 Task: Look for Airbnb options in Morayfield, Australia from 3rd December, 2023 to 7th December, 2023 for 2 adults.1  bedroom having 1 bed and 1 bathroom. Property type can be hotel. Amenities needed are: washing machine, kitchen. Look for 5 properties as per requirement.
Action: Mouse moved to (544, 86)
Screenshot: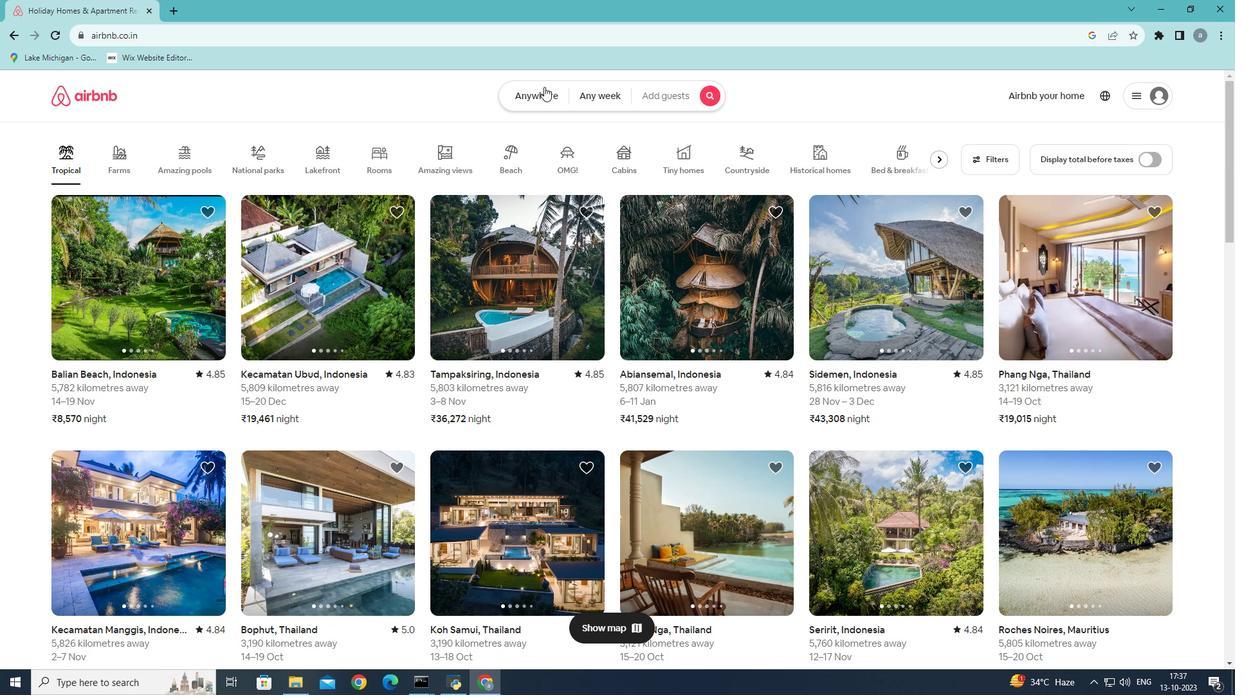 
Action: Mouse pressed left at (544, 86)
Screenshot: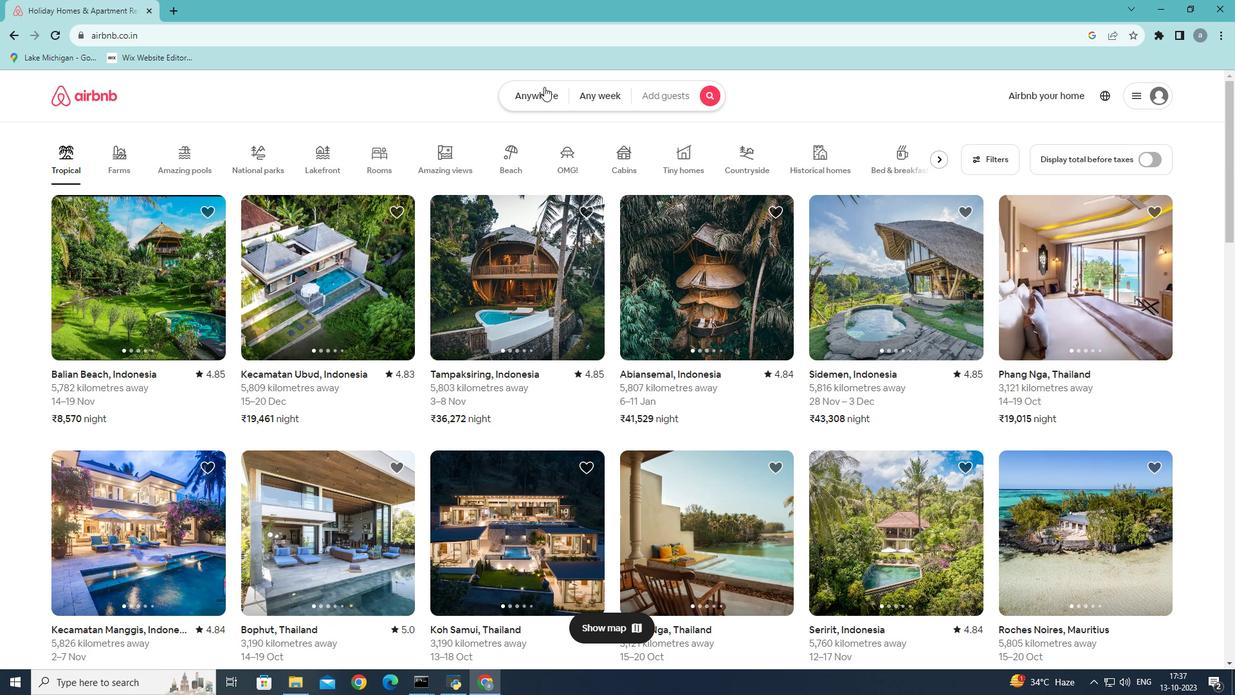 
Action: Mouse moved to (421, 148)
Screenshot: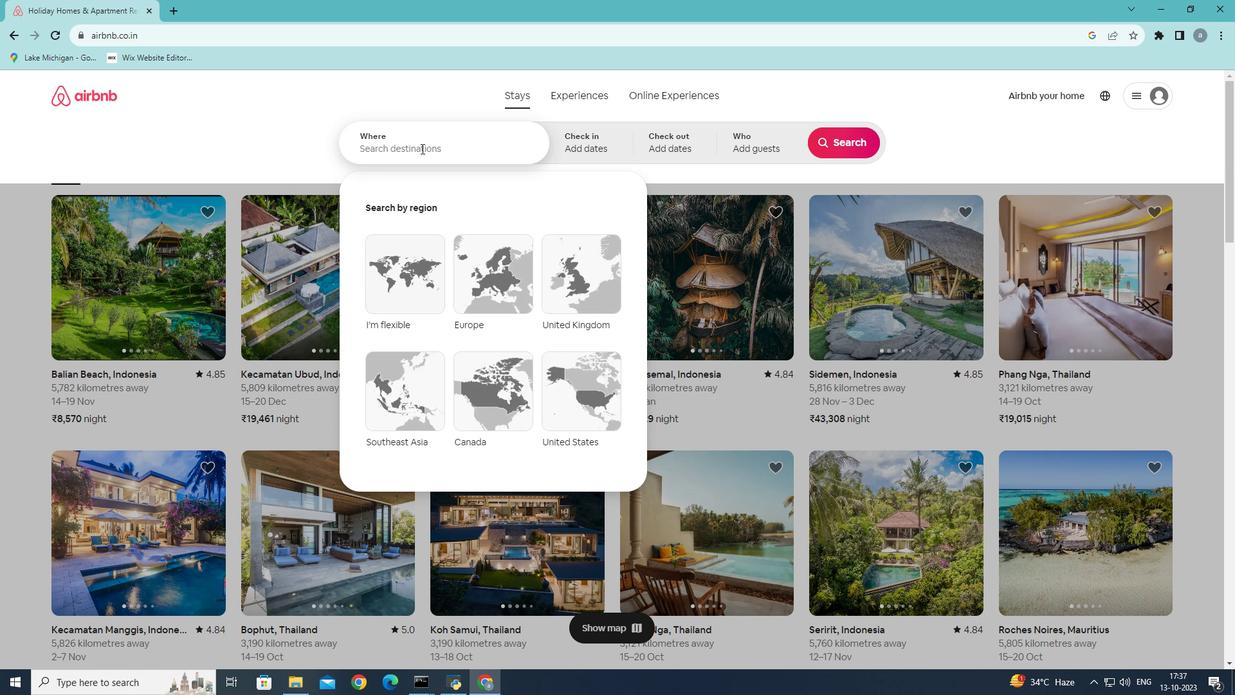 
Action: Mouse pressed left at (421, 148)
Screenshot: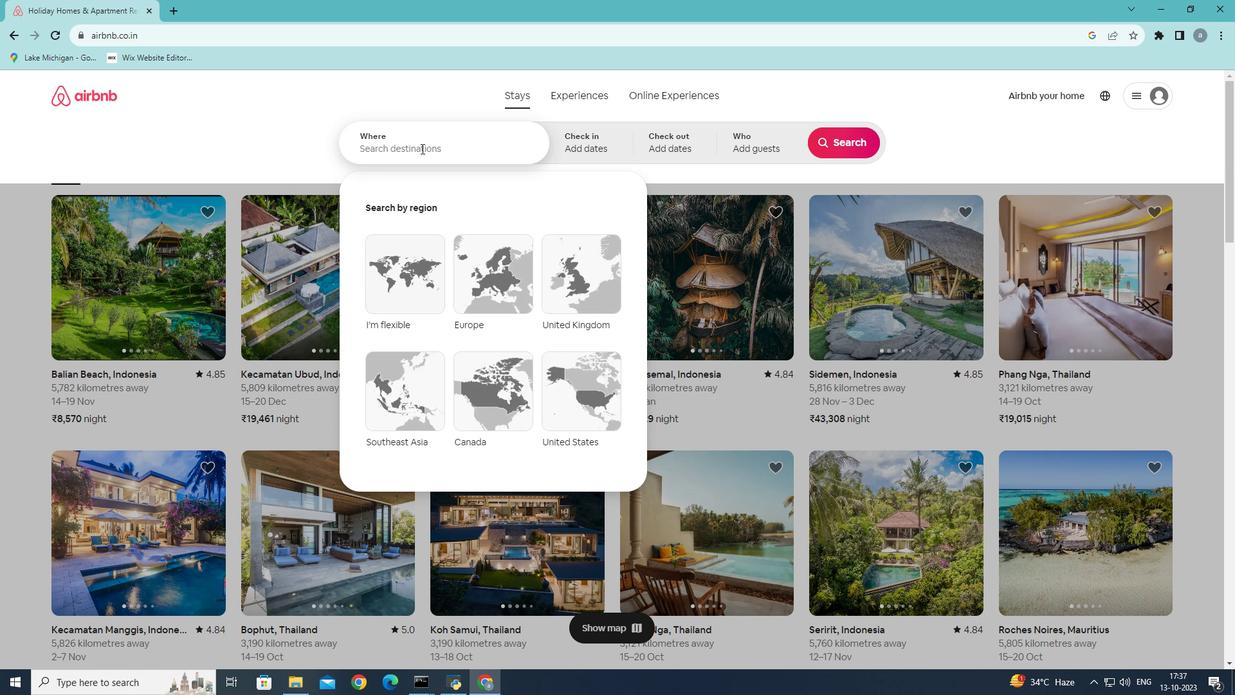 
Action: Mouse moved to (836, 90)
Screenshot: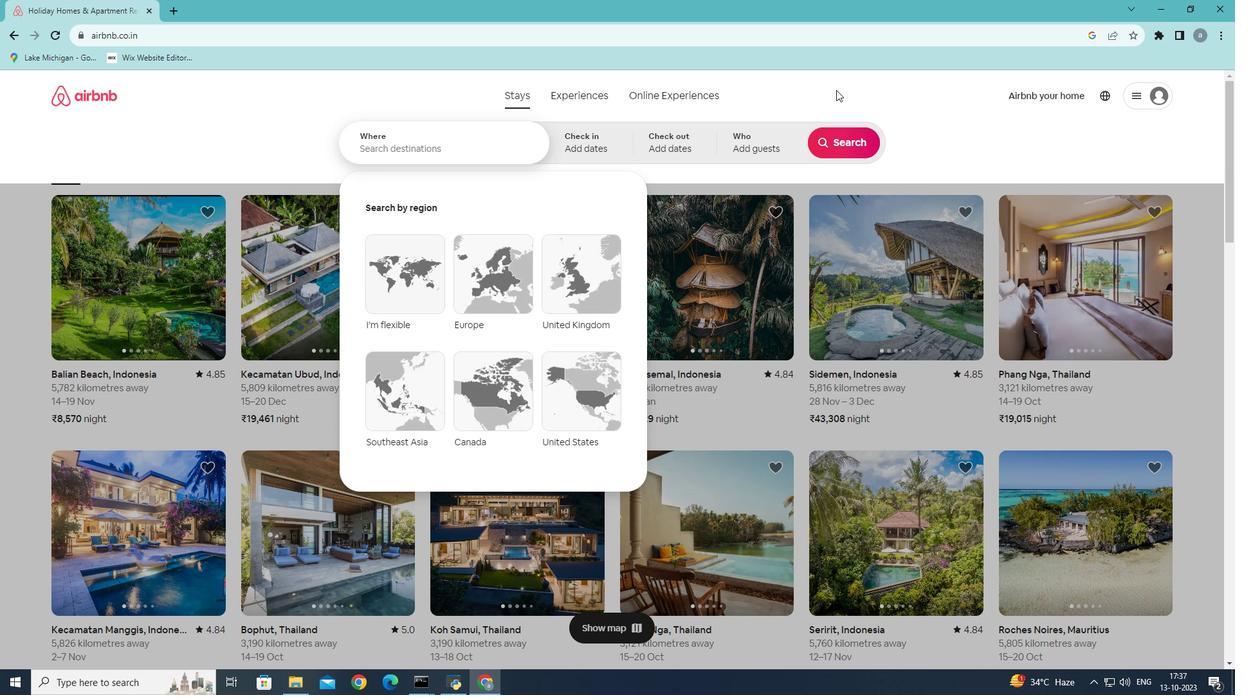 
Action: Key pressed <Key.shift>Morayfield
Screenshot: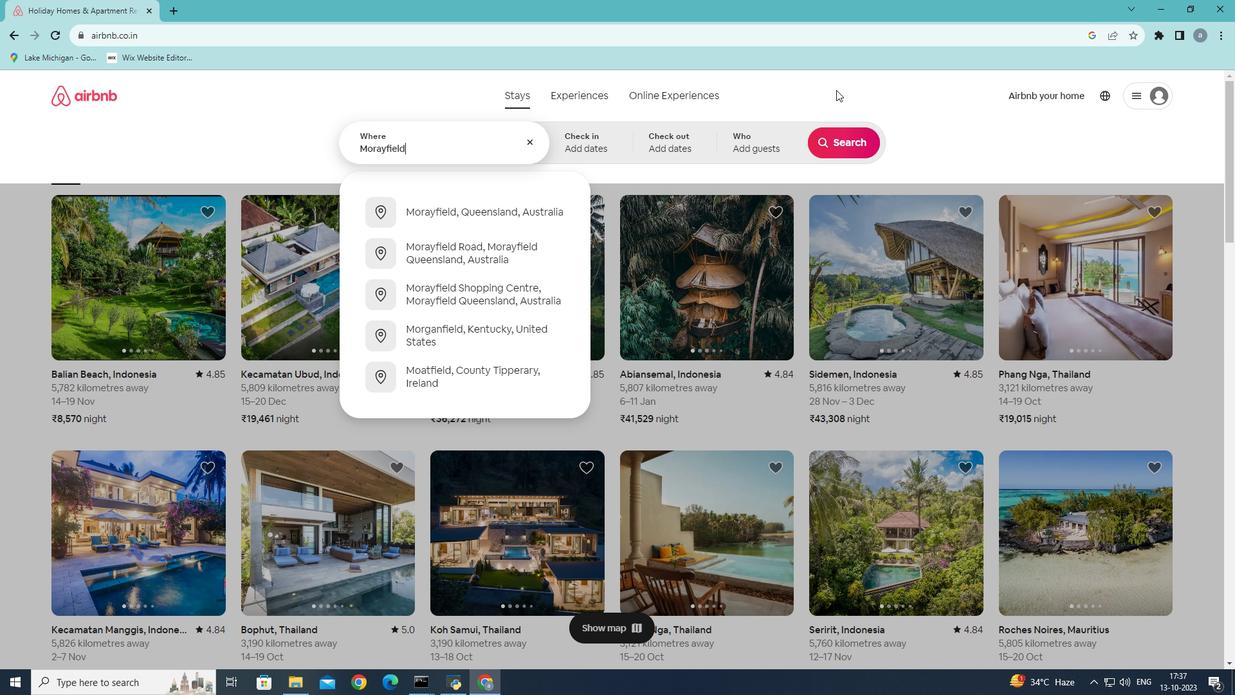 
Action: Mouse moved to (514, 211)
Screenshot: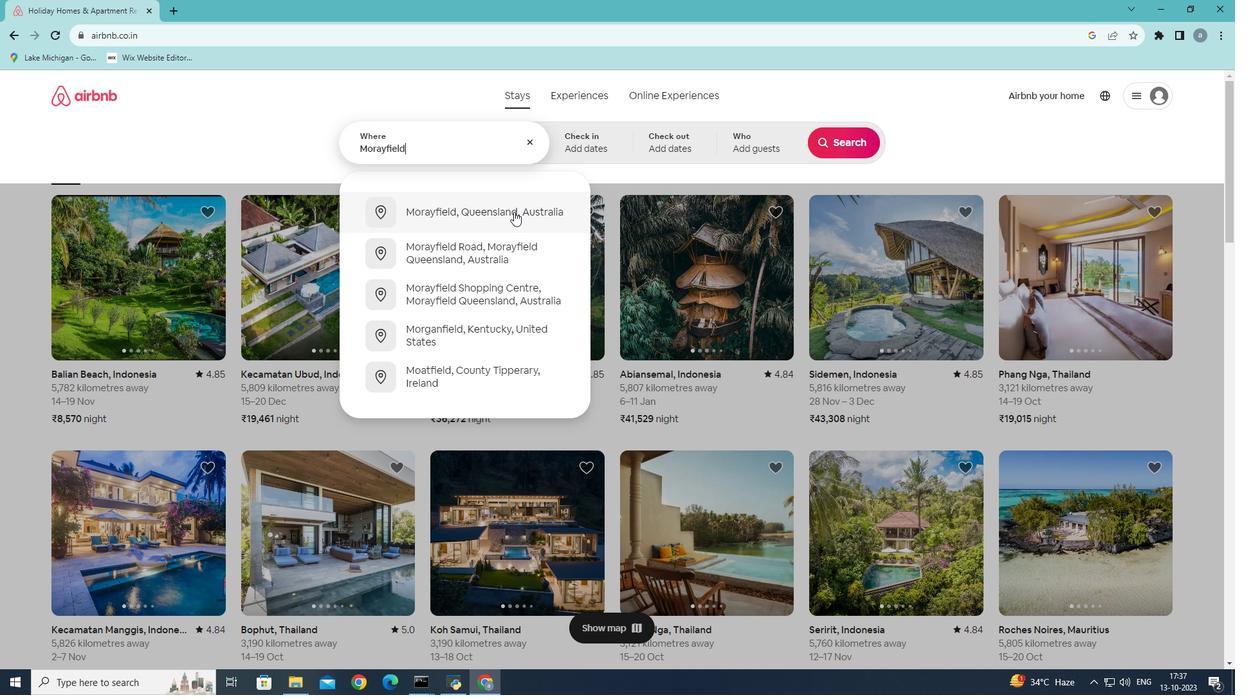 
Action: Mouse pressed left at (514, 211)
Screenshot: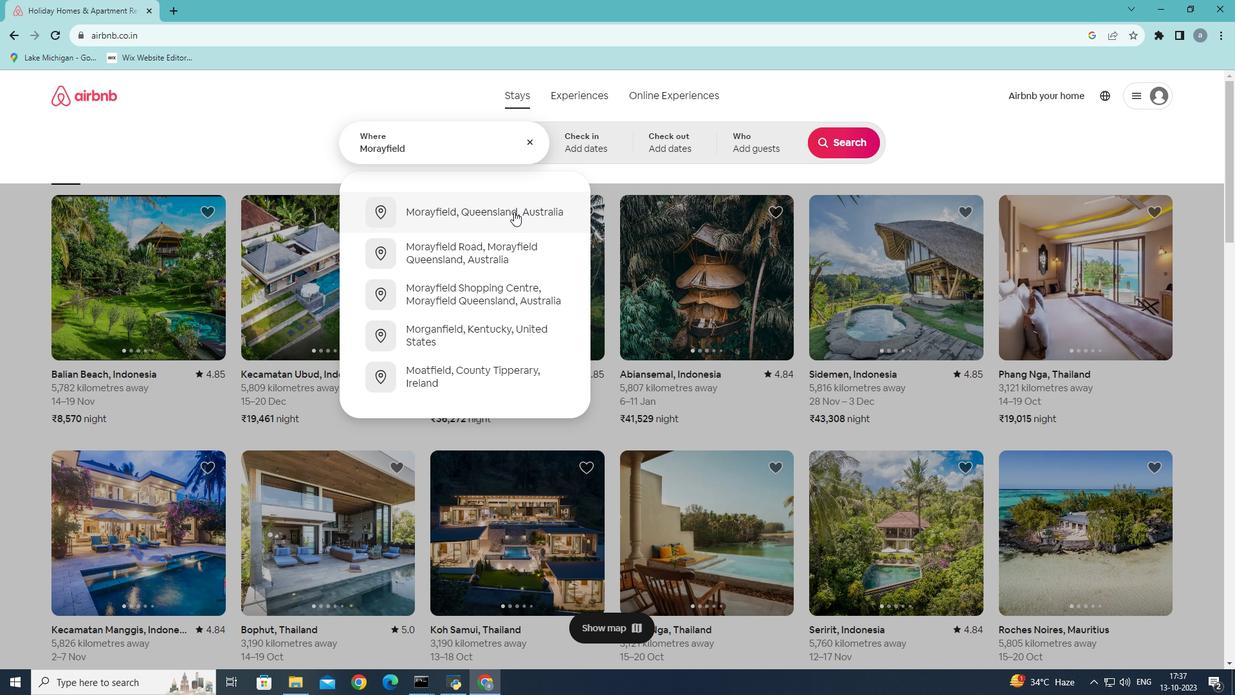 
Action: Mouse moved to (845, 245)
Screenshot: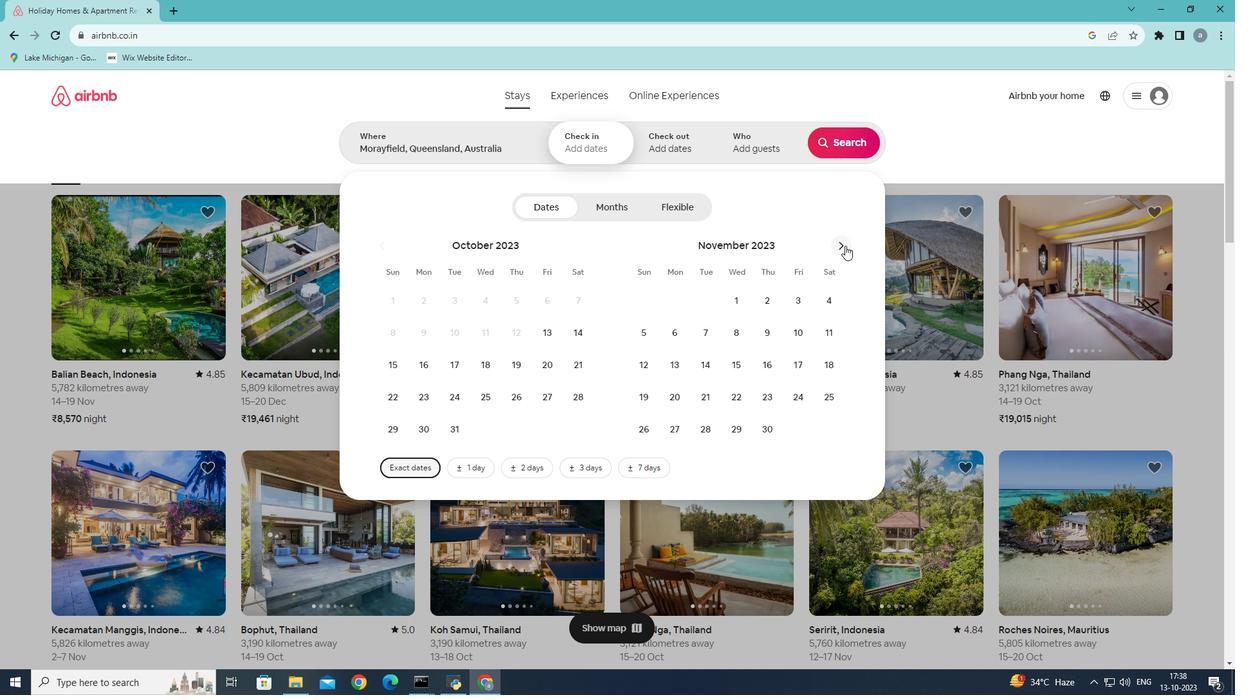 
Action: Mouse pressed left at (845, 245)
Screenshot: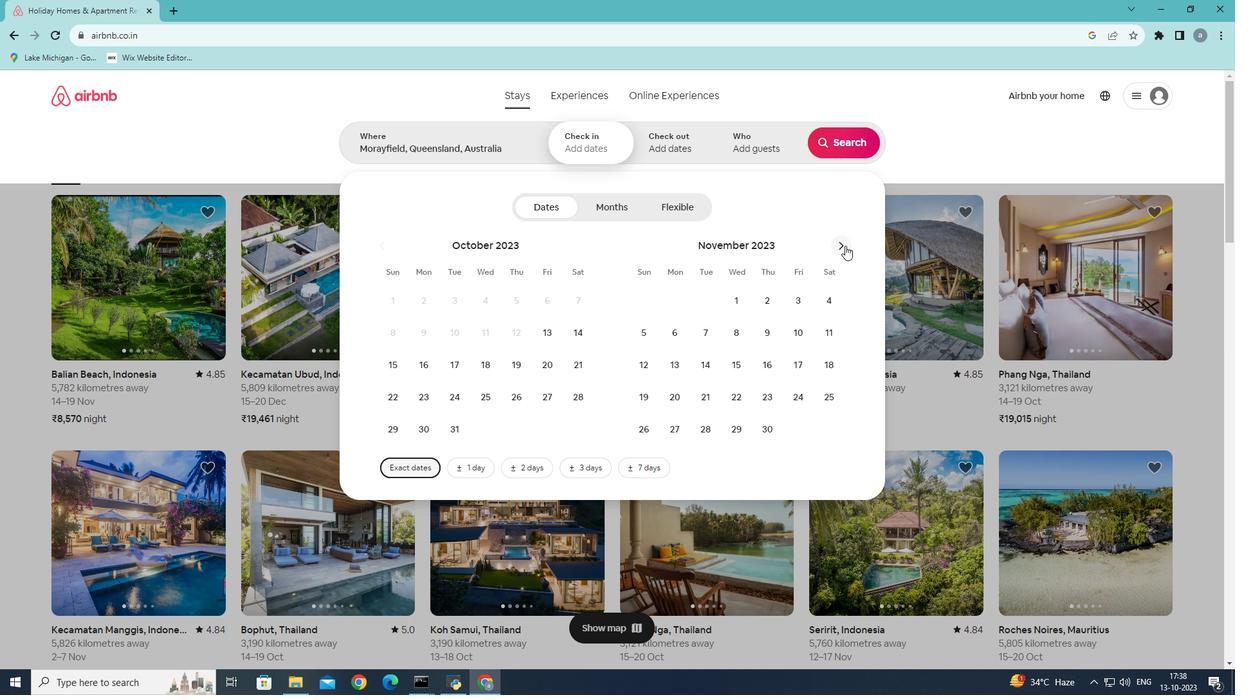 
Action: Mouse moved to (647, 333)
Screenshot: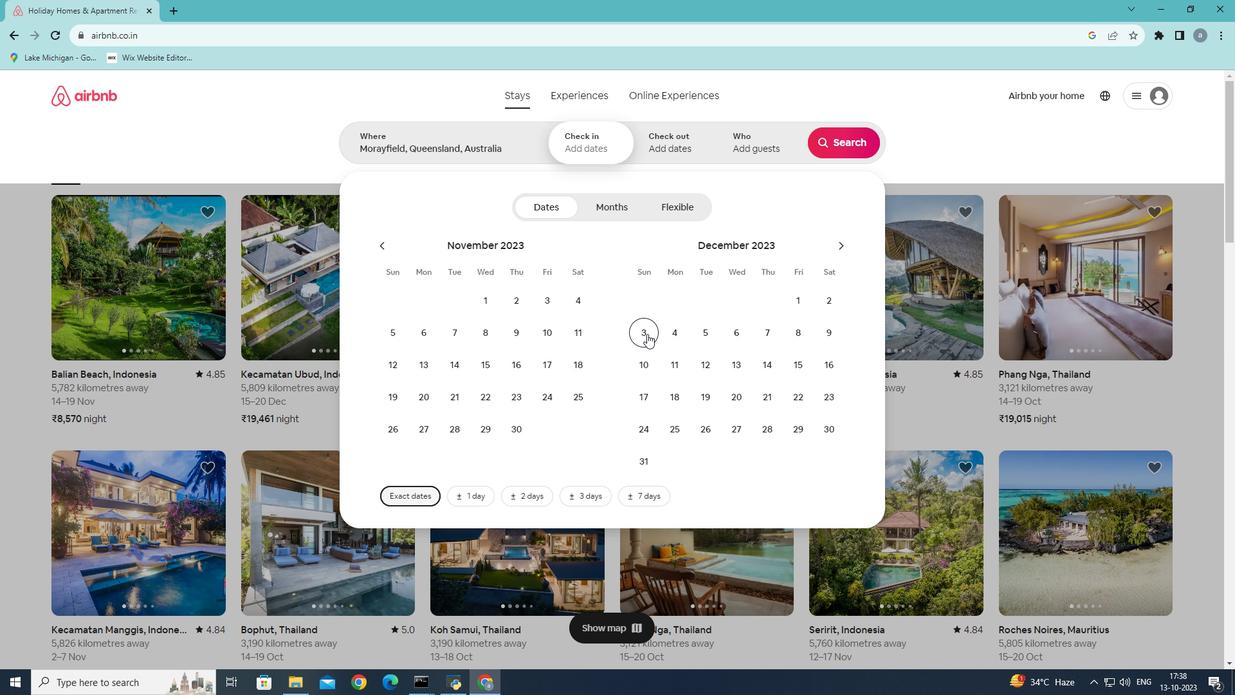 
Action: Mouse pressed left at (647, 333)
Screenshot: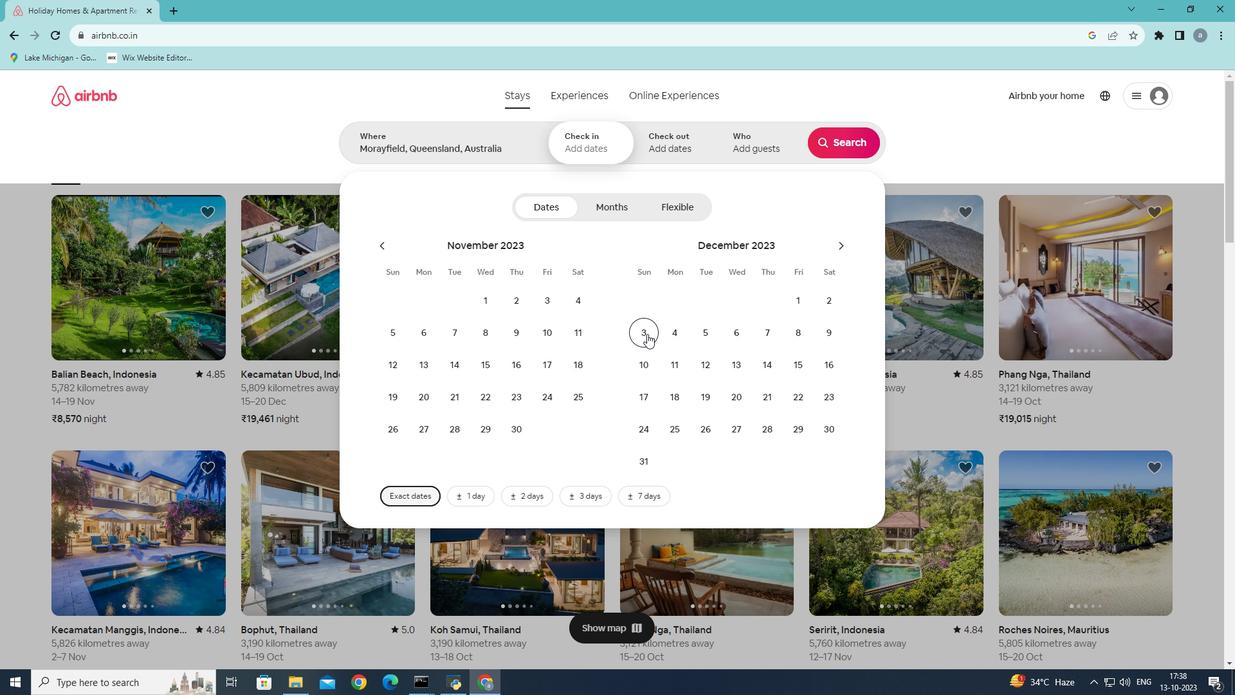 
Action: Mouse moved to (770, 333)
Screenshot: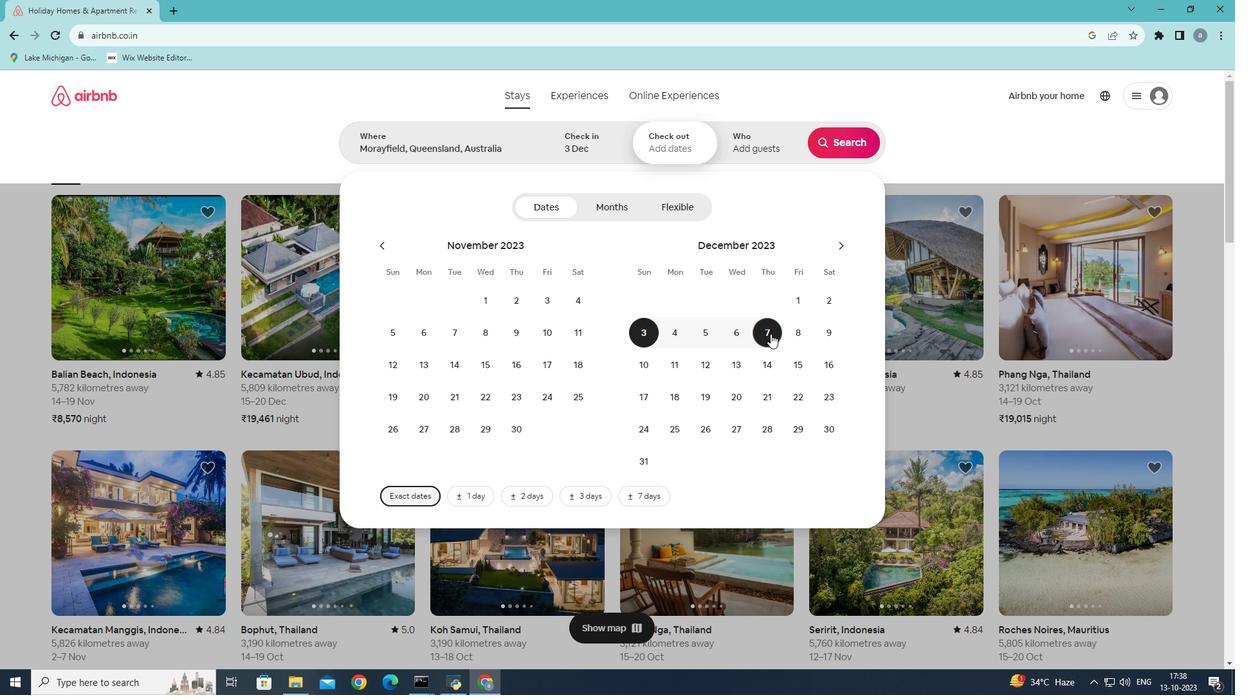 
Action: Mouse pressed left at (770, 333)
Screenshot: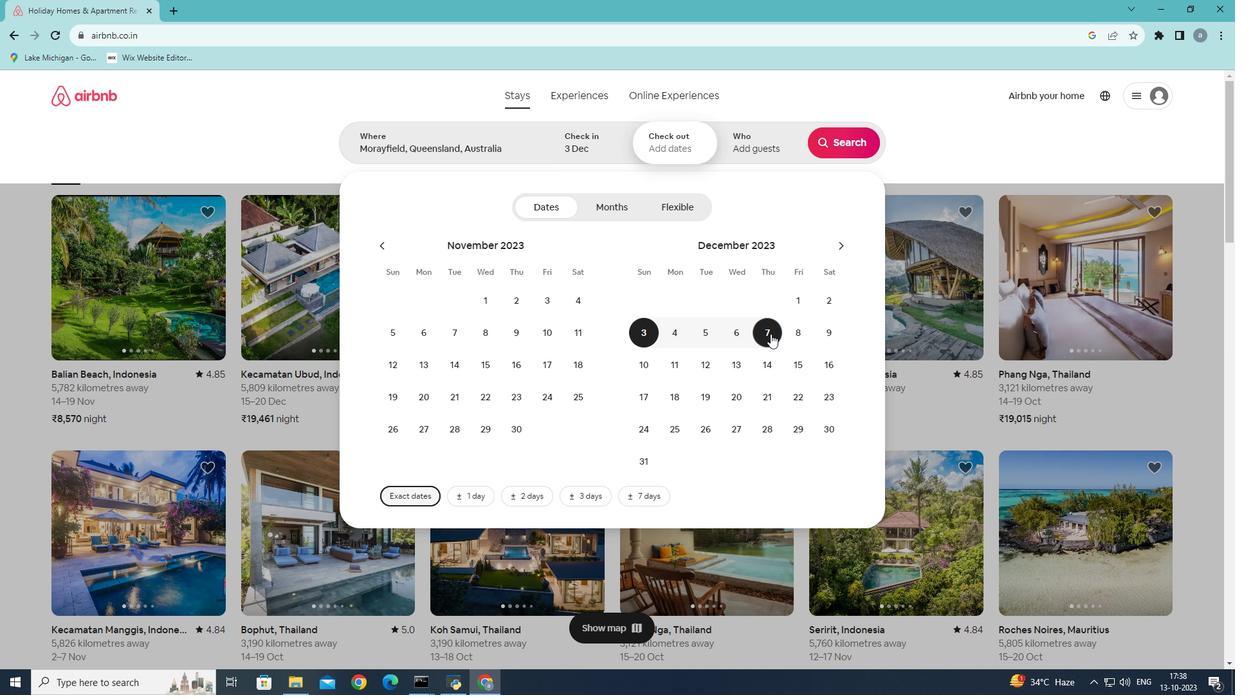 
Action: Mouse moved to (778, 148)
Screenshot: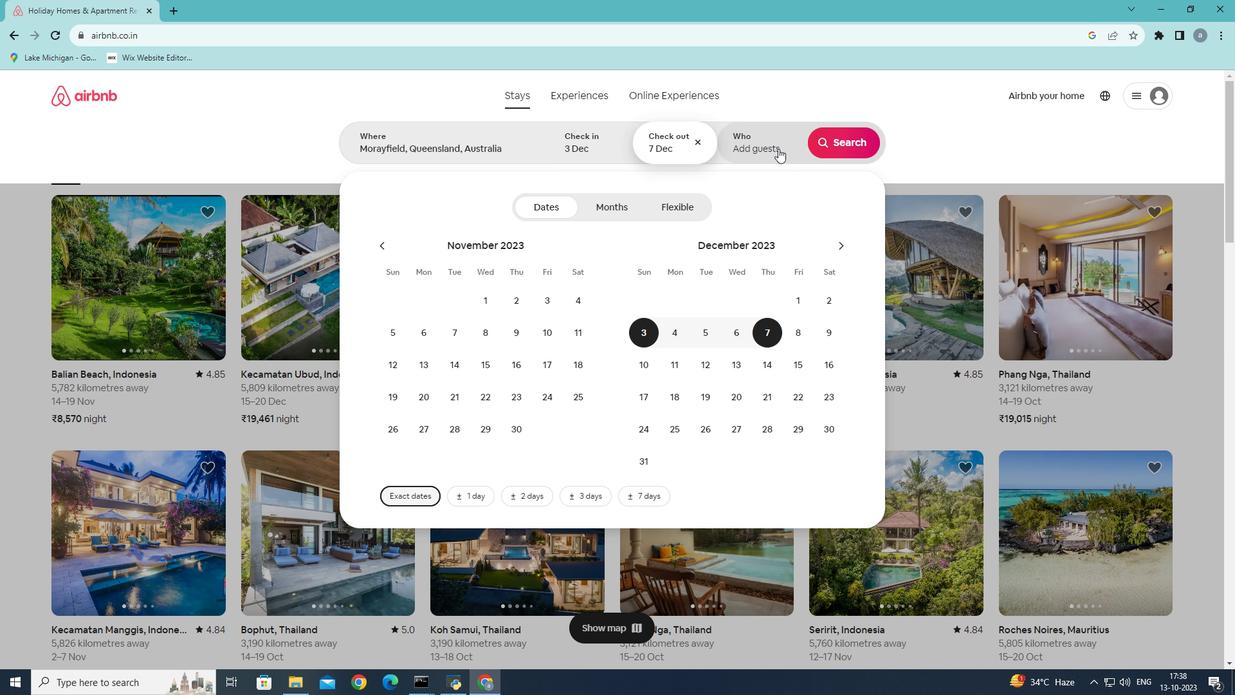 
Action: Mouse pressed left at (778, 148)
Screenshot: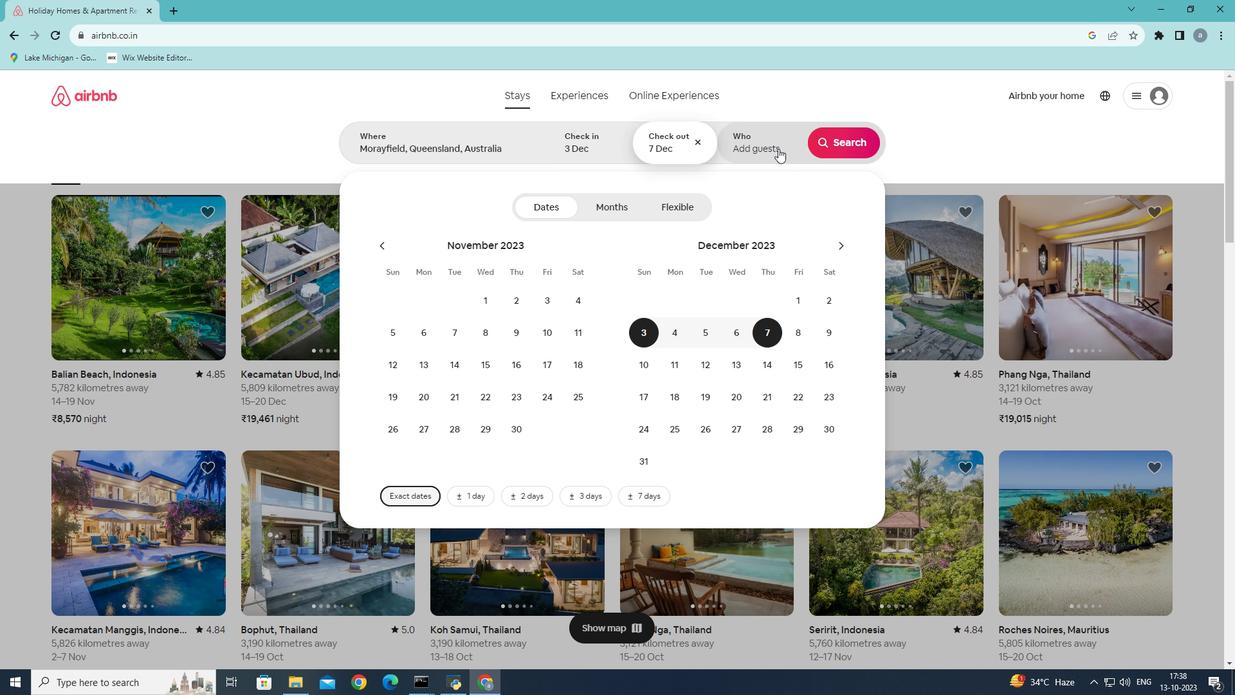 
Action: Mouse moved to (848, 210)
Screenshot: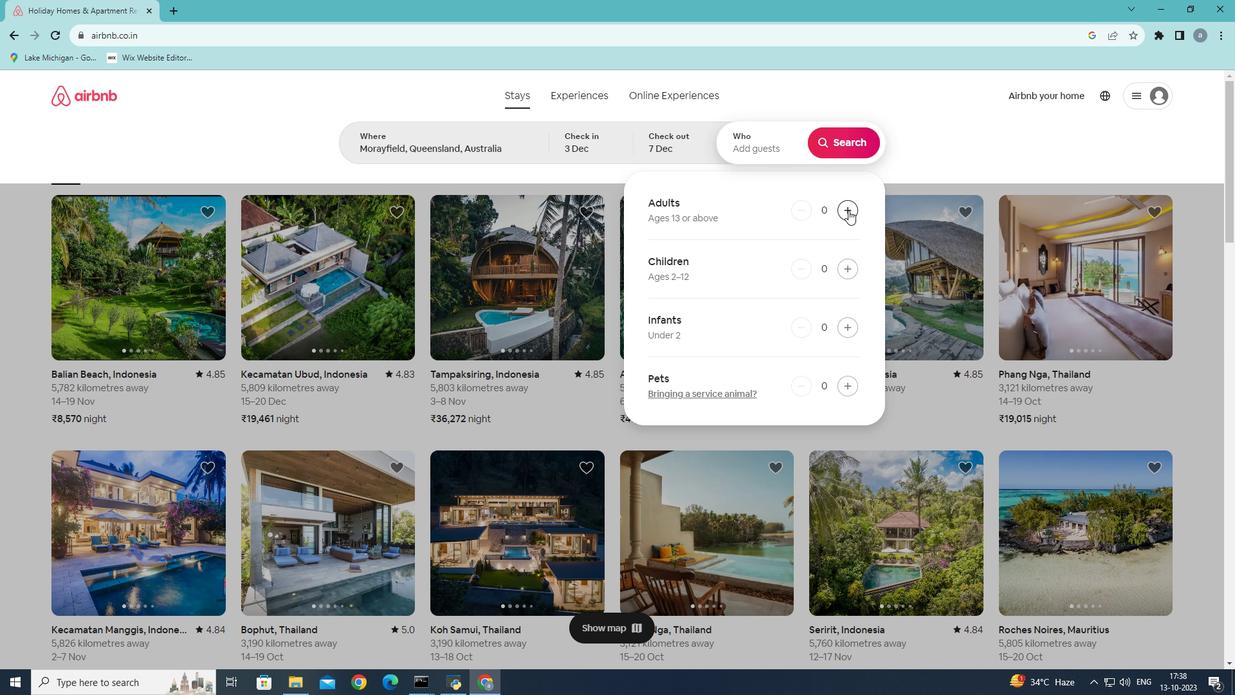 
Action: Mouse pressed left at (848, 210)
Screenshot: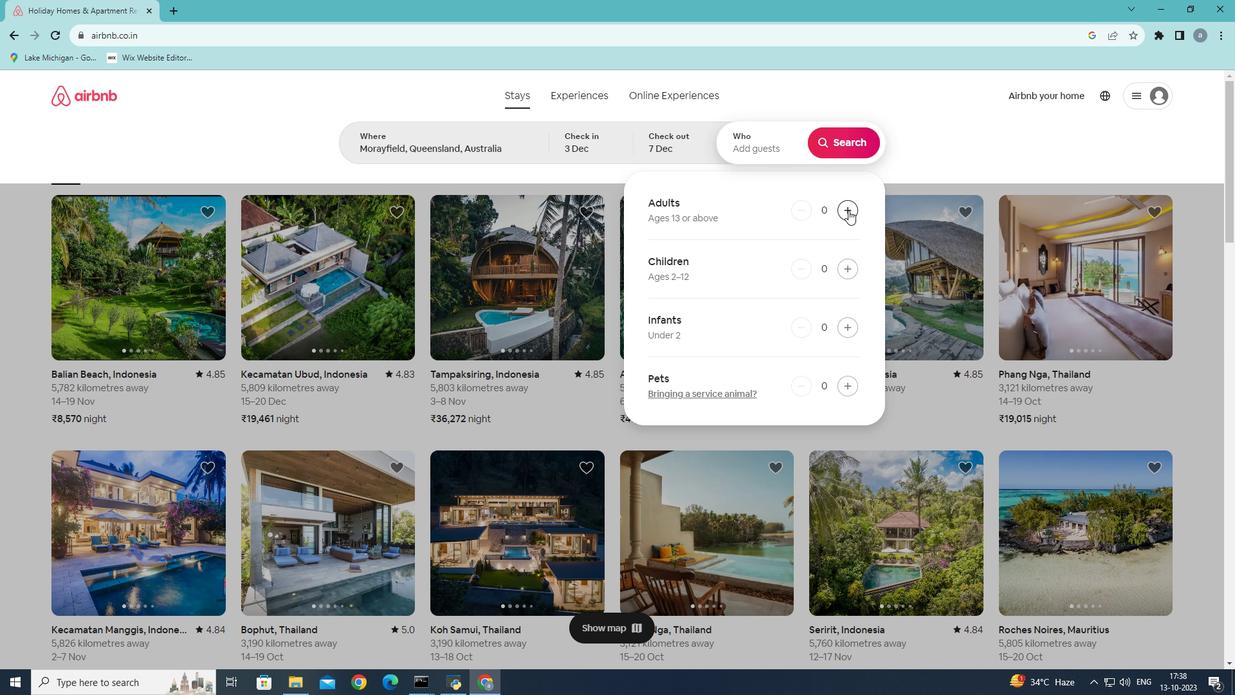 
Action: Mouse pressed left at (848, 210)
Screenshot: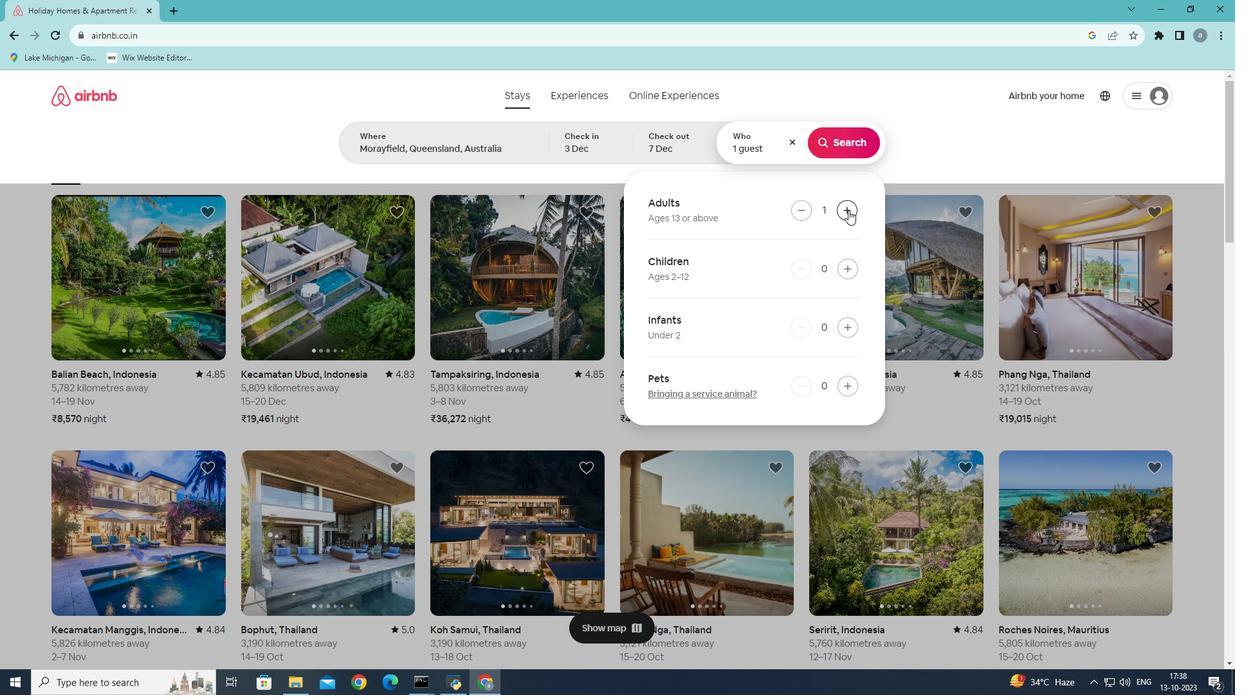 
Action: Mouse moved to (855, 142)
Screenshot: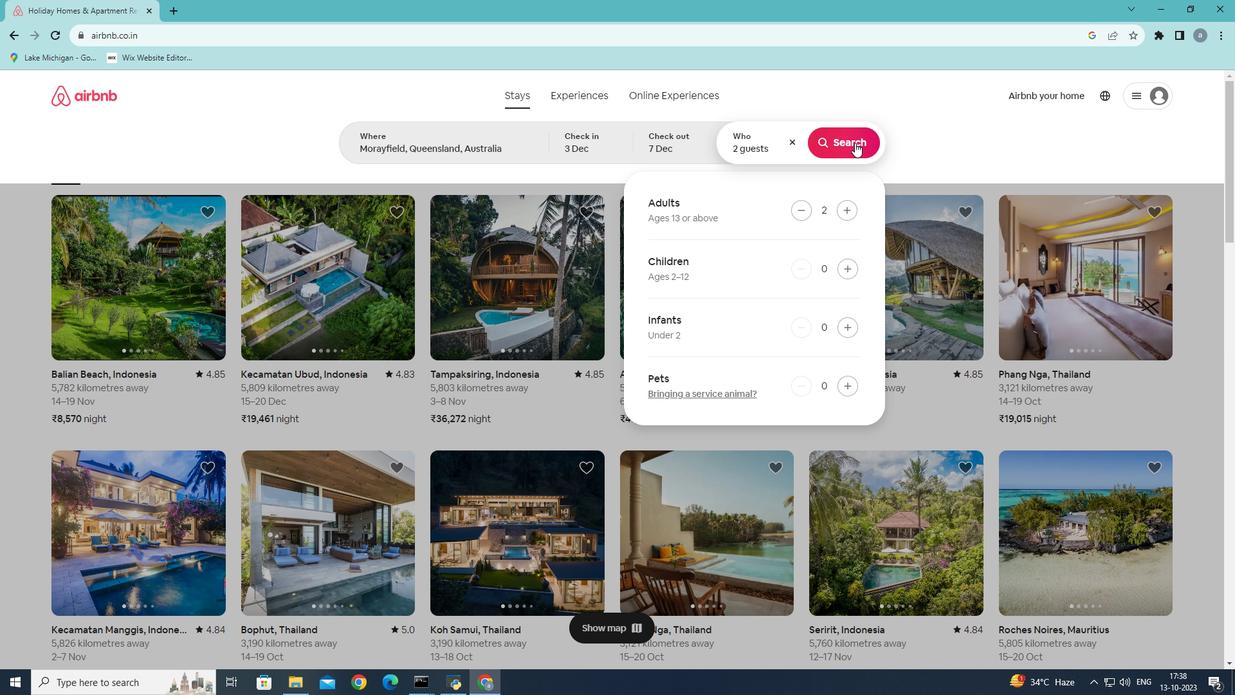 
Action: Mouse pressed left at (855, 142)
Screenshot: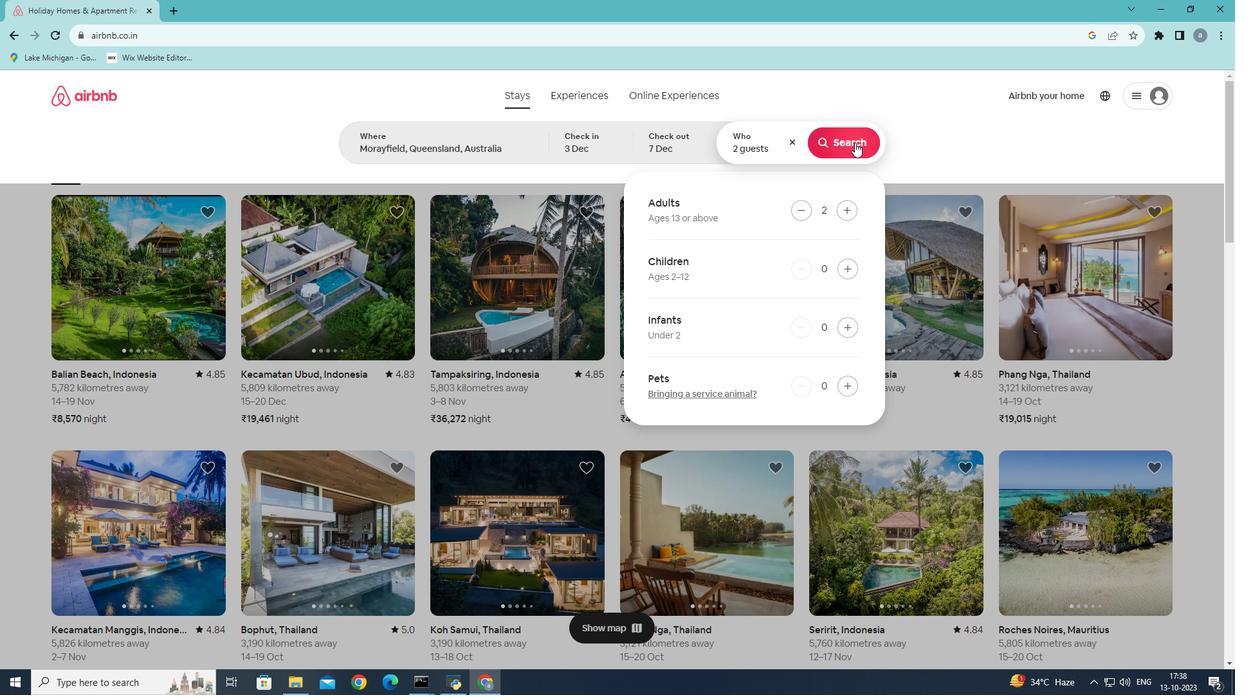 
Action: Mouse moved to (1038, 153)
Screenshot: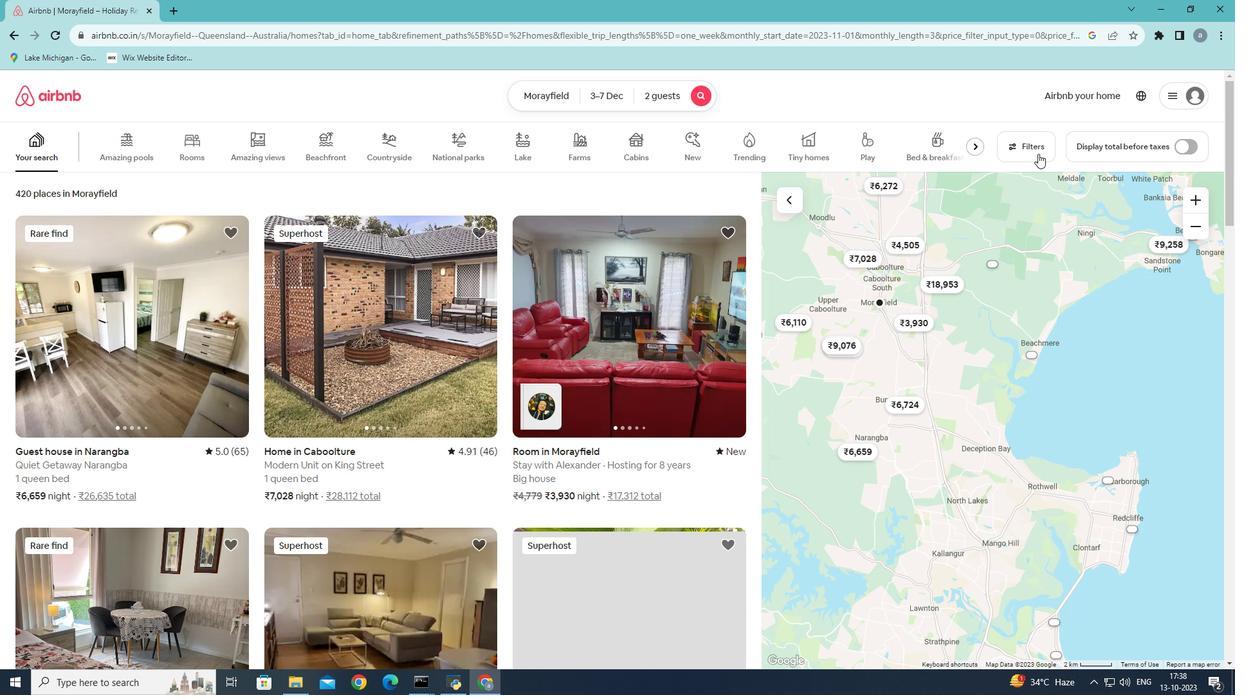 
Action: Mouse pressed left at (1038, 153)
Screenshot: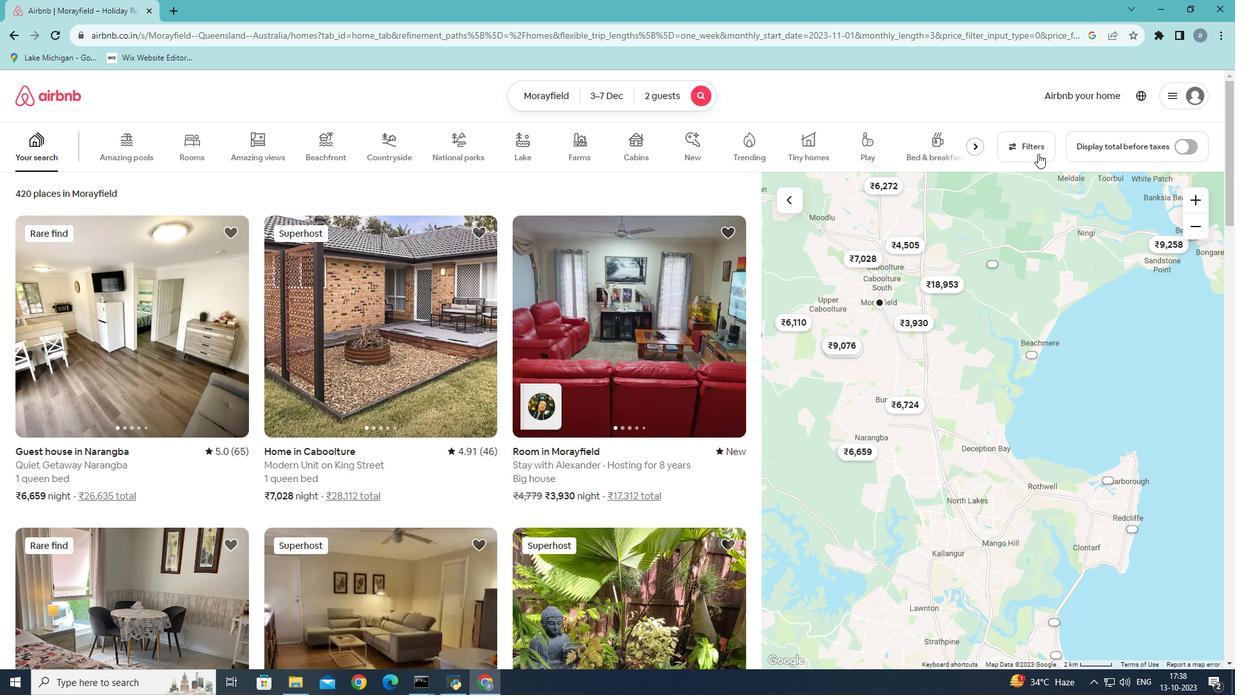 
Action: Mouse moved to (601, 386)
Screenshot: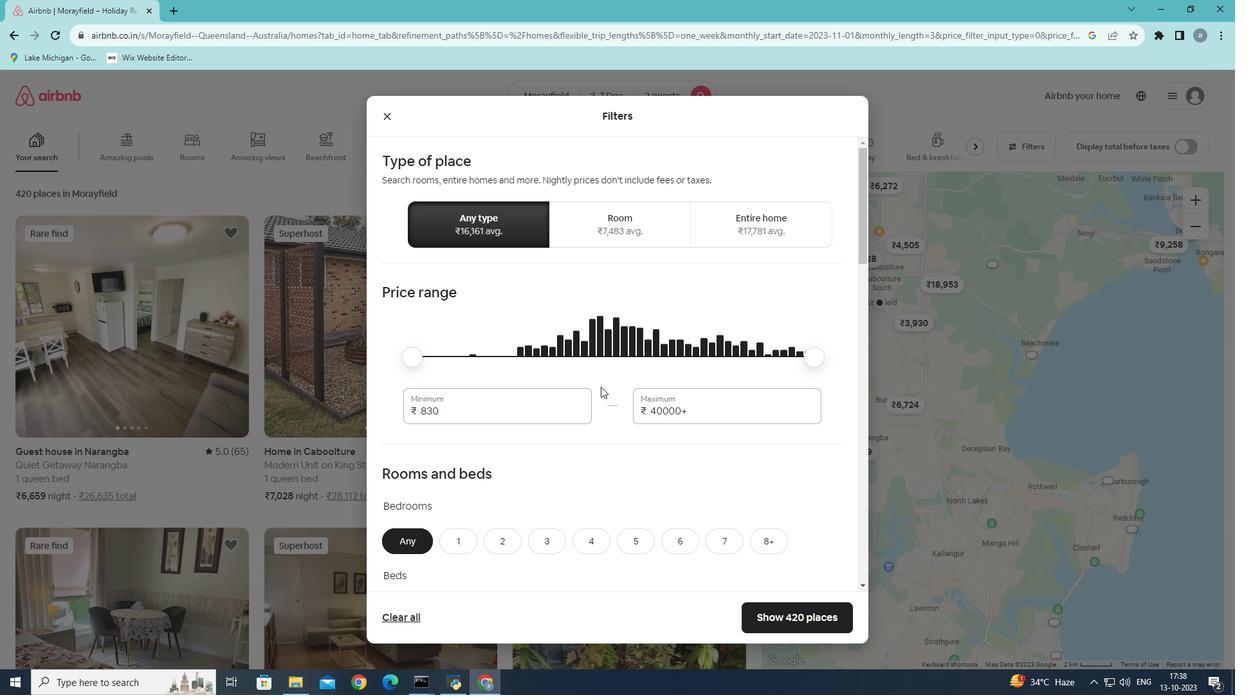 
Action: Mouse scrolled (601, 386) with delta (0, 0)
Screenshot: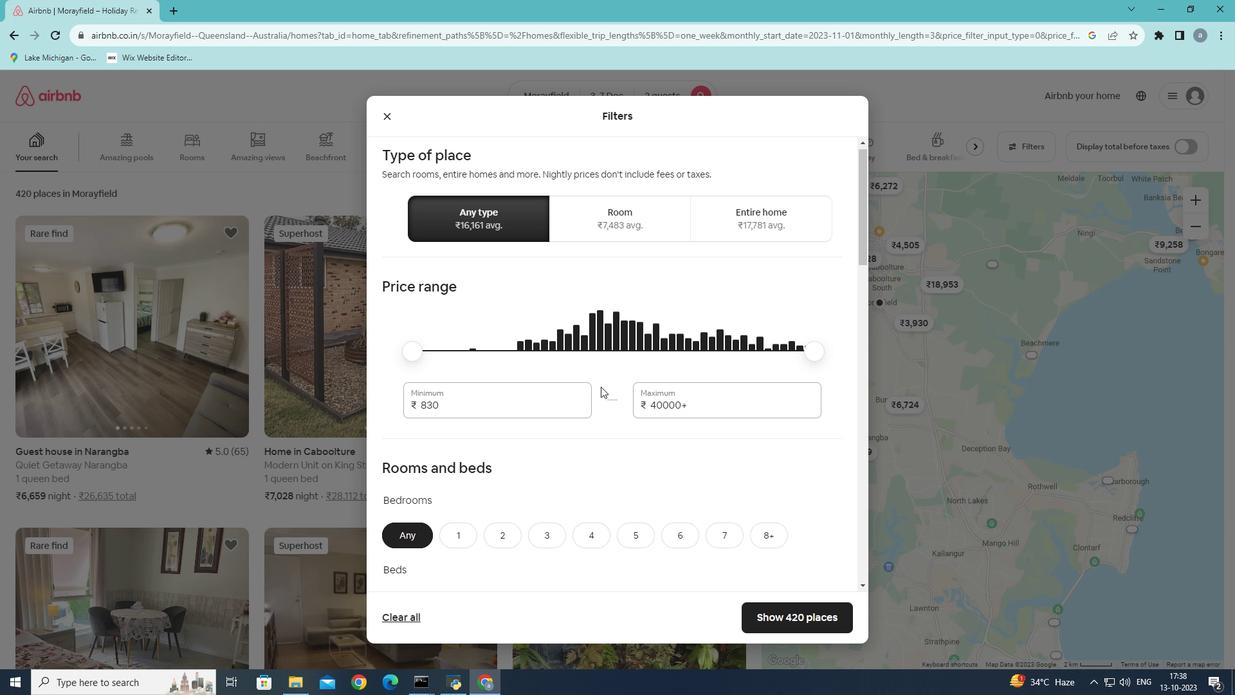 
Action: Mouse scrolled (601, 386) with delta (0, 0)
Screenshot: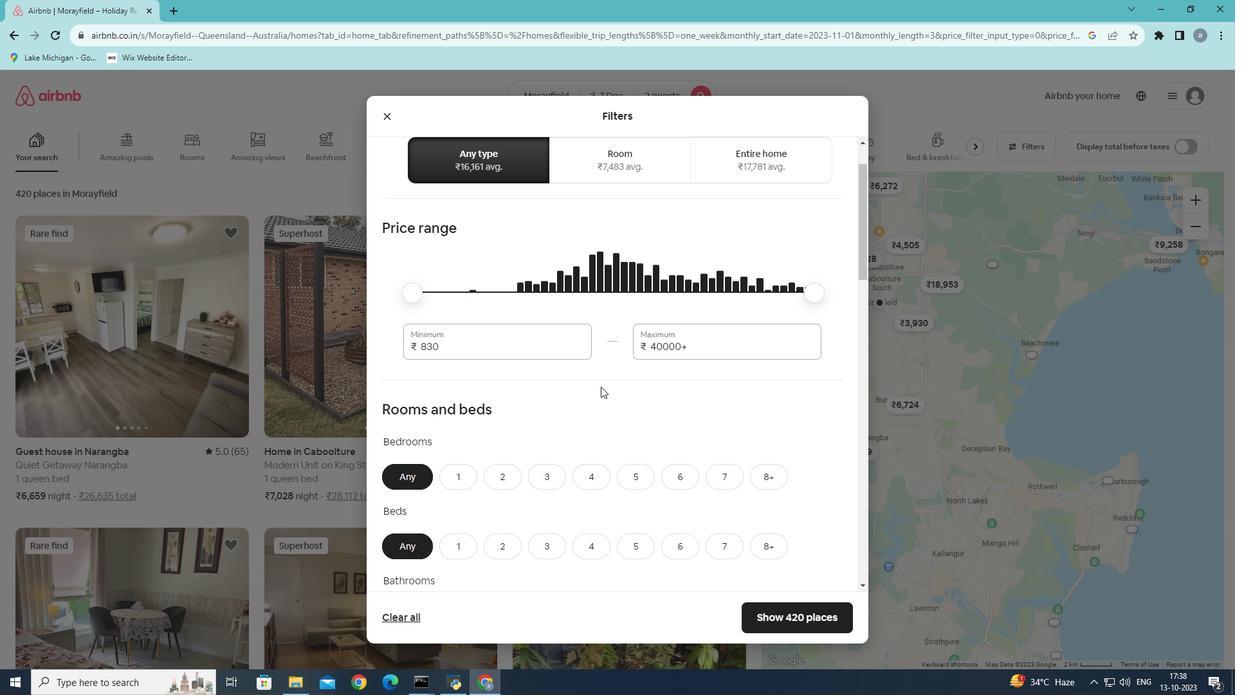 
Action: Mouse scrolled (601, 386) with delta (0, 0)
Screenshot: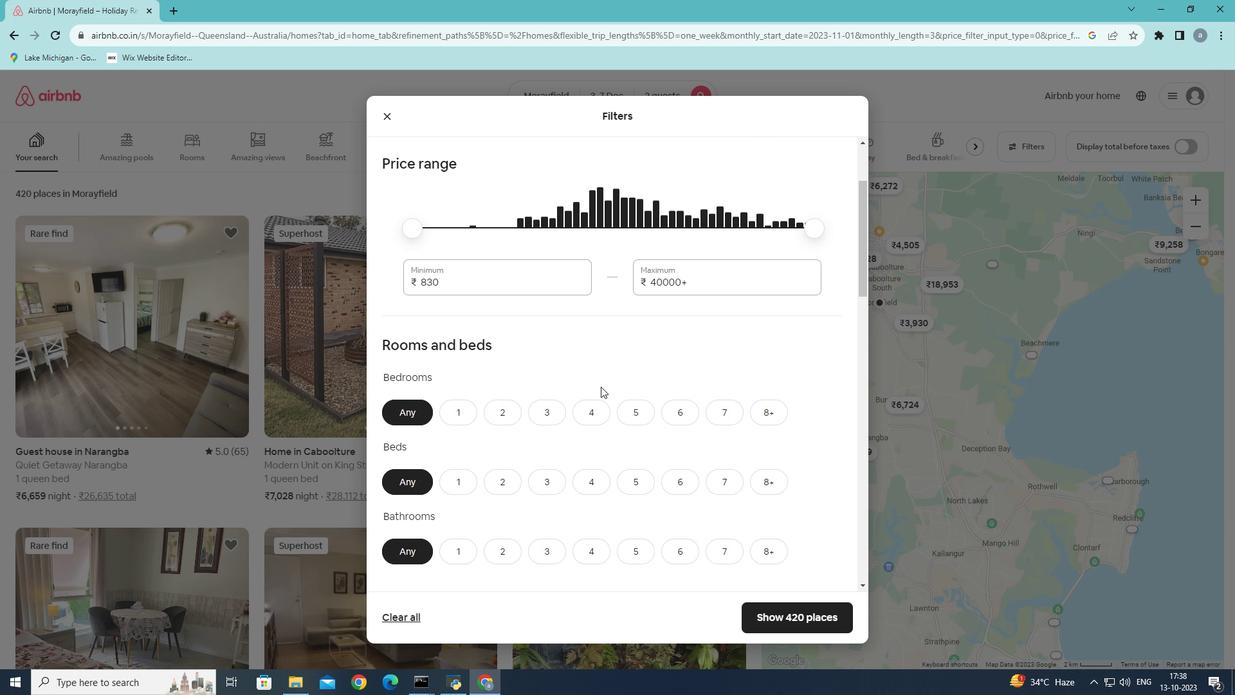 
Action: Mouse moved to (456, 352)
Screenshot: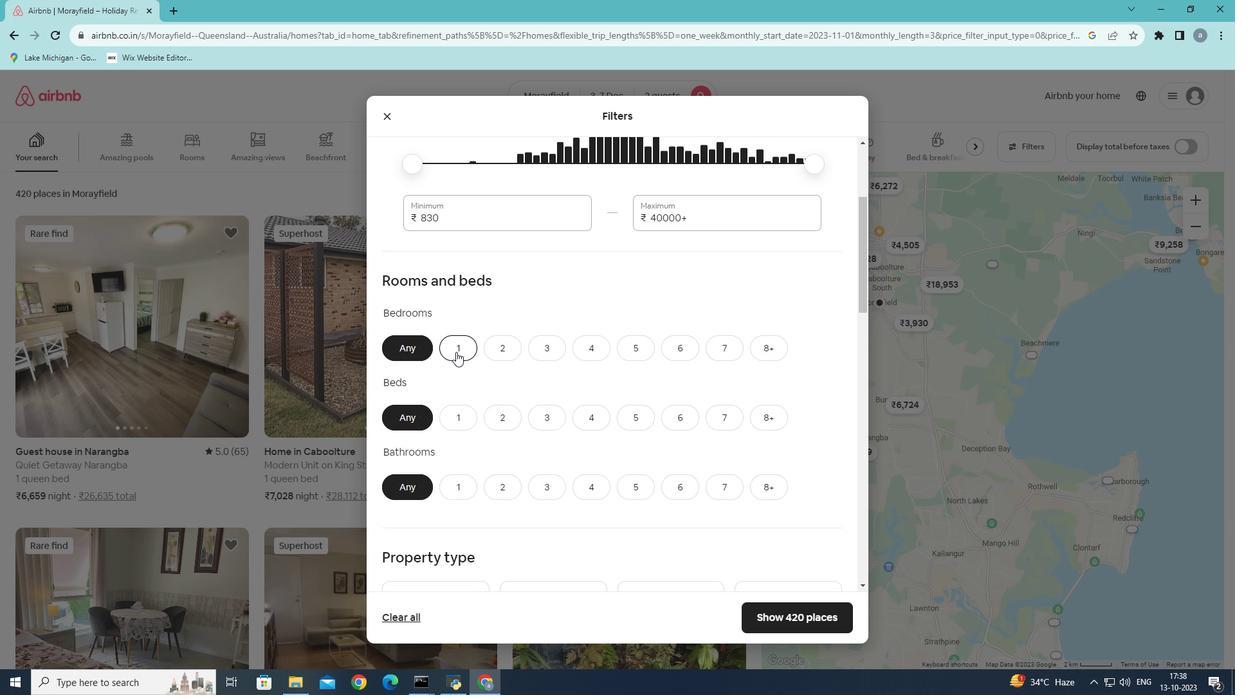 
Action: Mouse pressed left at (456, 352)
Screenshot: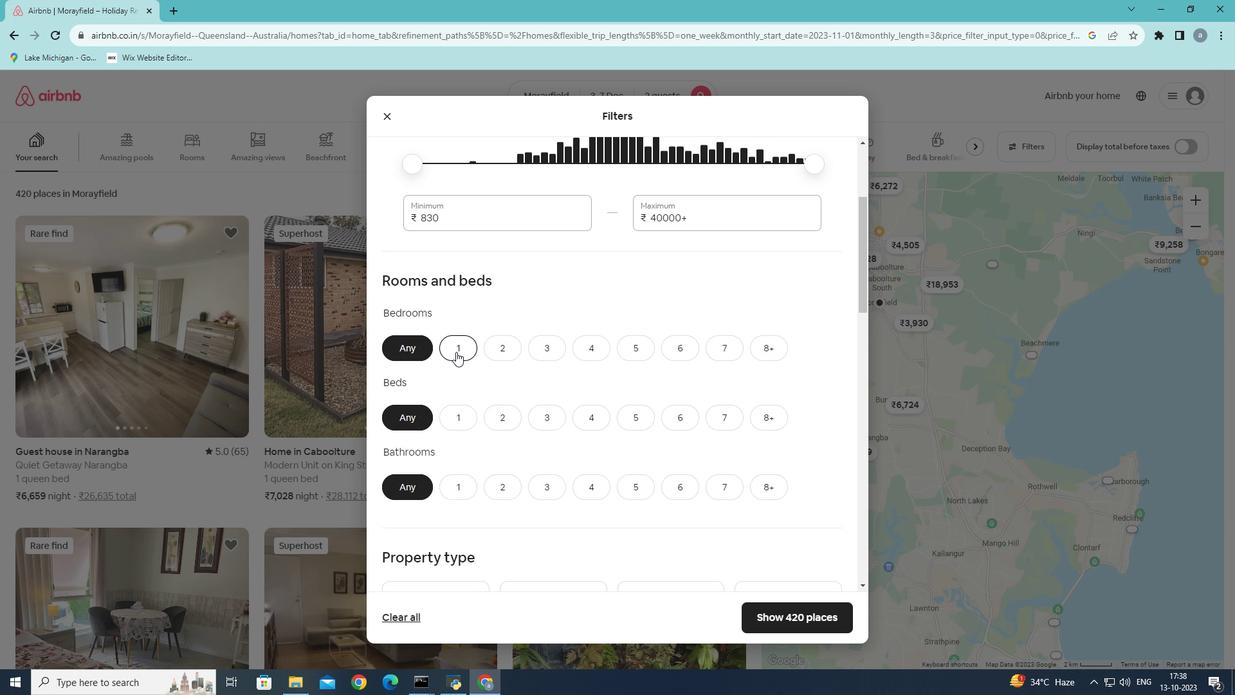 
Action: Mouse moved to (468, 424)
Screenshot: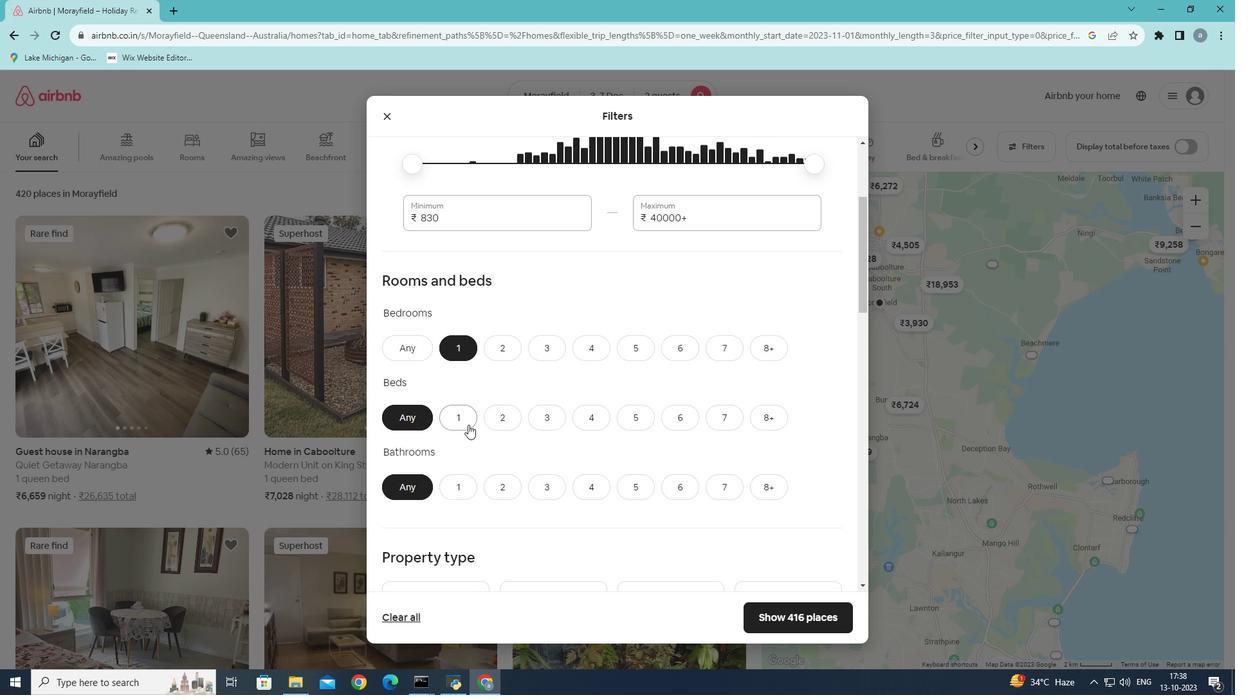 
Action: Mouse pressed left at (468, 424)
Screenshot: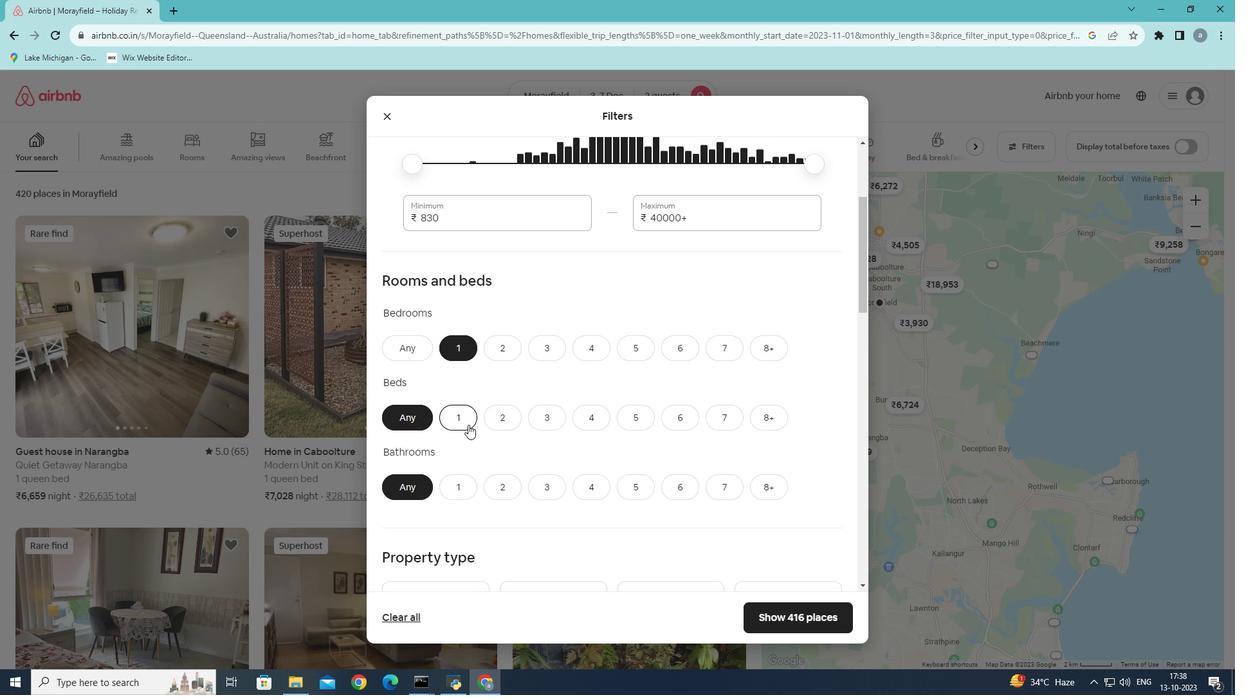 
Action: Mouse moved to (459, 488)
Screenshot: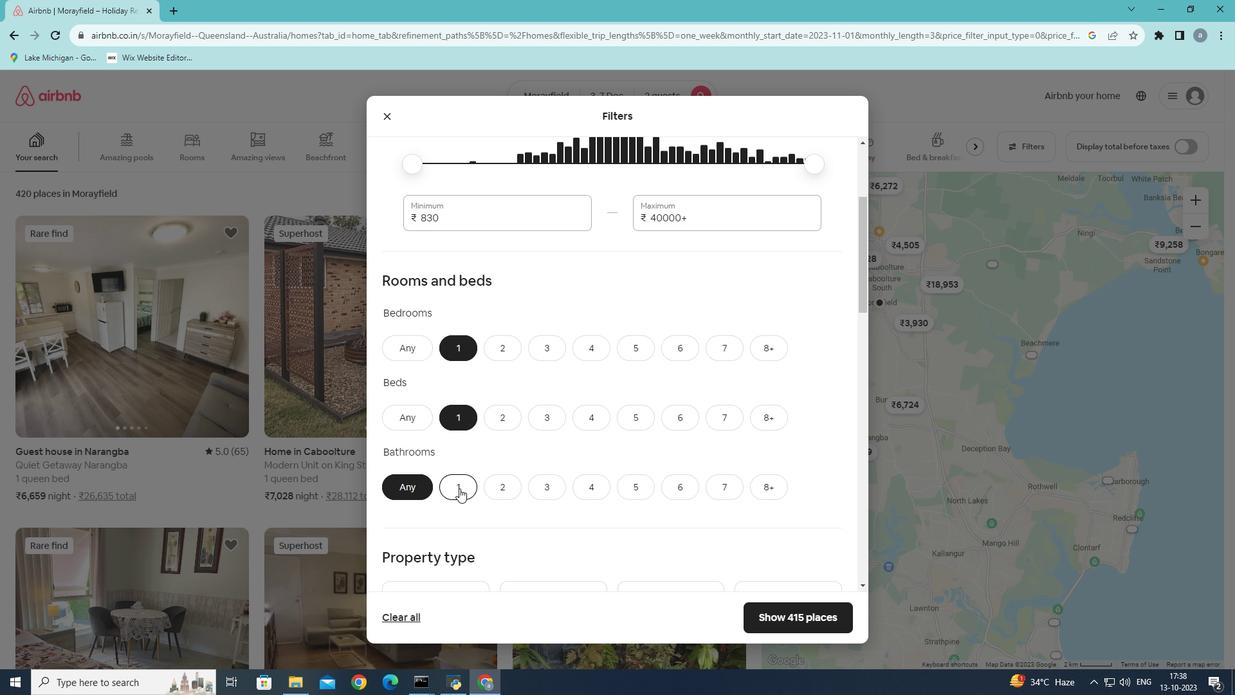 
Action: Mouse pressed left at (459, 488)
Screenshot: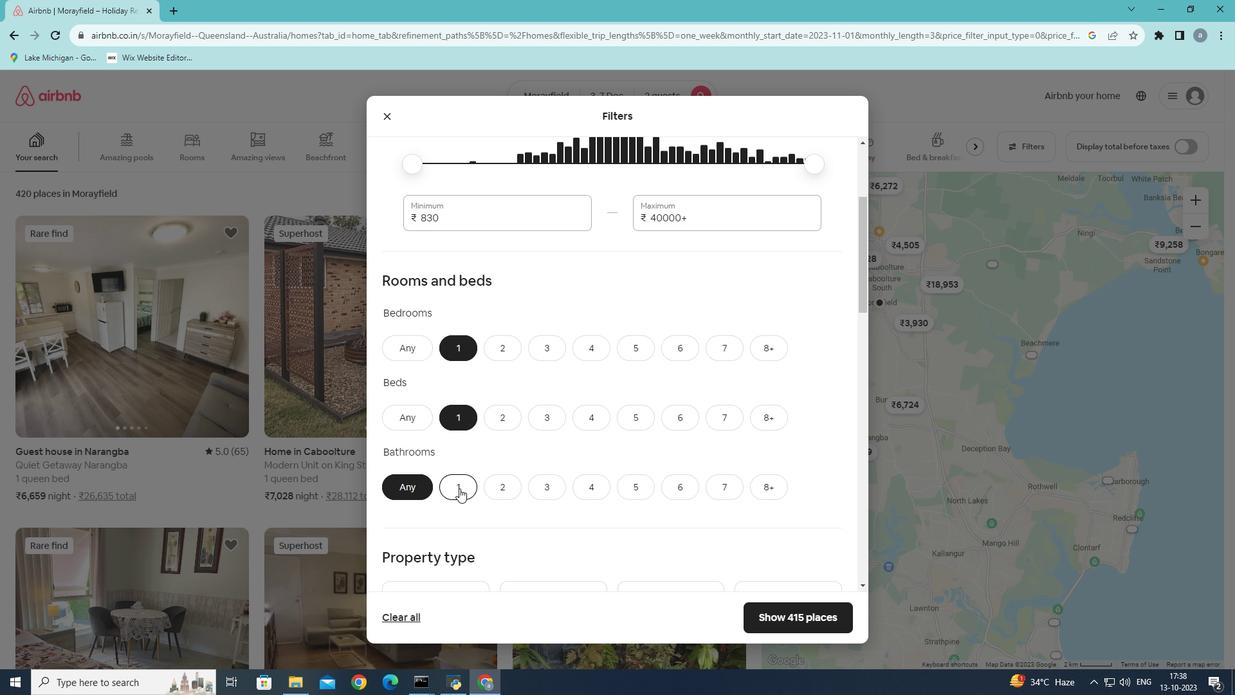 
Action: Mouse moved to (529, 342)
Screenshot: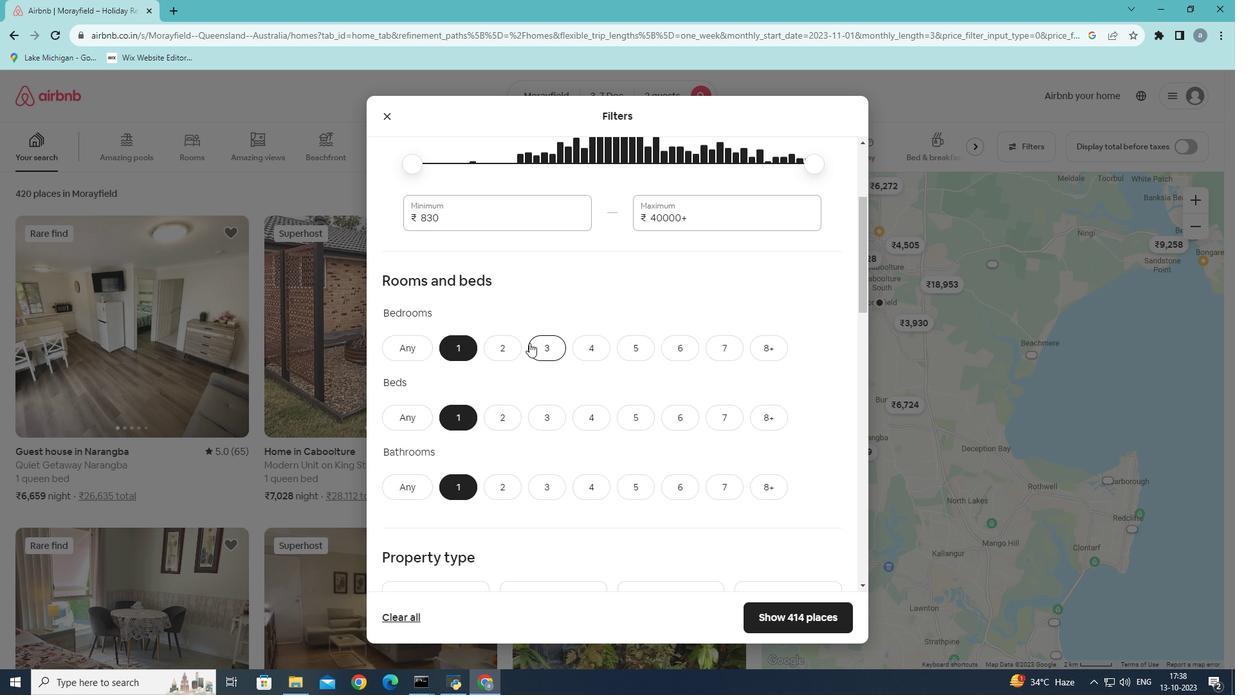 
Action: Mouse scrolled (529, 342) with delta (0, 0)
Screenshot: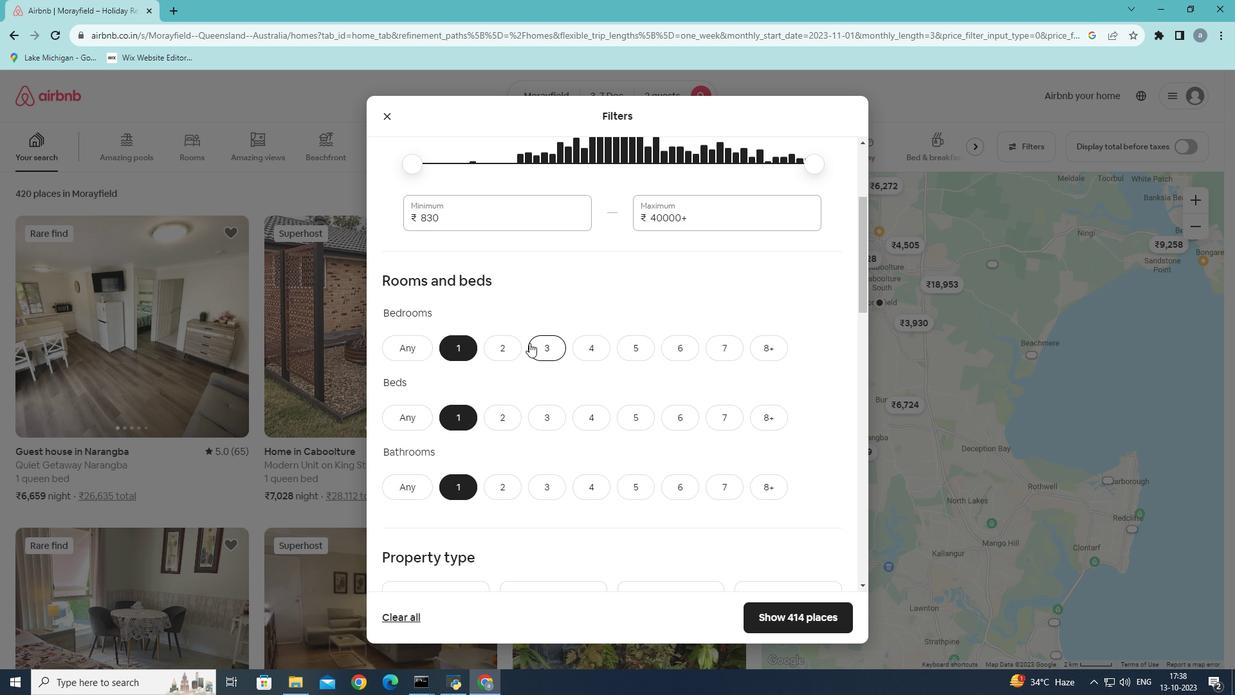 
Action: Mouse scrolled (529, 342) with delta (0, 0)
Screenshot: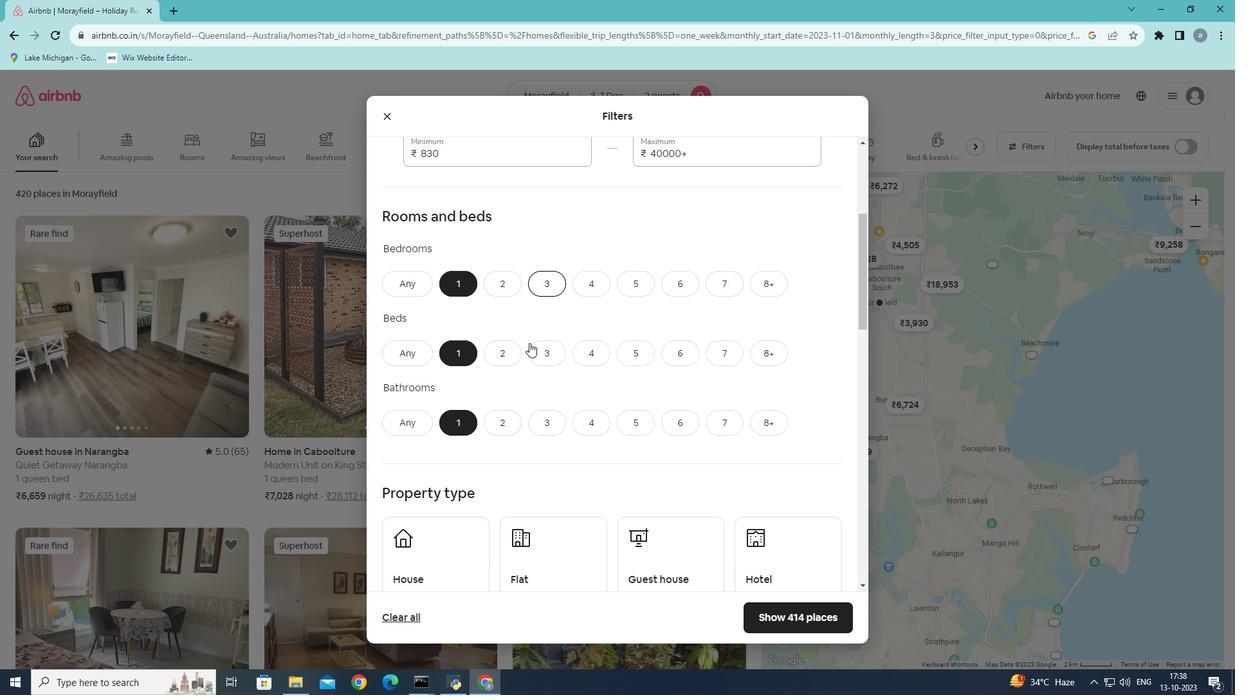 
Action: Mouse scrolled (529, 342) with delta (0, 0)
Screenshot: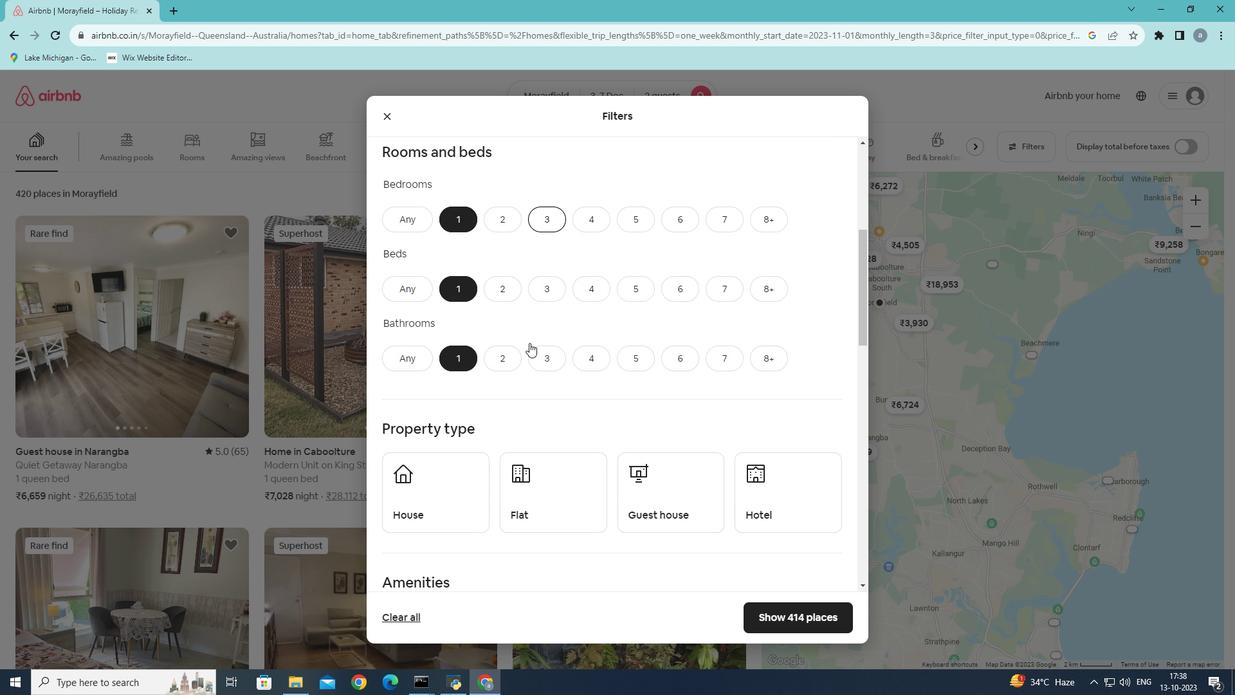 
Action: Mouse scrolled (529, 342) with delta (0, 0)
Screenshot: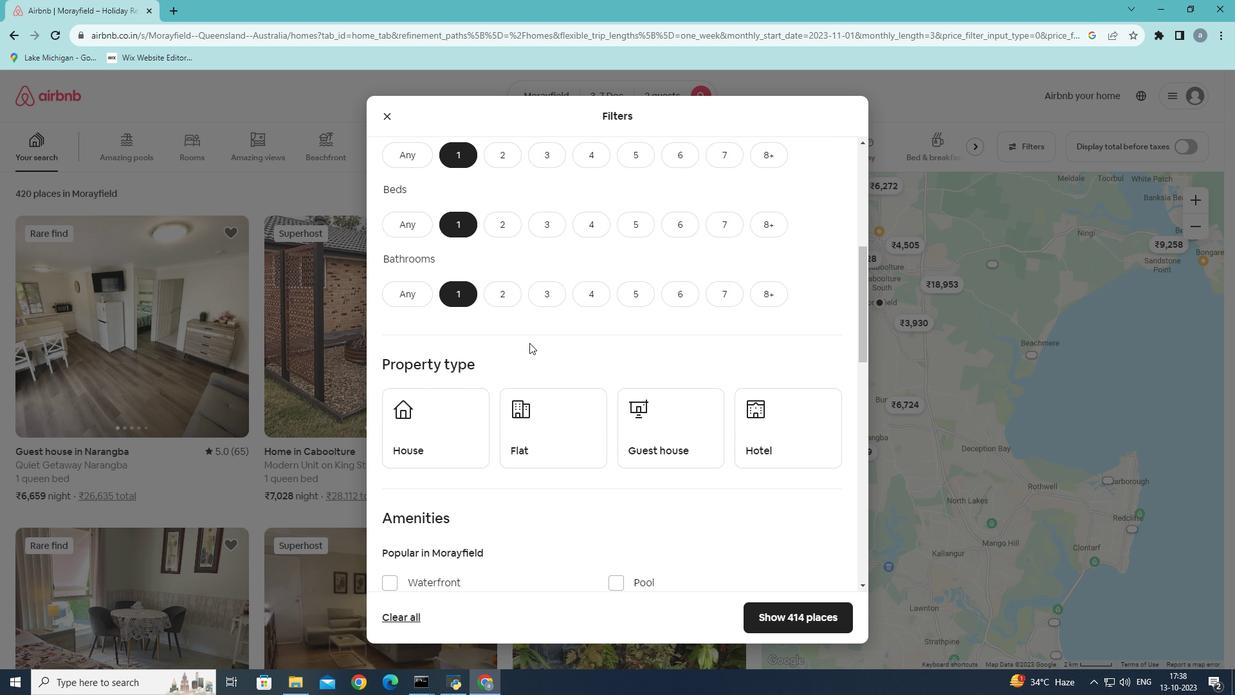 
Action: Mouse scrolled (529, 342) with delta (0, 0)
Screenshot: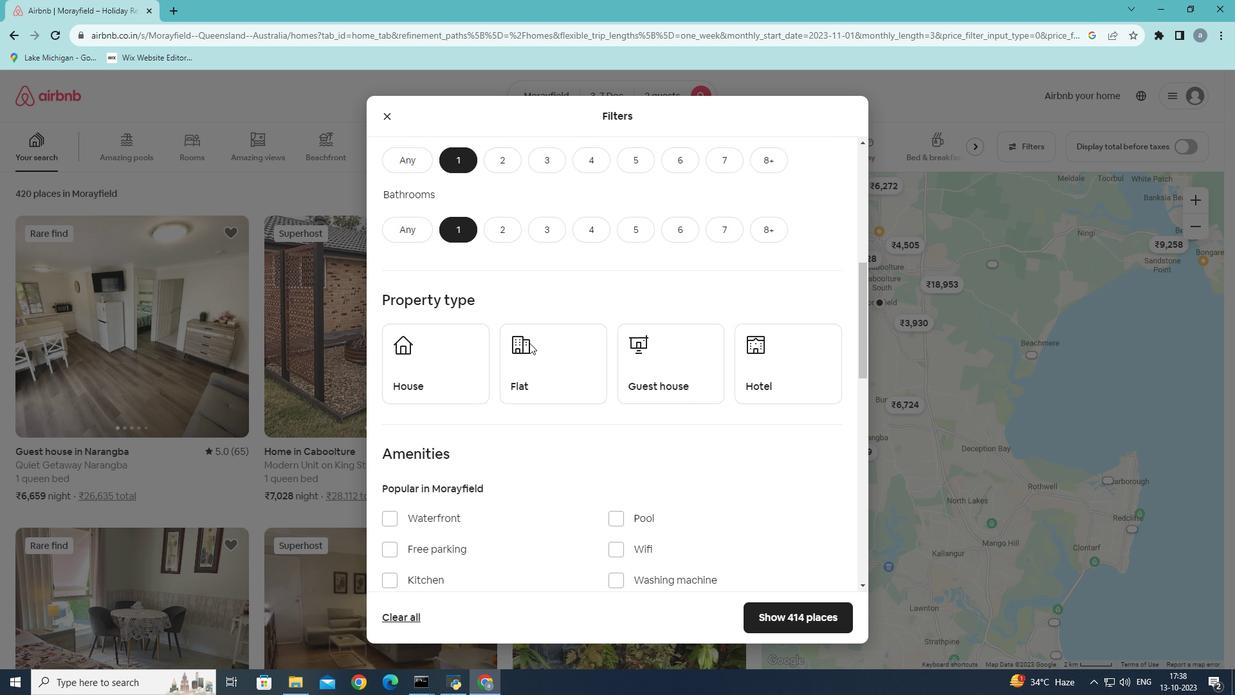 
Action: Mouse scrolled (529, 342) with delta (0, 0)
Screenshot: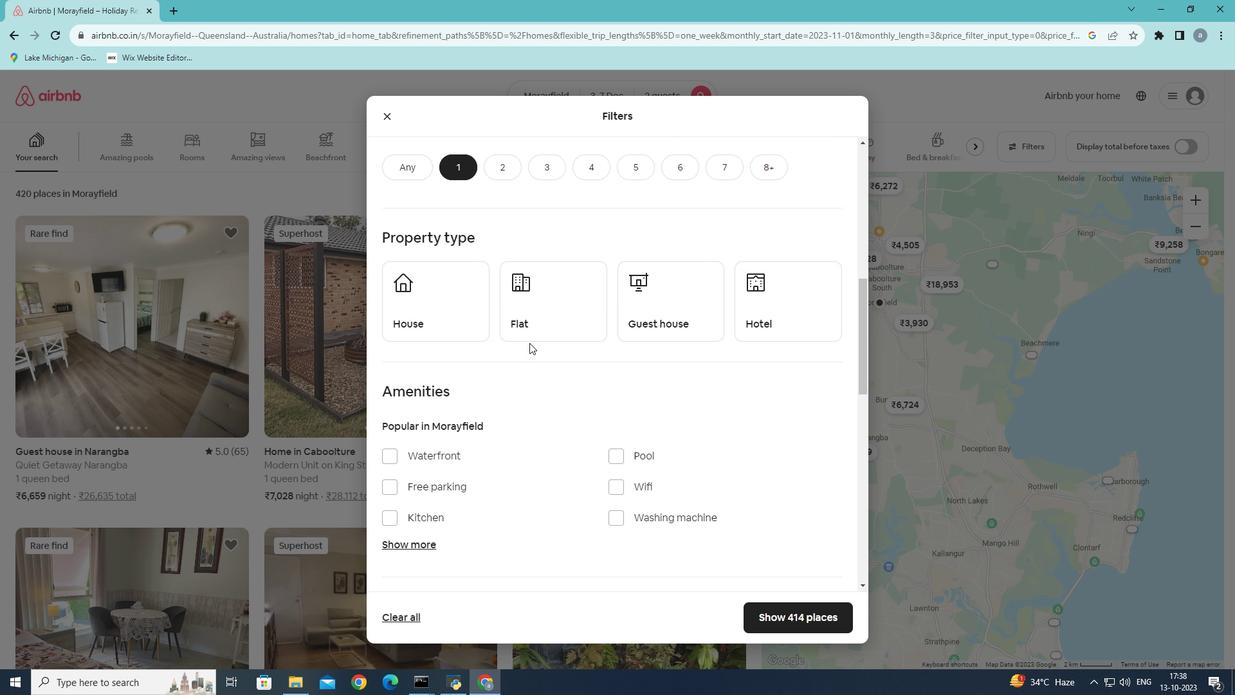 
Action: Mouse moved to (773, 237)
Screenshot: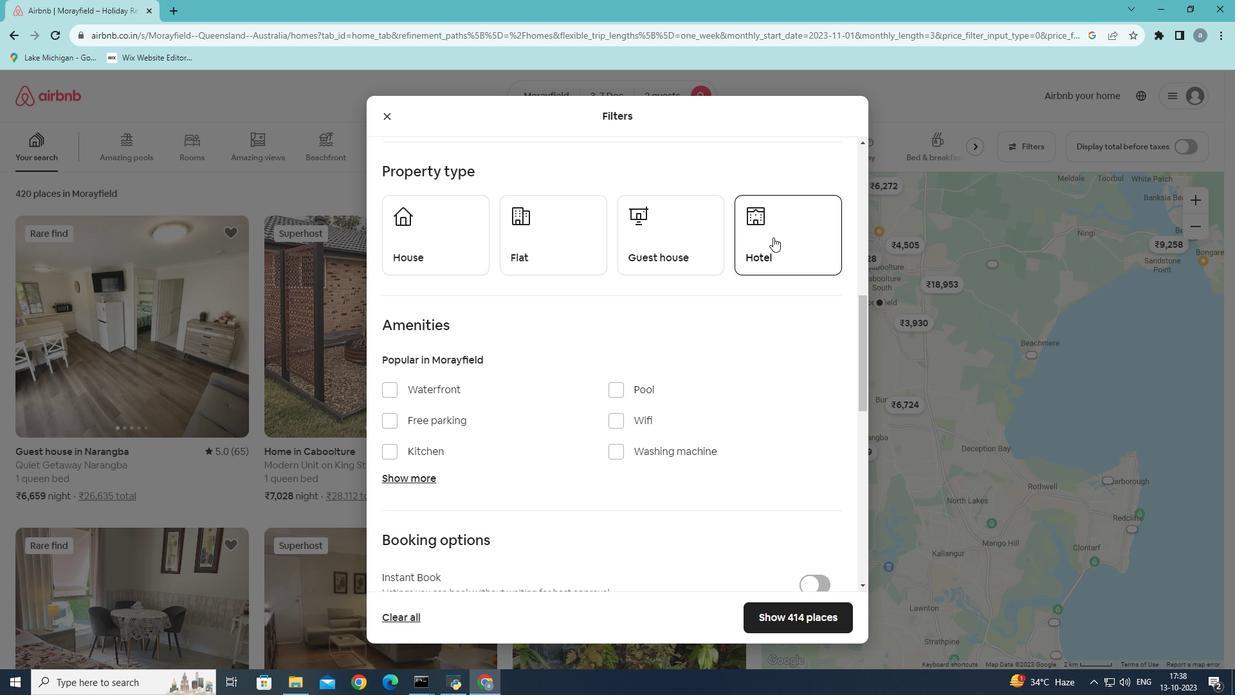 
Action: Mouse pressed left at (773, 237)
Screenshot: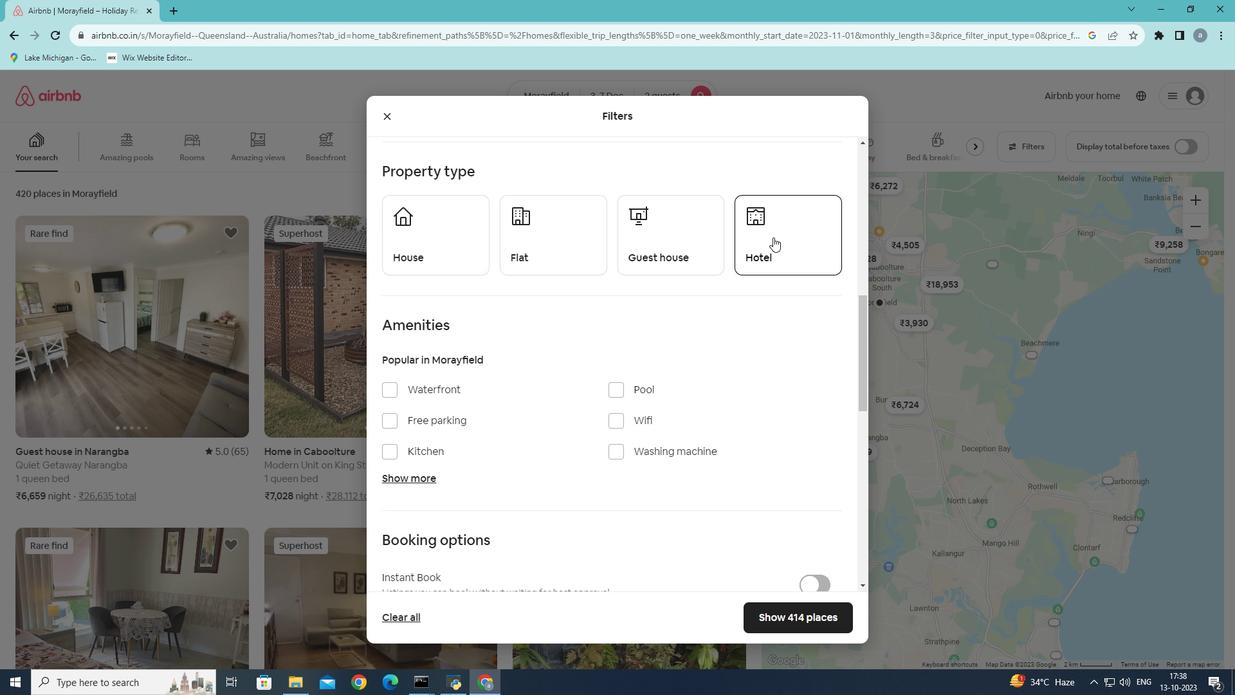 
Action: Mouse moved to (610, 272)
Screenshot: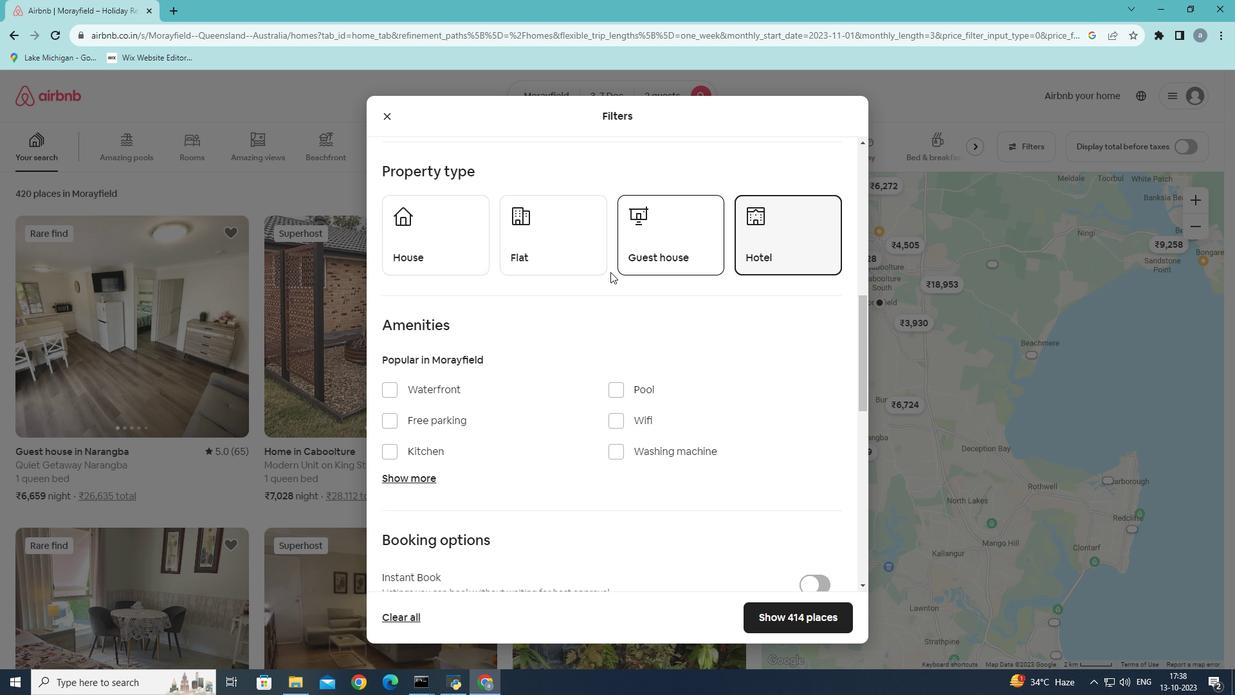 
Action: Mouse scrolled (610, 271) with delta (0, 0)
Screenshot: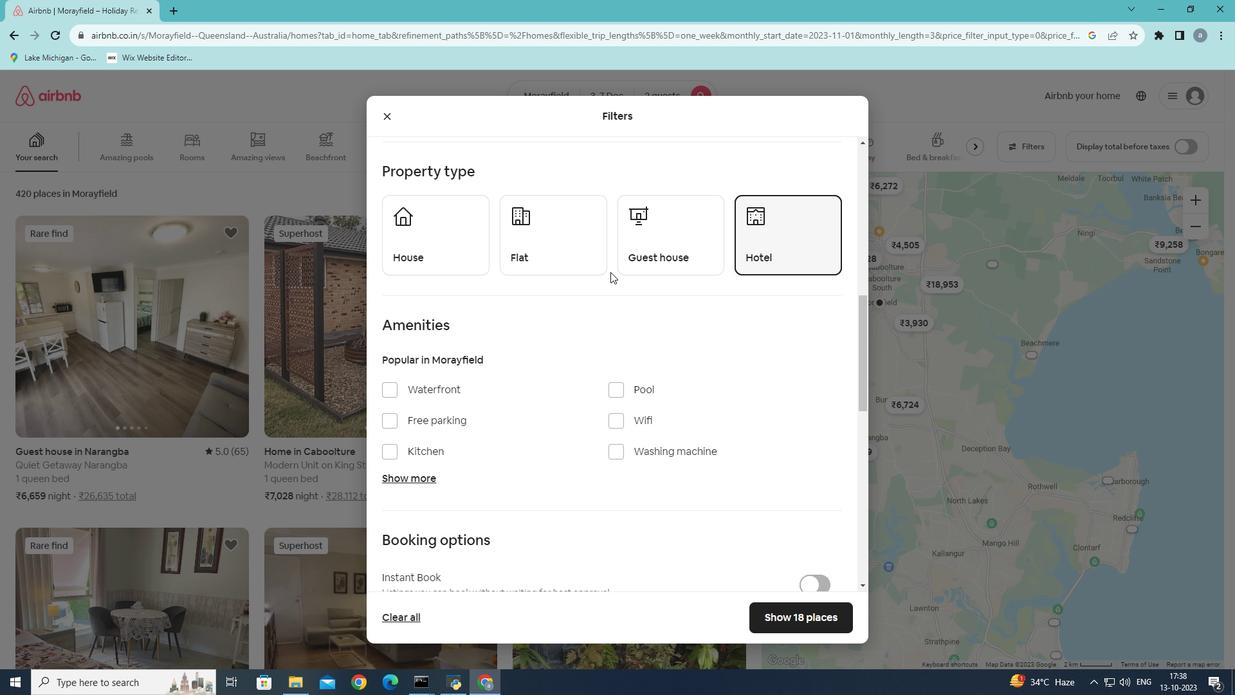 
Action: Mouse moved to (615, 270)
Screenshot: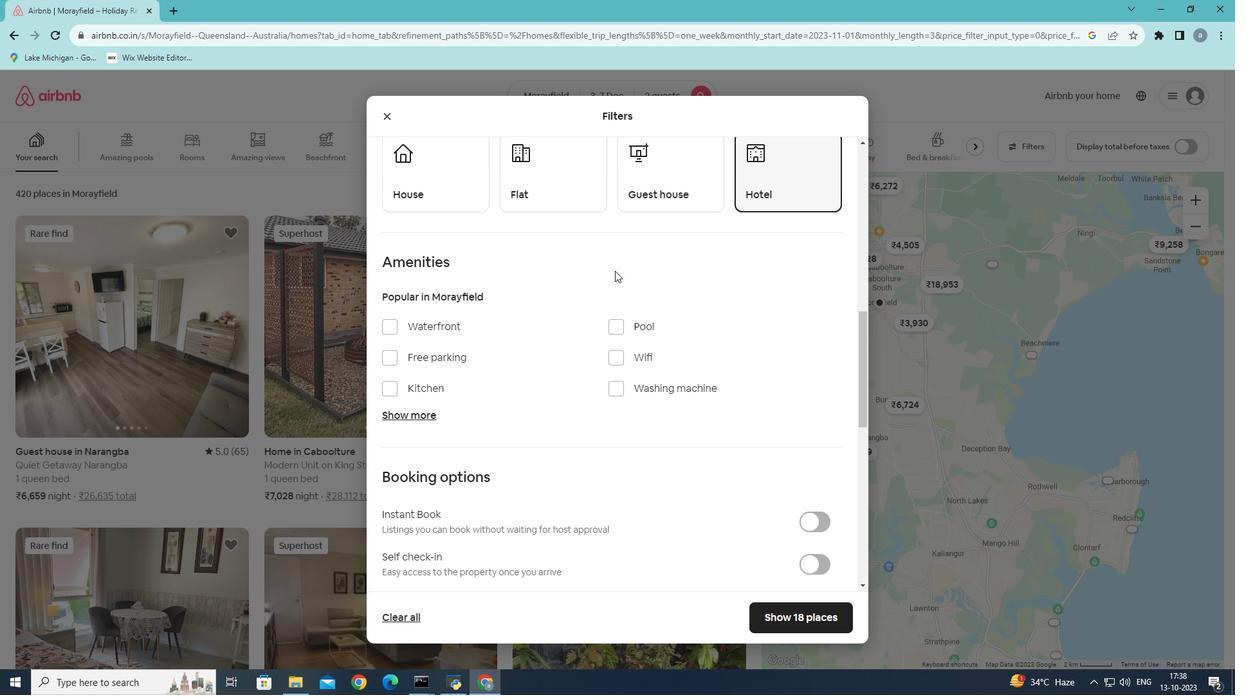 
Action: Mouse scrolled (615, 270) with delta (0, 0)
Screenshot: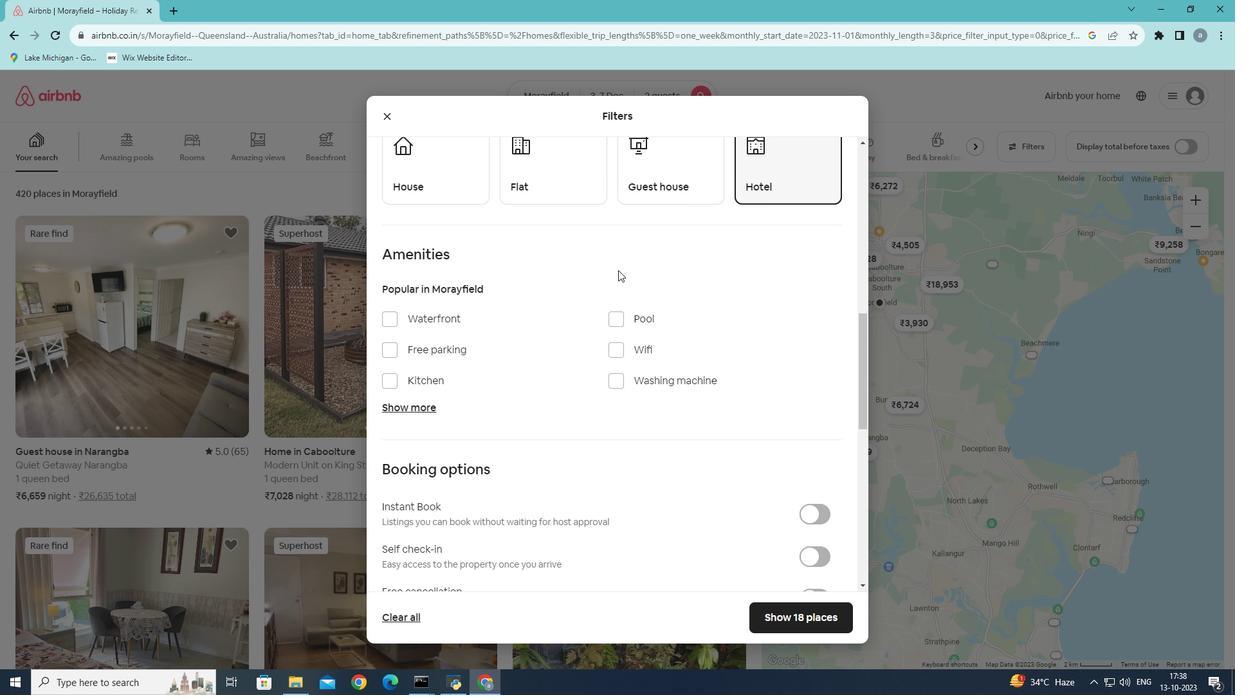 
Action: Mouse moved to (620, 324)
Screenshot: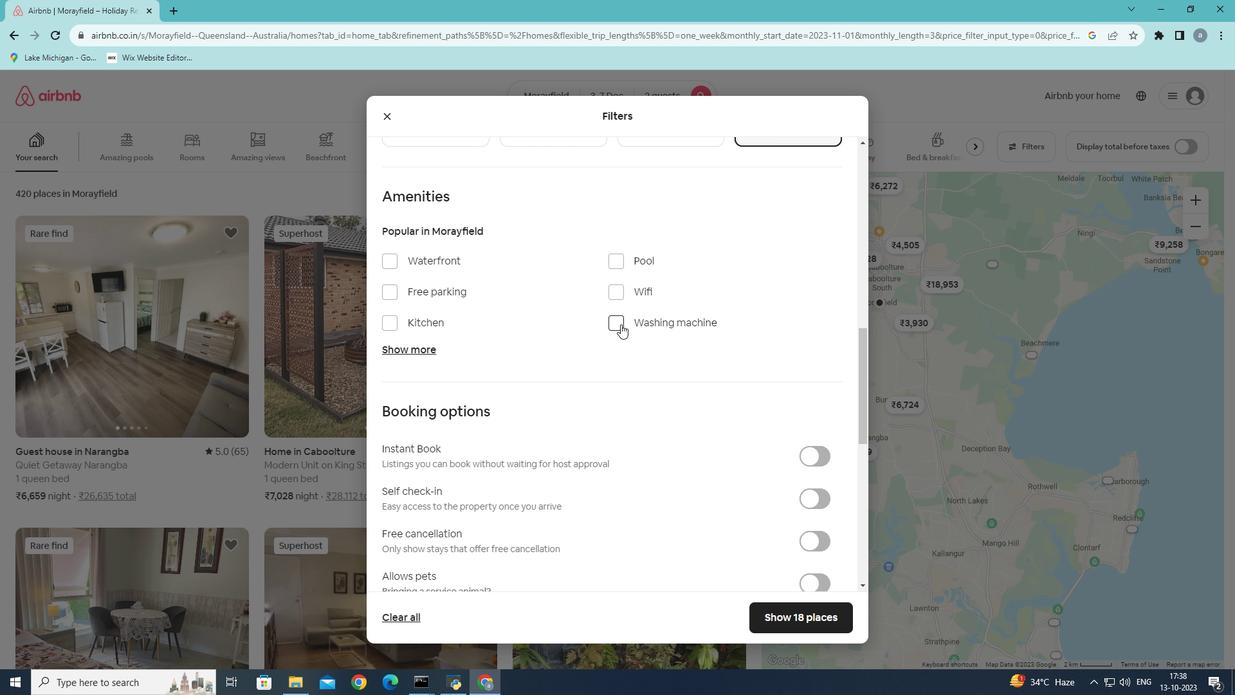 
Action: Mouse pressed left at (620, 324)
Screenshot: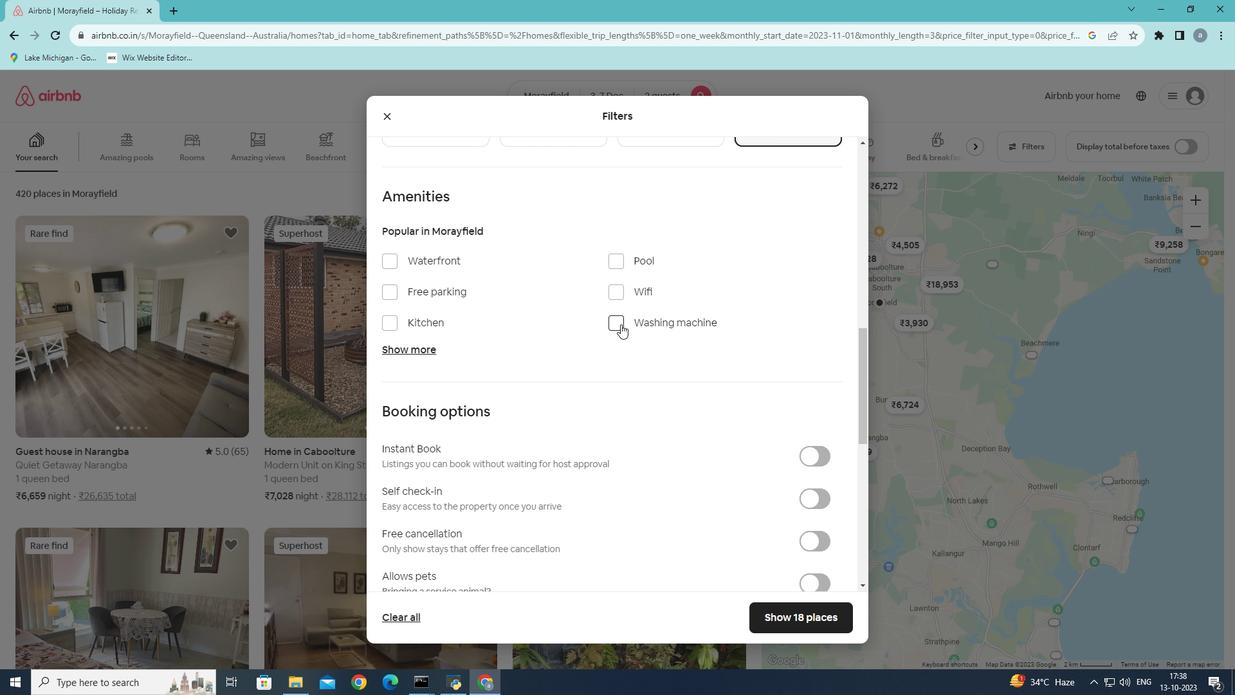
Action: Mouse moved to (393, 318)
Screenshot: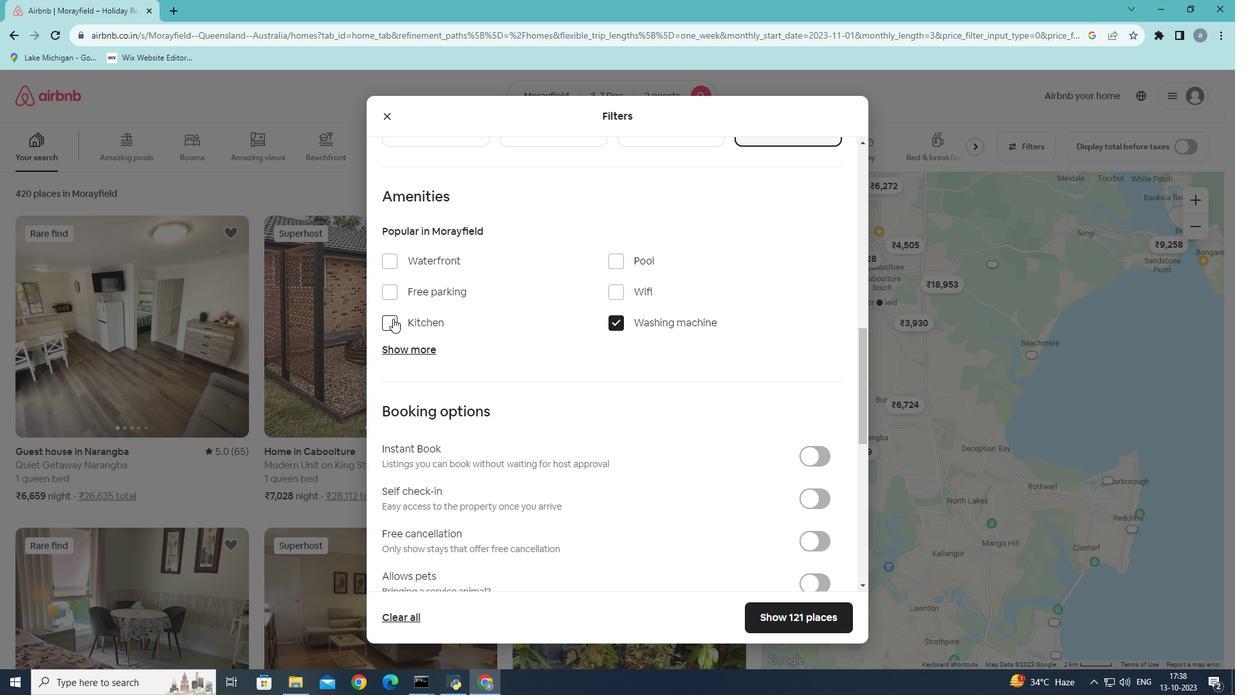 
Action: Mouse pressed left at (393, 318)
Screenshot: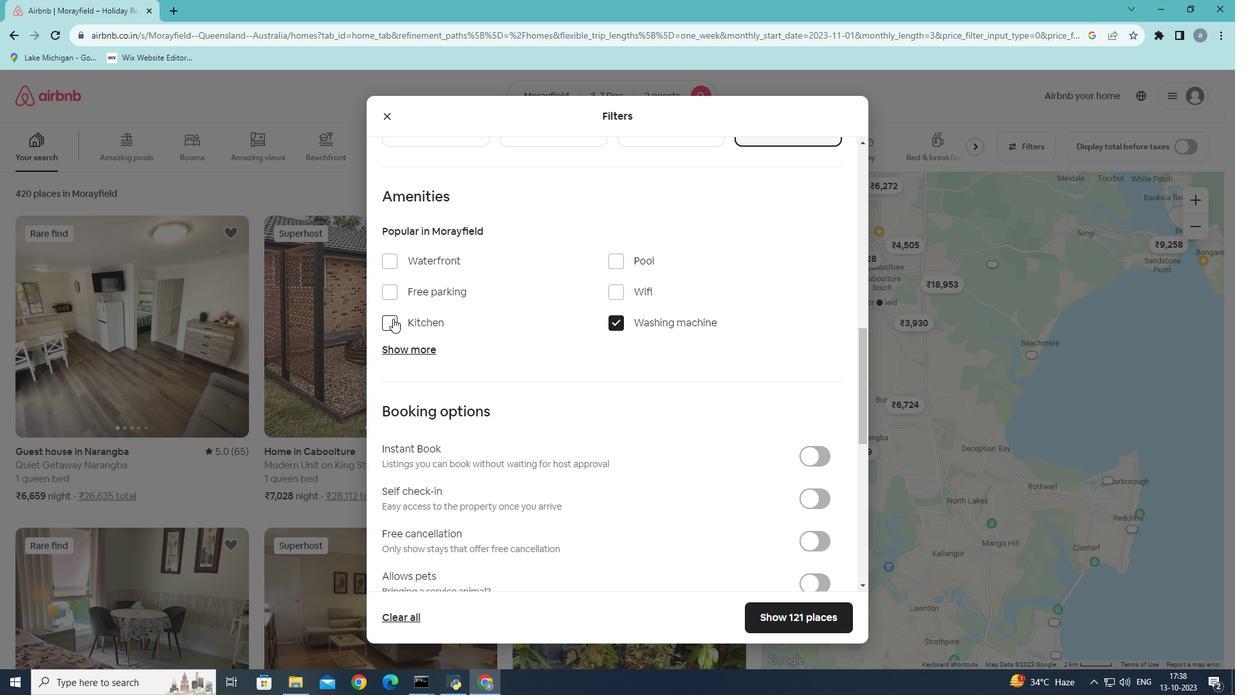 
Action: Mouse moved to (595, 342)
Screenshot: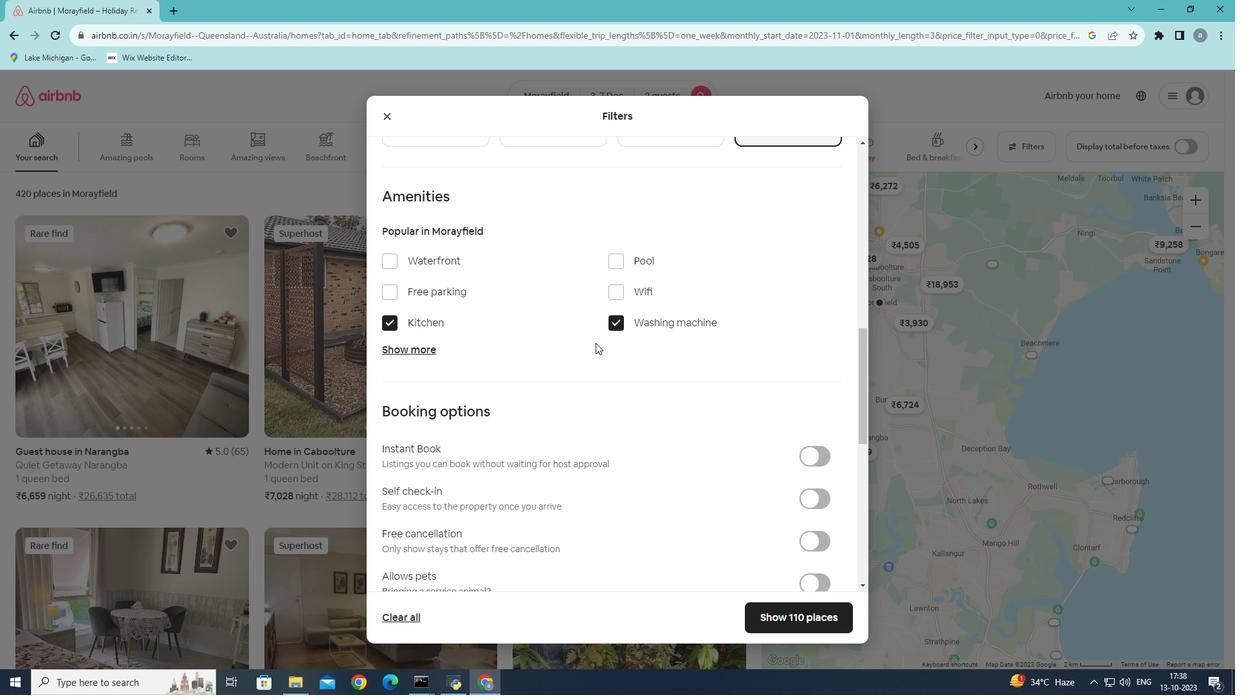 
Action: Mouse scrolled (595, 342) with delta (0, 0)
Screenshot: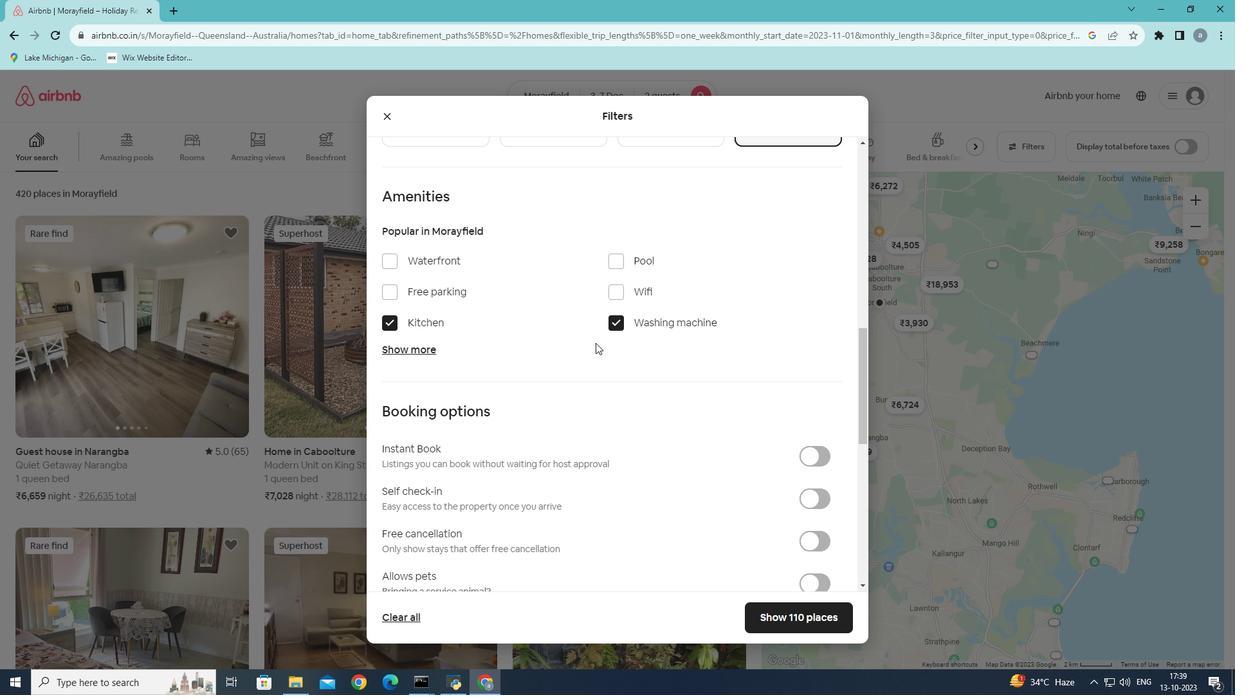 
Action: Mouse scrolled (595, 342) with delta (0, 0)
Screenshot: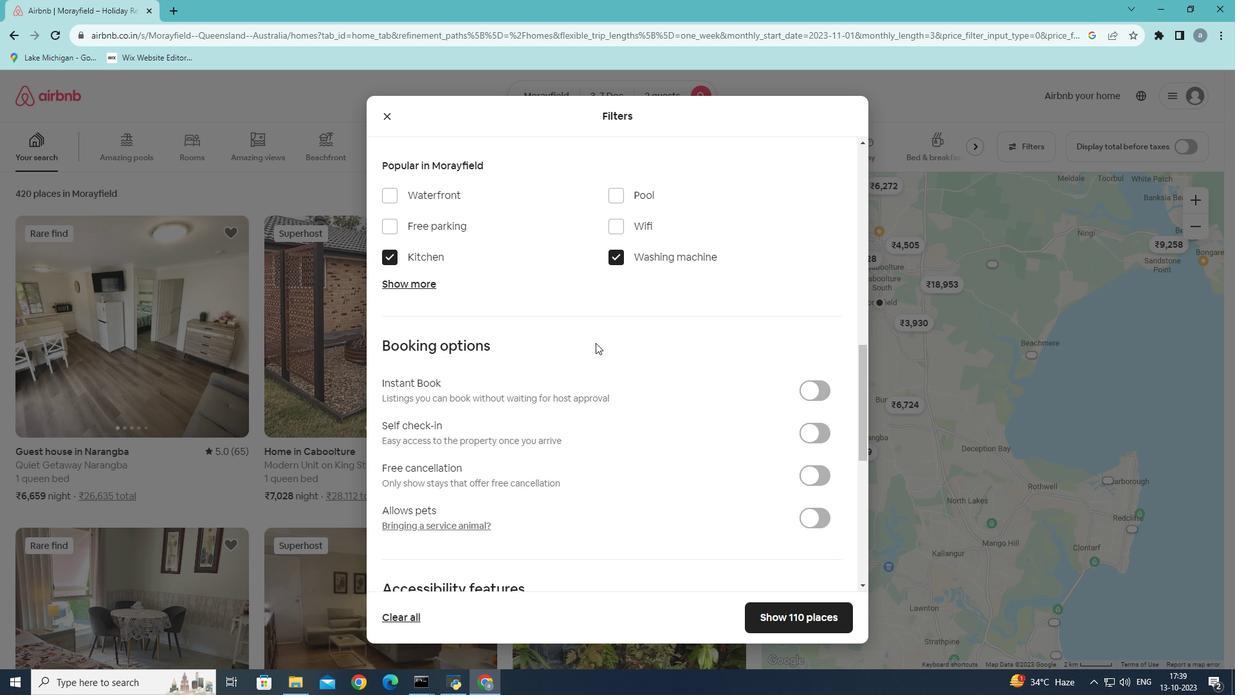 
Action: Mouse moved to (806, 620)
Screenshot: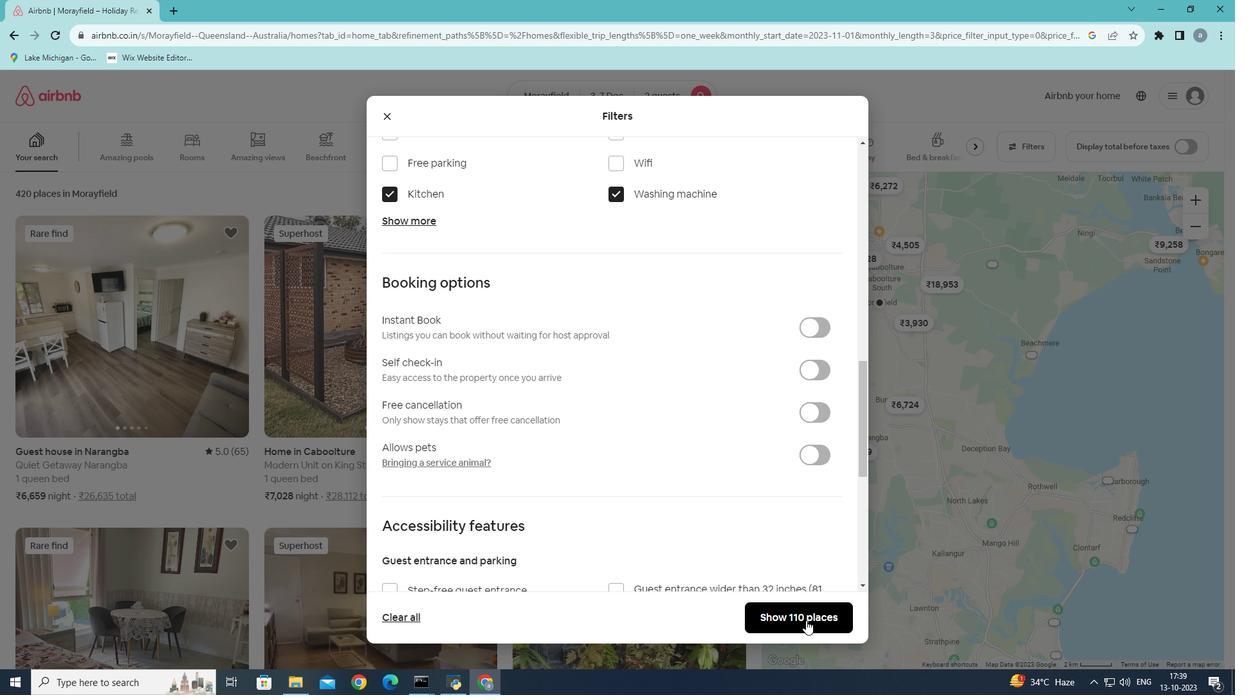 
Action: Mouse pressed left at (806, 620)
Screenshot: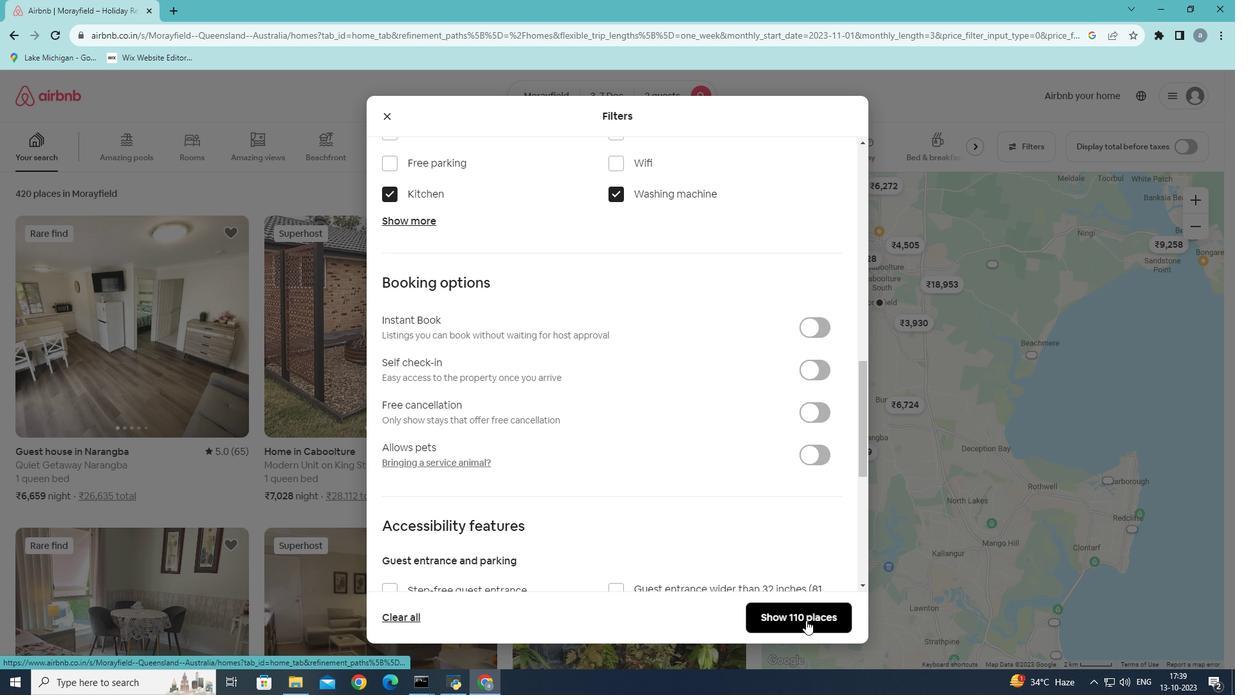 
Action: Mouse moved to (436, 353)
Screenshot: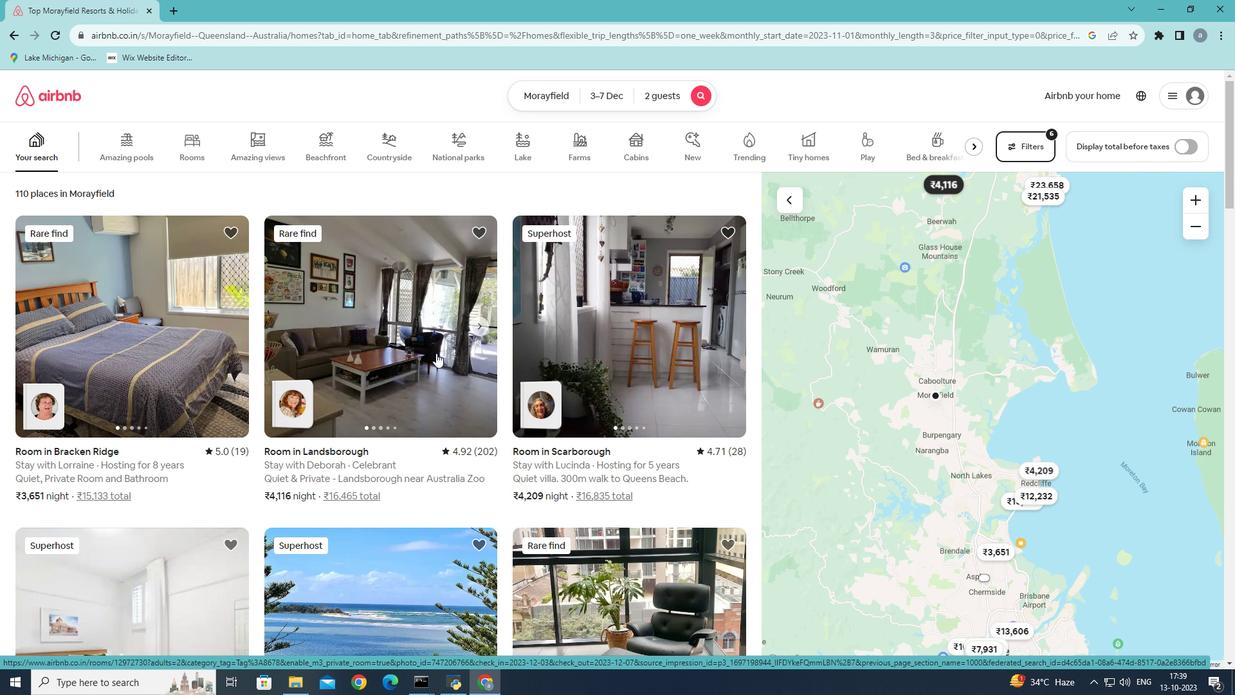 
Action: Mouse scrolled (436, 352) with delta (0, 0)
Screenshot: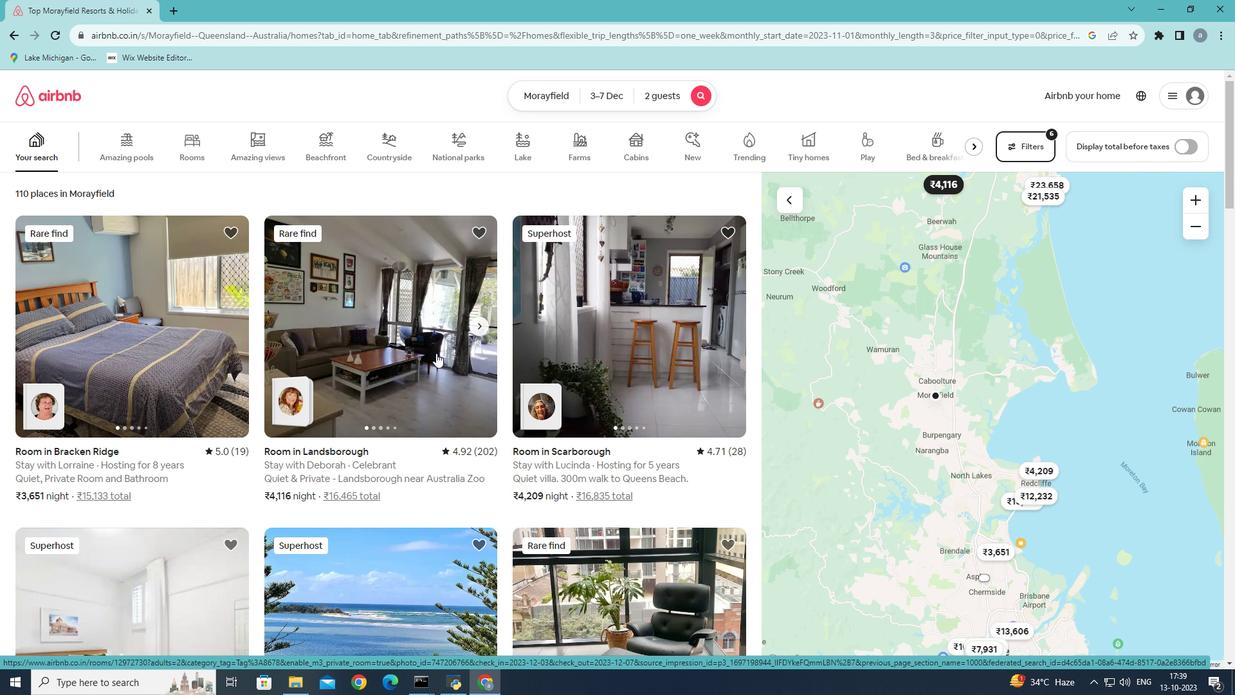 
Action: Mouse scrolled (436, 352) with delta (0, 0)
Screenshot: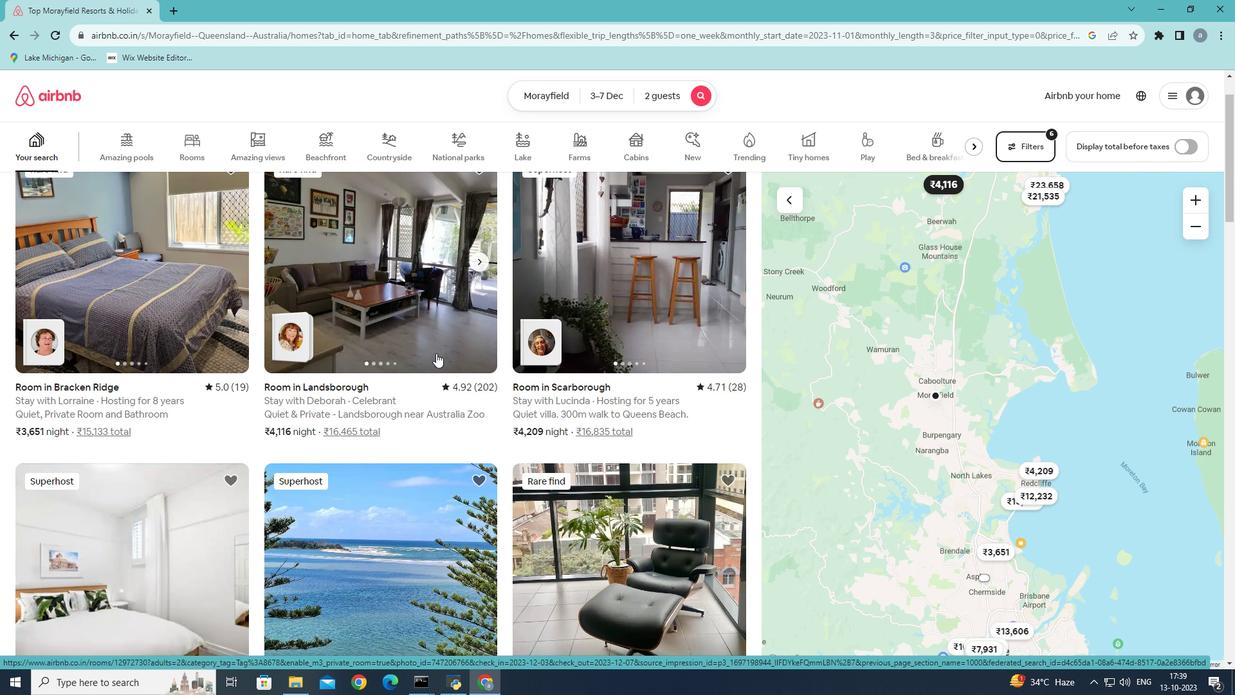 
Action: Mouse moved to (436, 351)
Screenshot: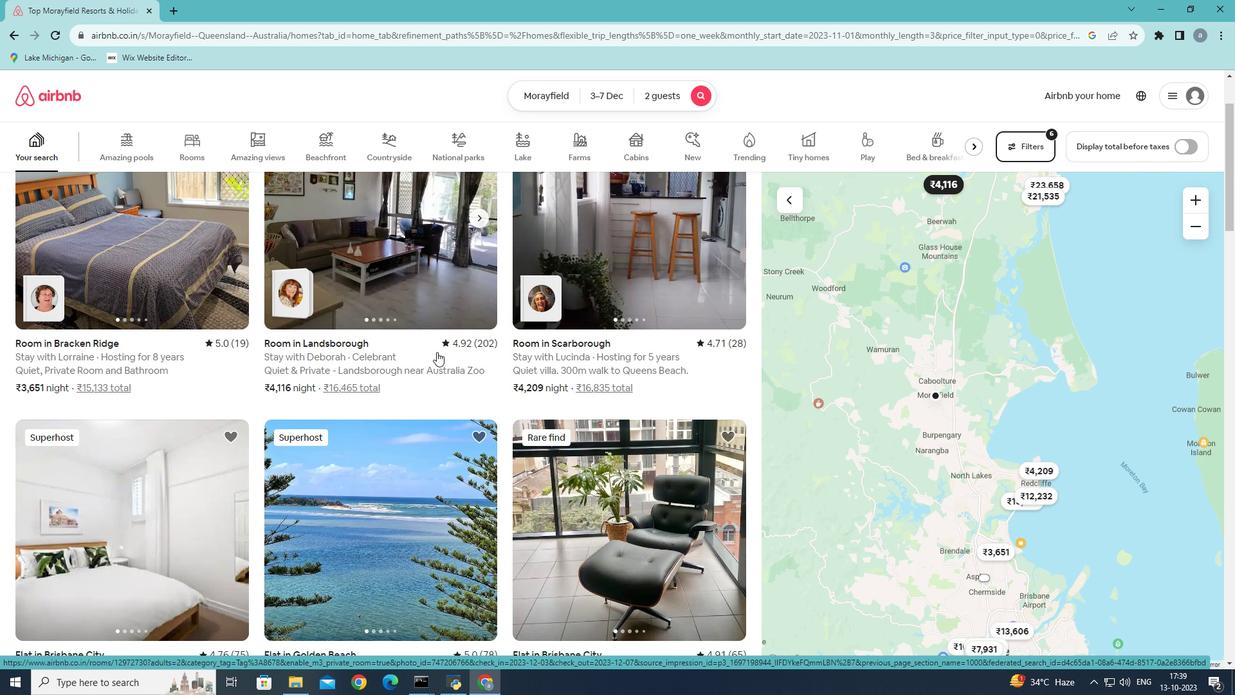 
Action: Mouse scrolled (436, 350) with delta (0, 0)
Screenshot: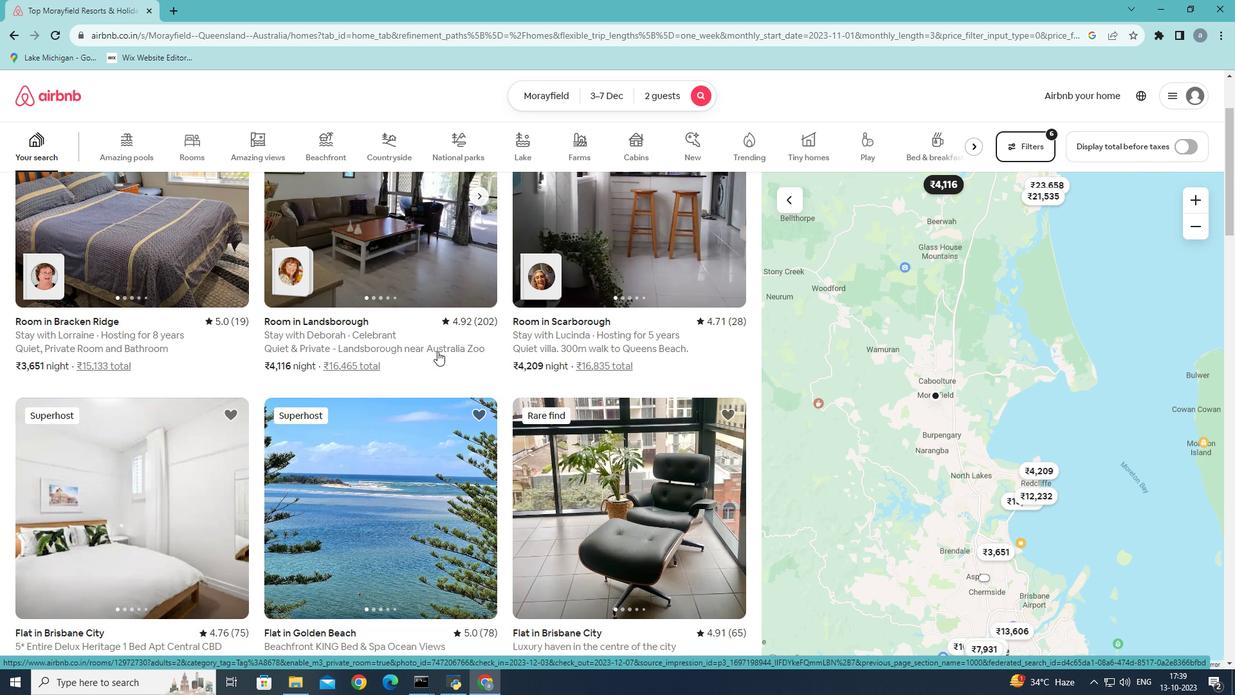 
Action: Mouse moved to (441, 346)
Screenshot: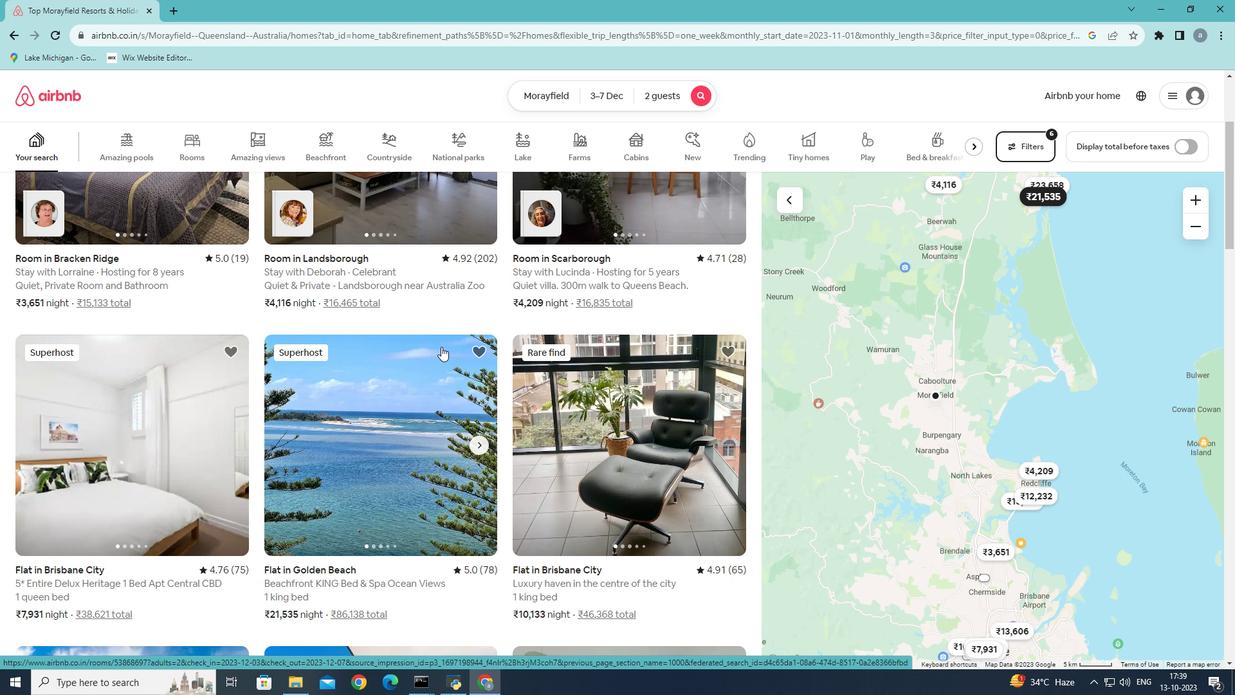 
Action: Mouse scrolled (441, 346) with delta (0, 0)
Screenshot: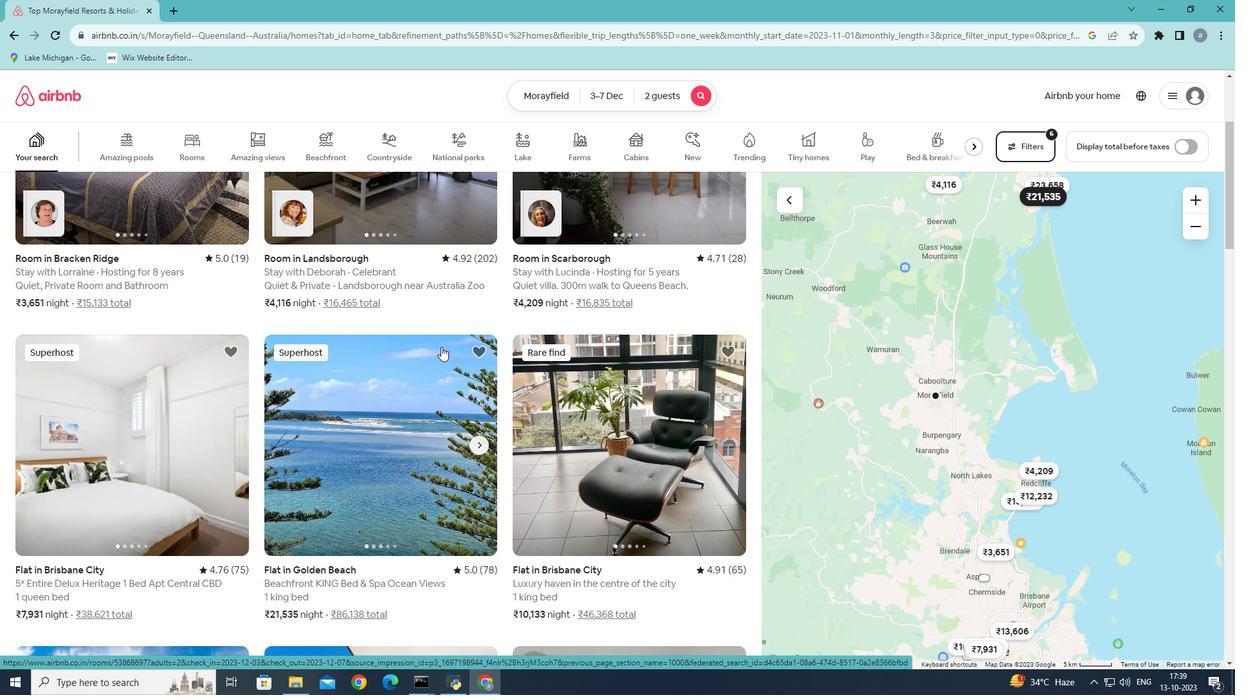 
Action: Mouse moved to (441, 346)
Screenshot: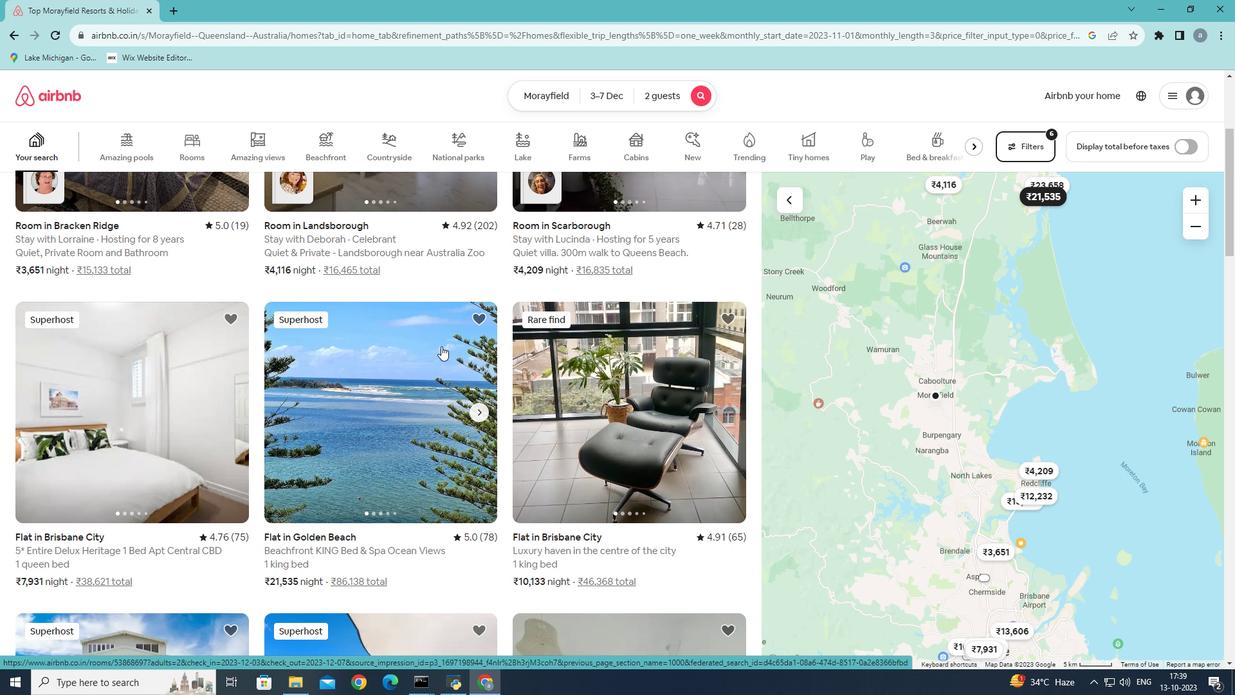 
Action: Mouse scrolled (441, 345) with delta (0, 0)
Screenshot: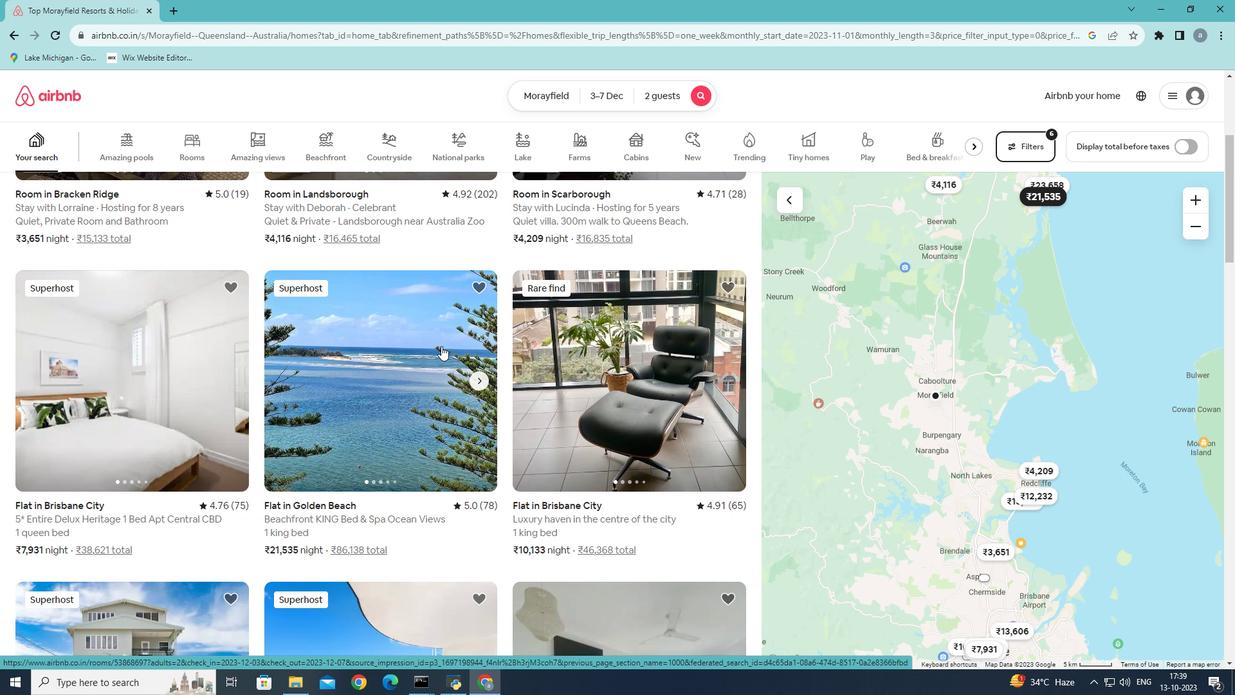 
Action: Mouse moved to (477, 333)
Screenshot: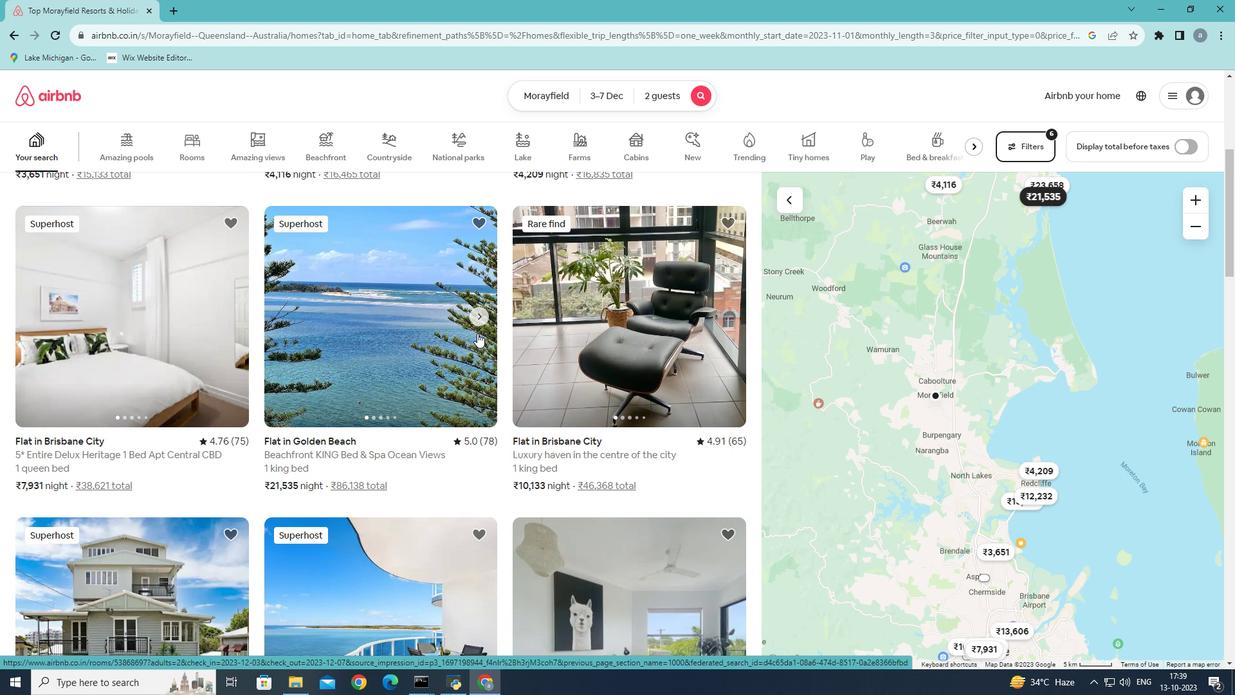 
Action: Mouse scrolled (477, 332) with delta (0, 0)
Screenshot: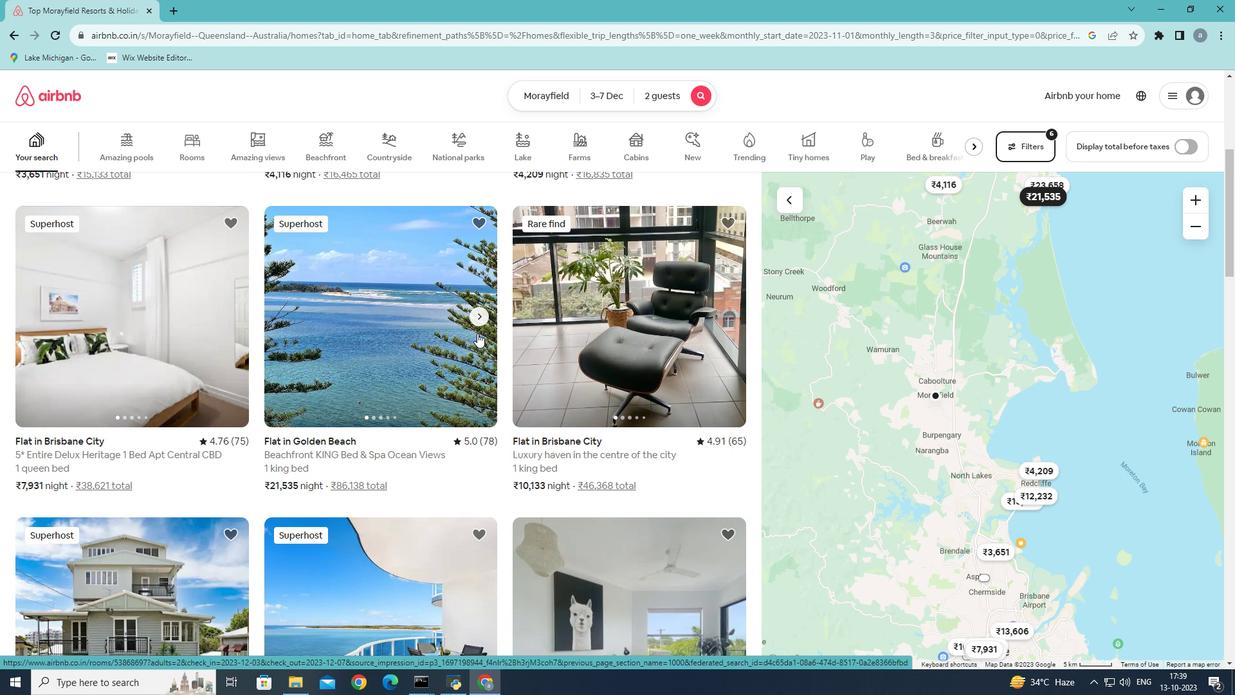 
Action: Mouse scrolled (477, 332) with delta (0, 0)
Screenshot: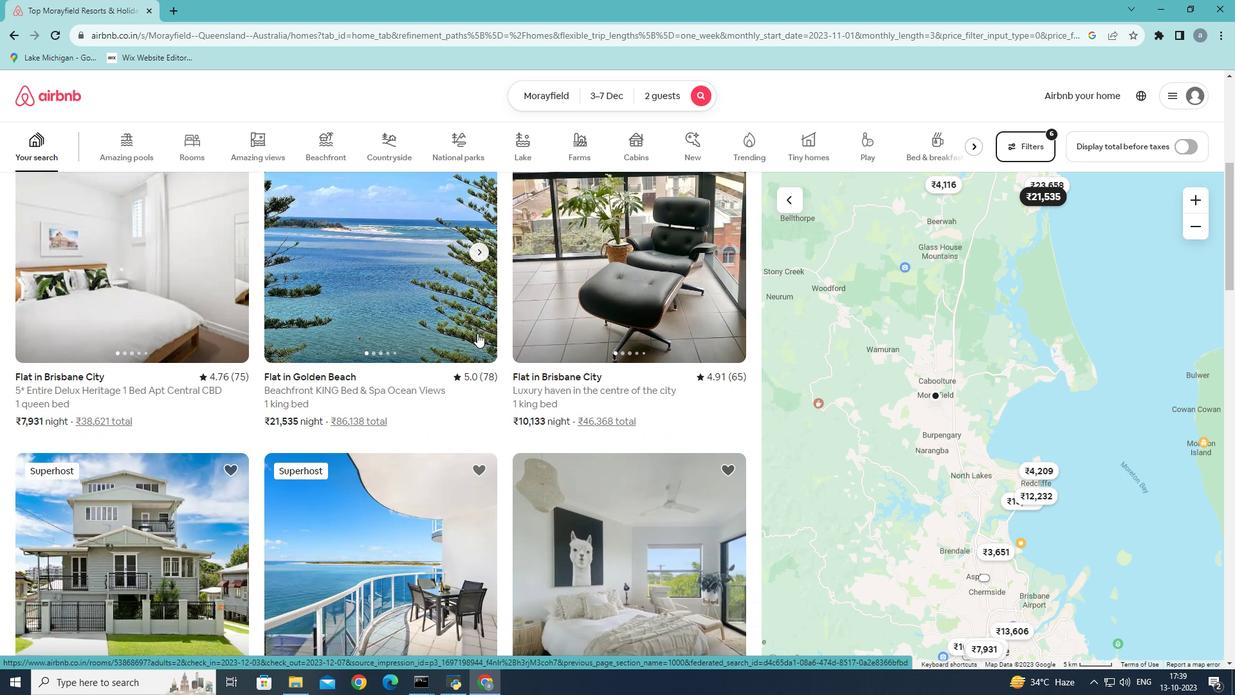 
Action: Mouse scrolled (477, 332) with delta (0, 0)
Screenshot: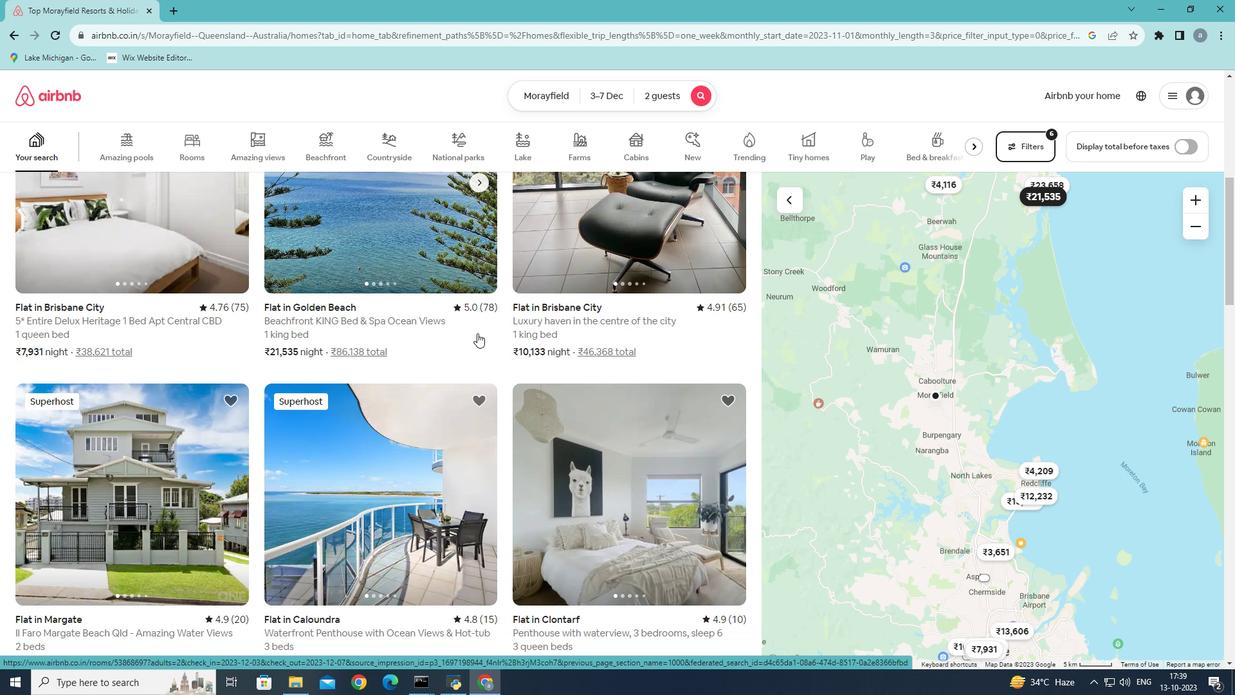 
Action: Mouse scrolled (477, 332) with delta (0, 0)
Screenshot: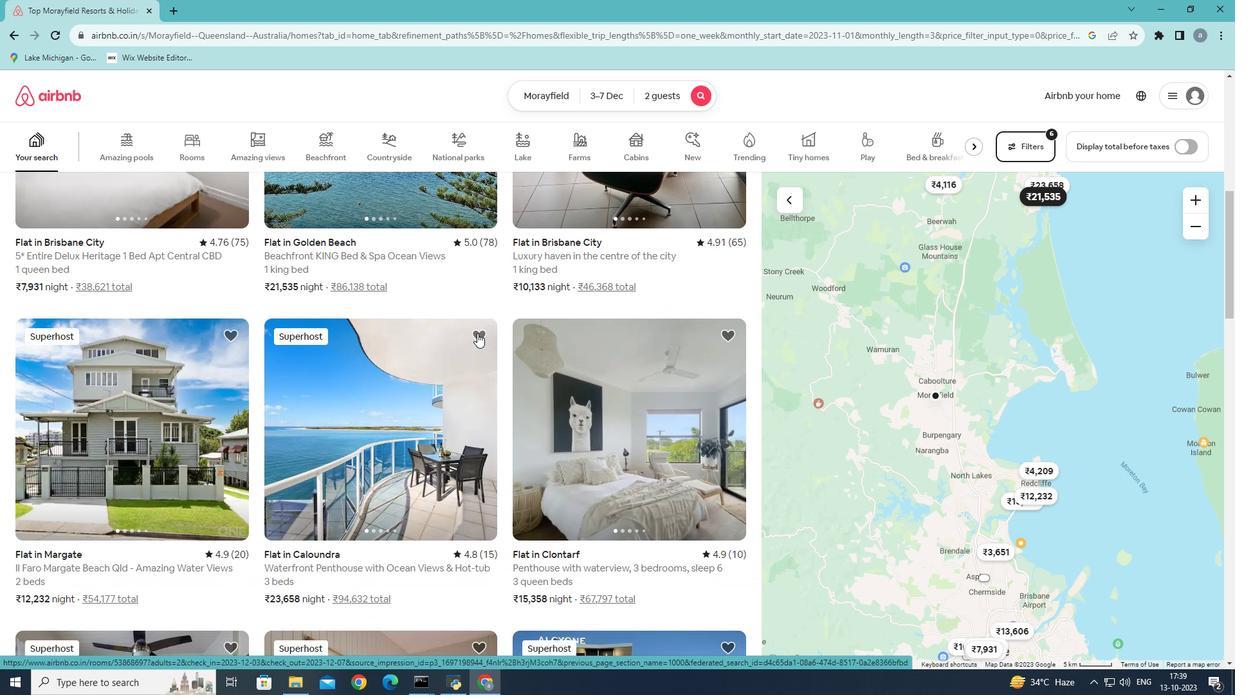 
Action: Mouse moved to (476, 333)
Screenshot: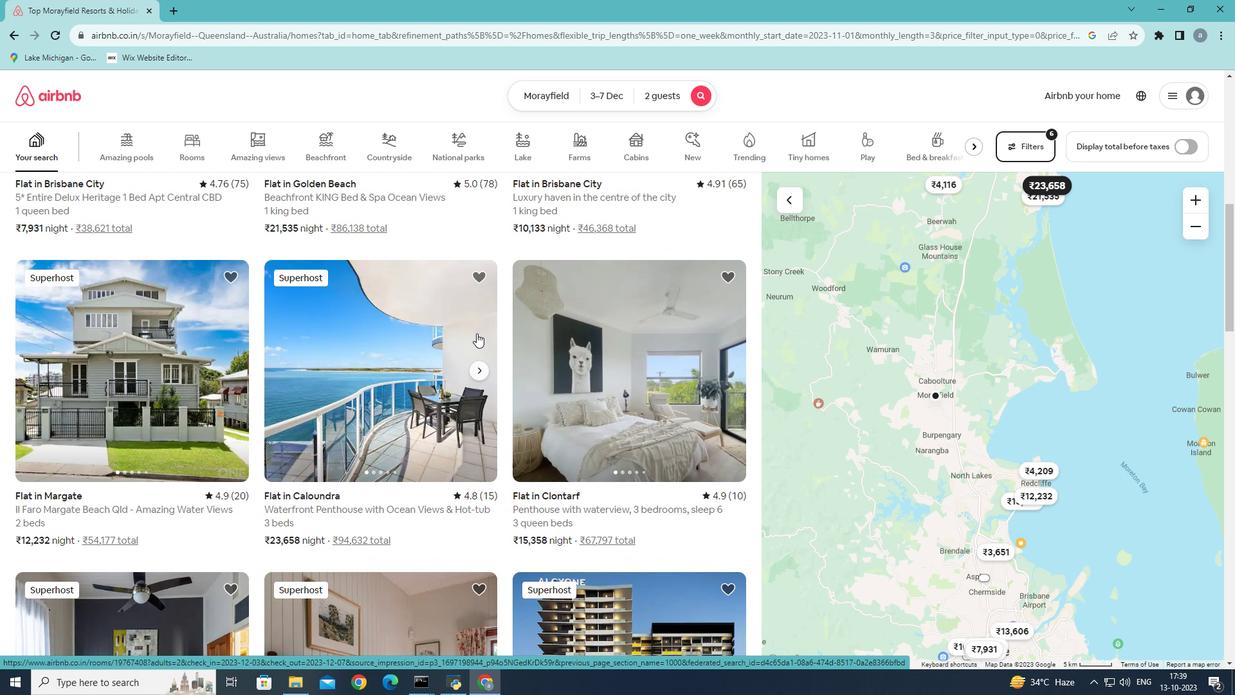 
Action: Mouse scrolled (476, 332) with delta (0, 0)
Screenshot: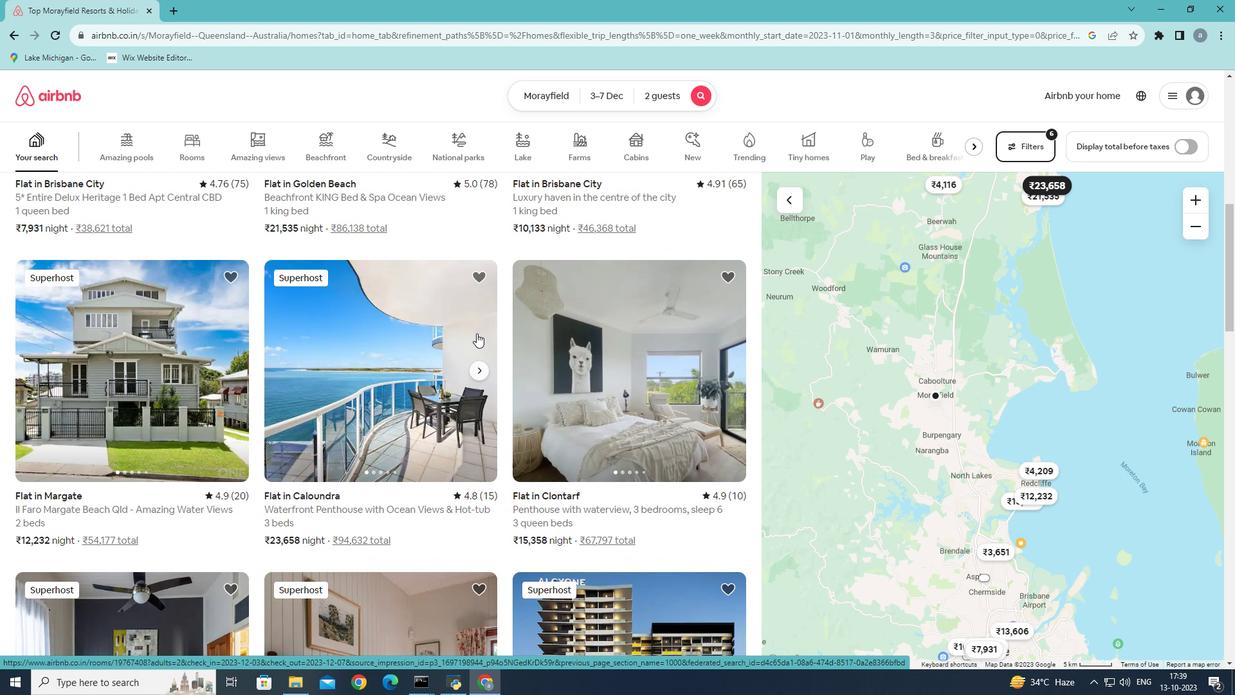 
Action: Mouse scrolled (476, 332) with delta (0, 0)
Screenshot: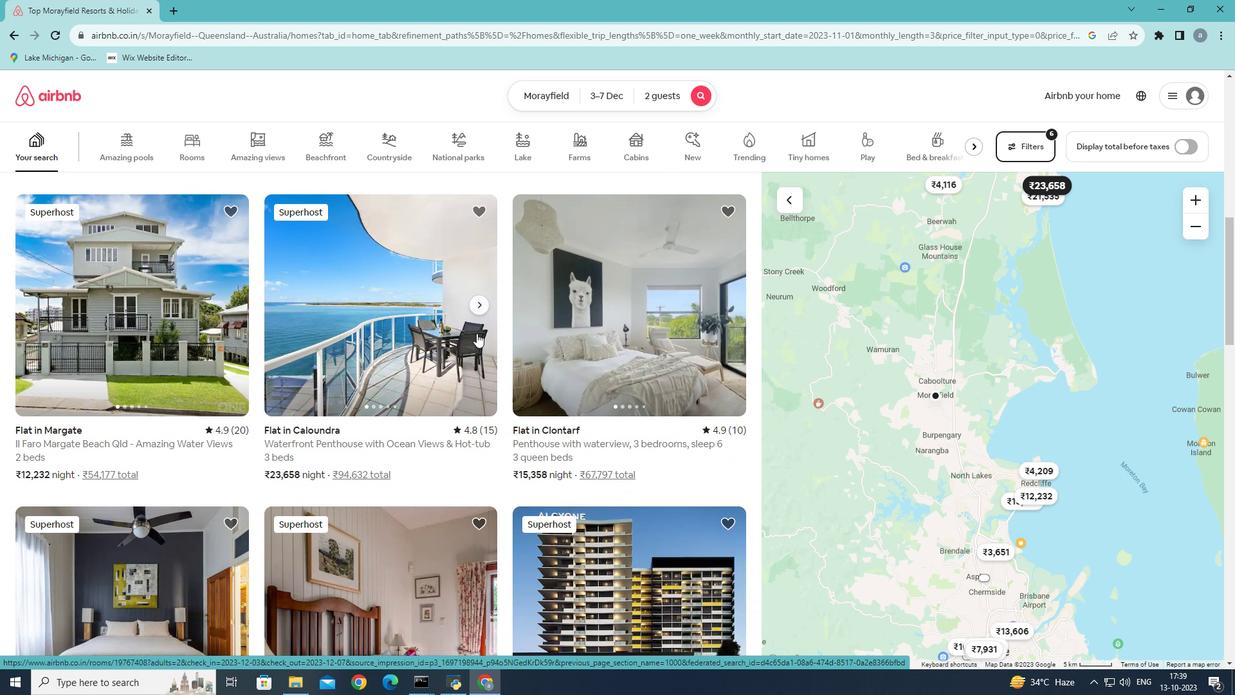 
Action: Mouse scrolled (476, 332) with delta (0, 0)
Screenshot: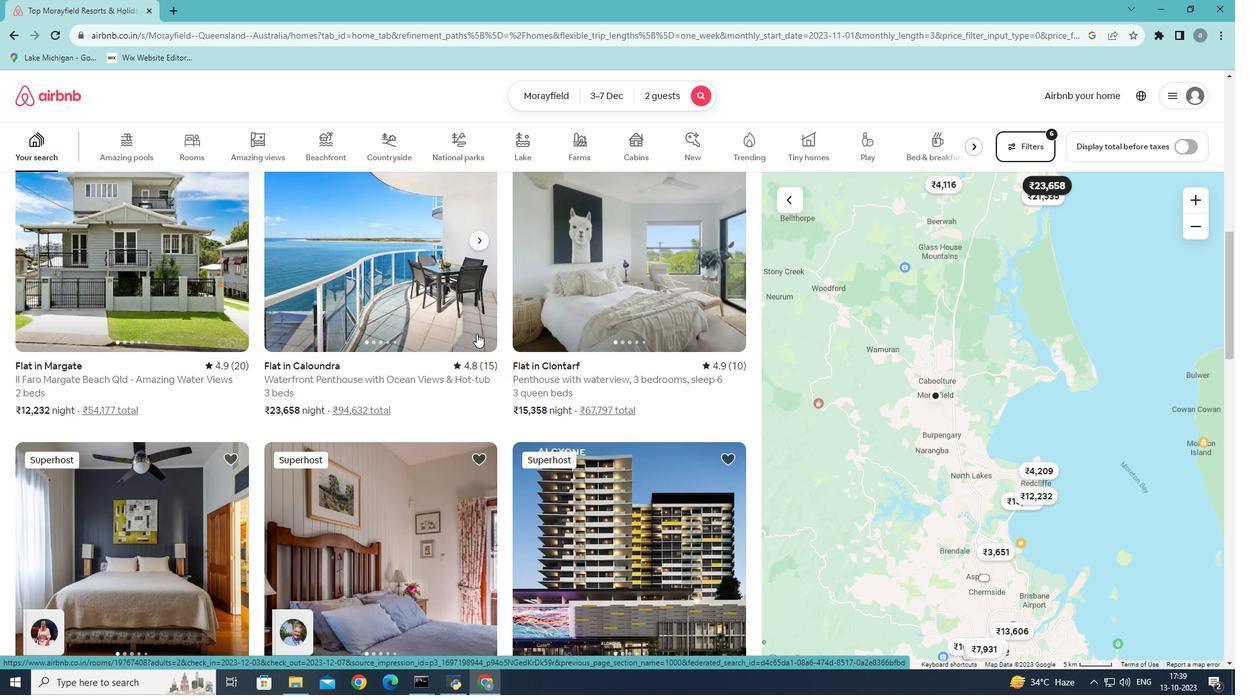 
Action: Mouse scrolled (476, 332) with delta (0, 0)
Screenshot: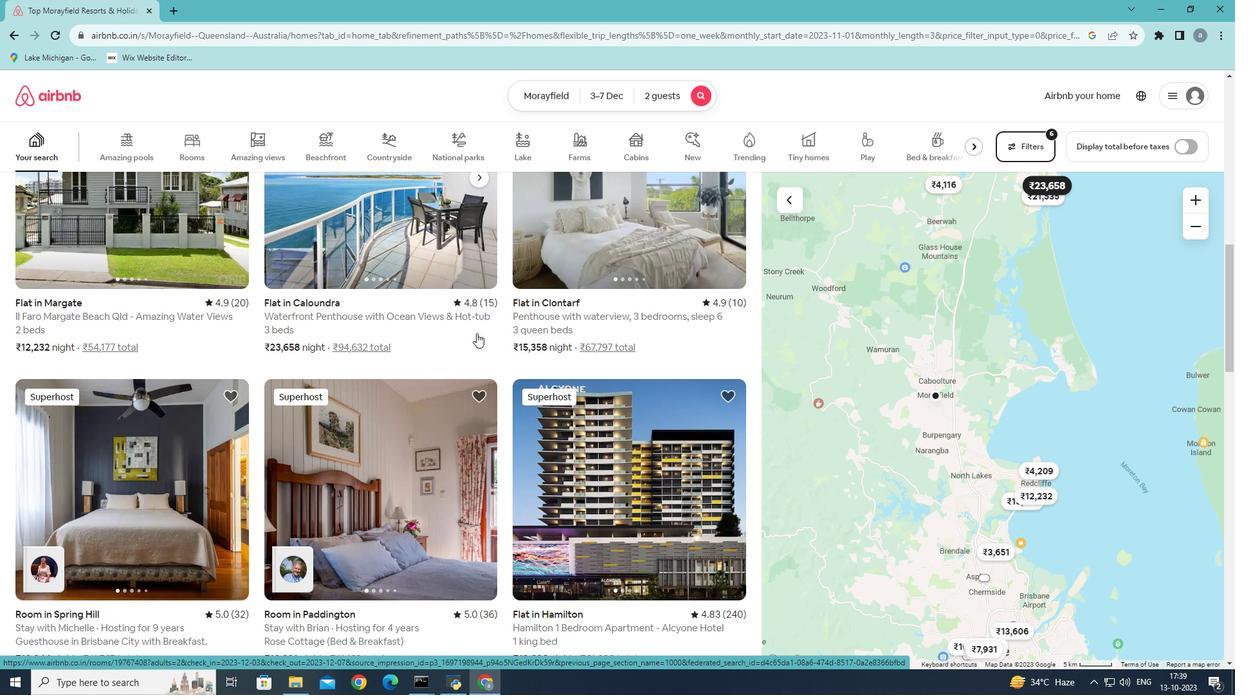 
Action: Mouse scrolled (476, 332) with delta (0, 0)
Screenshot: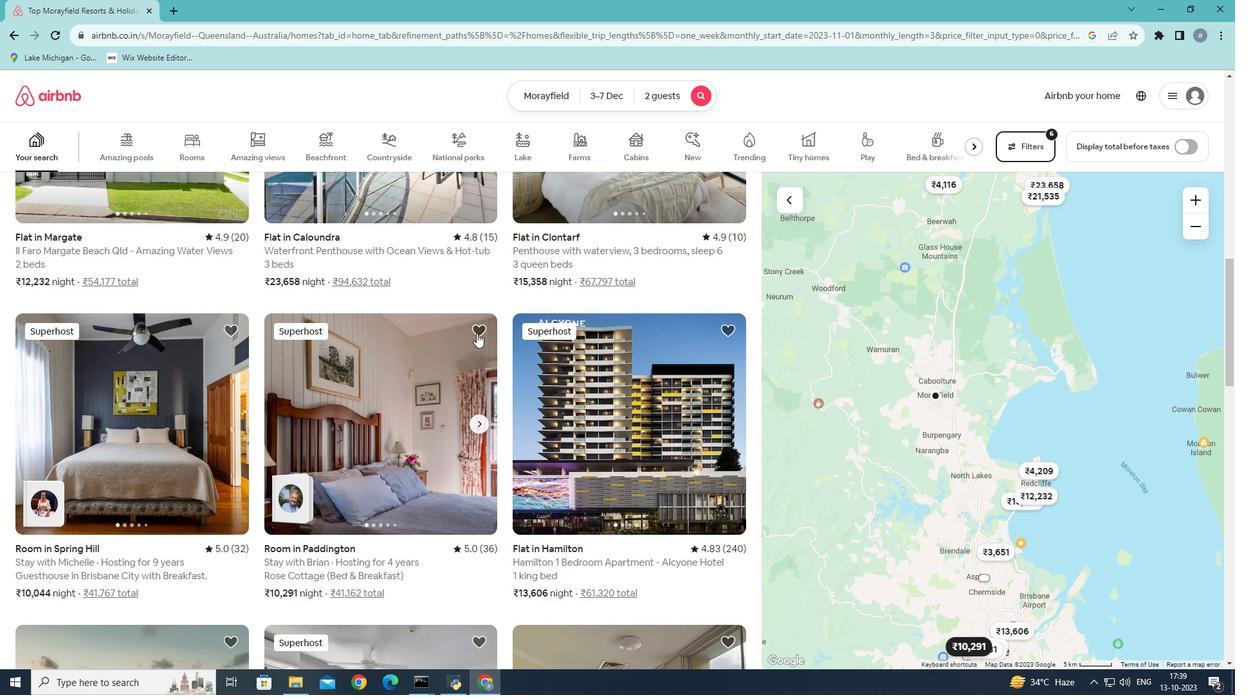 
Action: Mouse scrolled (476, 332) with delta (0, 0)
Screenshot: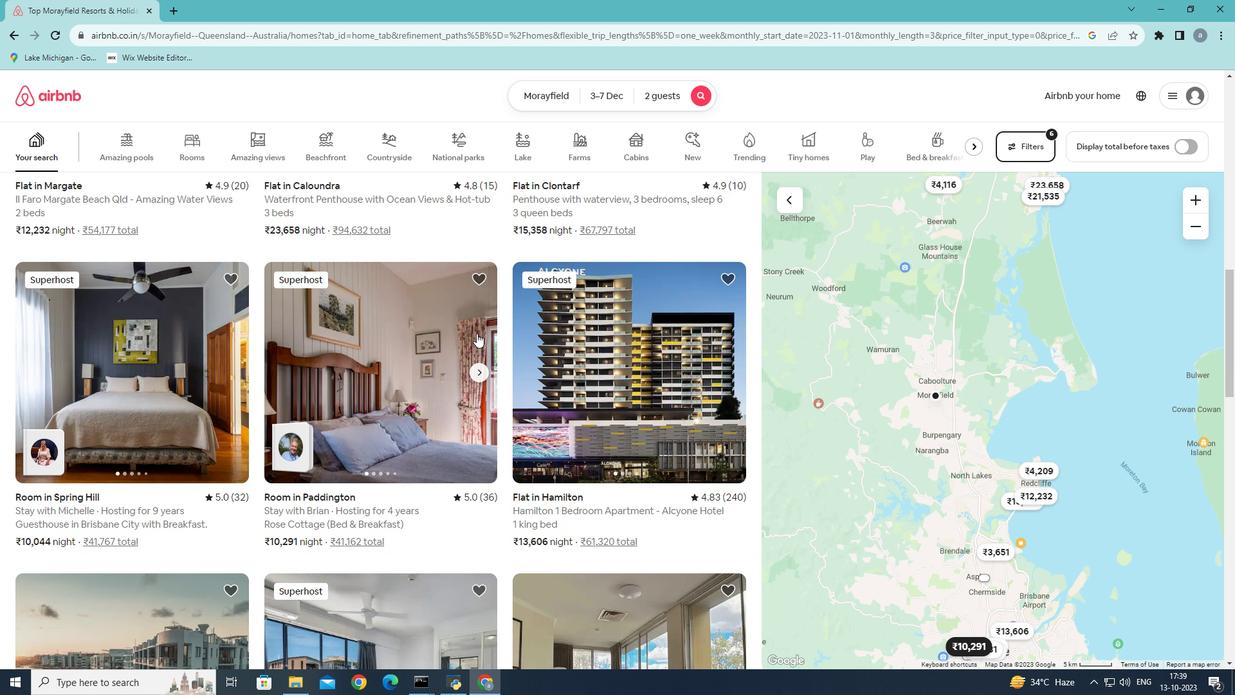 
Action: Mouse scrolled (476, 332) with delta (0, 0)
Screenshot: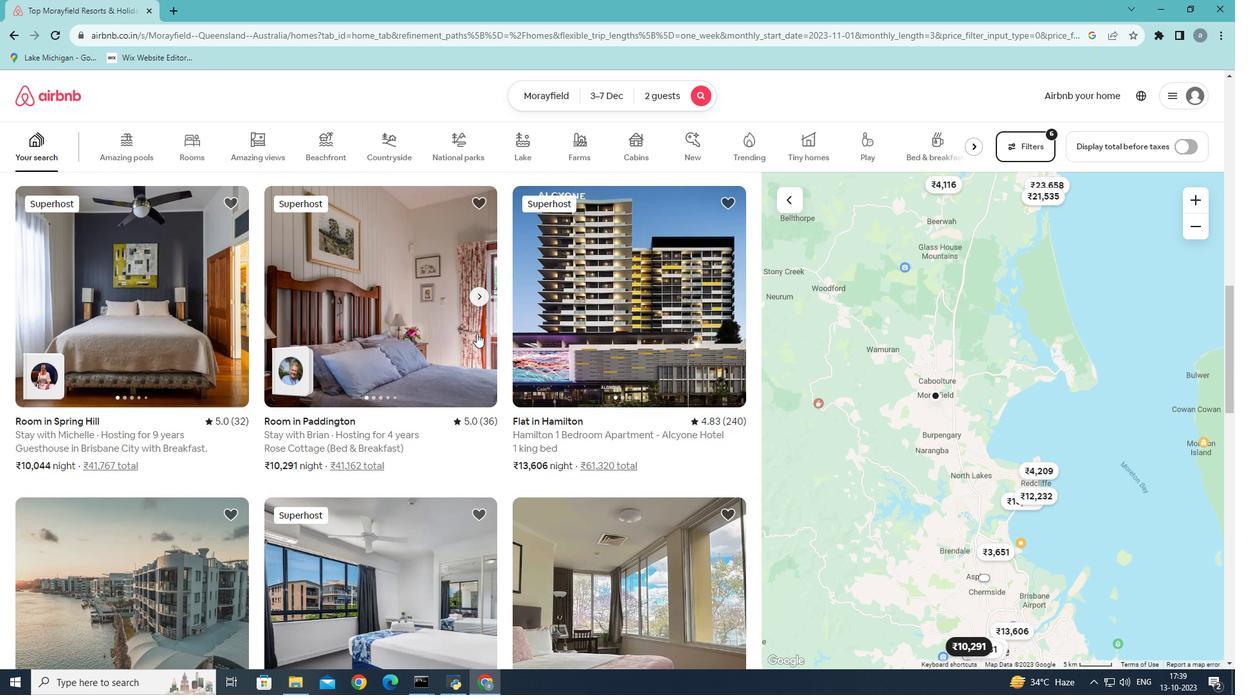 
Action: Mouse moved to (476, 332)
Screenshot: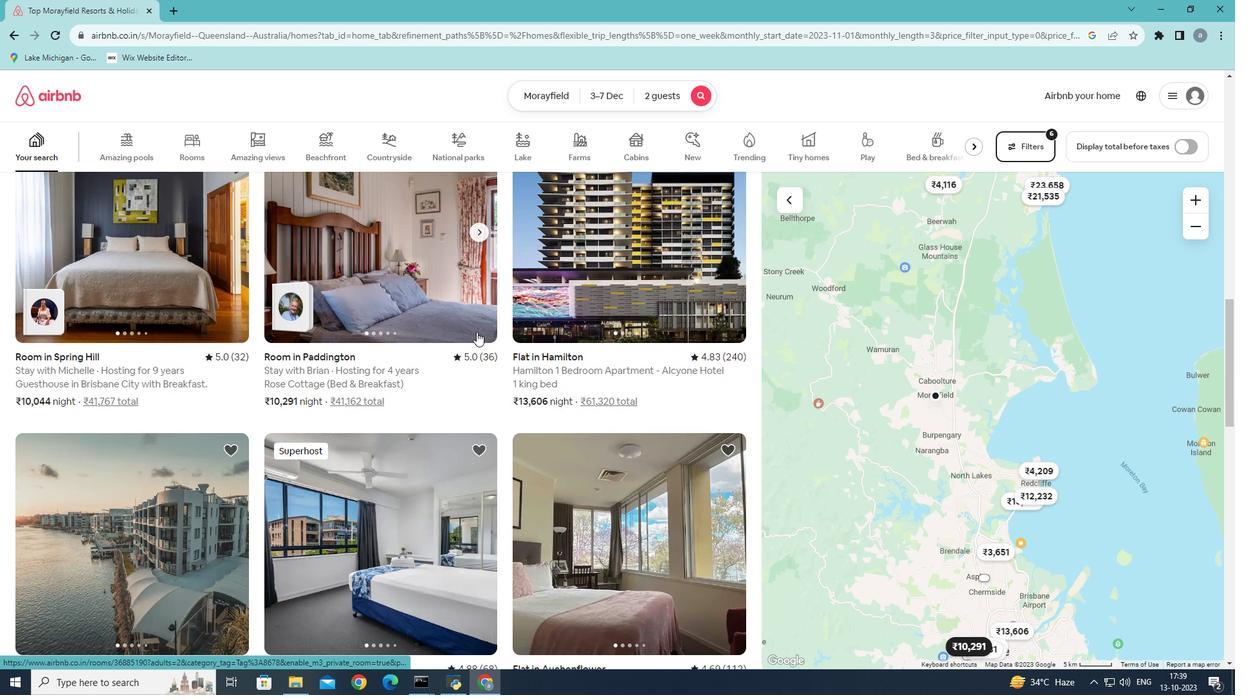 
Action: Mouse scrolled (476, 331) with delta (0, 0)
Screenshot: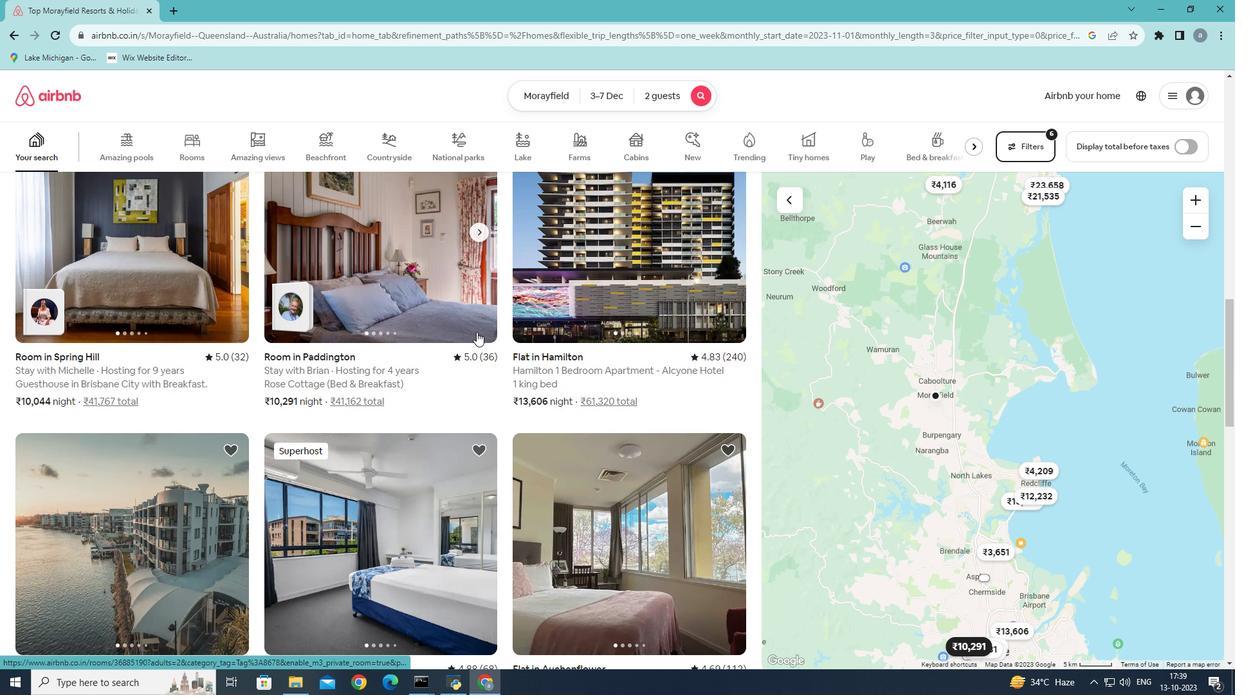
Action: Mouse scrolled (476, 332) with delta (0, 0)
Screenshot: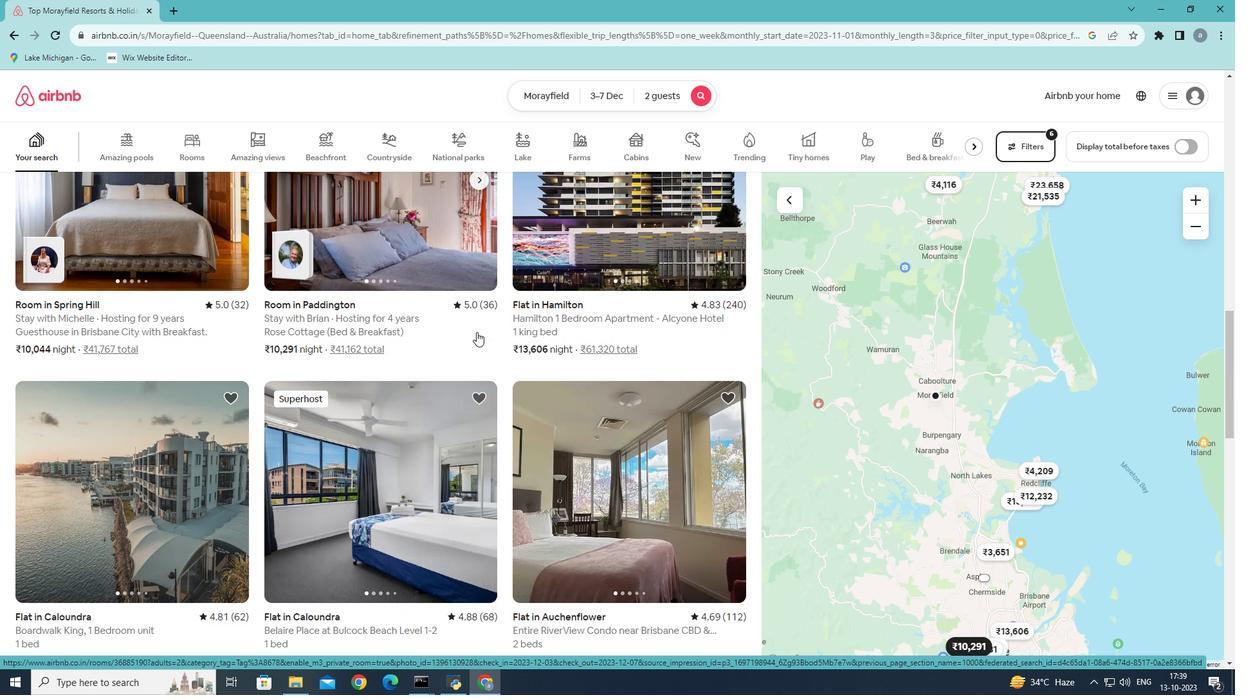 
Action: Mouse scrolled (476, 332) with delta (0, 0)
Screenshot: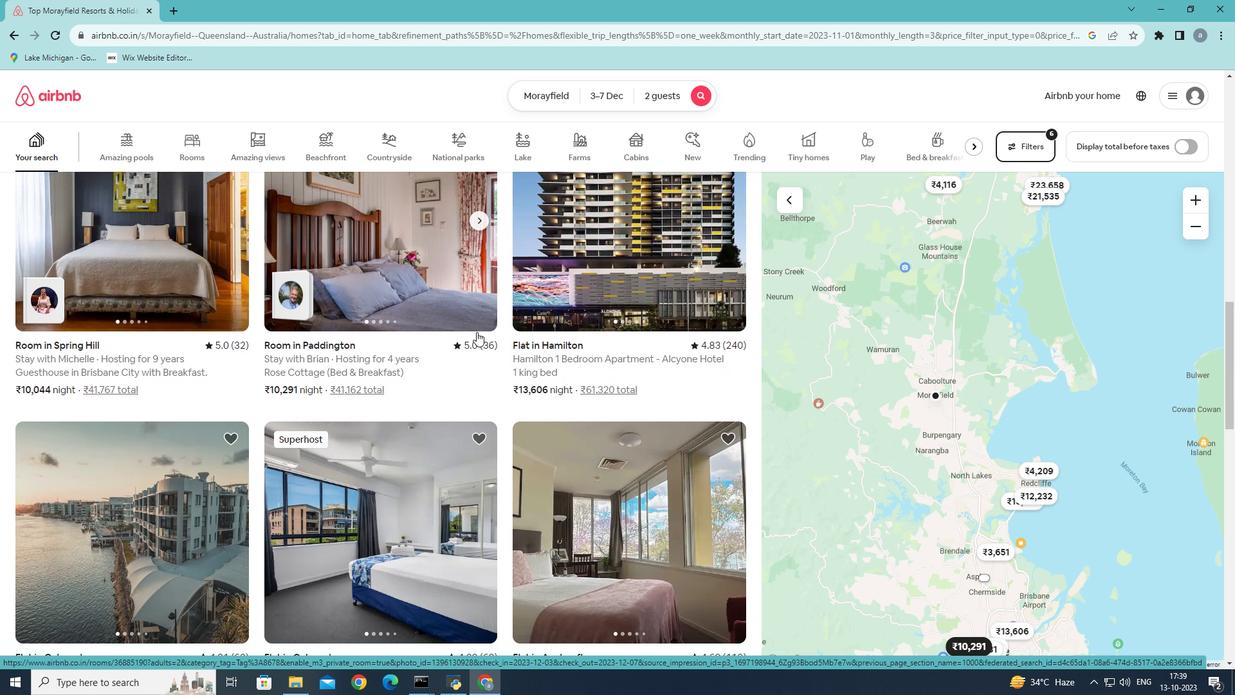 
Action: Mouse scrolled (476, 331) with delta (0, 0)
Screenshot: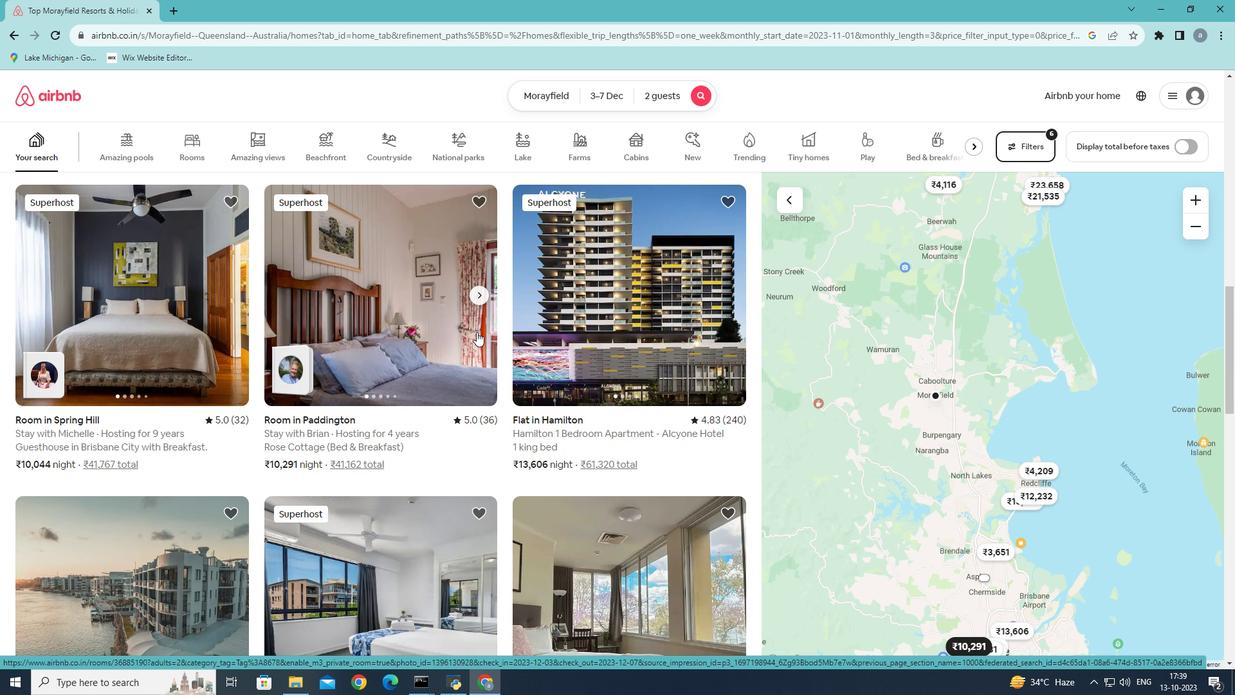 
Action: Mouse scrolled (476, 331) with delta (0, 0)
Screenshot: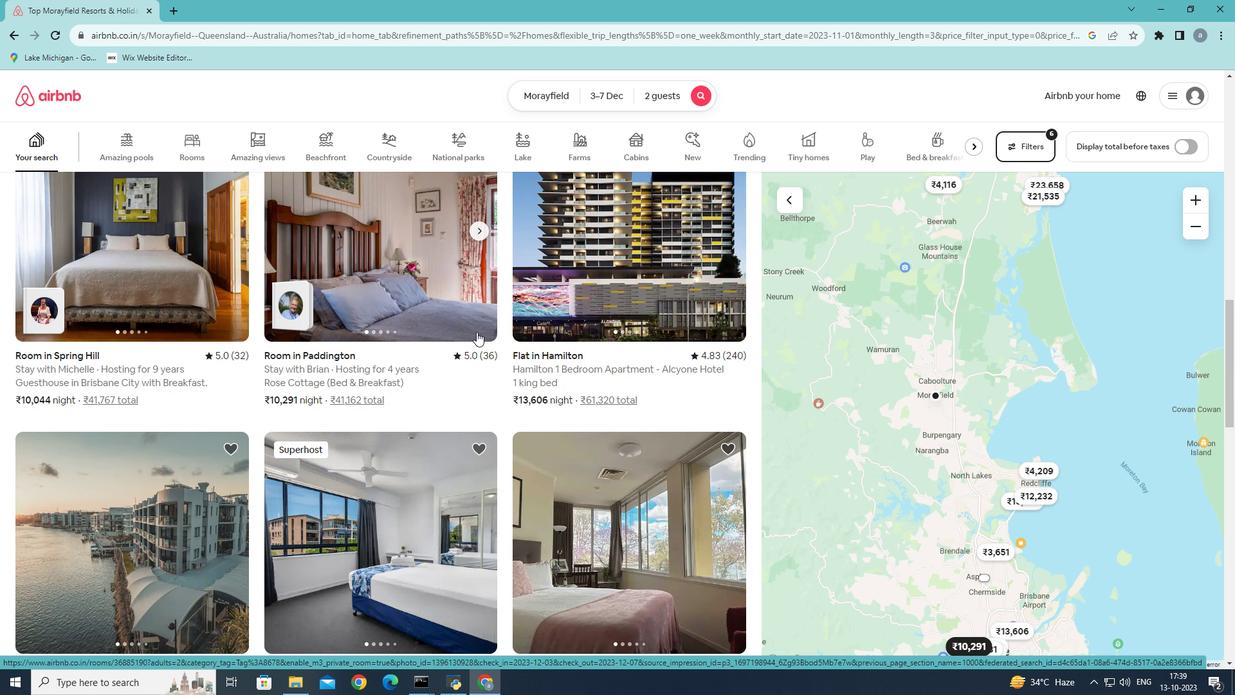 
Action: Mouse scrolled (476, 331) with delta (0, 0)
Screenshot: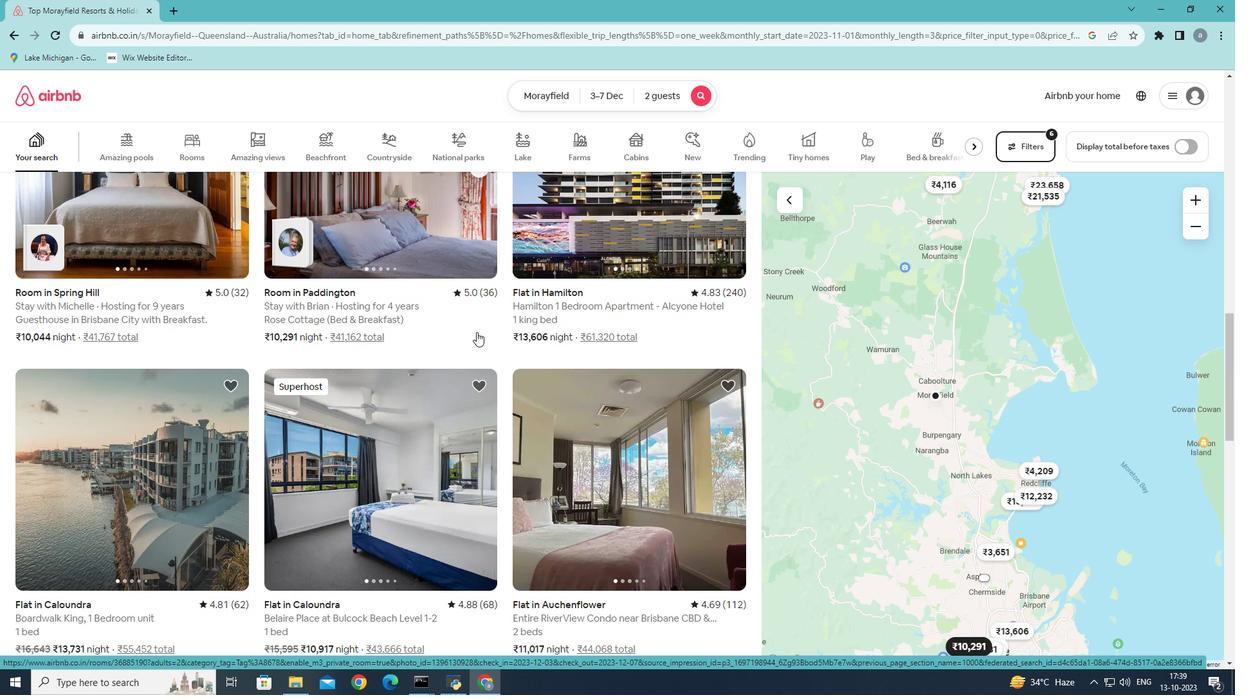 
Action: Mouse moved to (392, 360)
Screenshot: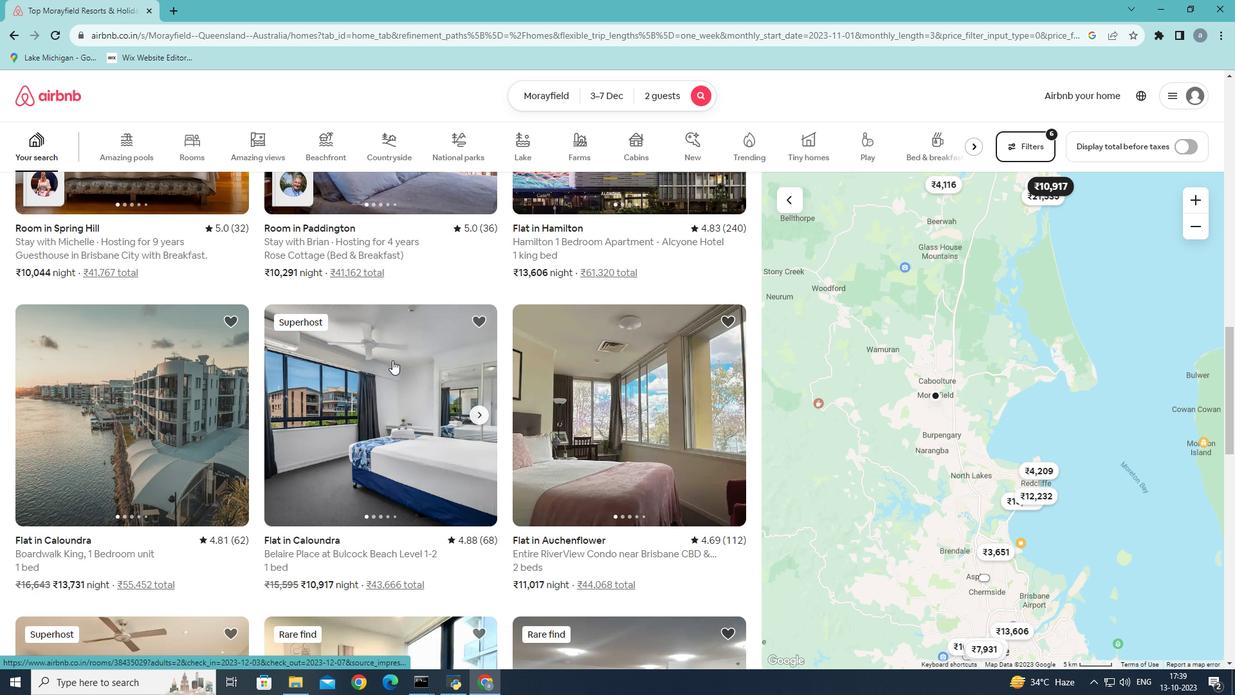 
Action: Mouse scrolled (392, 359) with delta (0, 0)
Screenshot: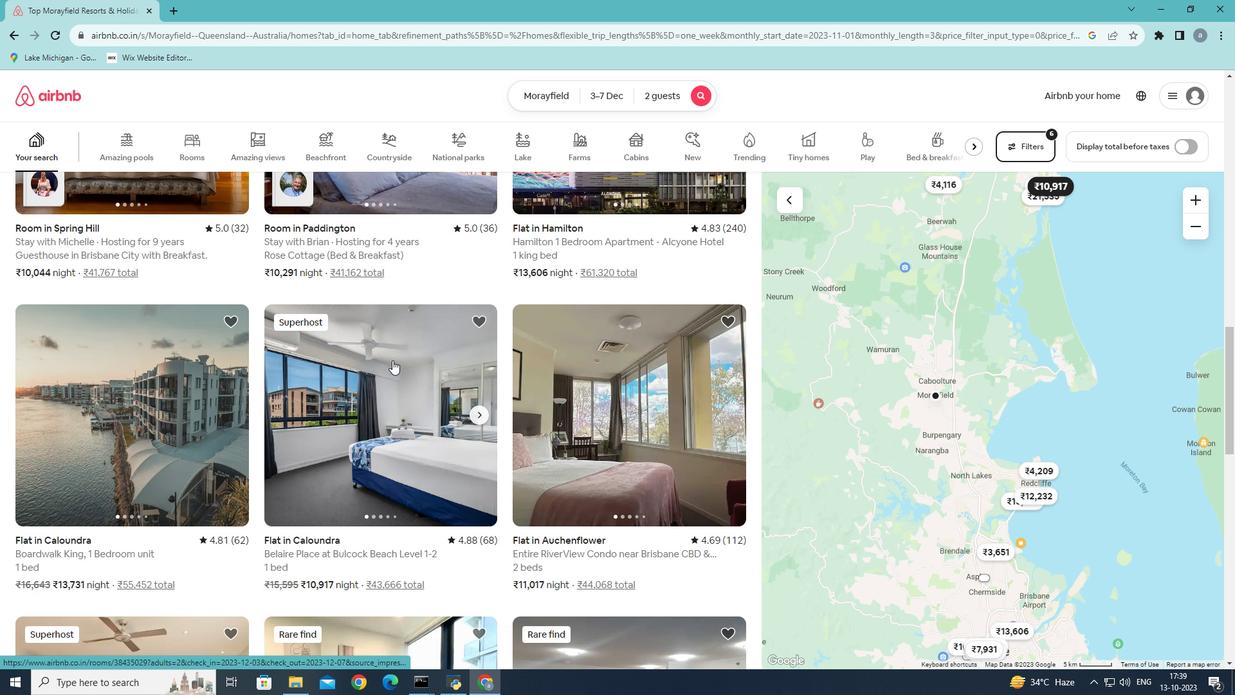 
Action: Mouse scrolled (392, 359) with delta (0, 0)
Screenshot: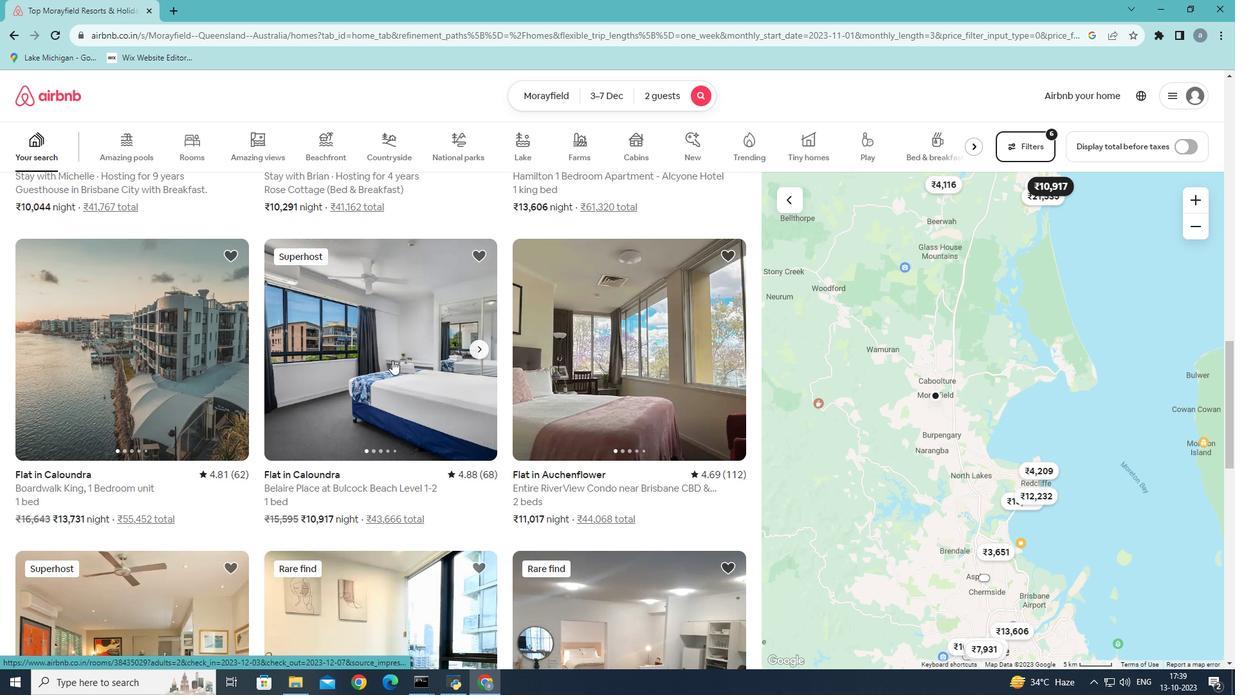 
Action: Mouse moved to (417, 332)
Screenshot: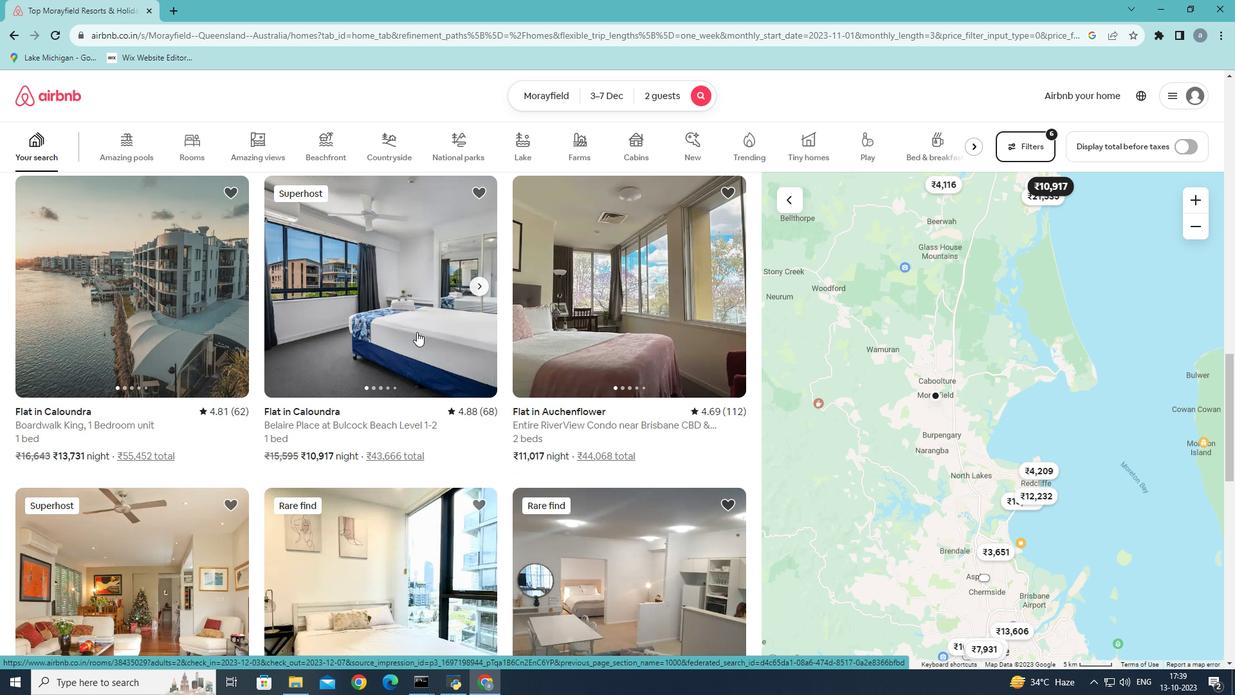 
Action: Mouse scrolled (417, 331) with delta (0, 0)
Screenshot: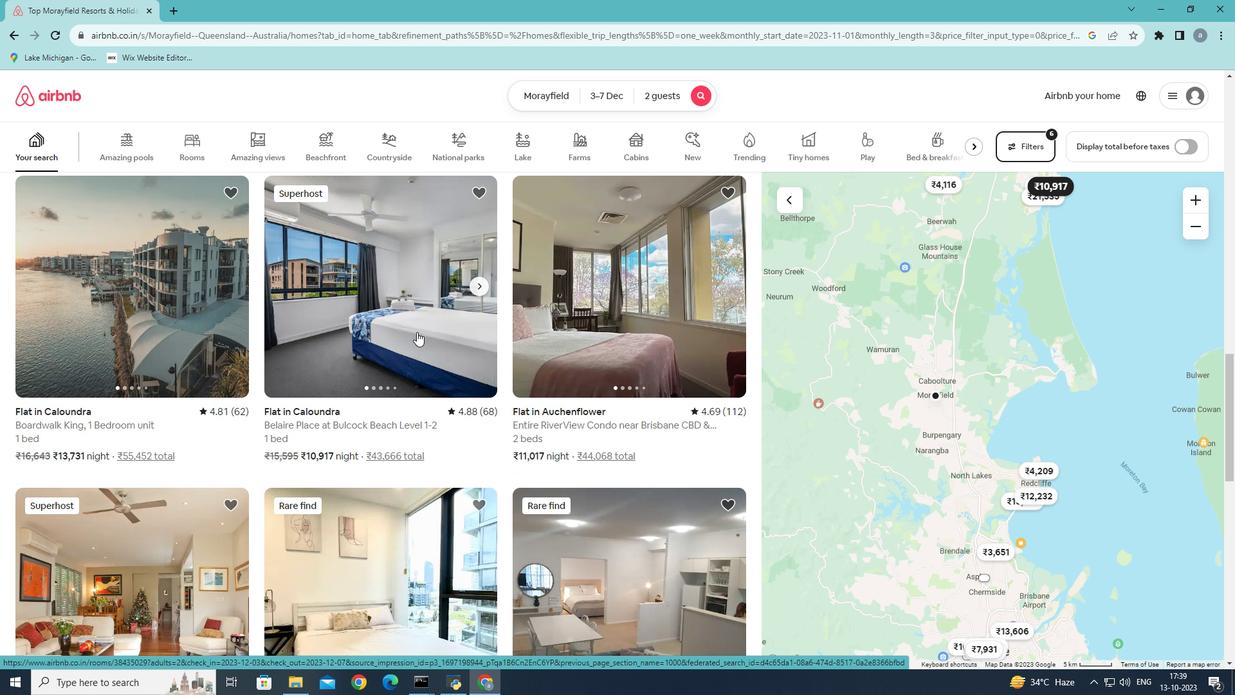 
Action: Mouse scrolled (417, 331) with delta (0, 0)
Screenshot: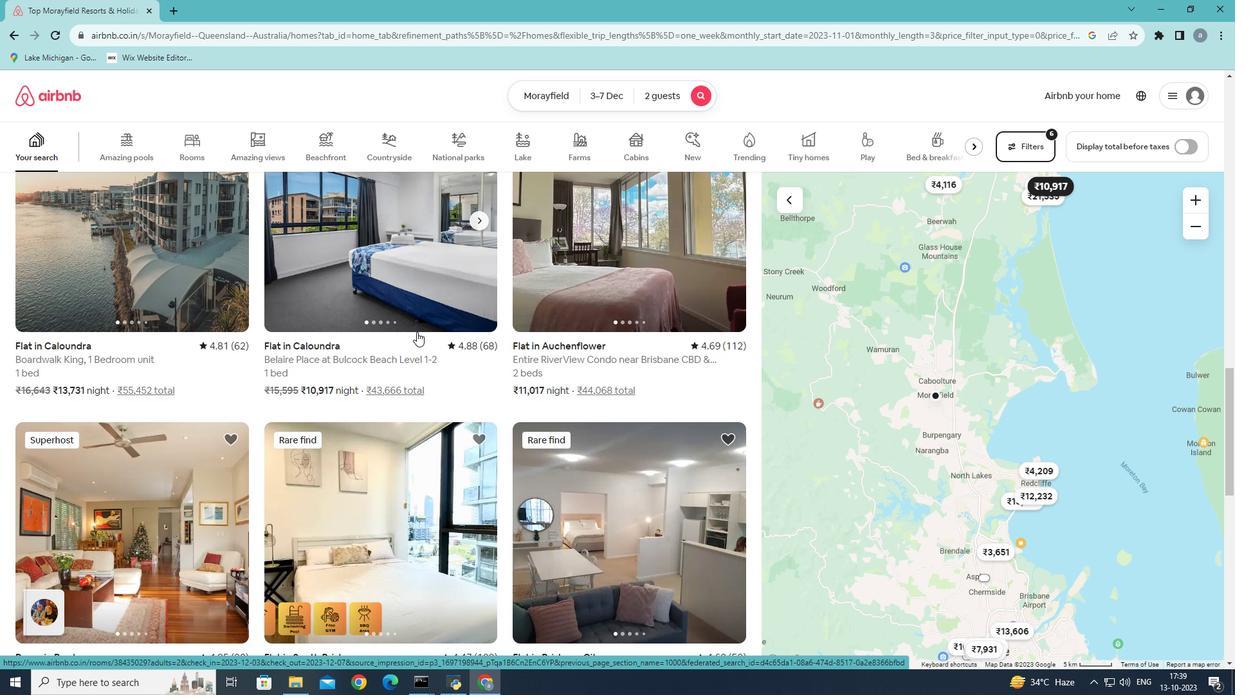 
Action: Mouse moved to (446, 325)
Screenshot: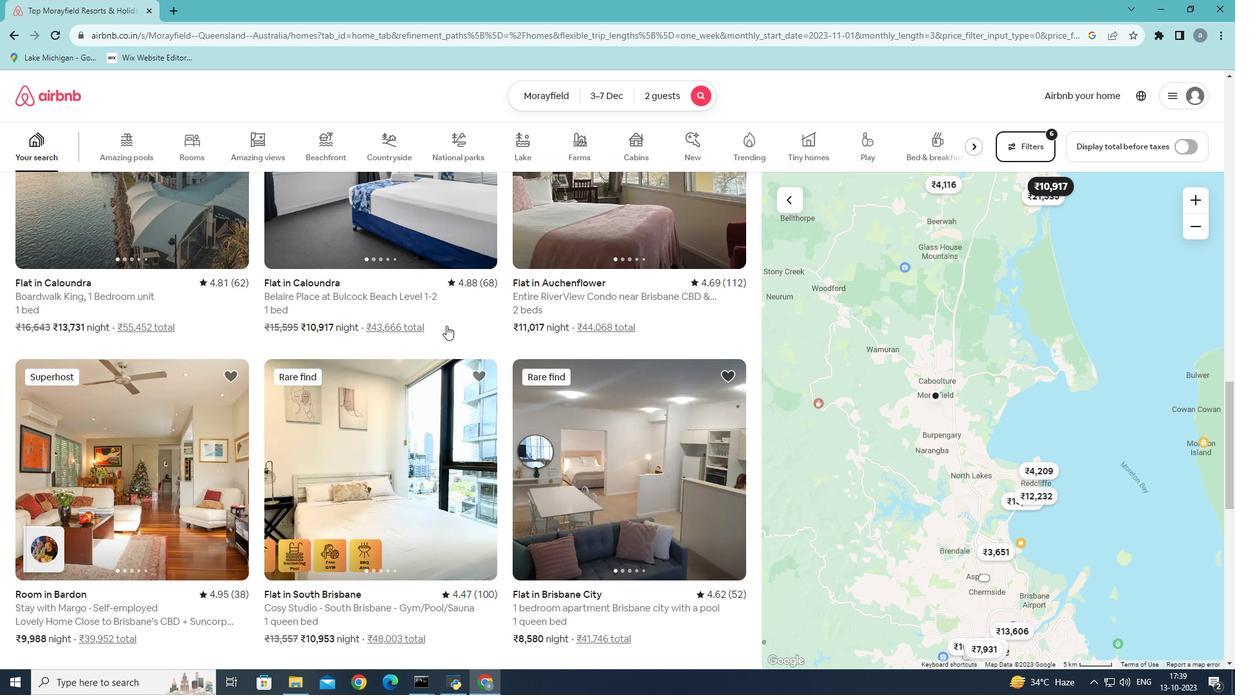 
Action: Mouse scrolled (446, 324) with delta (0, 0)
Screenshot: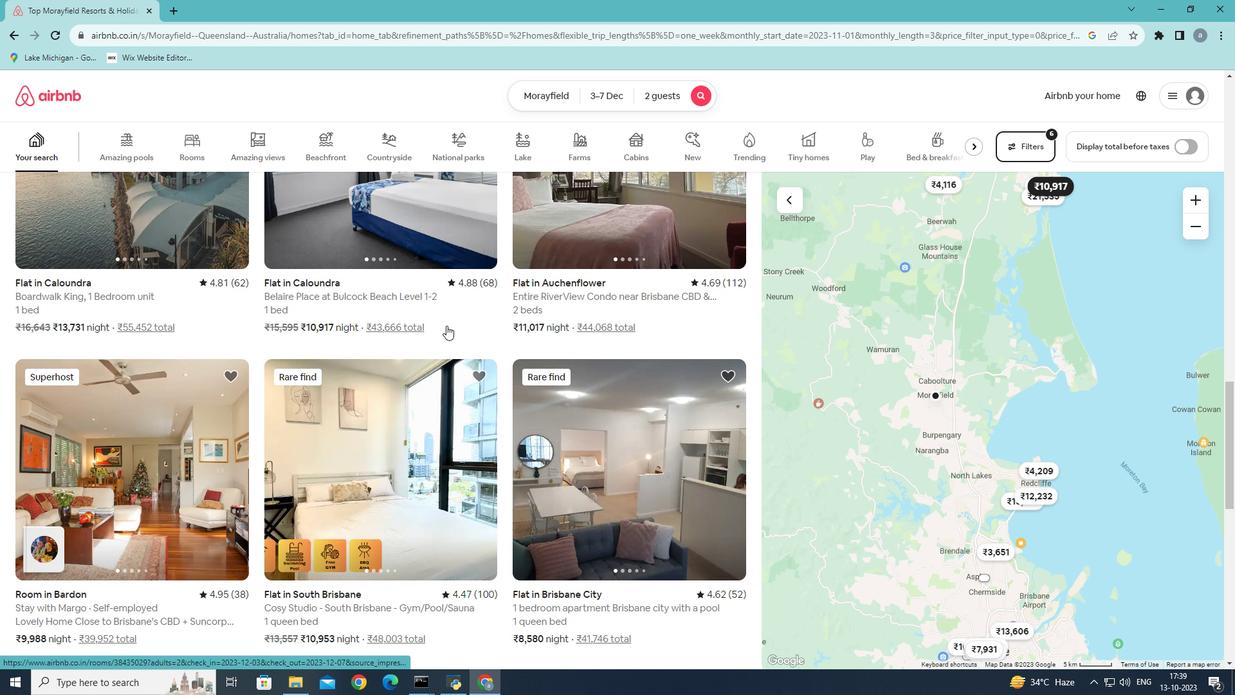 
Action: Mouse scrolled (446, 324) with delta (0, 0)
Screenshot: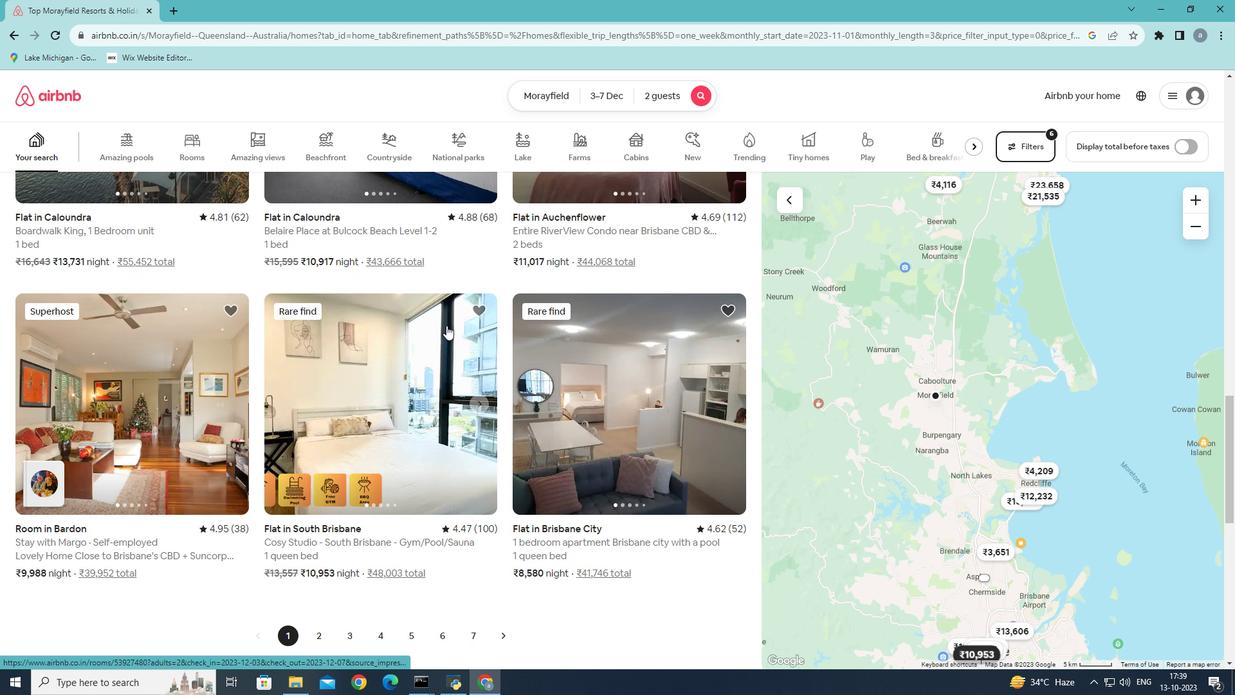 
Action: Mouse moved to (450, 324)
Screenshot: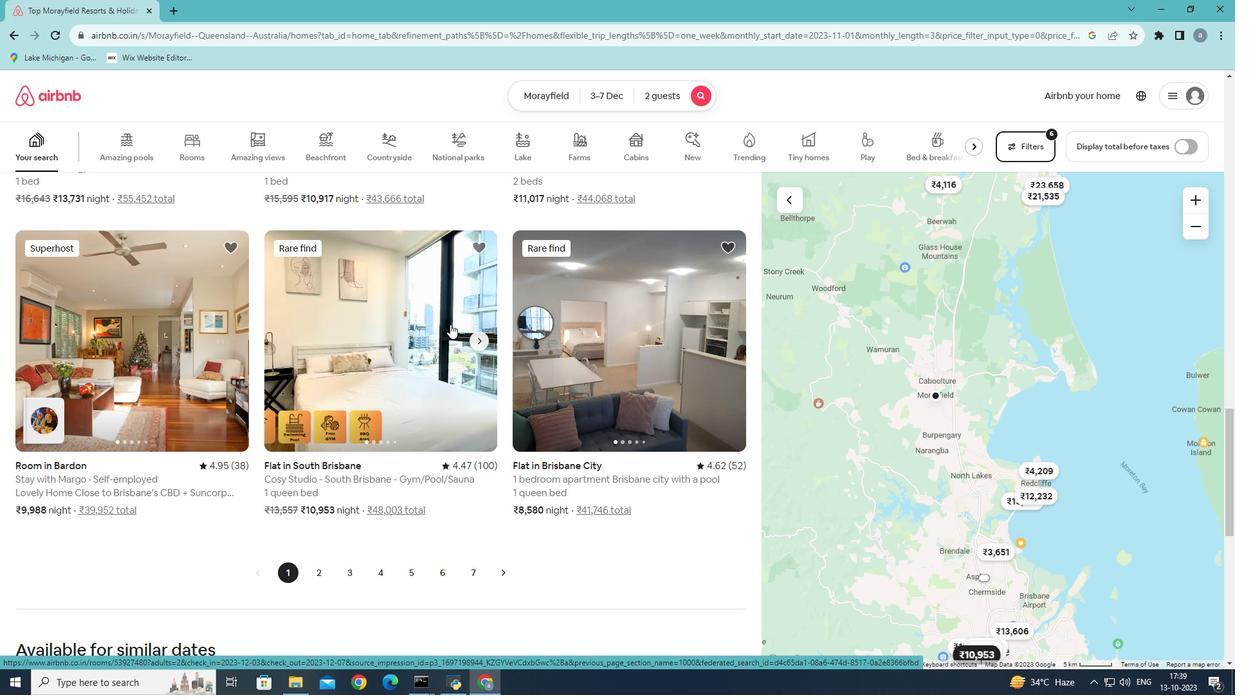 
Action: Mouse scrolled (450, 323) with delta (0, 0)
Screenshot: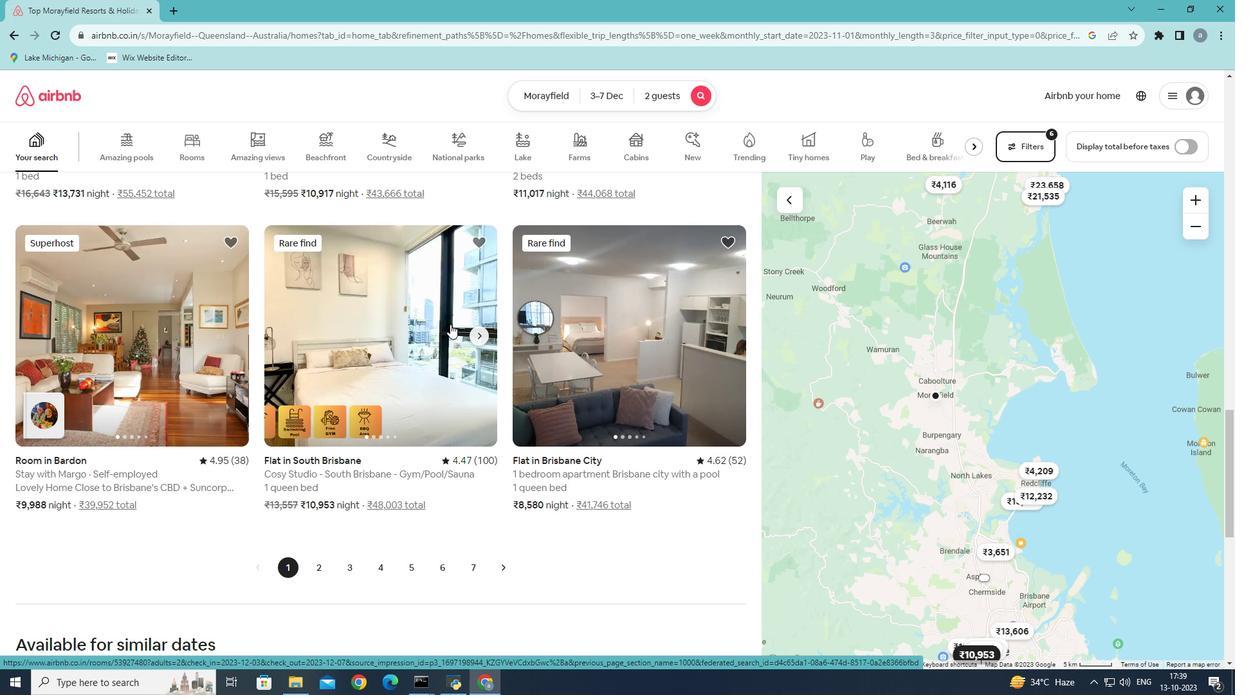 
Action: Mouse moved to (361, 428)
Screenshot: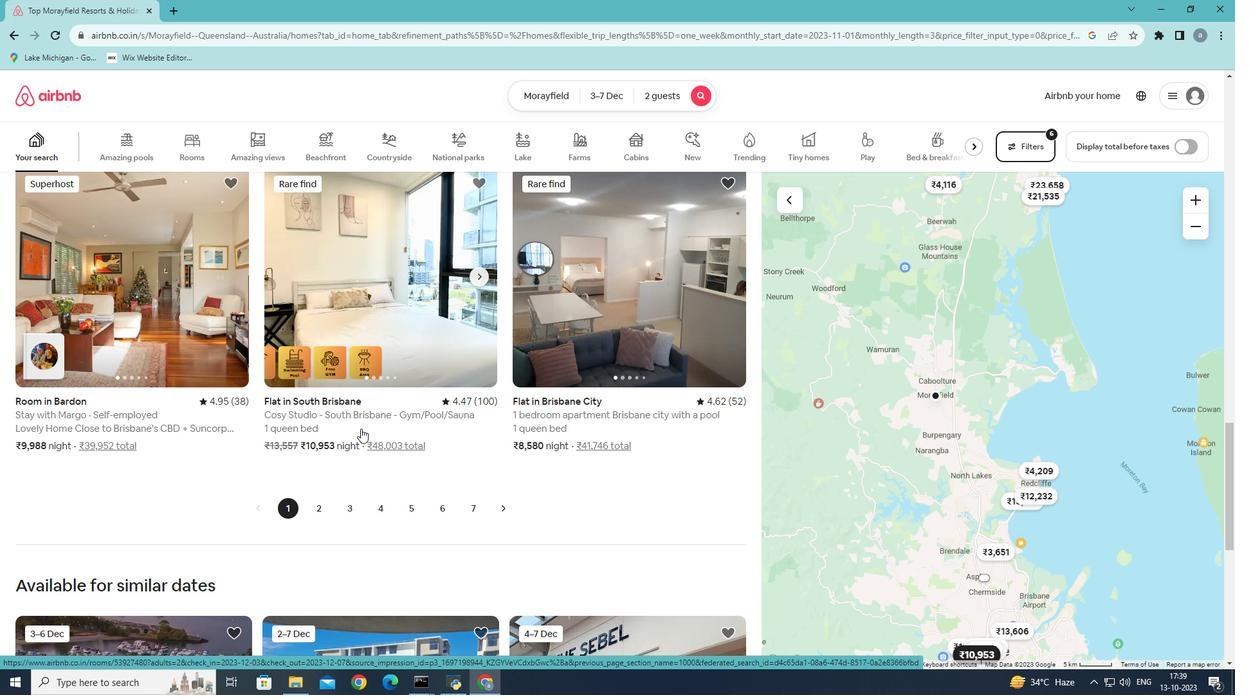 
Action: Mouse scrolled (361, 427) with delta (0, 0)
Screenshot: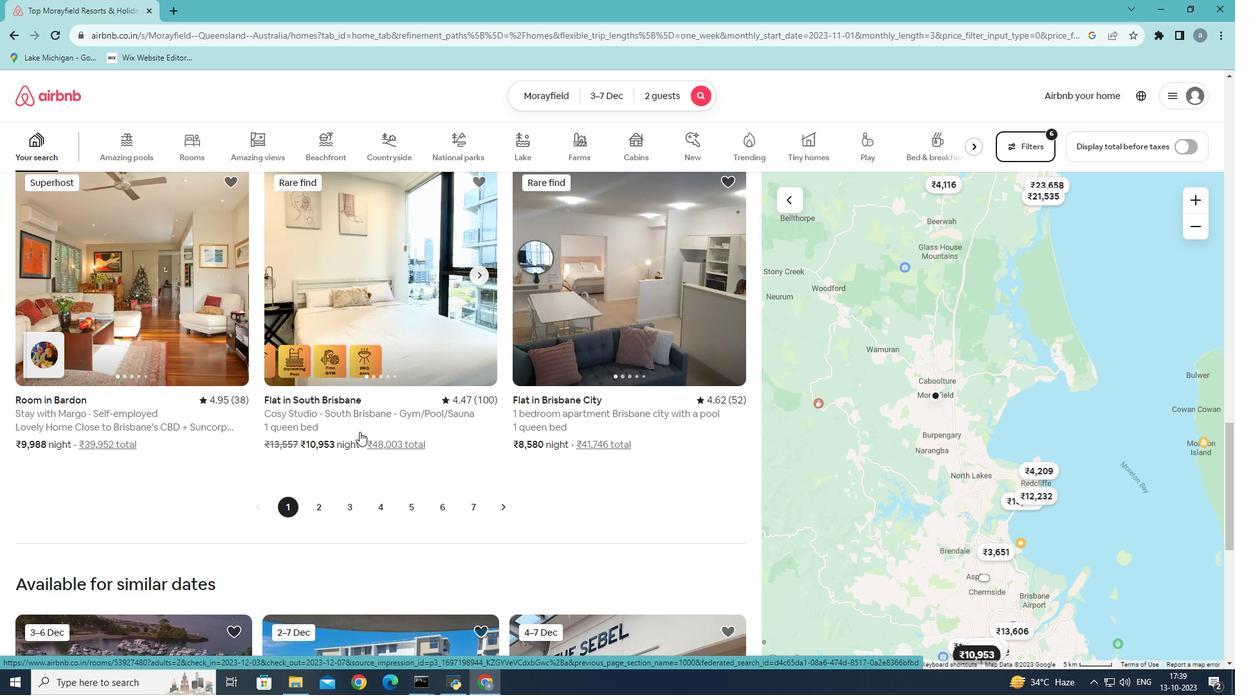 
Action: Mouse moved to (319, 444)
Screenshot: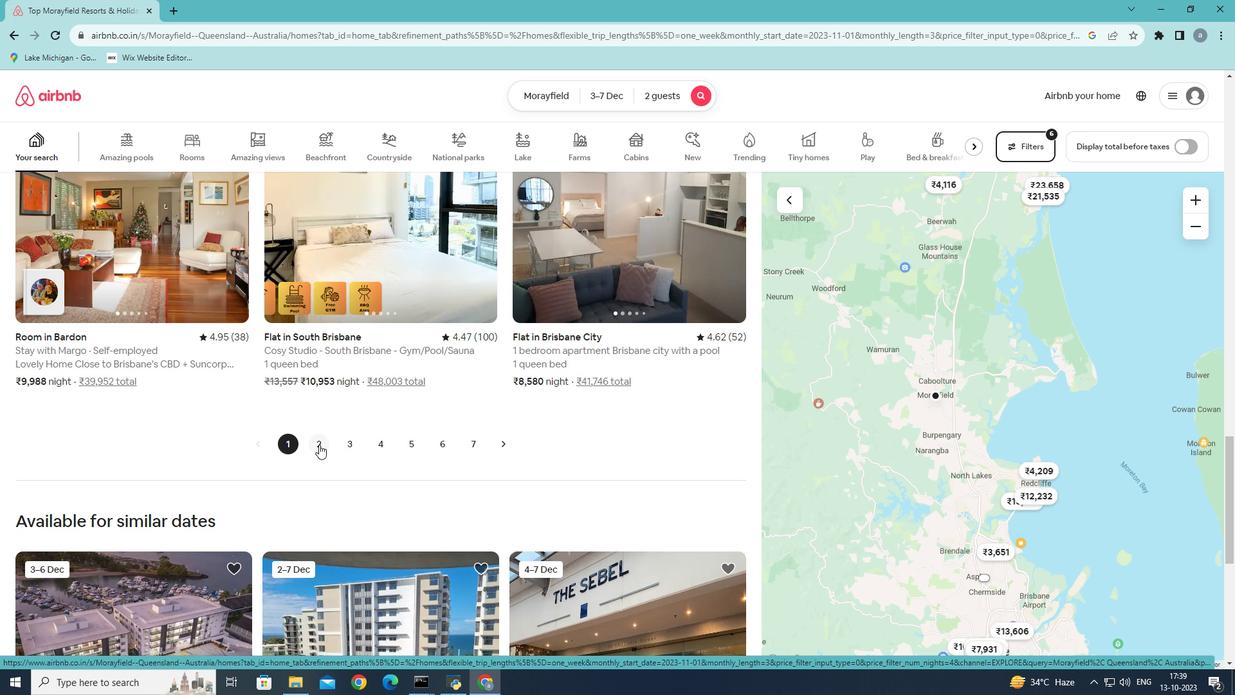 
Action: Mouse pressed left at (319, 444)
Screenshot: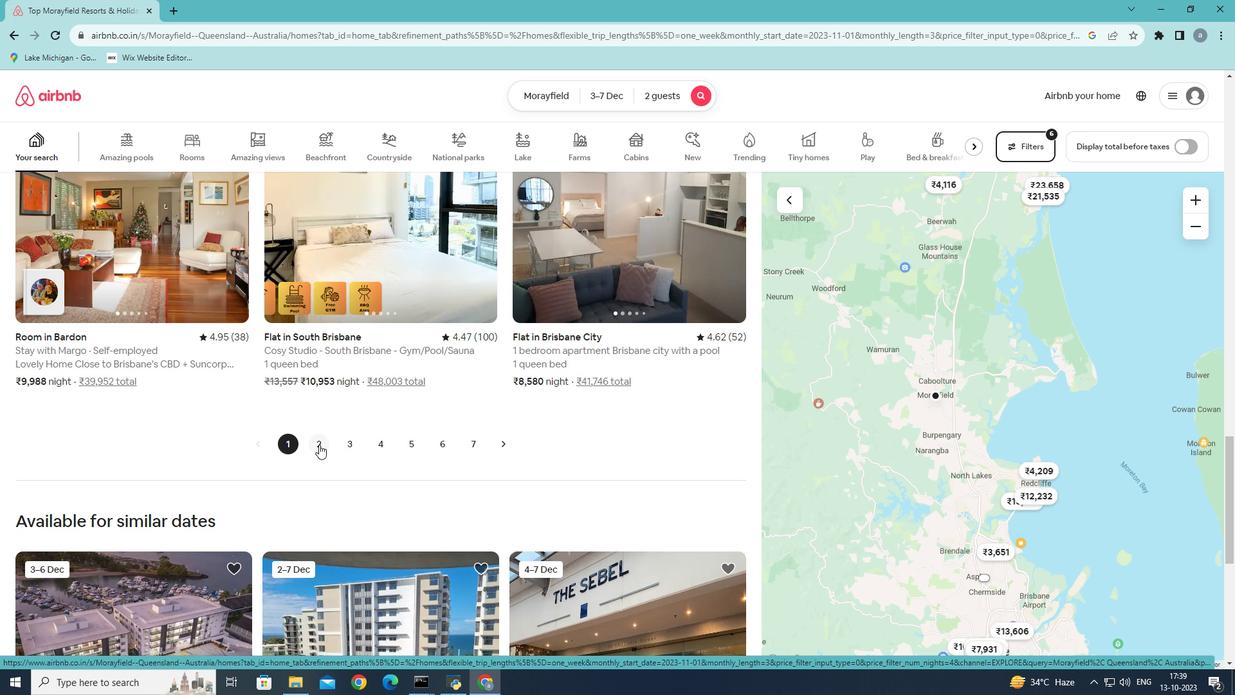 
Action: Mouse moved to (420, 406)
Screenshot: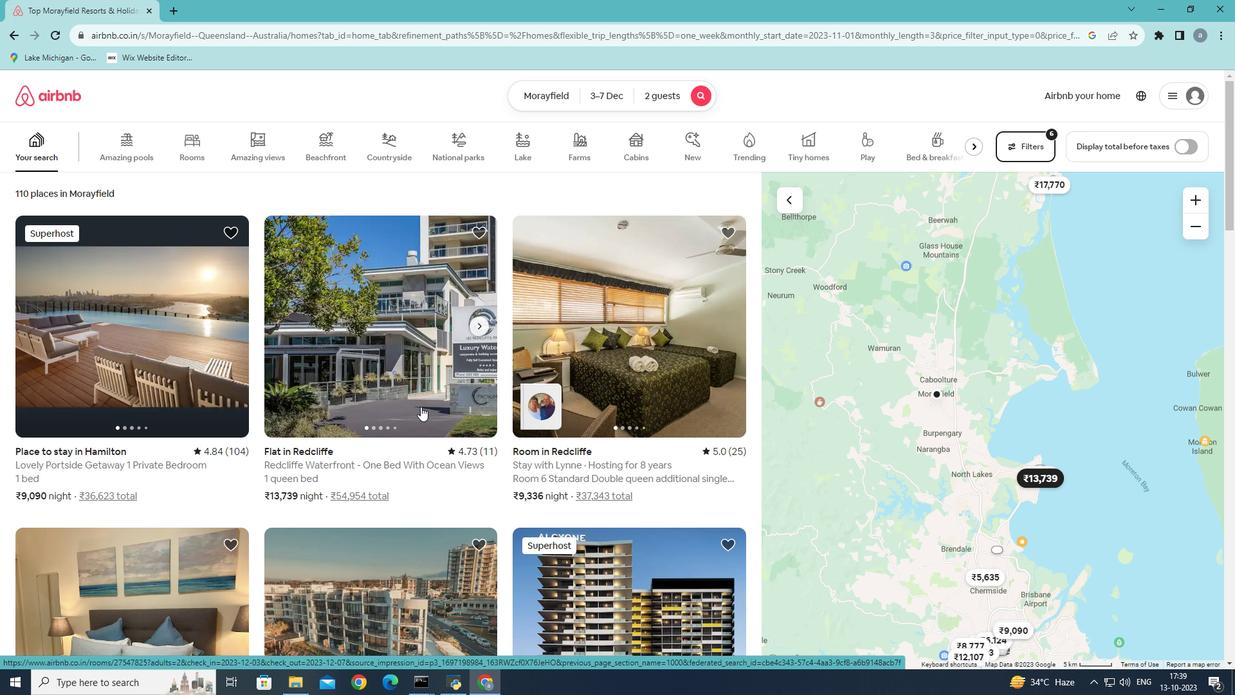 
Action: Mouse scrolled (420, 406) with delta (0, 0)
Screenshot: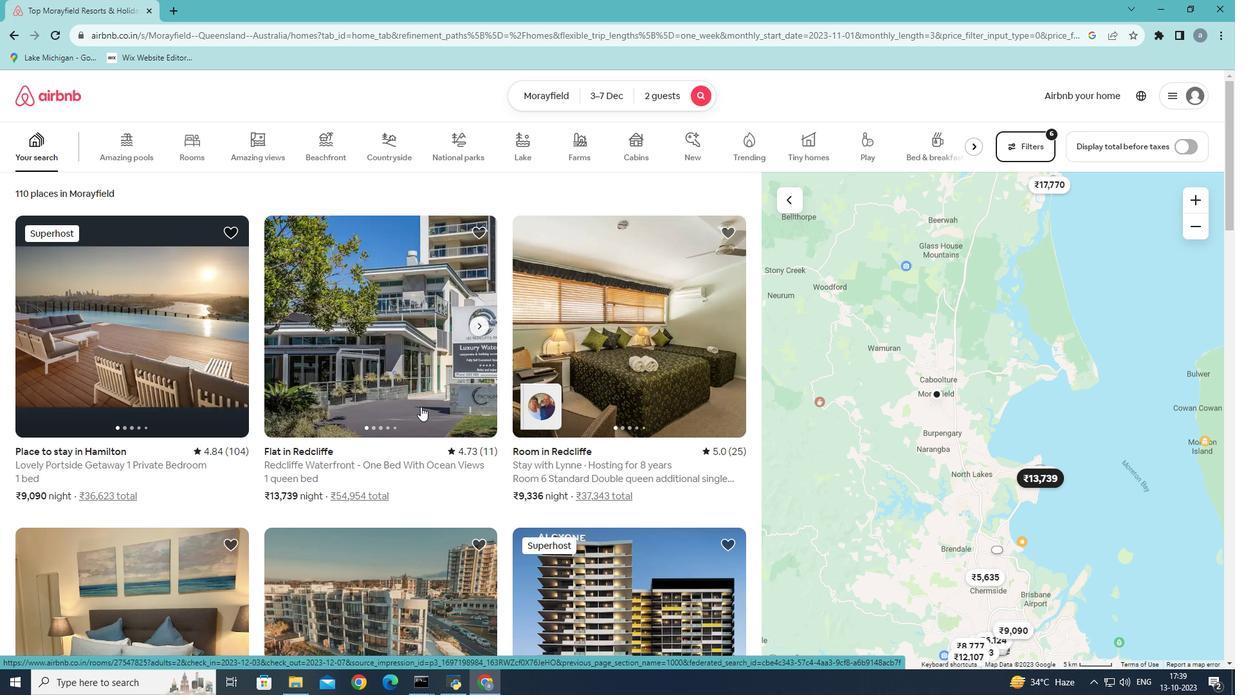 
Action: Mouse scrolled (420, 406) with delta (0, 0)
Screenshot: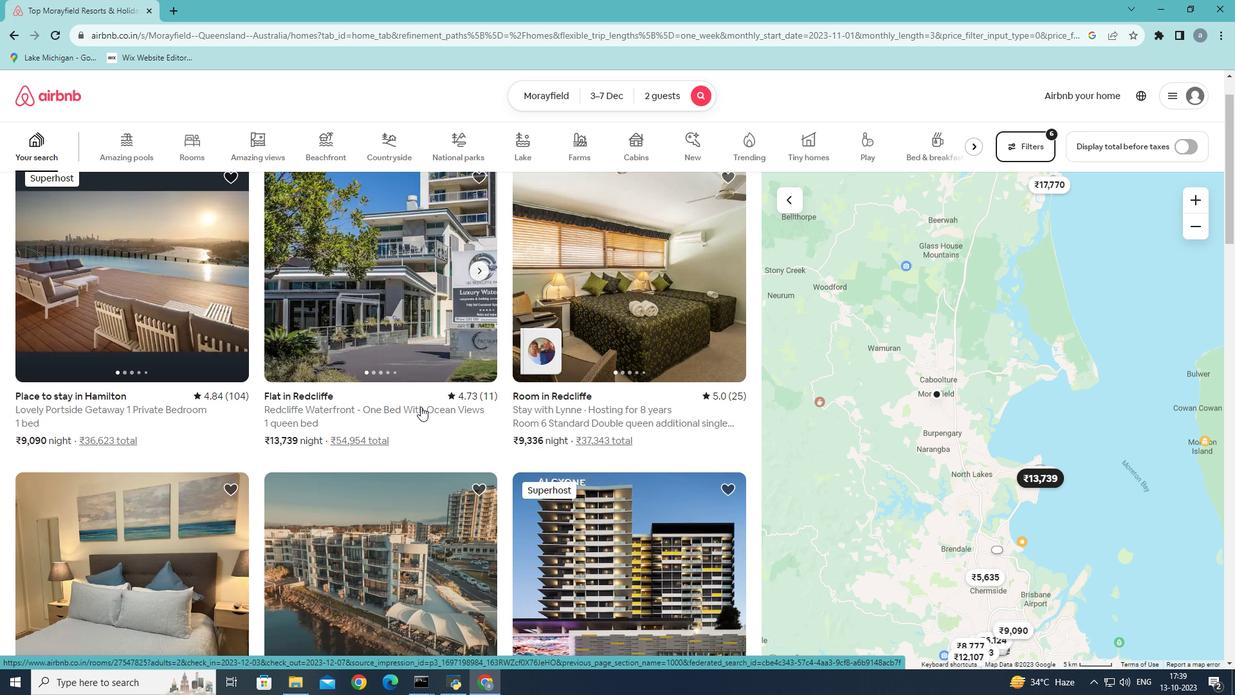 
Action: Mouse scrolled (420, 406) with delta (0, 0)
Screenshot: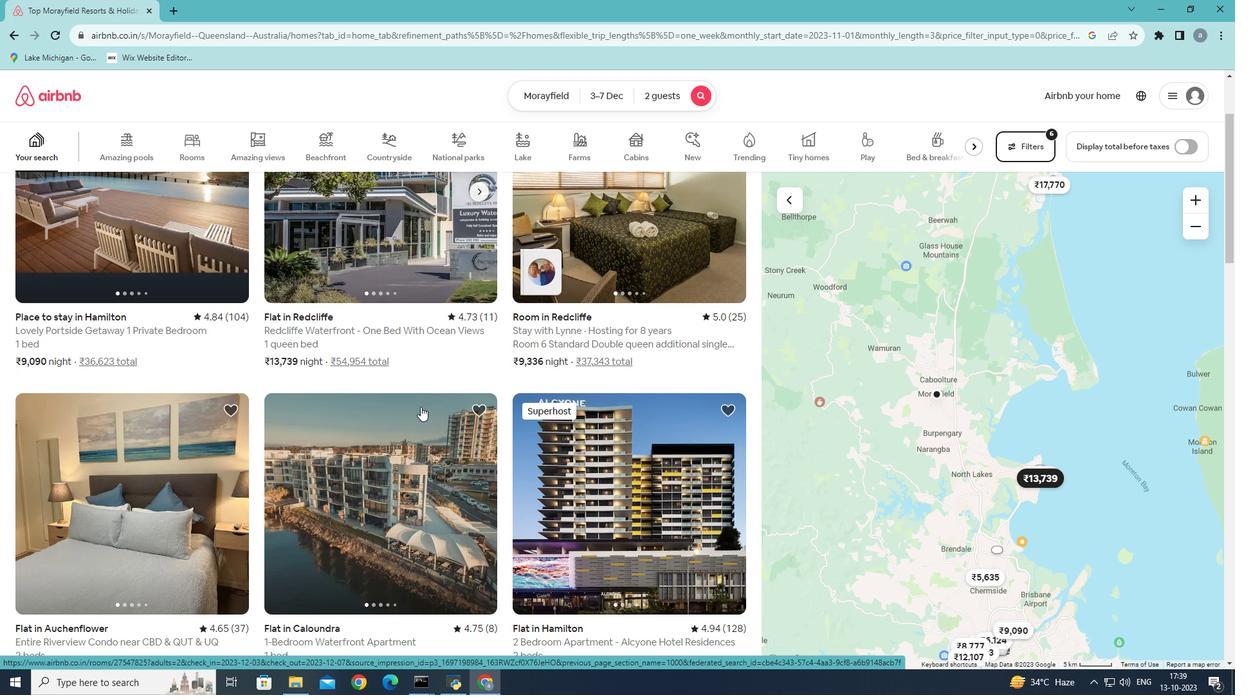 
Action: Mouse moved to (422, 404)
Screenshot: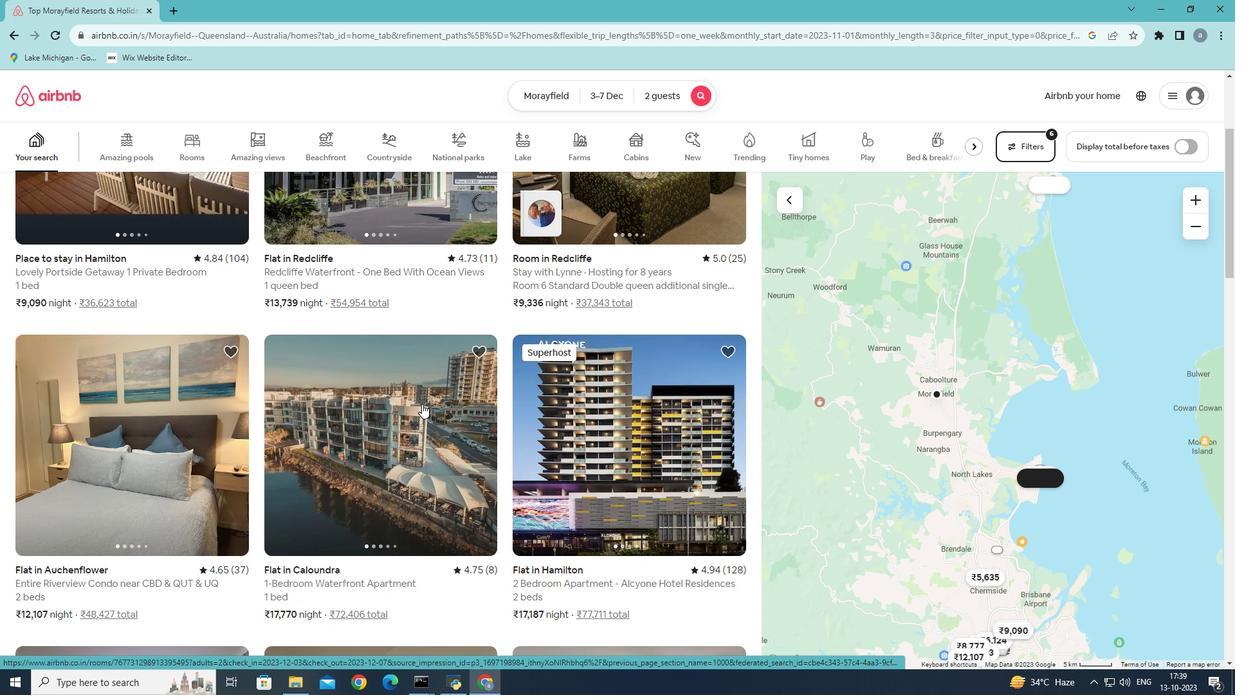 
Action: Mouse scrolled (422, 403) with delta (0, 0)
Screenshot: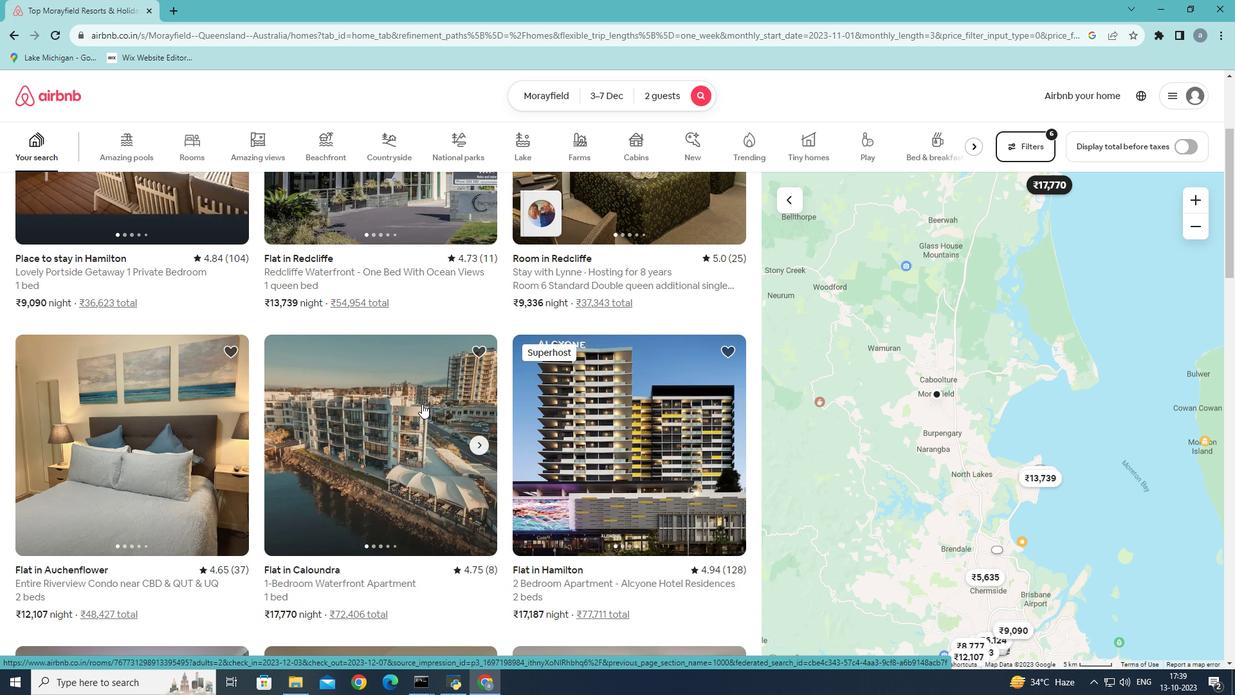 
Action: Mouse scrolled (422, 403) with delta (0, 0)
Screenshot: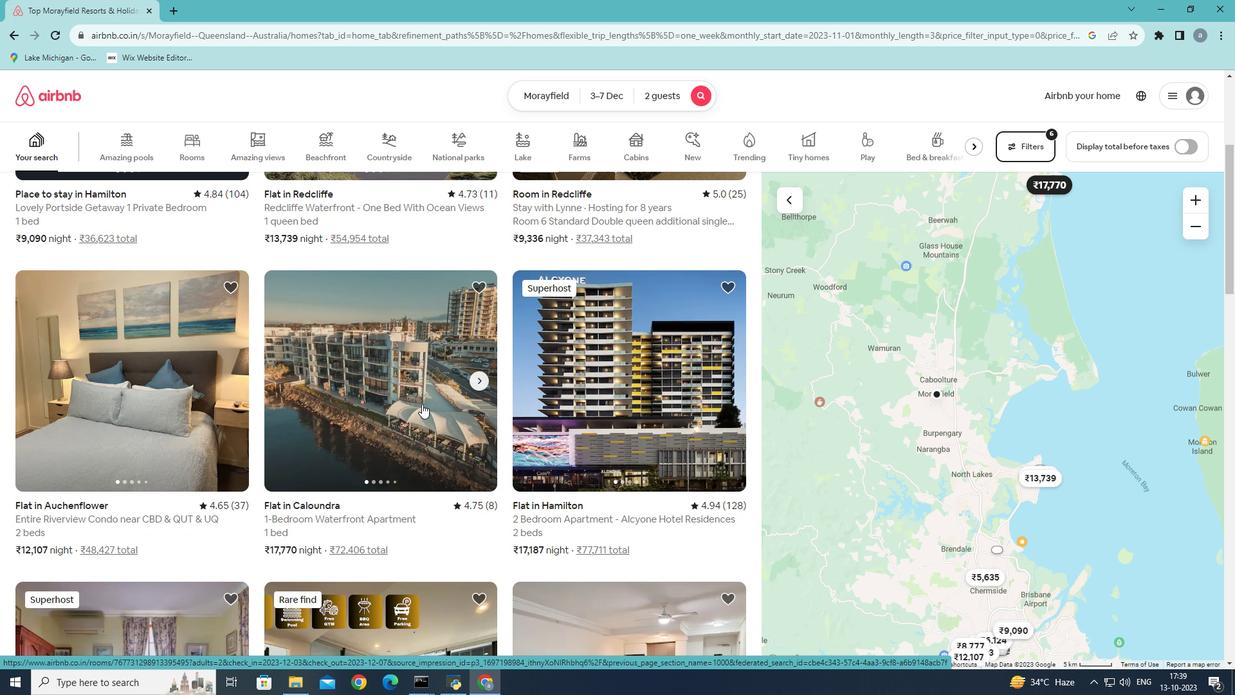 
Action: Mouse moved to (424, 400)
Screenshot: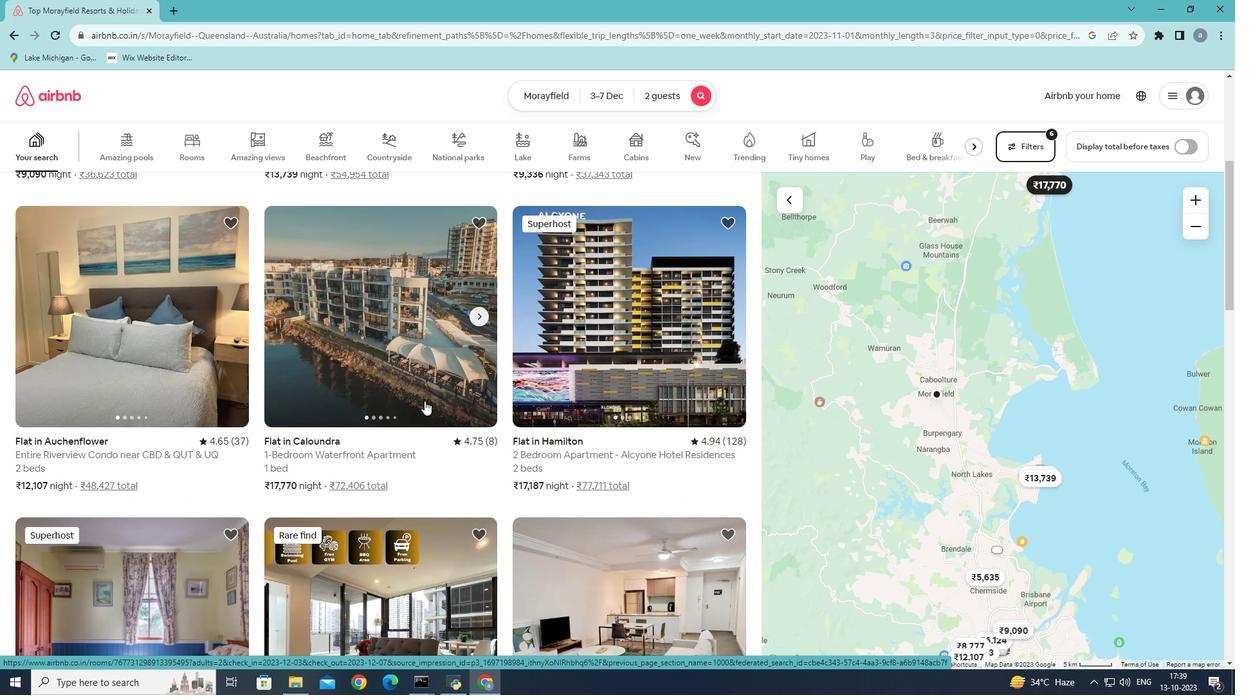 
Action: Mouse scrolled (424, 400) with delta (0, 0)
Screenshot: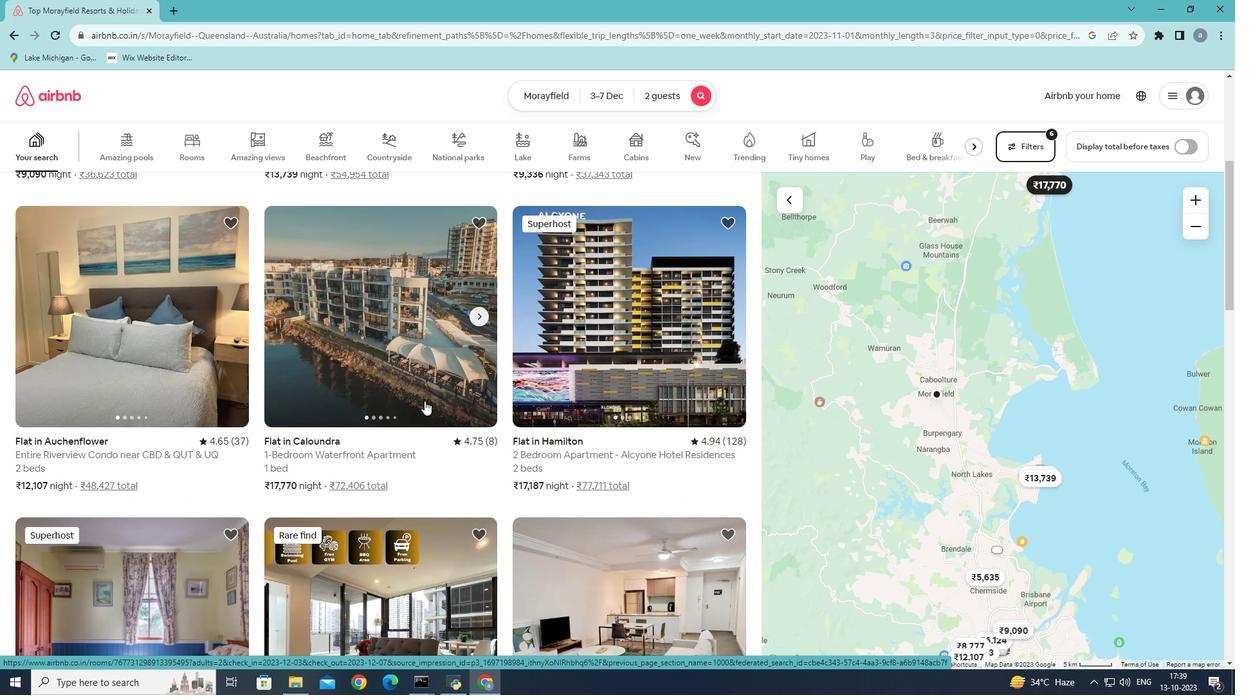 
Action: Mouse scrolled (424, 400) with delta (0, 0)
Screenshot: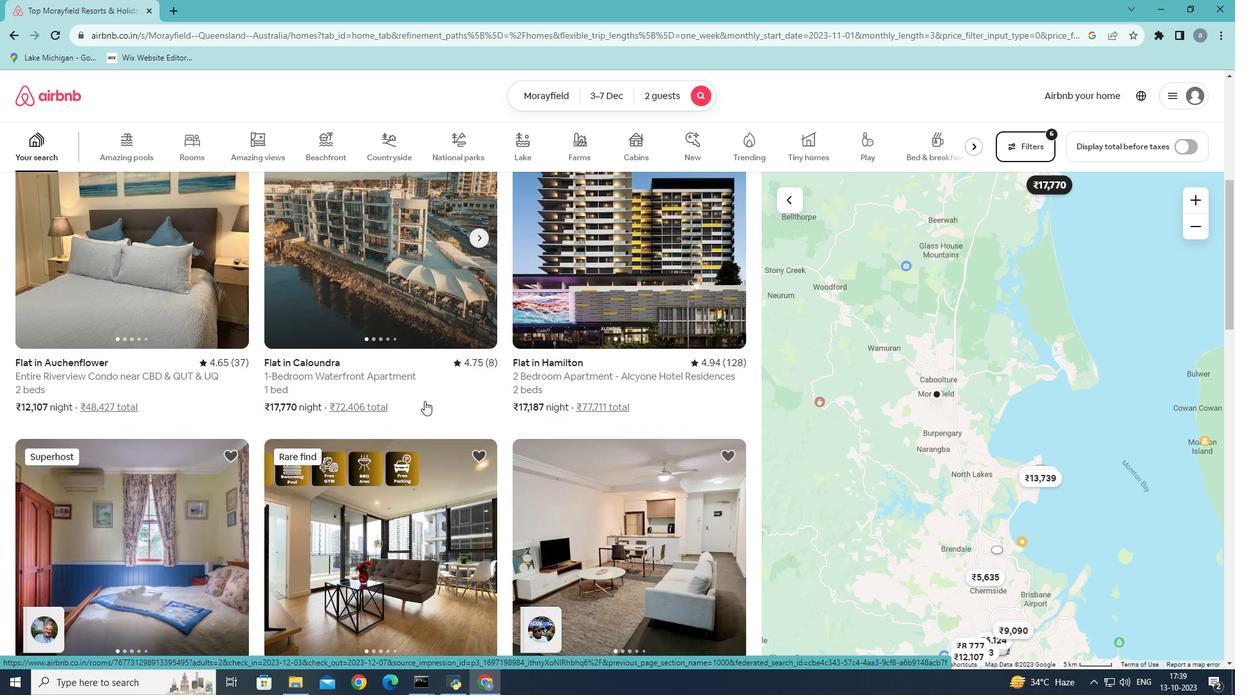 
Action: Mouse moved to (426, 400)
Screenshot: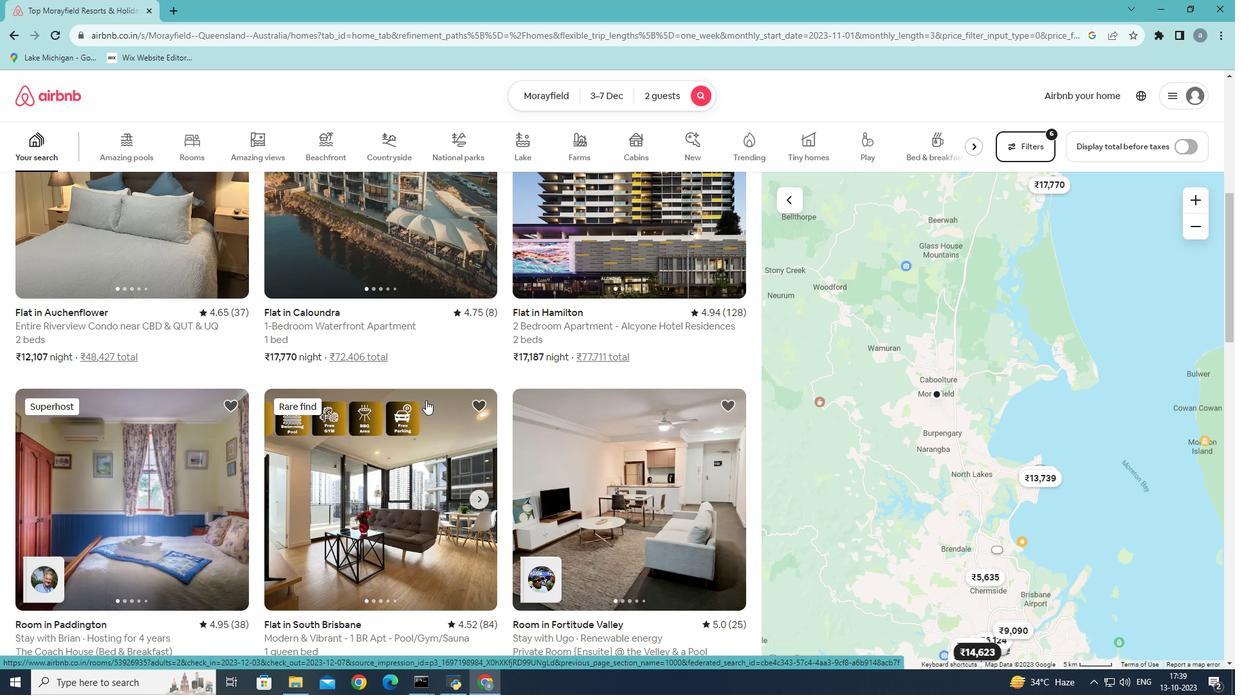 
Action: Mouse scrolled (426, 399) with delta (0, 0)
Screenshot: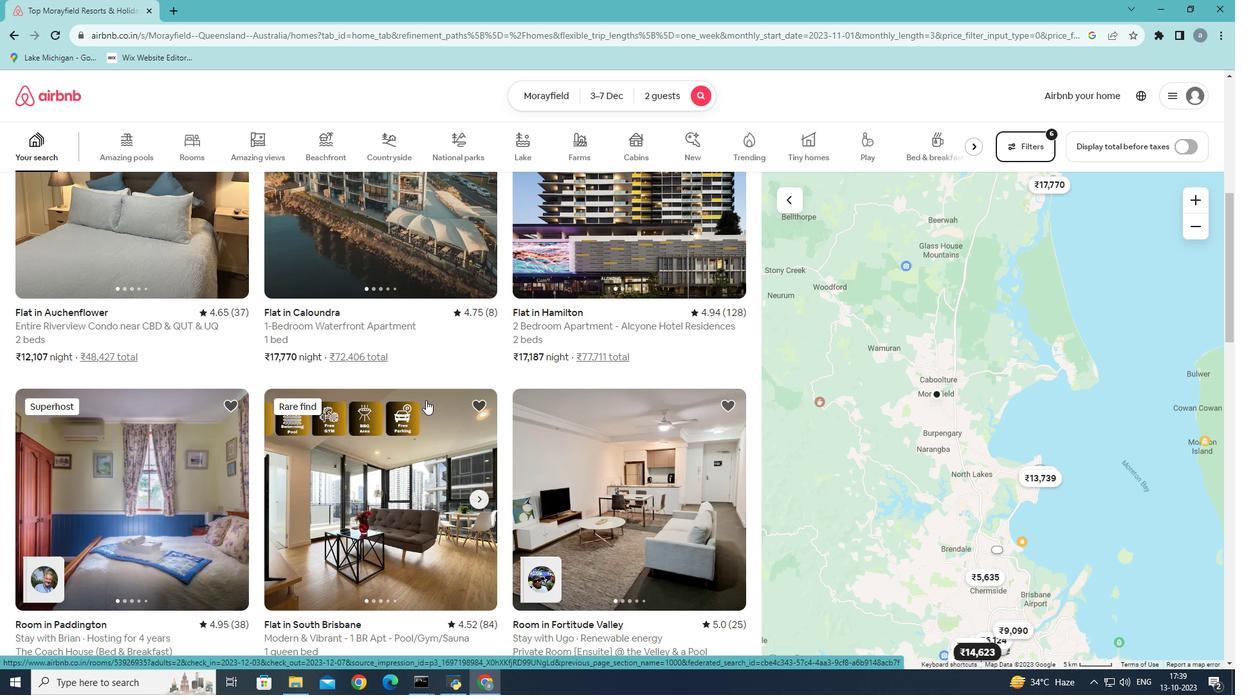 
Action: Mouse scrolled (426, 399) with delta (0, 0)
Screenshot: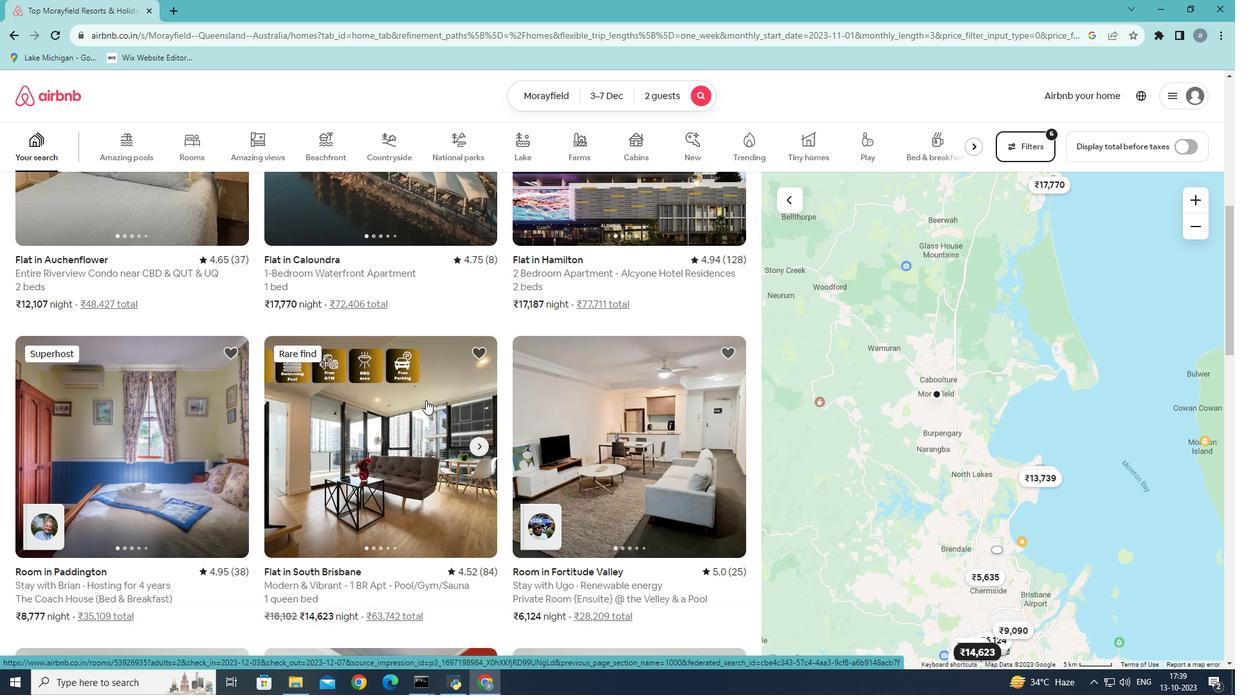 
Action: Mouse moved to (429, 398)
Screenshot: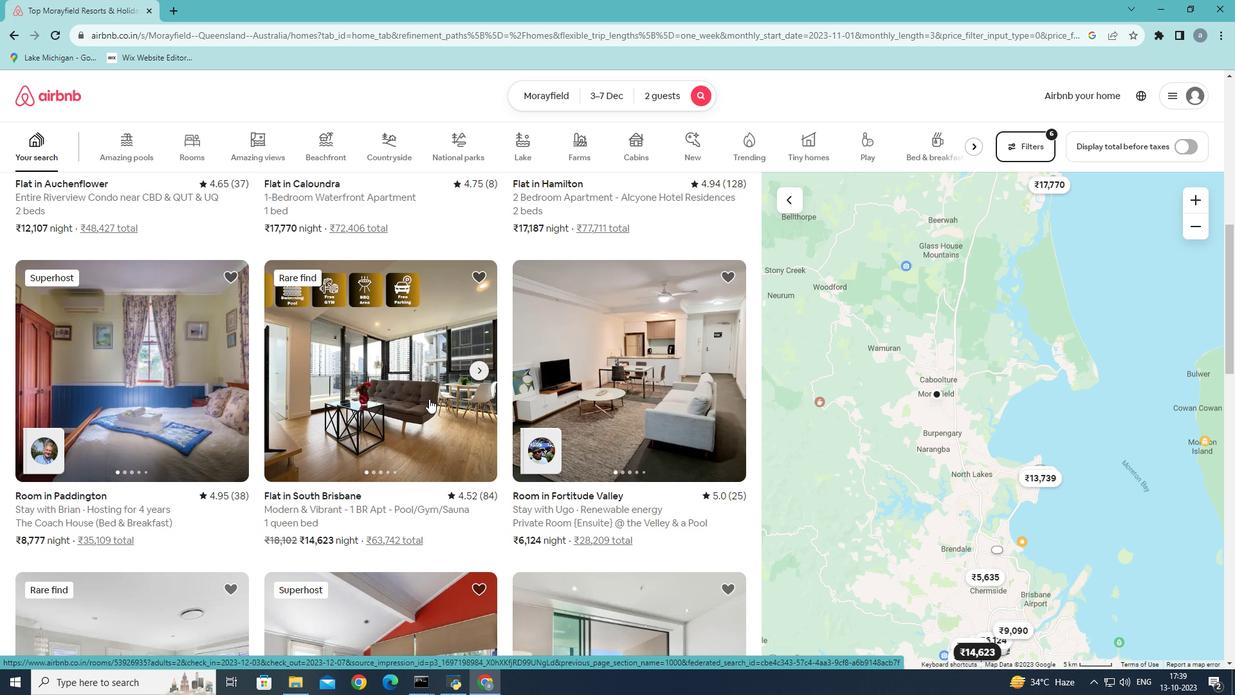 
Action: Mouse scrolled (429, 398) with delta (0, 0)
Screenshot: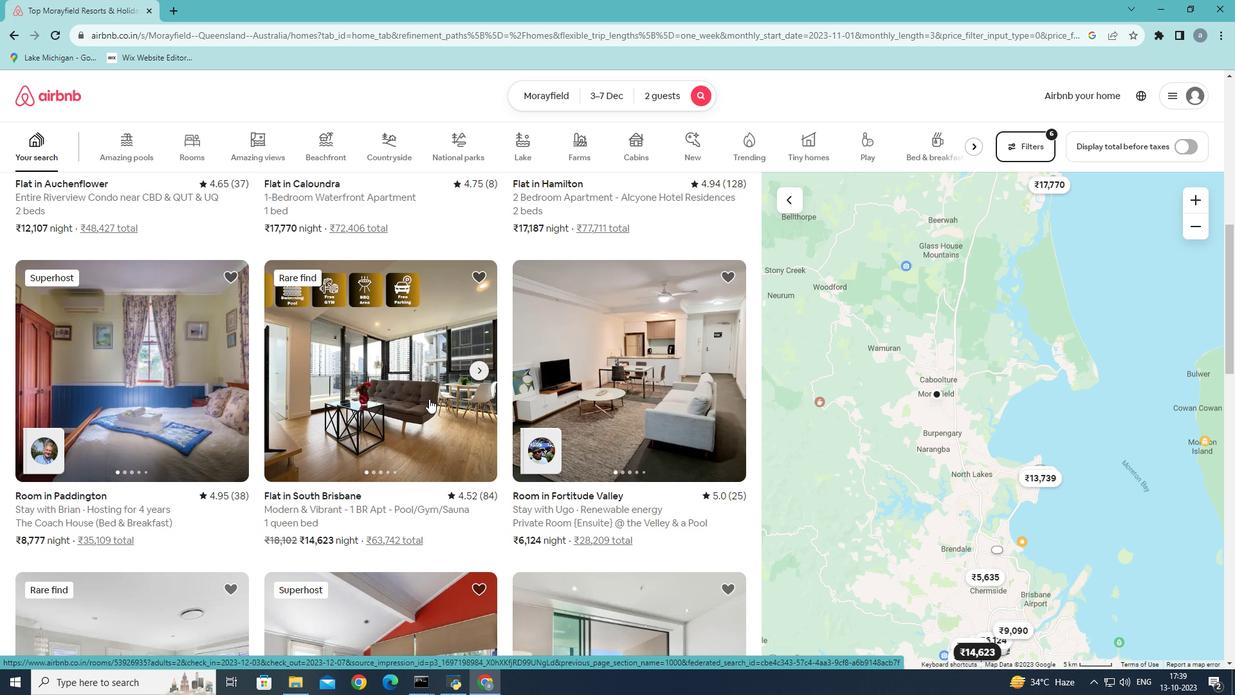 
Action: Mouse scrolled (429, 398) with delta (0, 0)
Screenshot: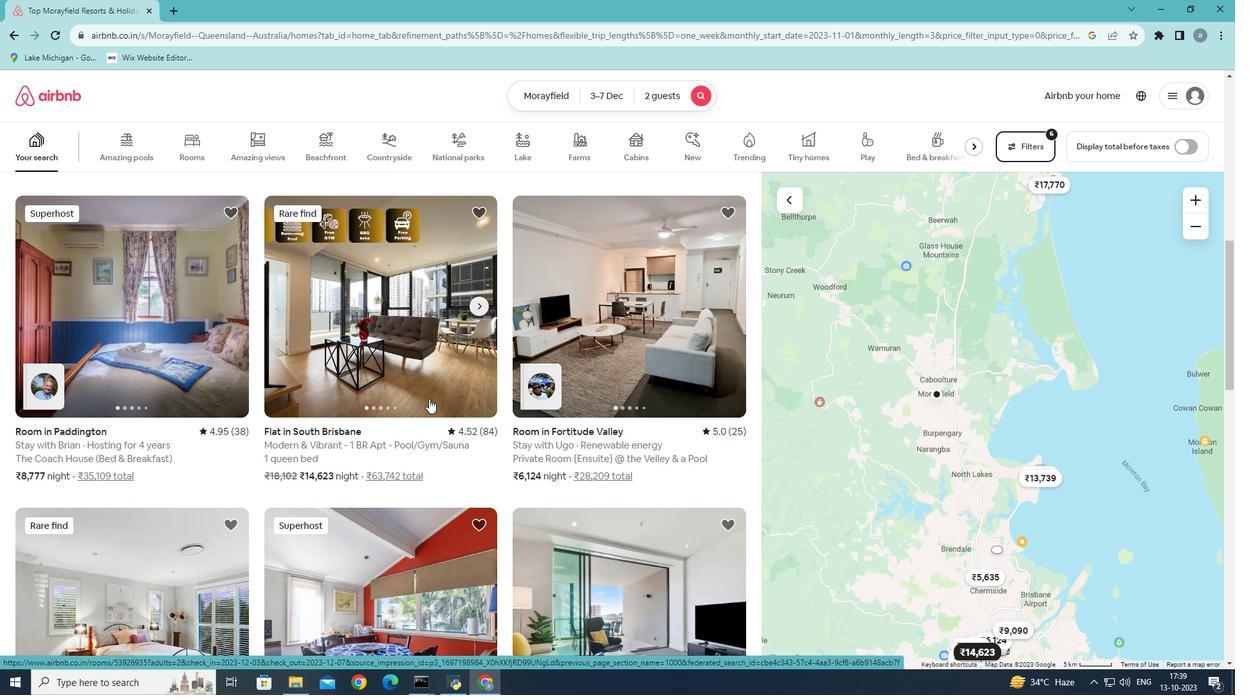 
Action: Mouse moved to (433, 396)
Screenshot: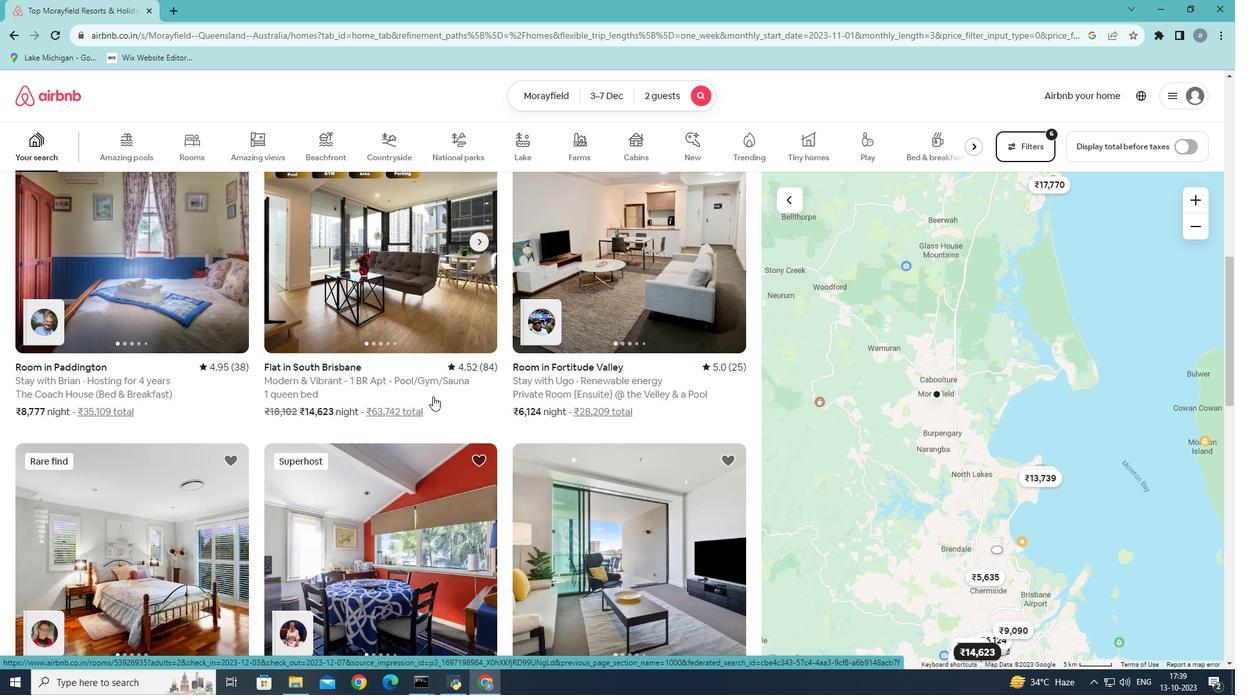 
Action: Mouse scrolled (433, 395) with delta (0, 0)
Screenshot: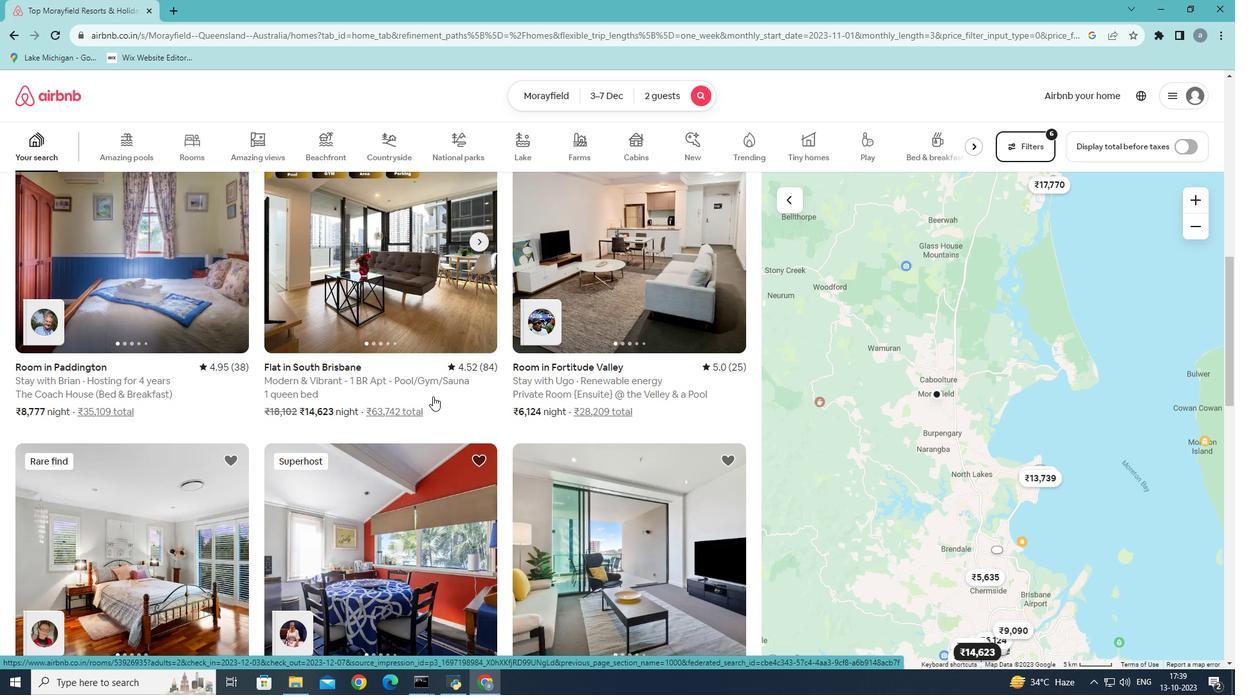 
Action: Mouse scrolled (433, 395) with delta (0, 0)
Screenshot: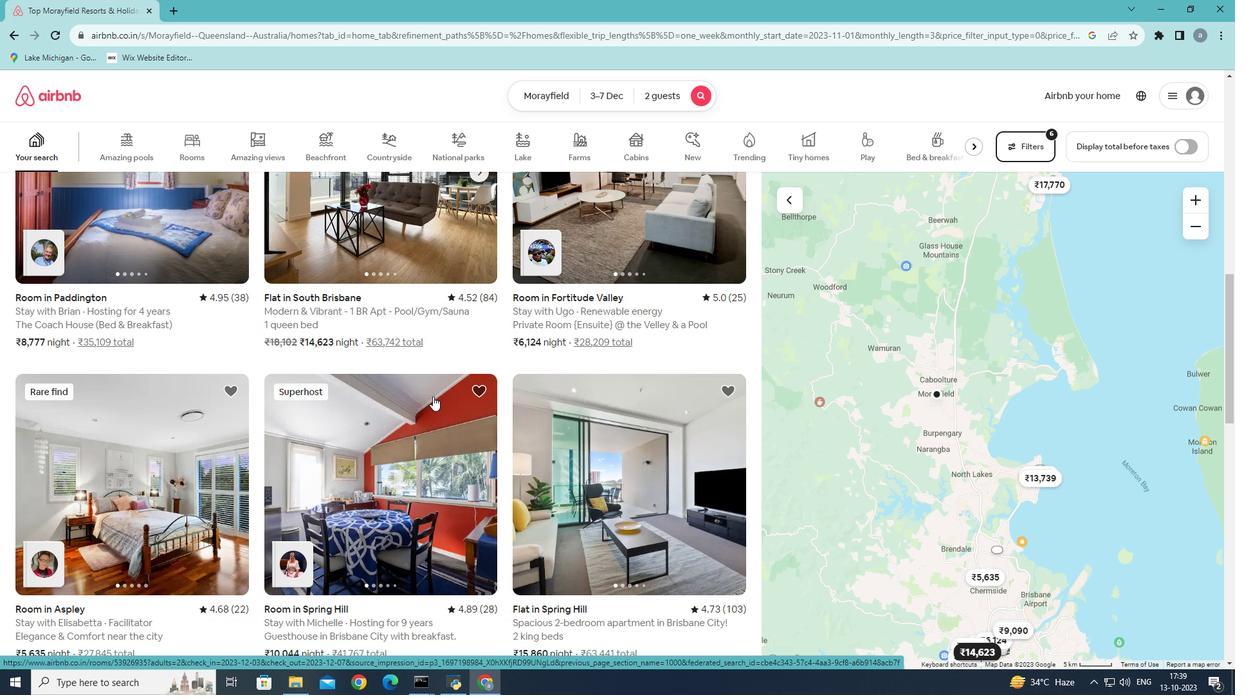 
Action: Mouse scrolled (433, 395) with delta (0, 0)
Screenshot: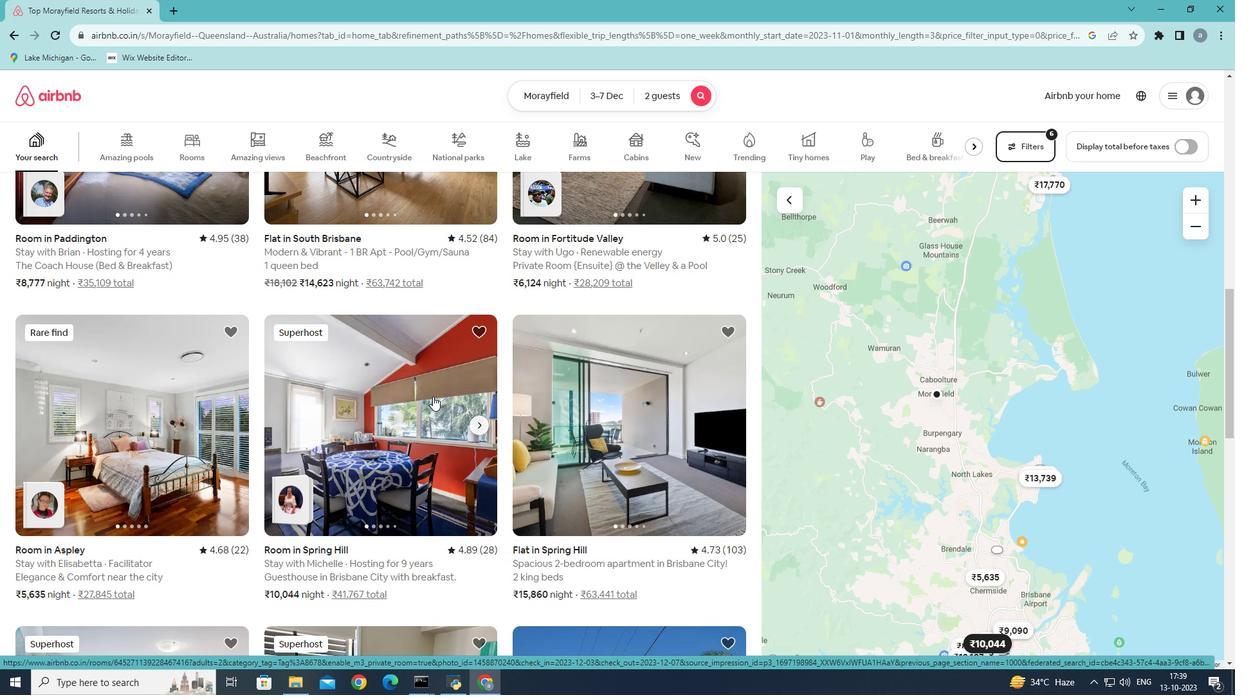 
Action: Mouse scrolled (433, 395) with delta (0, 0)
Screenshot: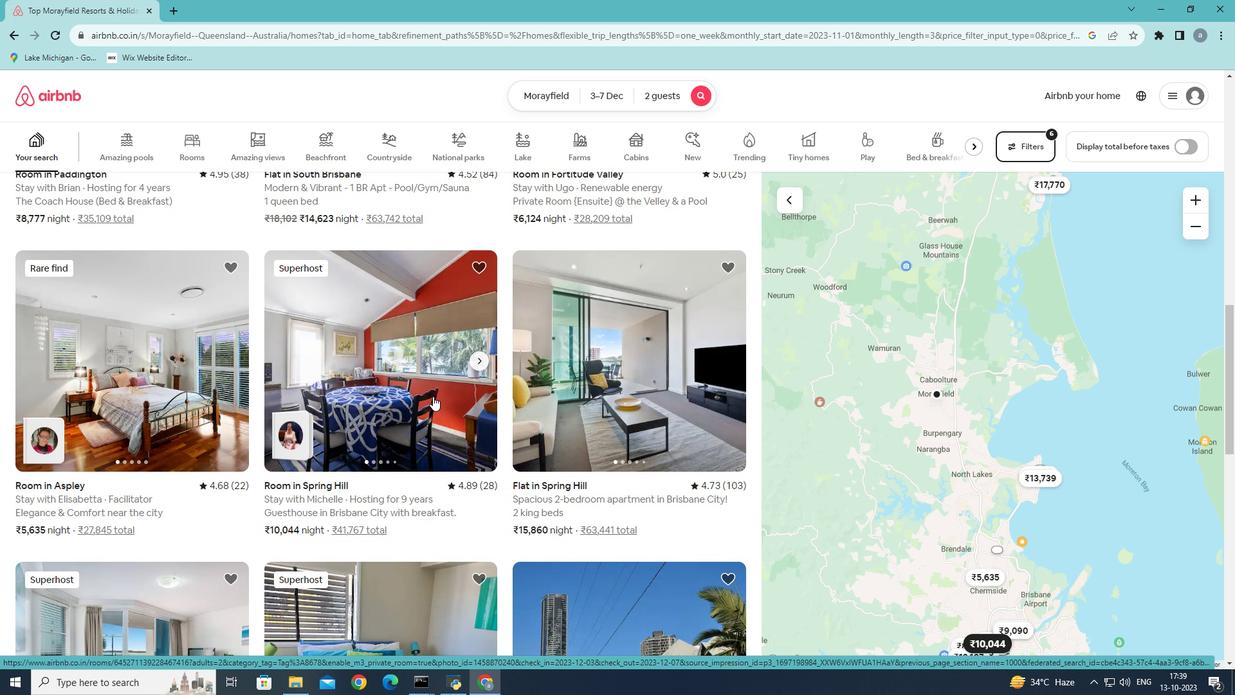 
Action: Mouse moved to (453, 397)
Screenshot: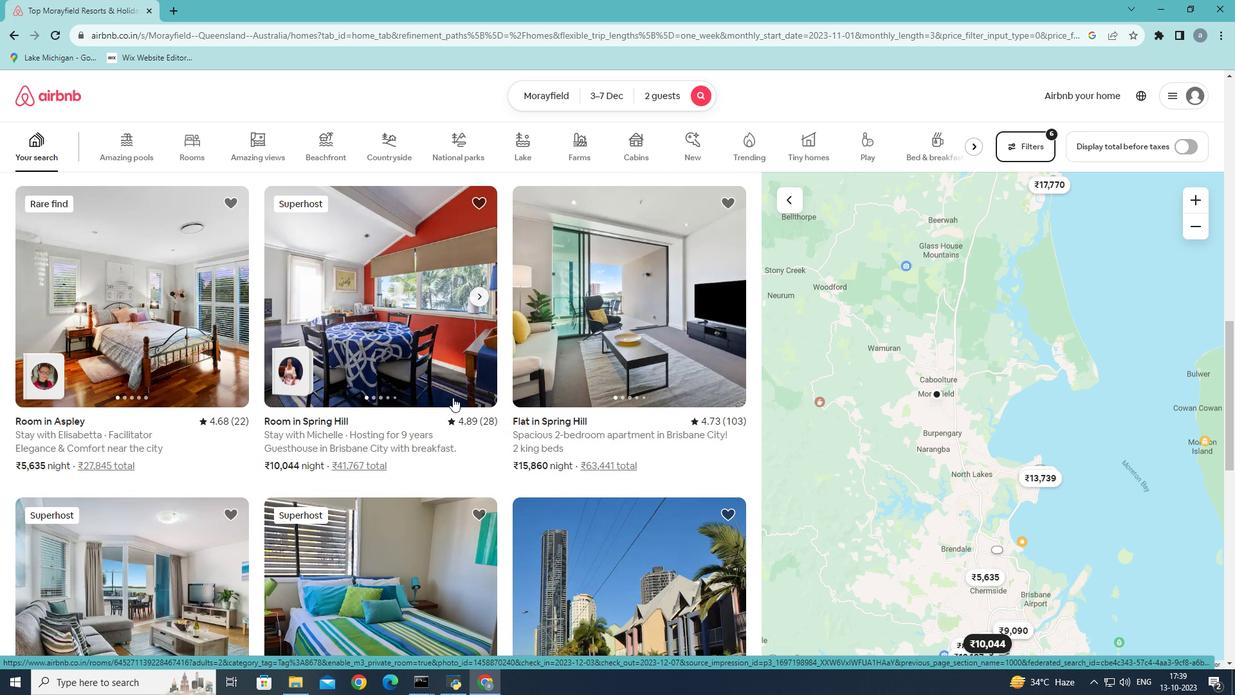 
Action: Mouse scrolled (453, 397) with delta (0, 0)
Screenshot: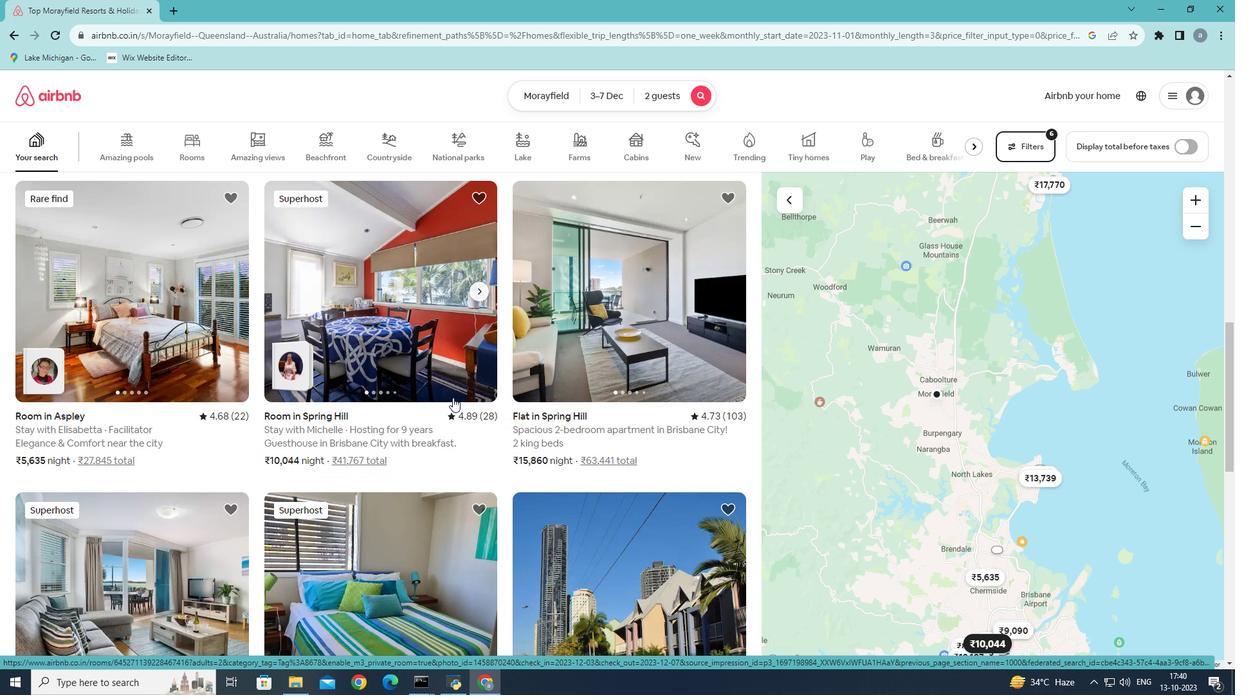 
Action: Mouse moved to (454, 396)
Screenshot: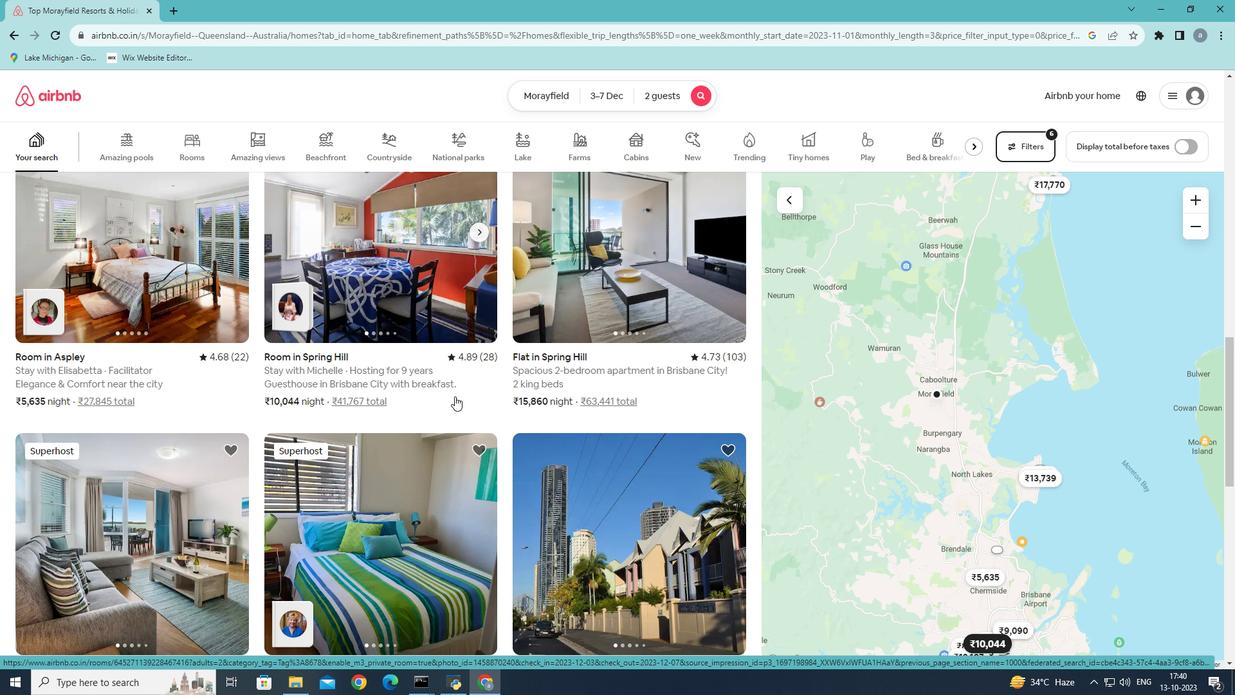 
Action: Mouse scrolled (454, 395) with delta (0, 0)
Screenshot: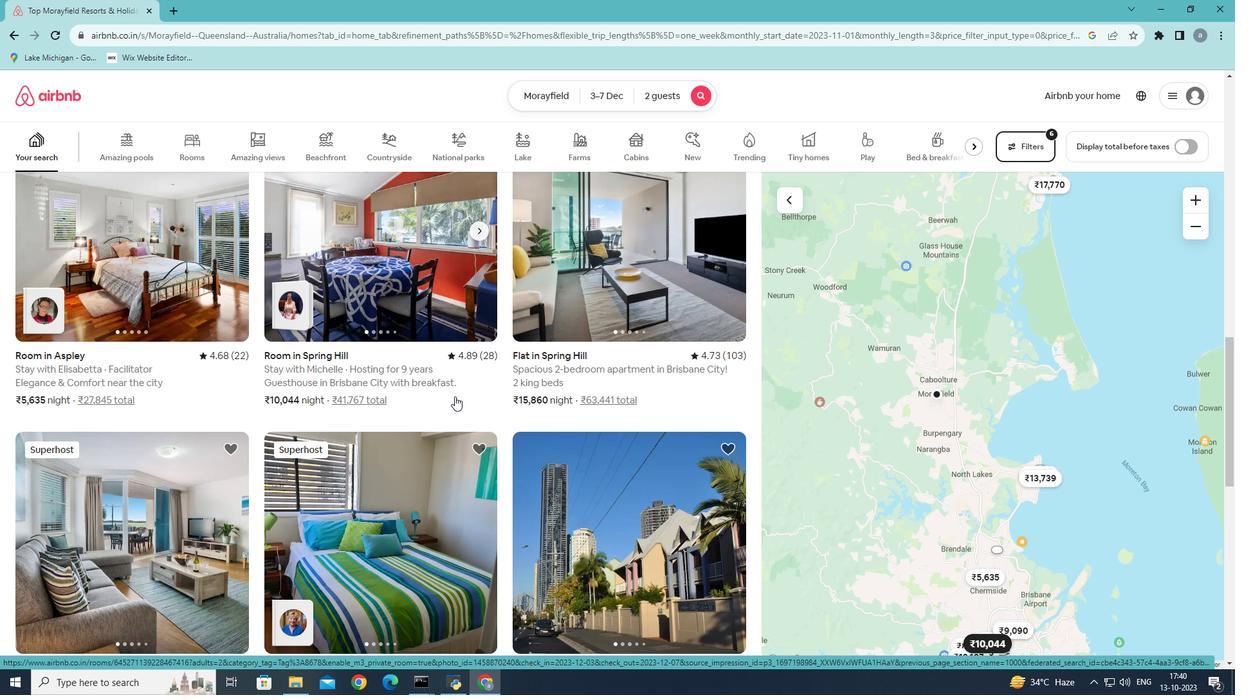 
Action: Mouse moved to (427, 406)
Screenshot: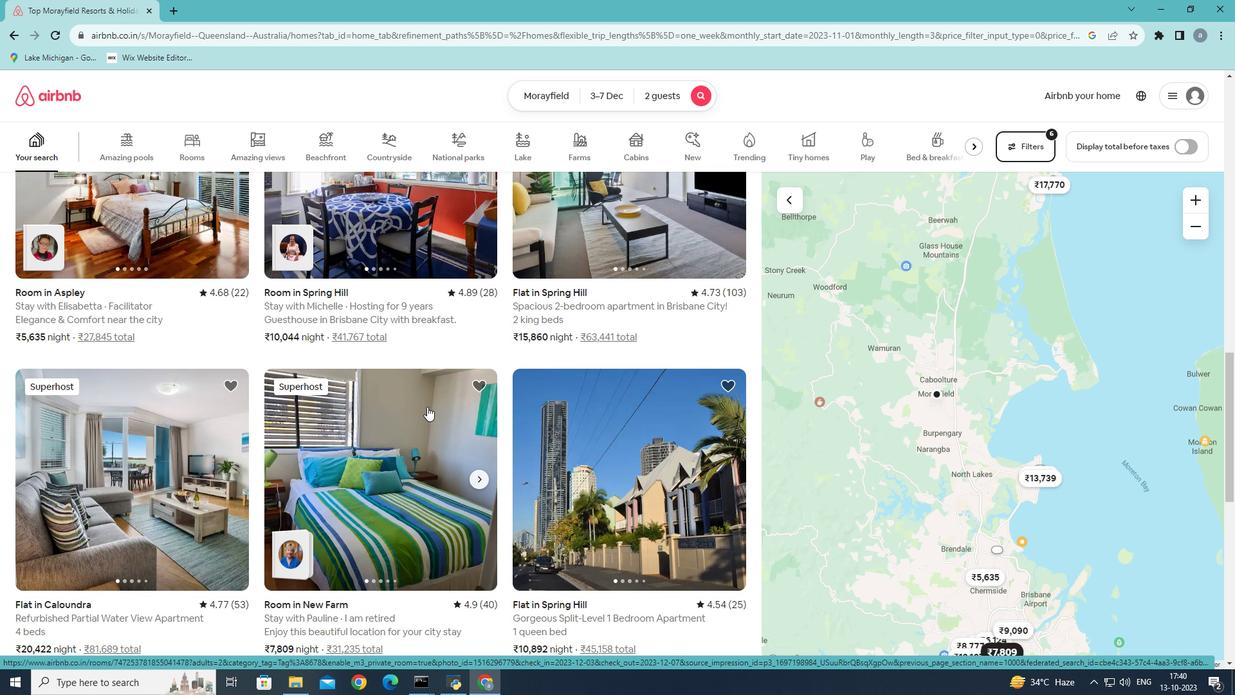 
Action: Mouse scrolled (427, 406) with delta (0, 0)
Screenshot: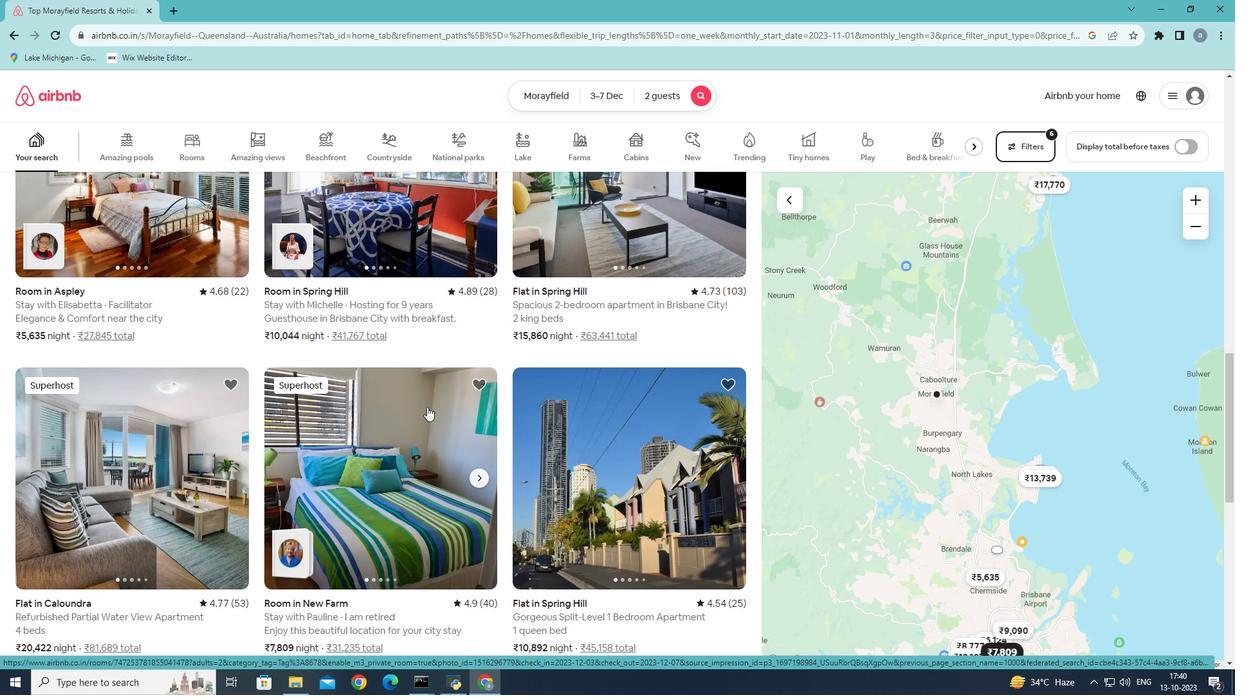 
Action: Mouse scrolled (427, 406) with delta (0, 0)
Screenshot: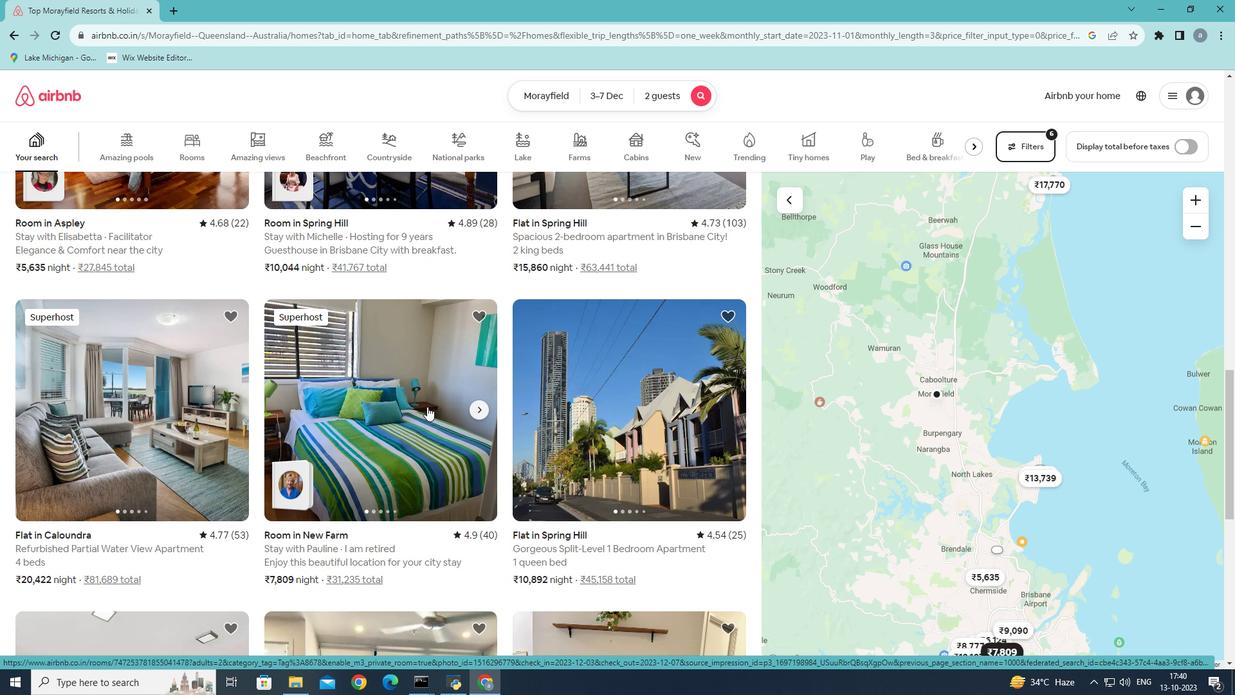 
Action: Mouse moved to (434, 399)
Screenshot: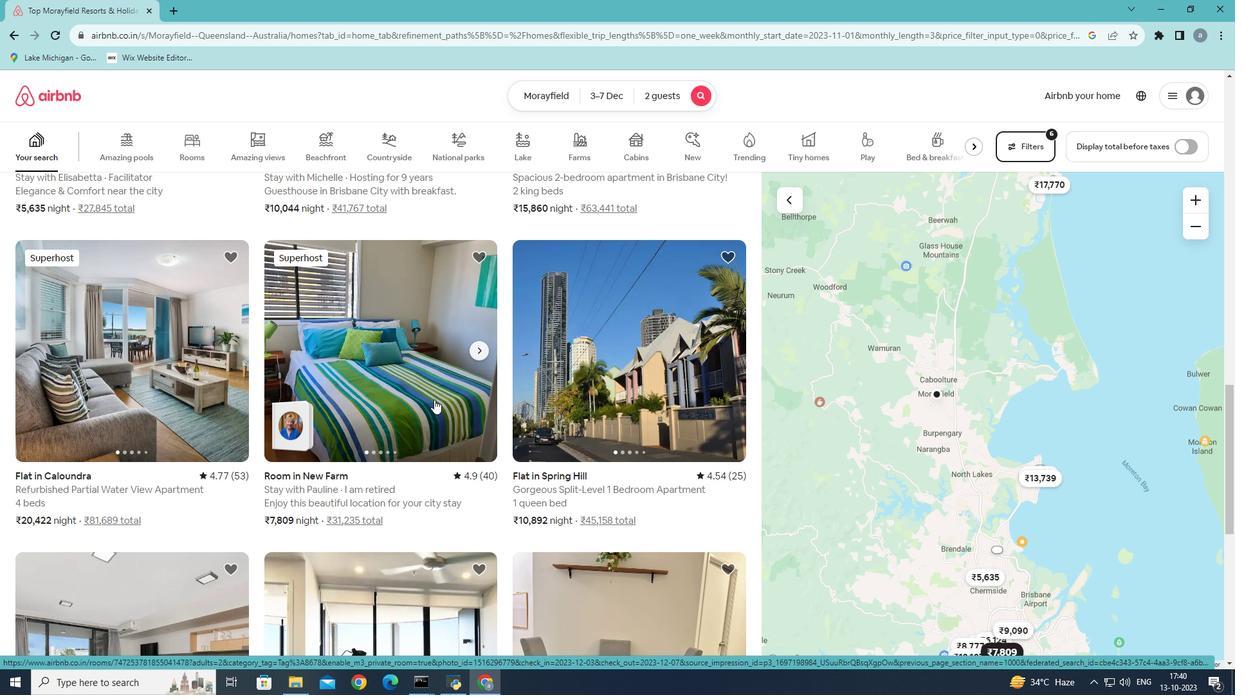 
Action: Mouse scrolled (434, 398) with delta (0, 0)
Screenshot: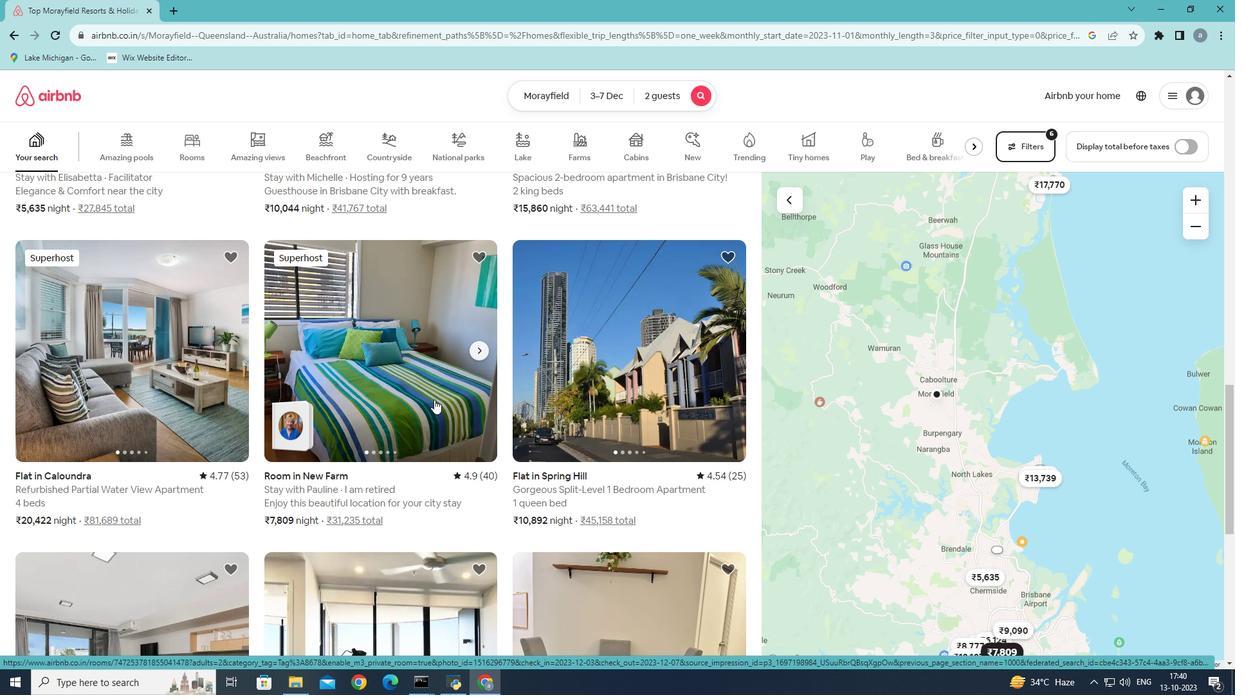 
Action: Mouse scrolled (434, 398) with delta (0, 0)
Screenshot: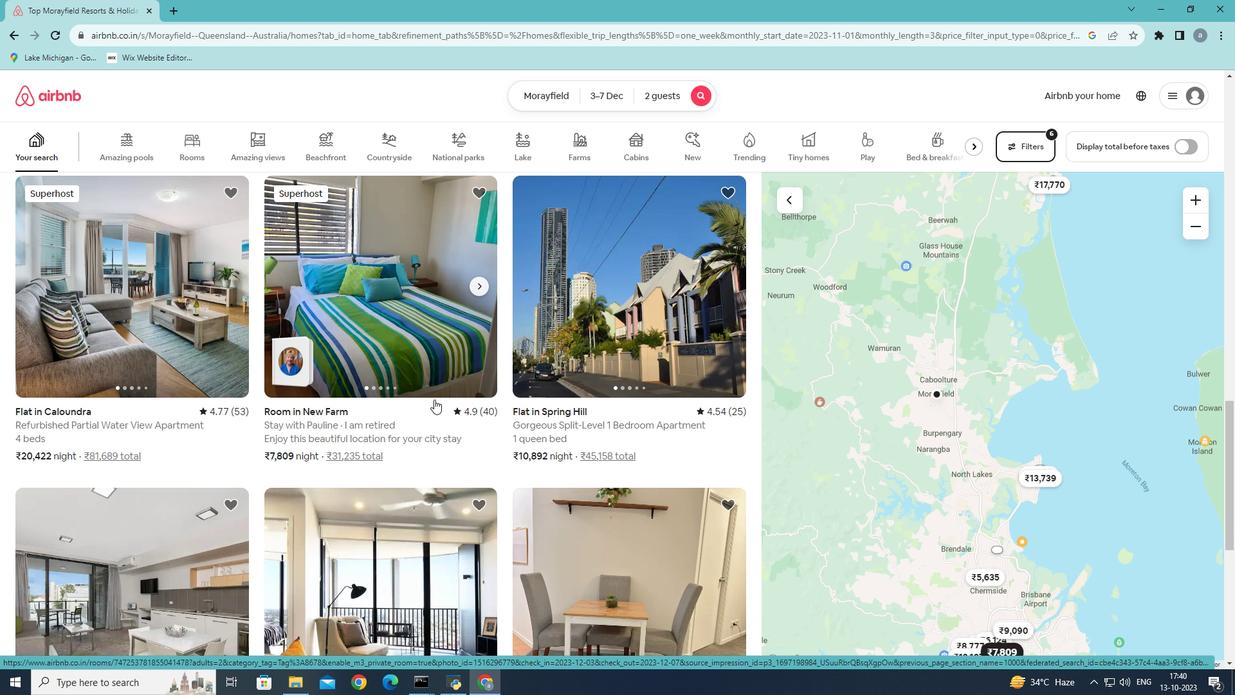 
Action: Mouse moved to (401, 375)
Screenshot: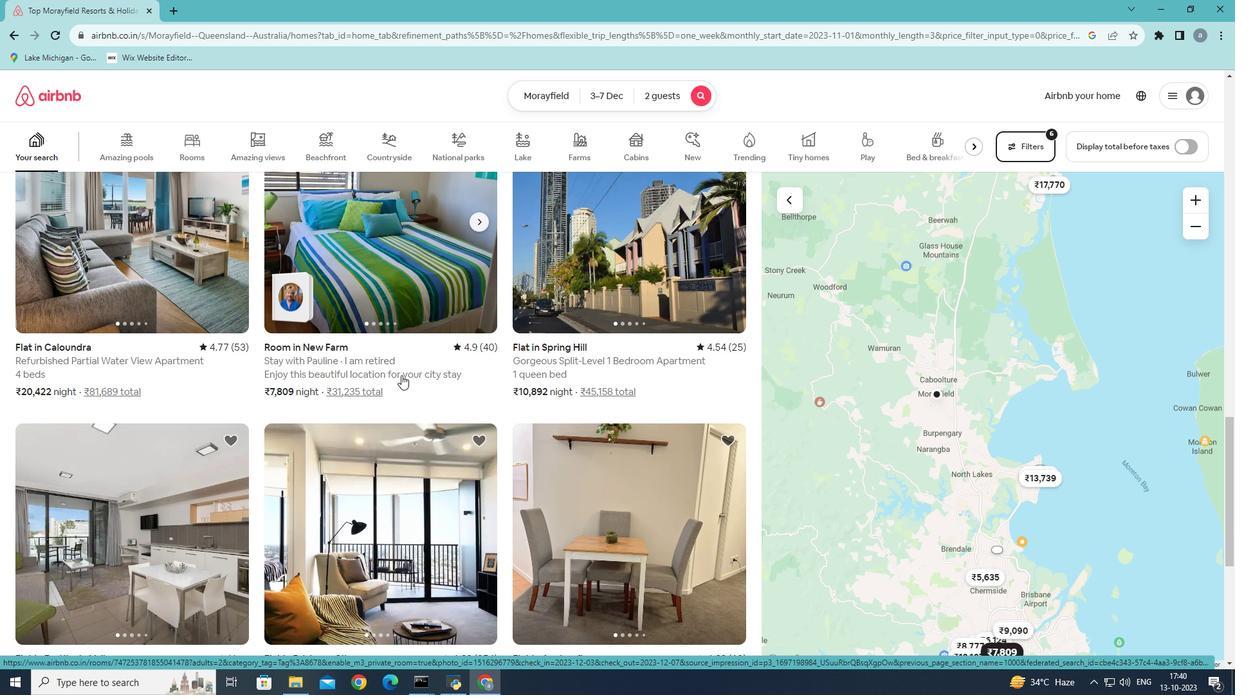 
Action: Mouse scrolled (401, 374) with delta (0, 0)
Screenshot: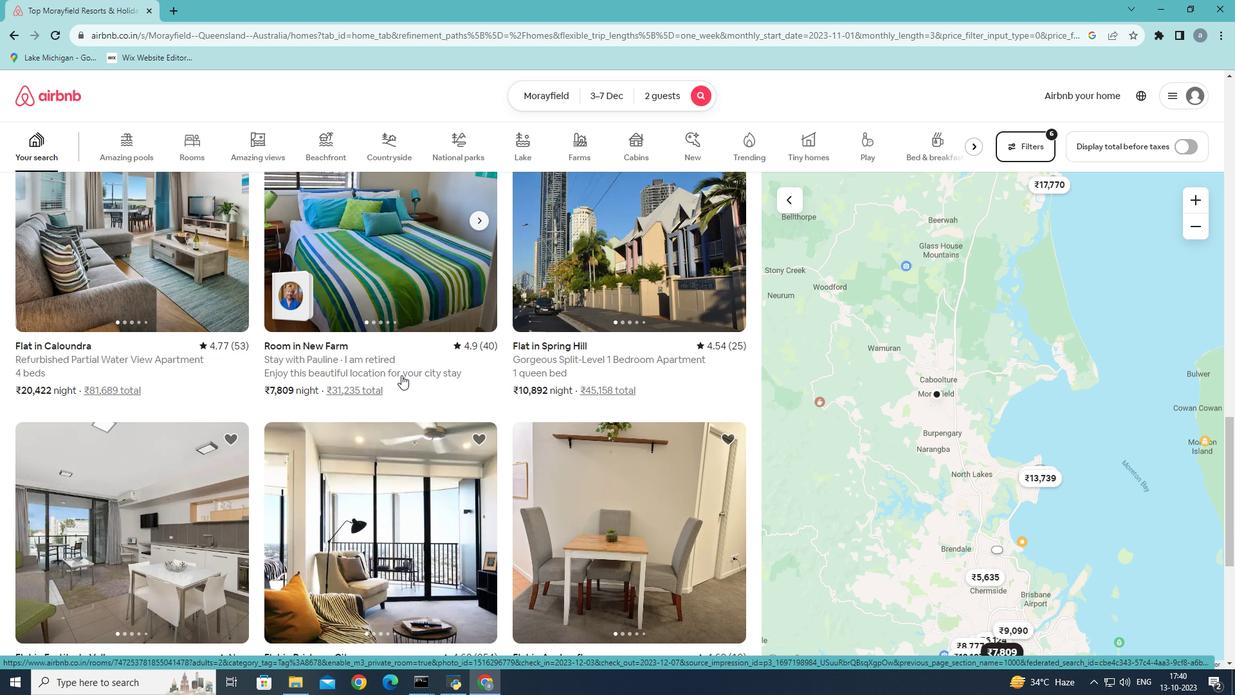 
Action: Mouse moved to (395, 377)
Screenshot: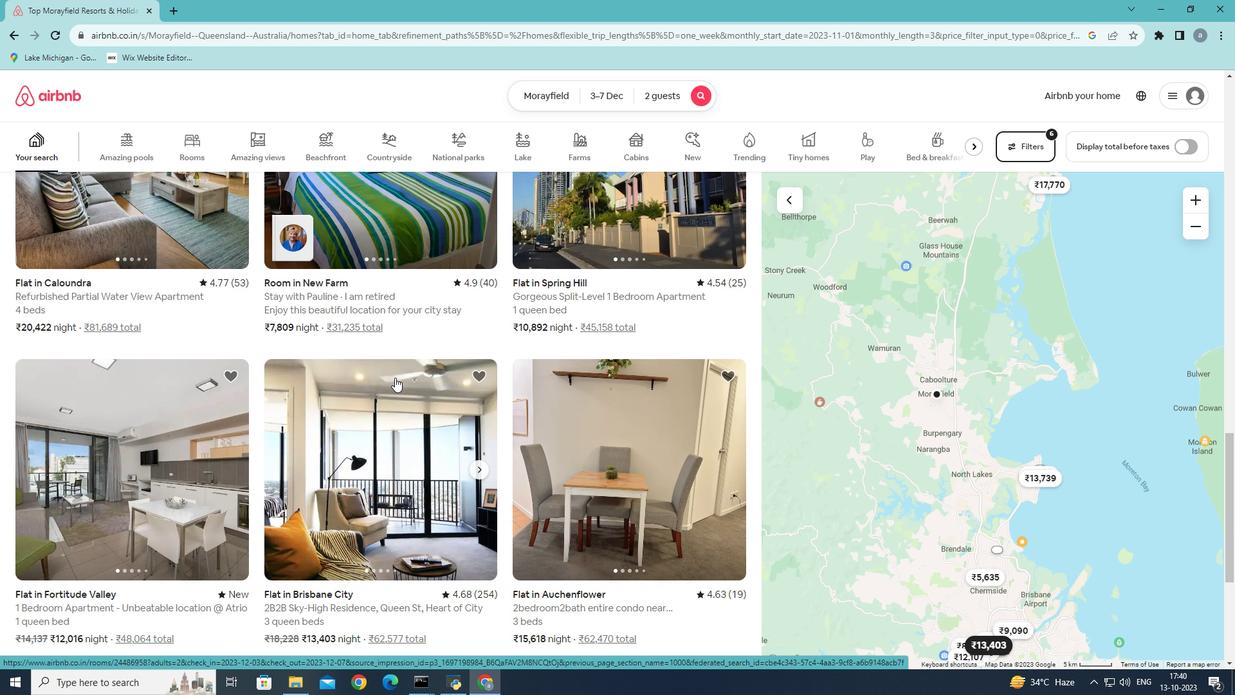 
Action: Mouse scrolled (395, 378) with delta (0, 0)
Screenshot: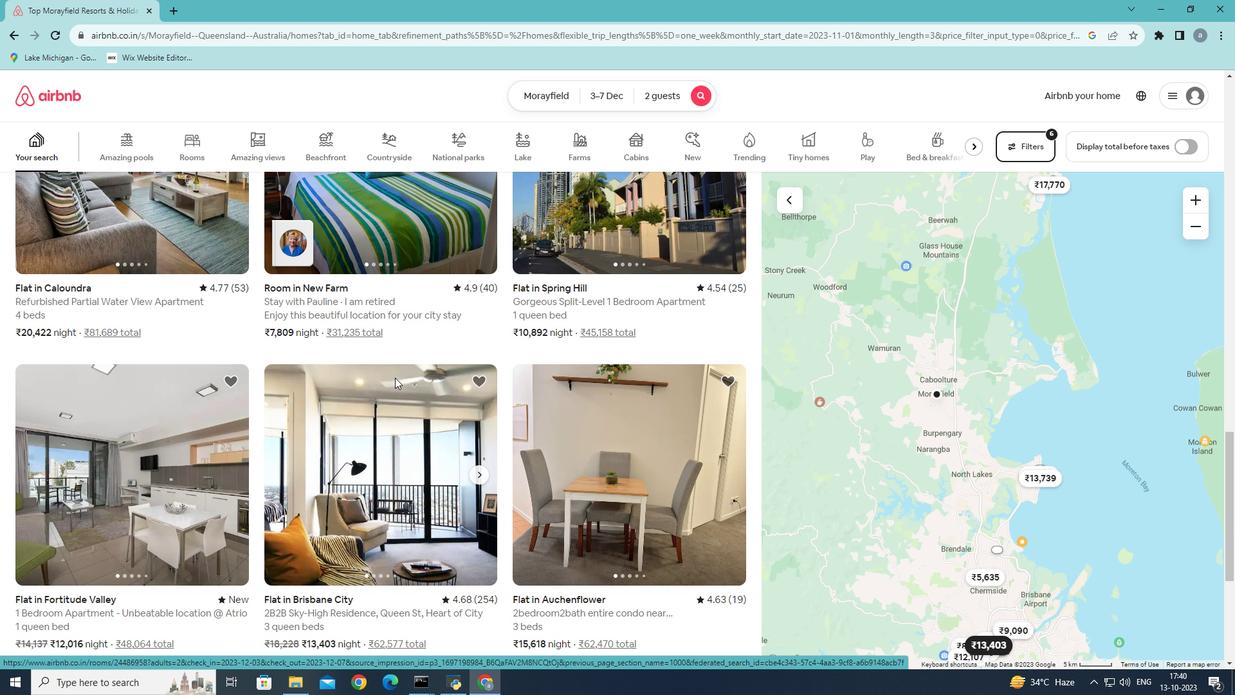 
Action: Mouse scrolled (395, 378) with delta (0, 0)
Screenshot: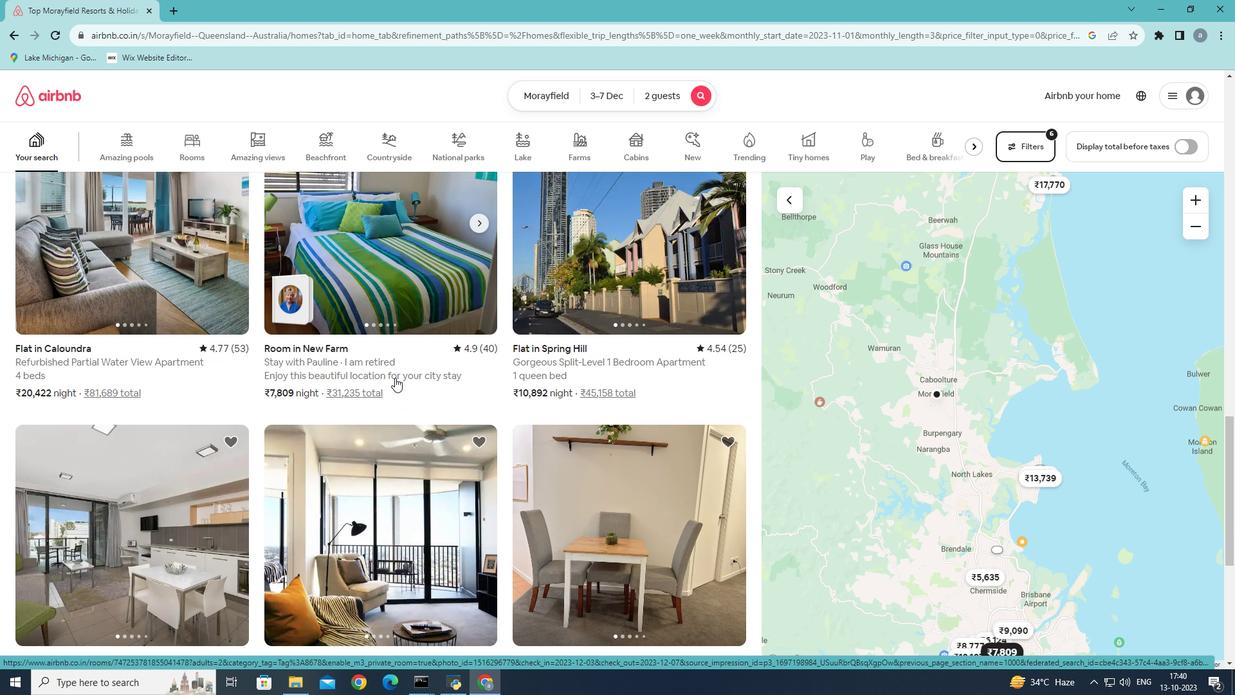 
Action: Mouse moved to (562, 368)
Screenshot: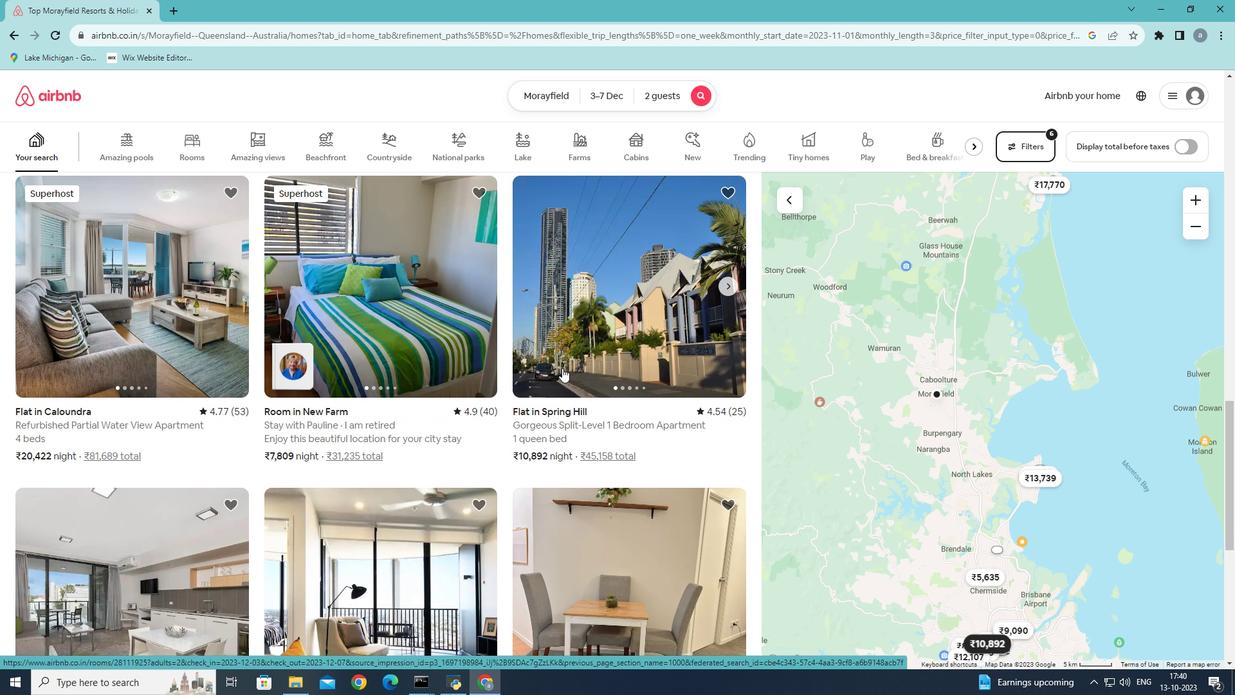 
Action: Mouse scrolled (562, 367) with delta (0, 0)
Screenshot: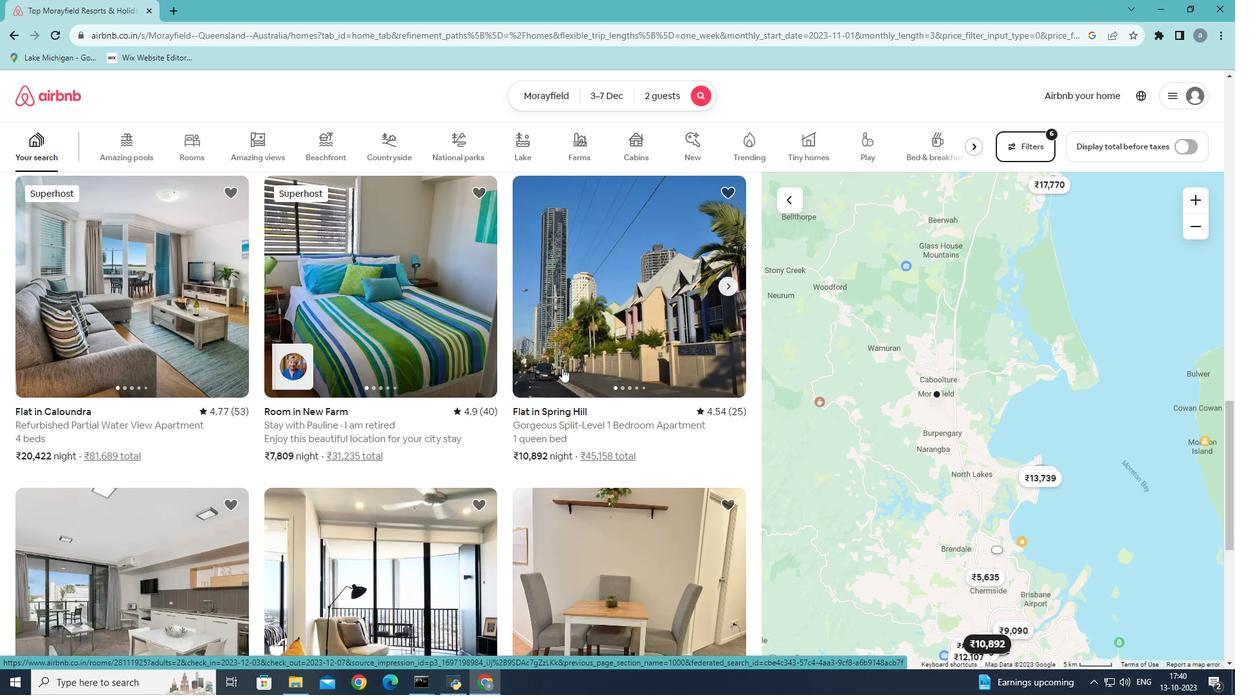 
Action: Mouse moved to (403, 415)
Screenshot: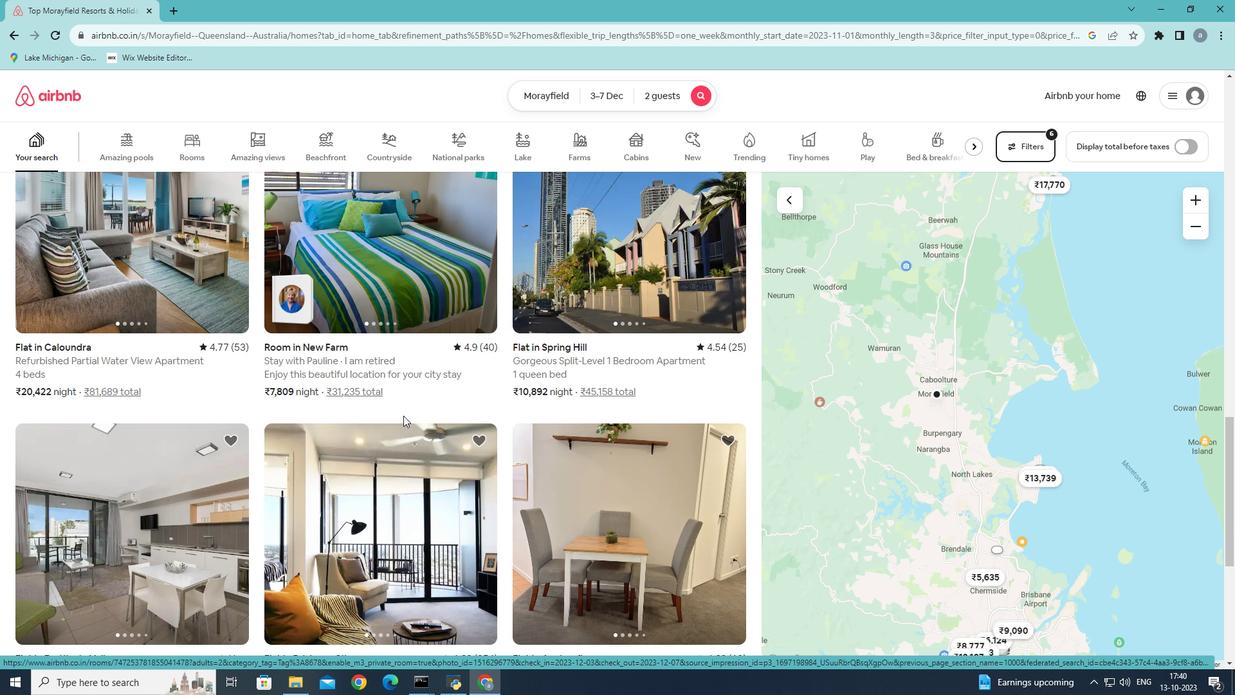 
Action: Mouse scrolled (403, 415) with delta (0, 0)
Screenshot: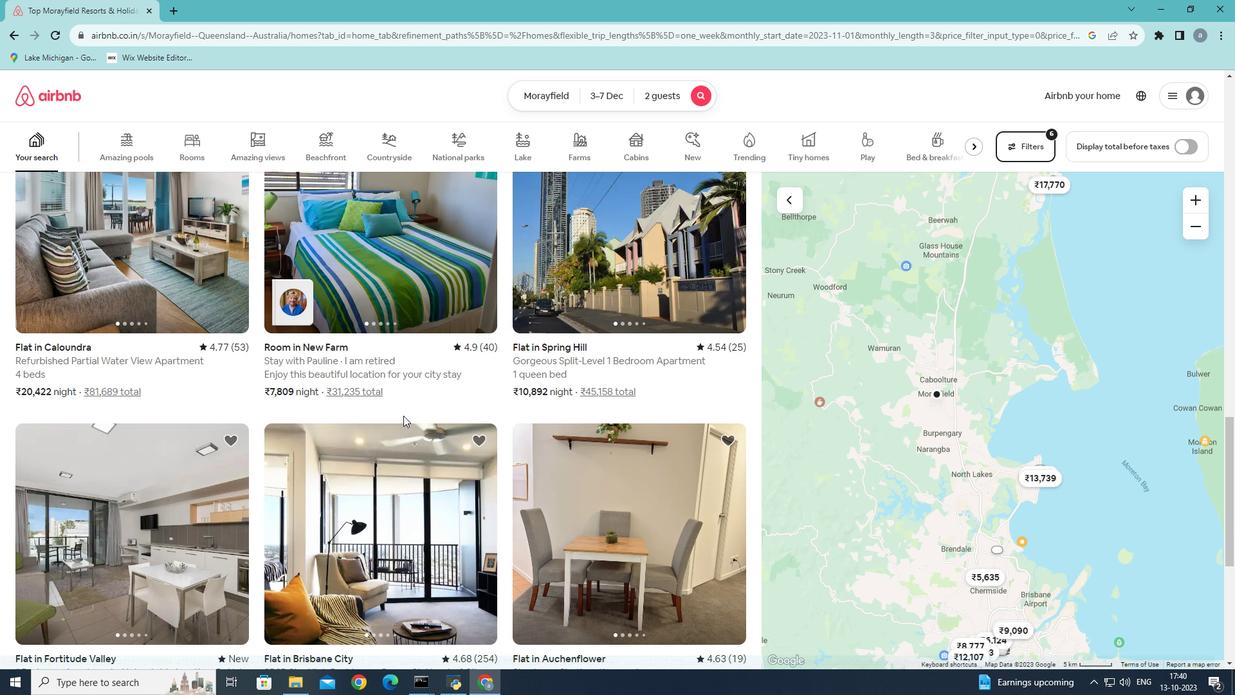 
Action: Mouse moved to (423, 424)
Screenshot: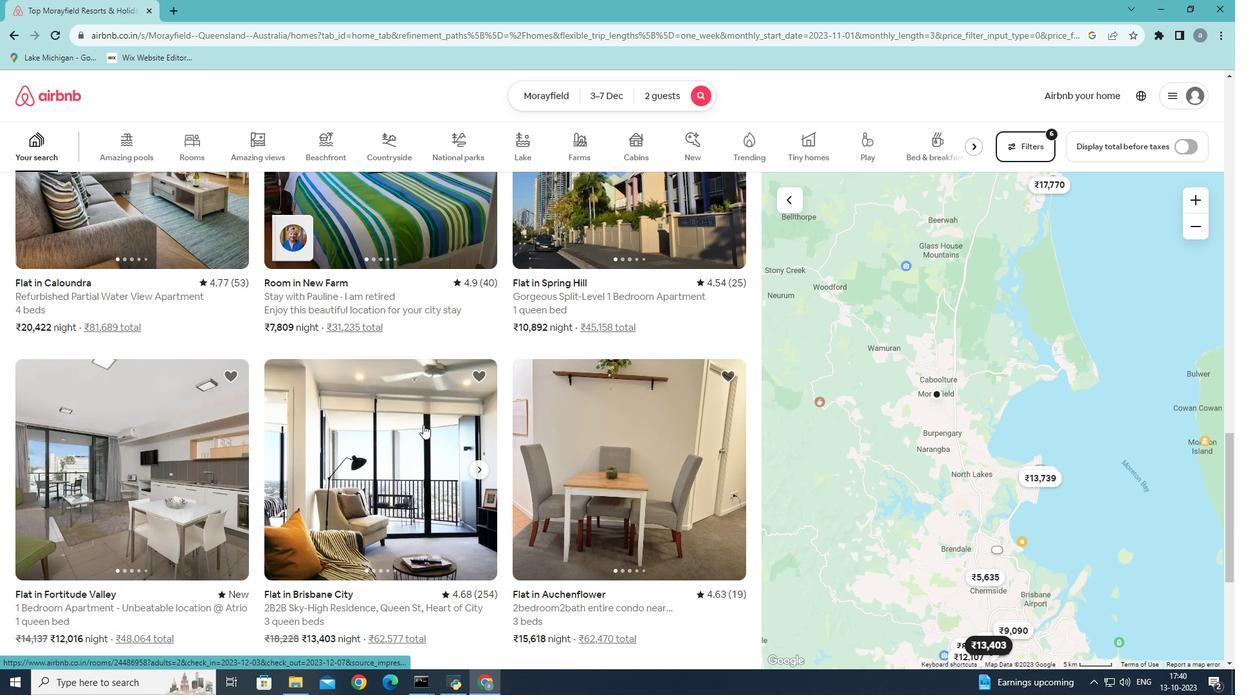 
Action: Mouse scrolled (423, 424) with delta (0, 0)
Screenshot: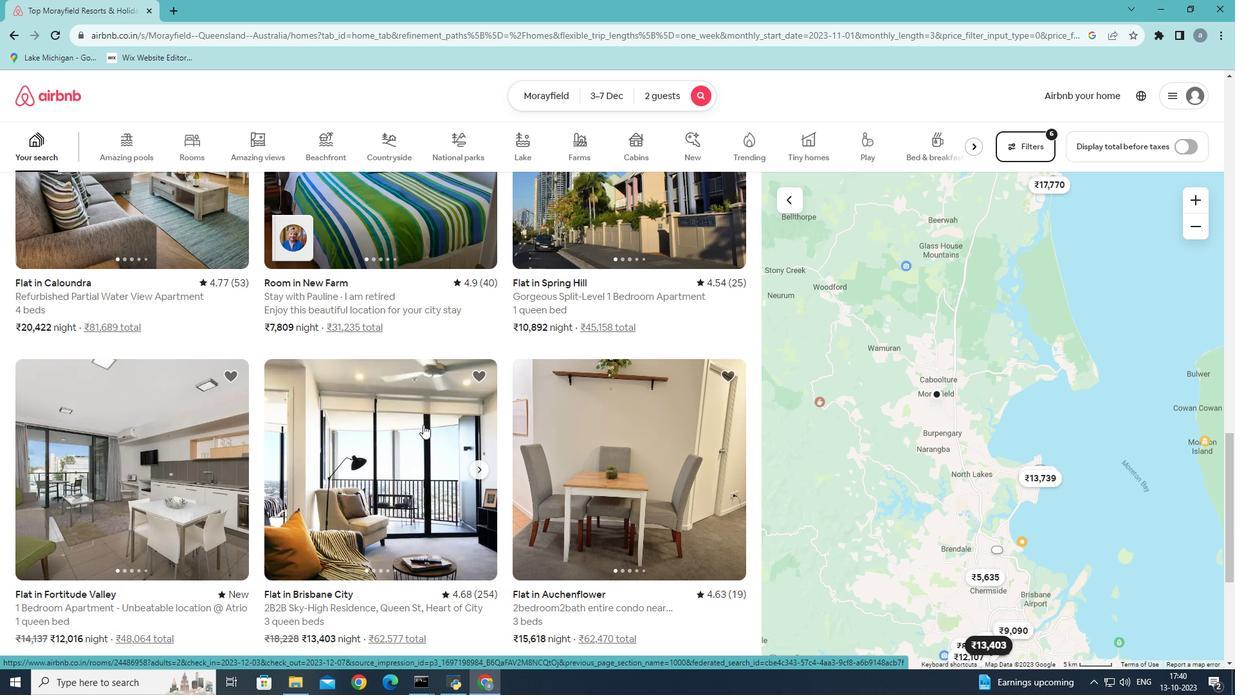 
Action: Mouse moved to (350, 637)
Screenshot: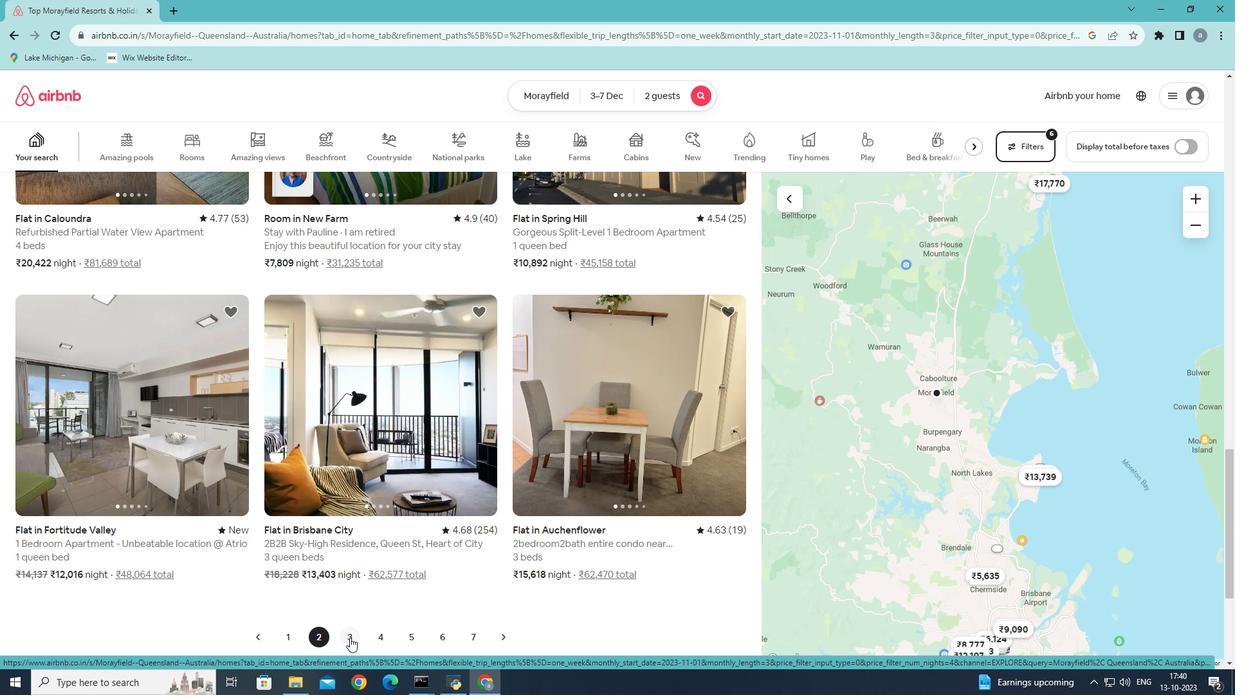 
Action: Mouse pressed left at (350, 637)
Screenshot: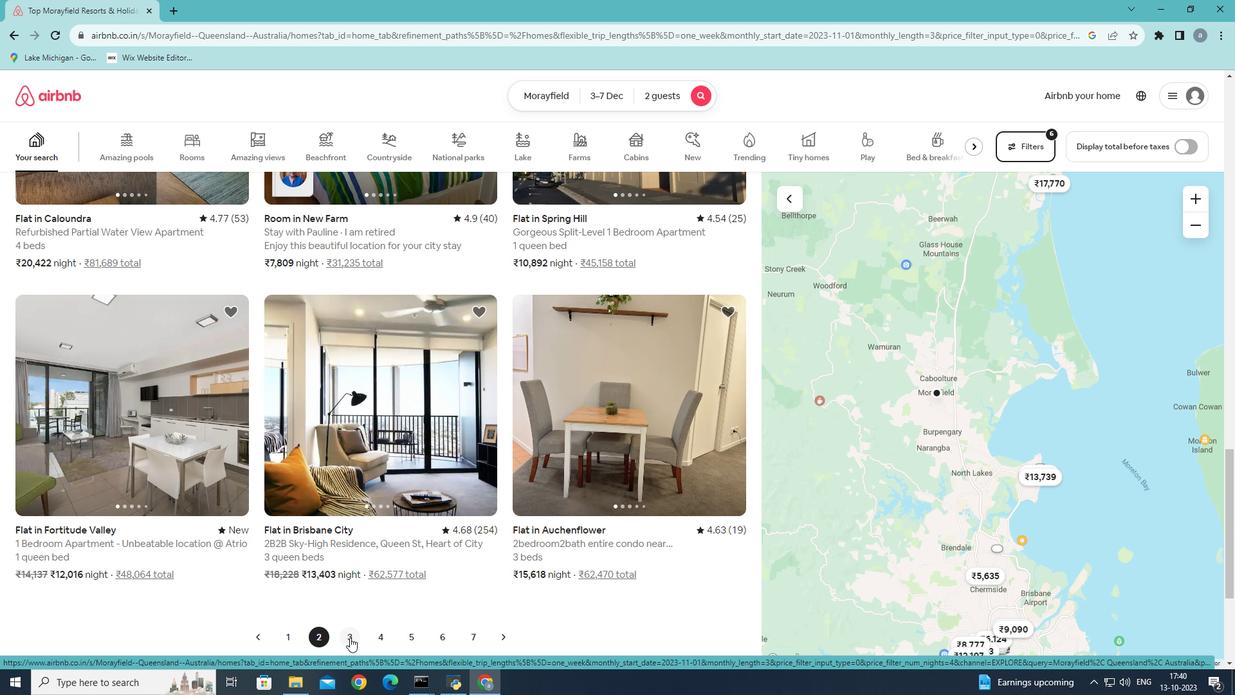 
Action: Mouse moved to (208, 397)
Screenshot: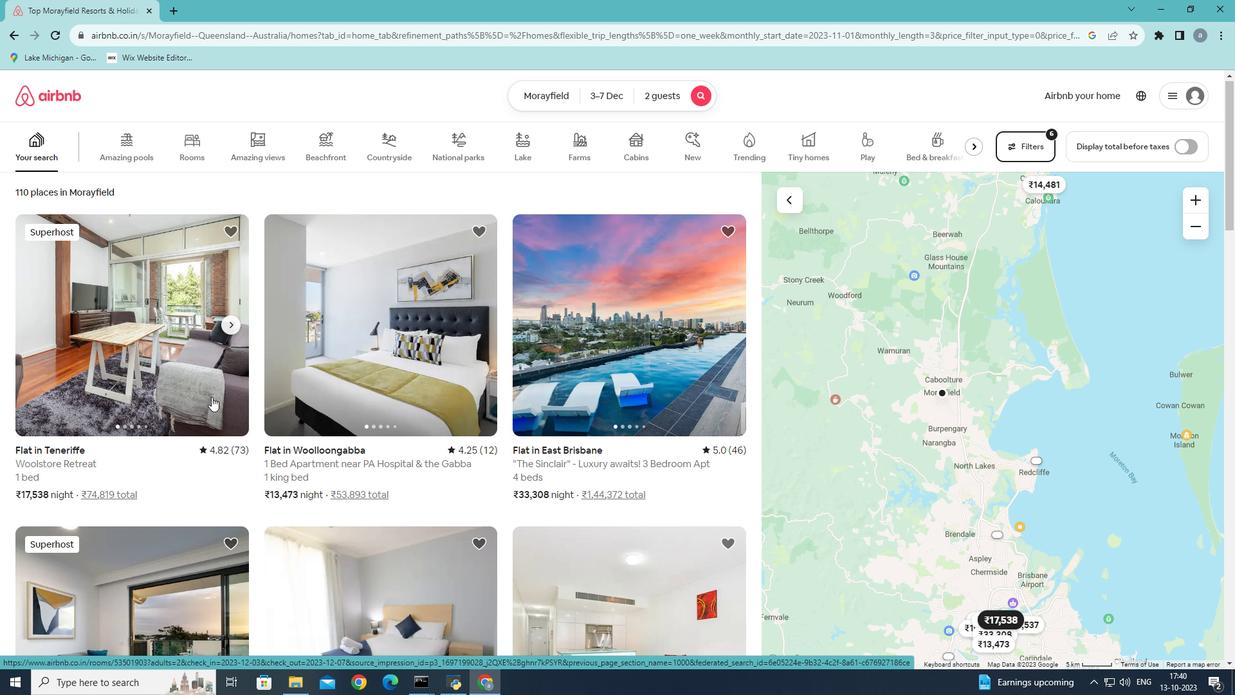 
Action: Mouse scrolled (208, 396) with delta (0, 0)
Screenshot: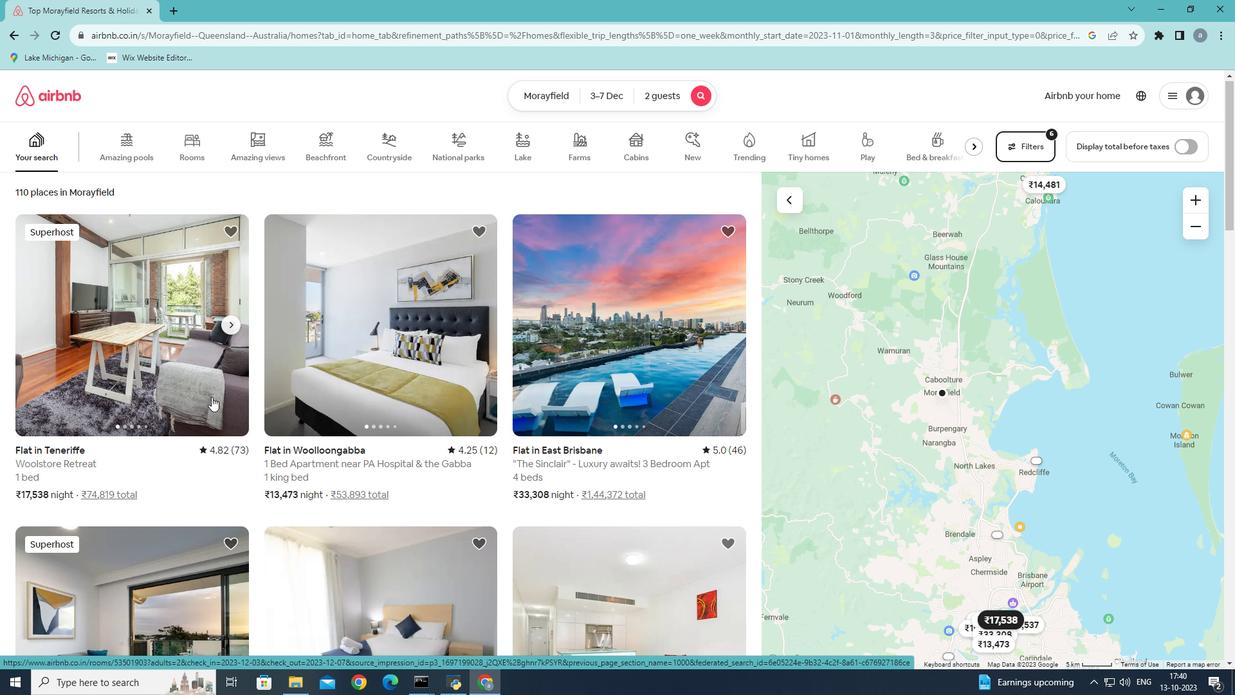 
Action: Mouse moved to (212, 397)
Screenshot: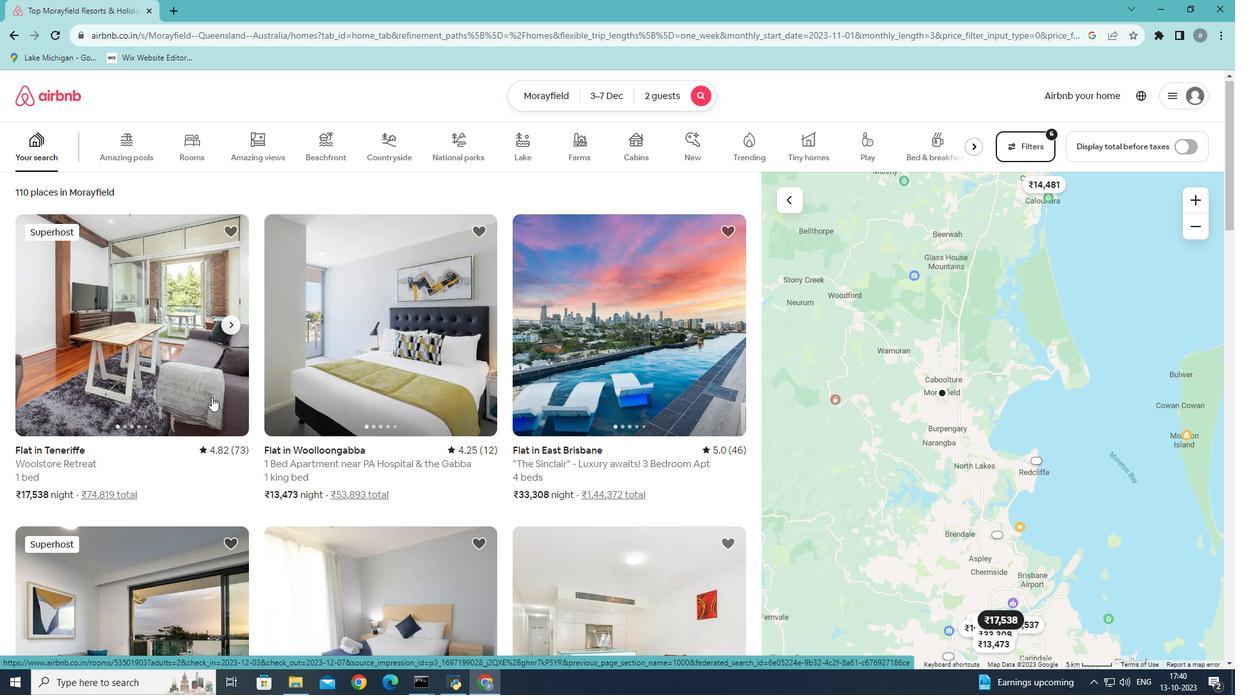 
Action: Mouse scrolled (212, 396) with delta (0, 0)
Screenshot: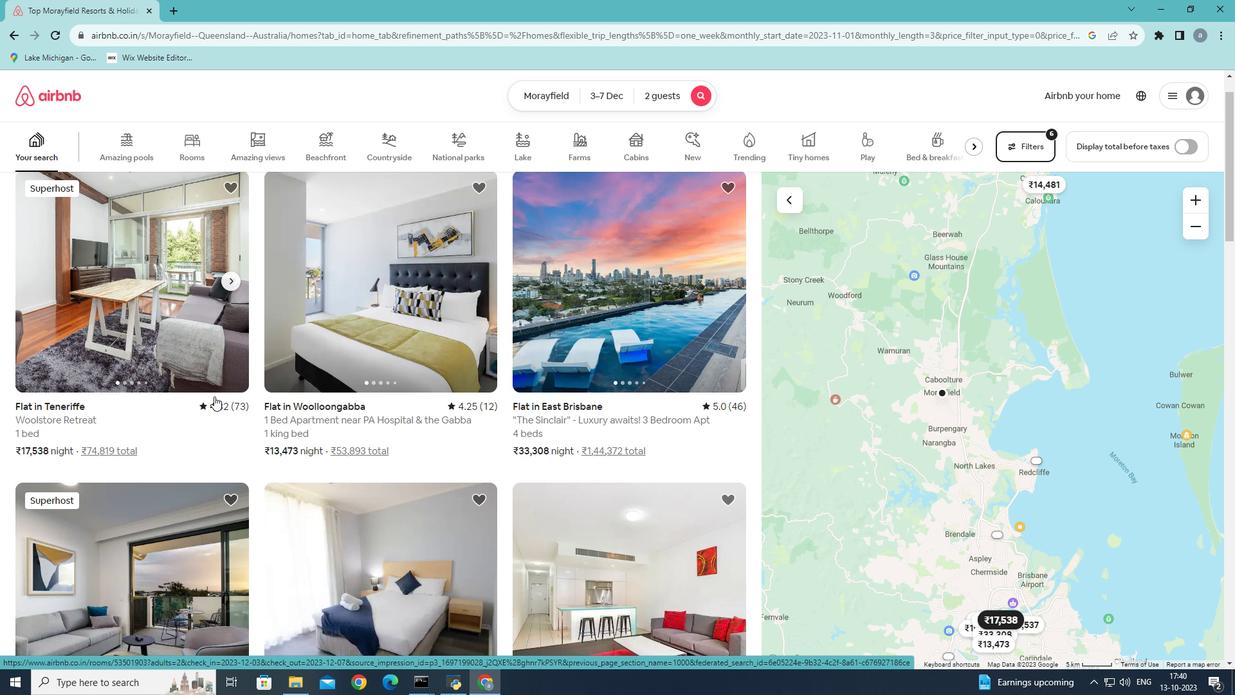 
Action: Mouse moved to (221, 393)
Screenshot: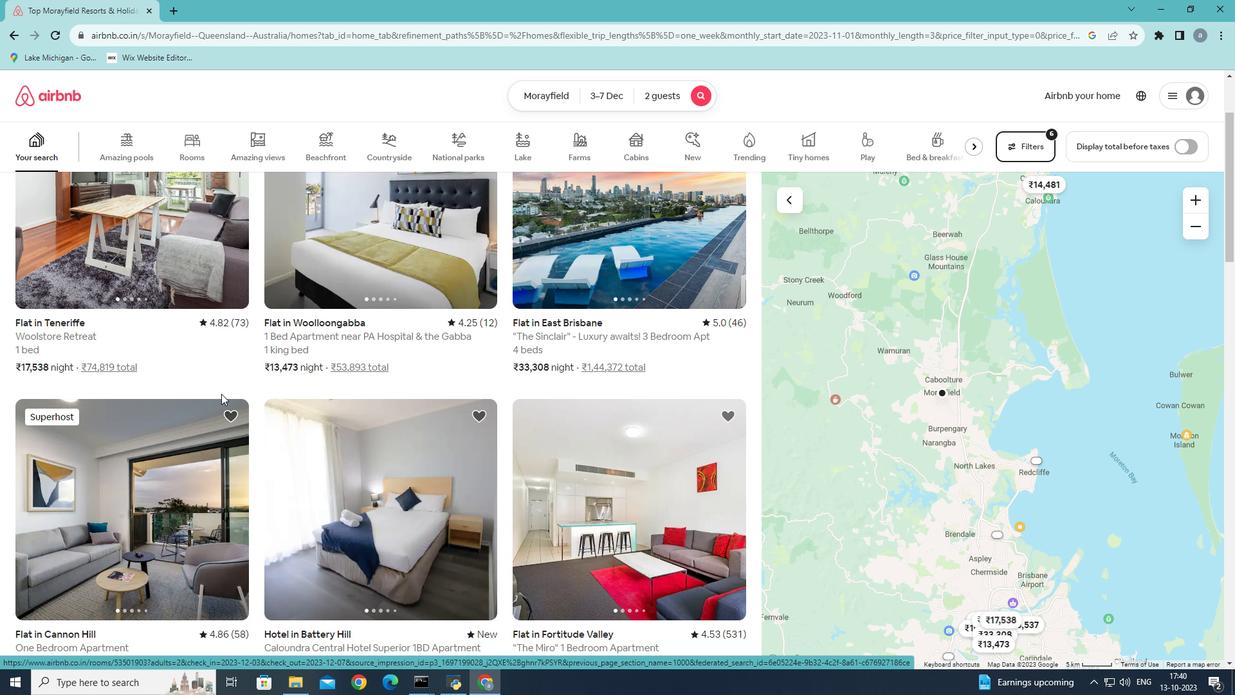 
Action: Mouse scrolled (221, 393) with delta (0, 0)
Screenshot: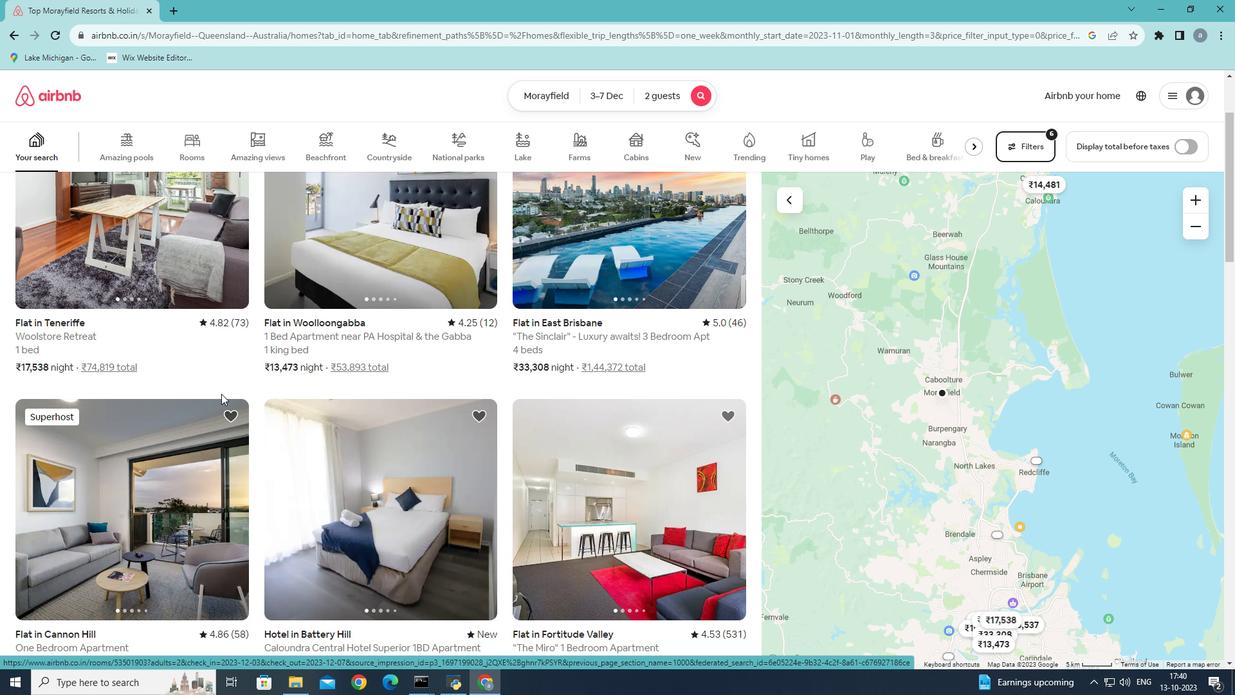 
Action: Mouse moved to (239, 386)
Screenshot: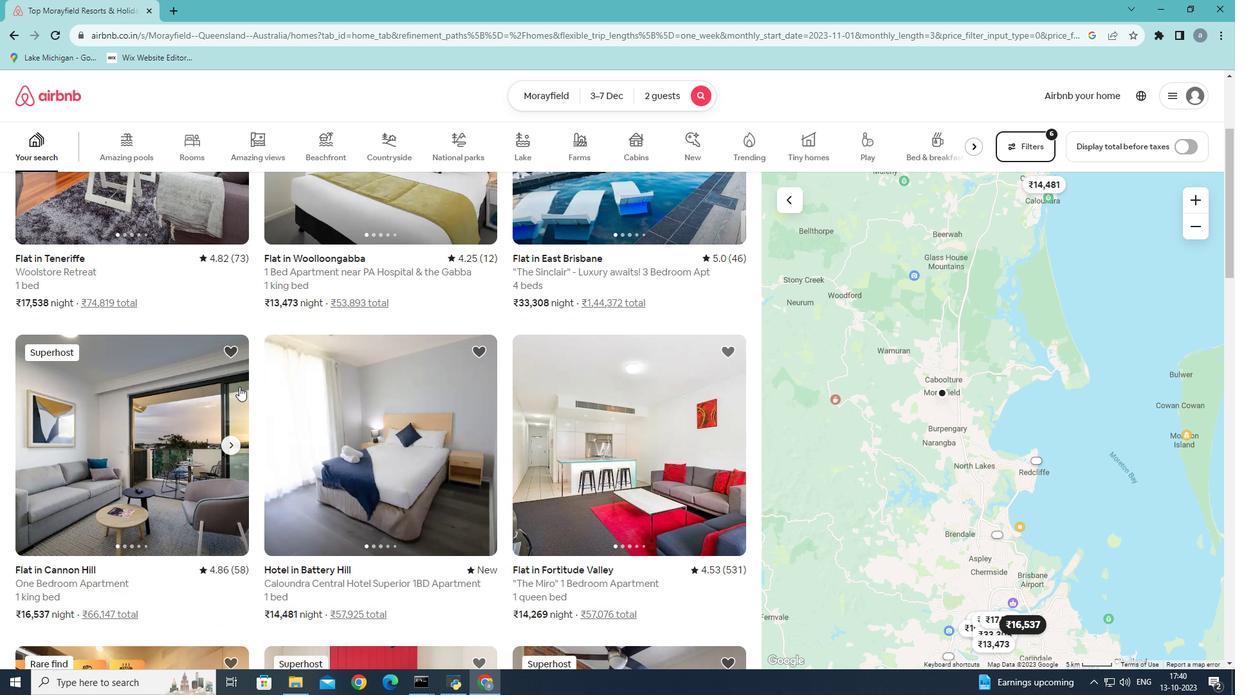
Action: Mouse scrolled (239, 386) with delta (0, 0)
Screenshot: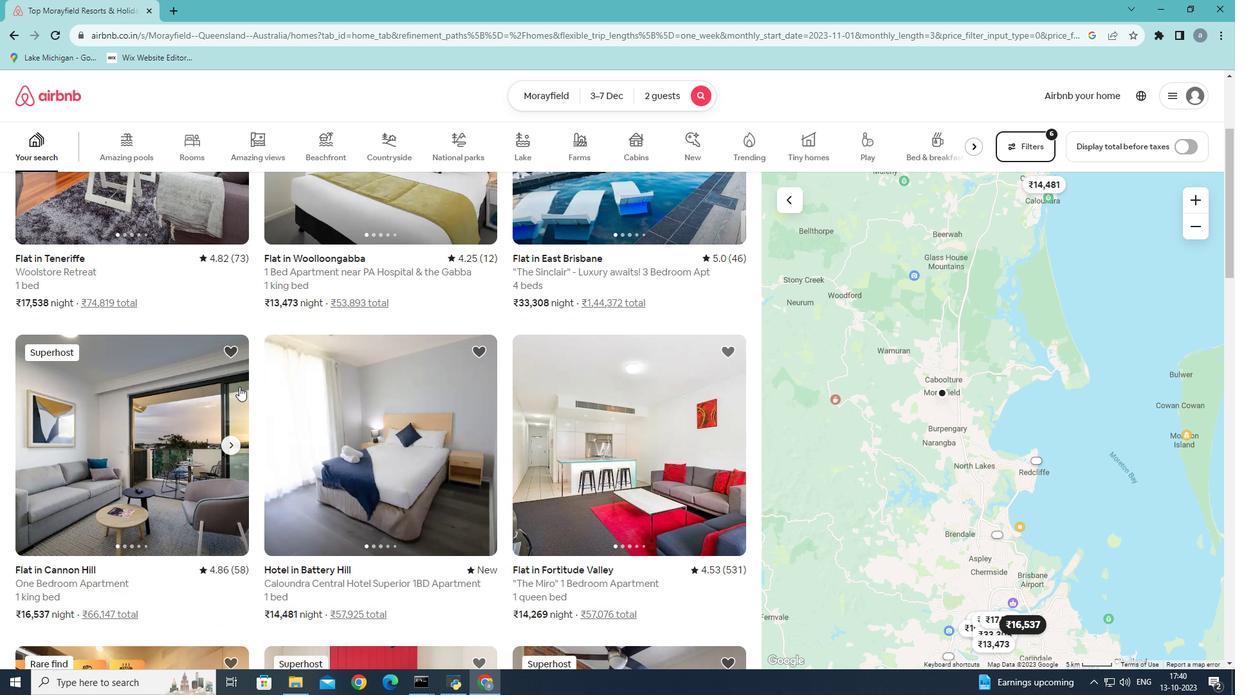 
Action: Mouse moved to (384, 373)
Screenshot: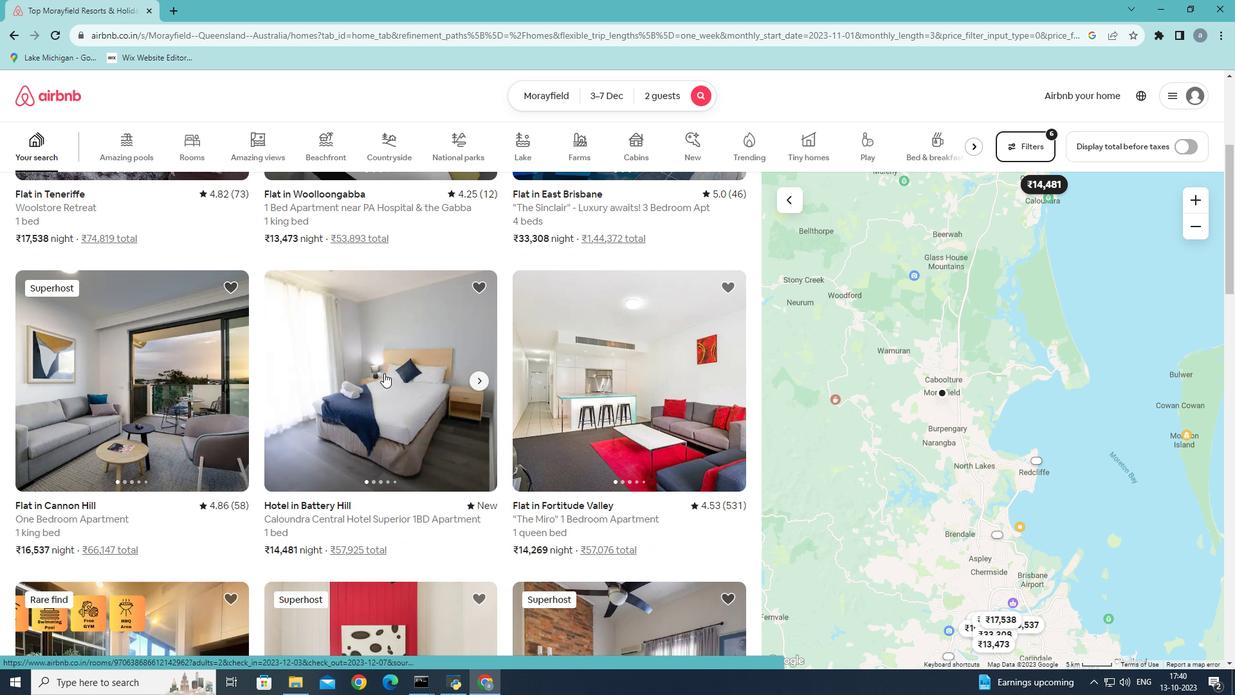 
Action: Mouse pressed left at (384, 373)
Screenshot: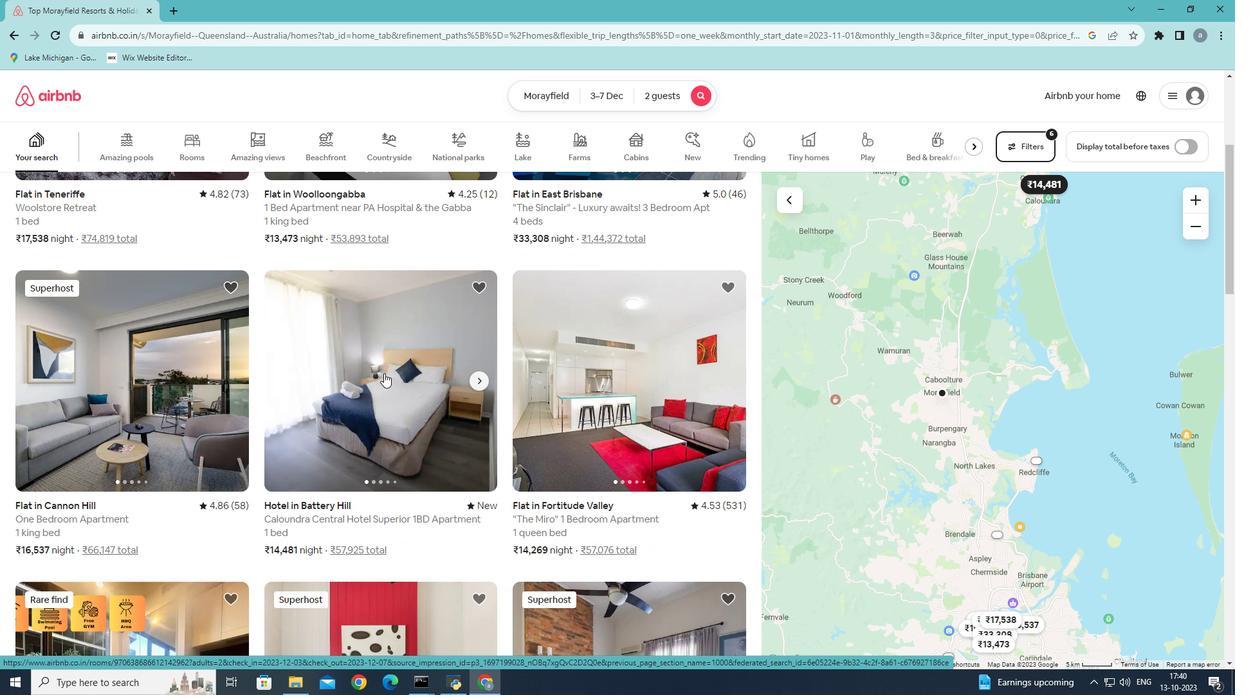 
Action: Mouse moved to (925, 487)
Screenshot: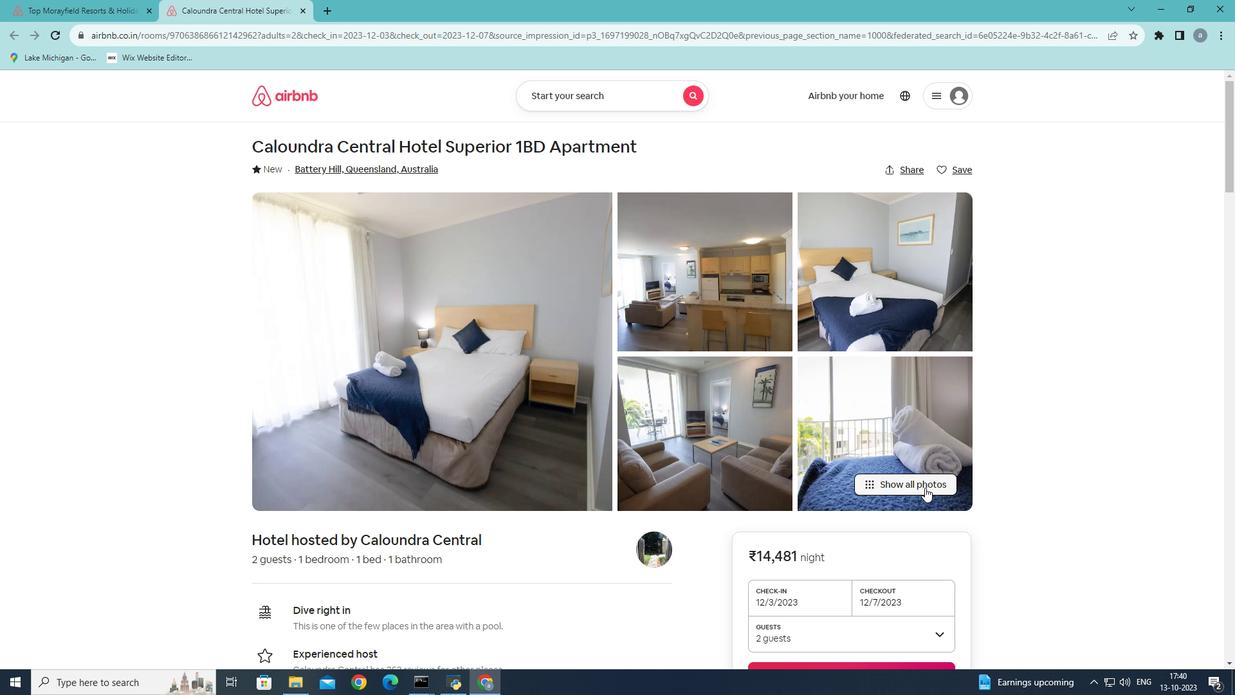 
Action: Mouse pressed left at (925, 487)
Screenshot: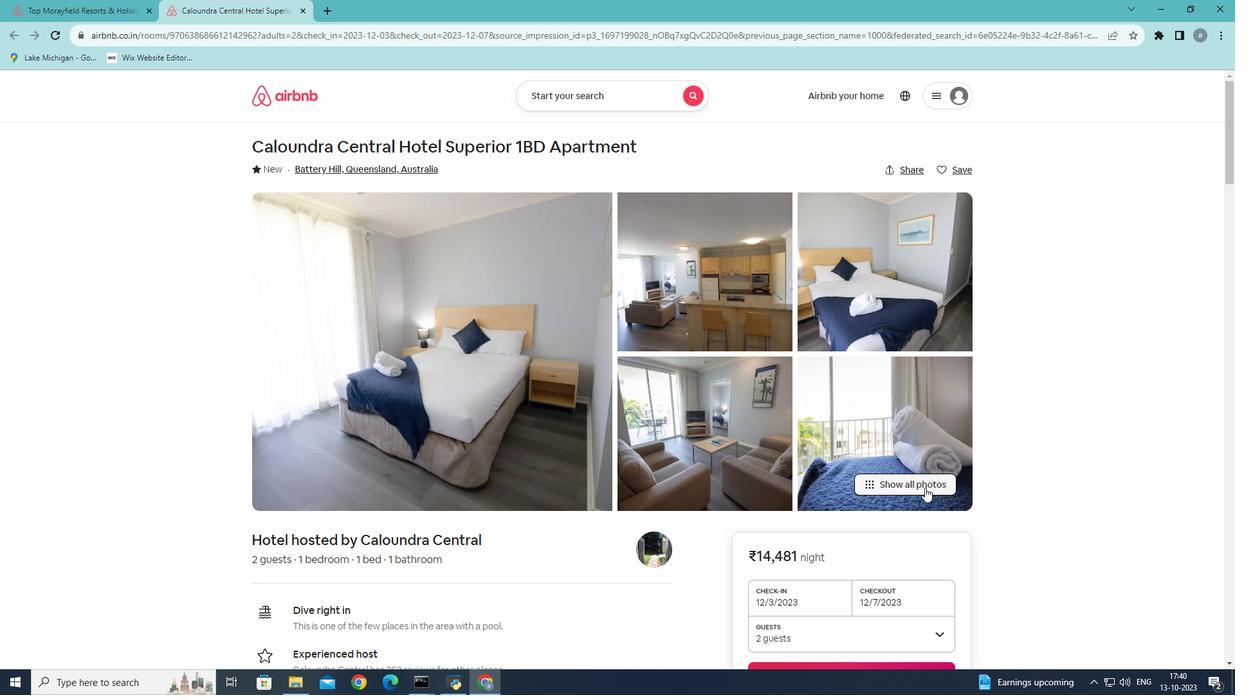 
Action: Mouse moved to (763, 388)
Screenshot: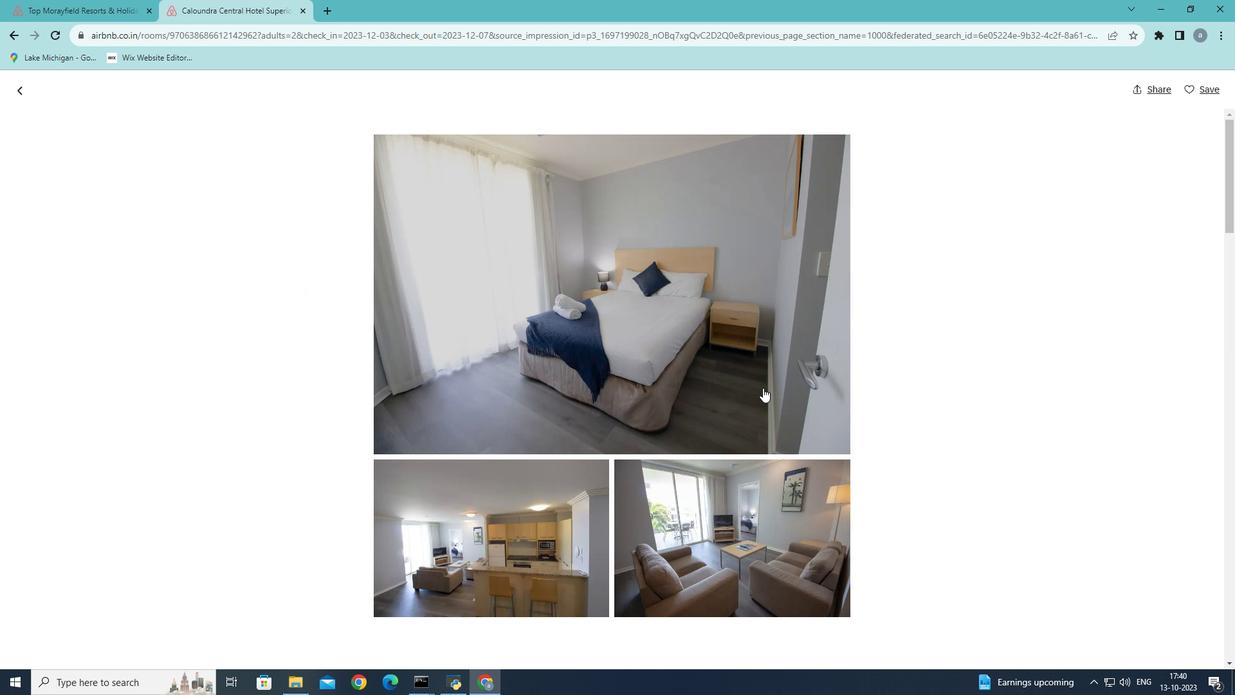 
Action: Mouse scrolled (763, 387) with delta (0, 0)
Screenshot: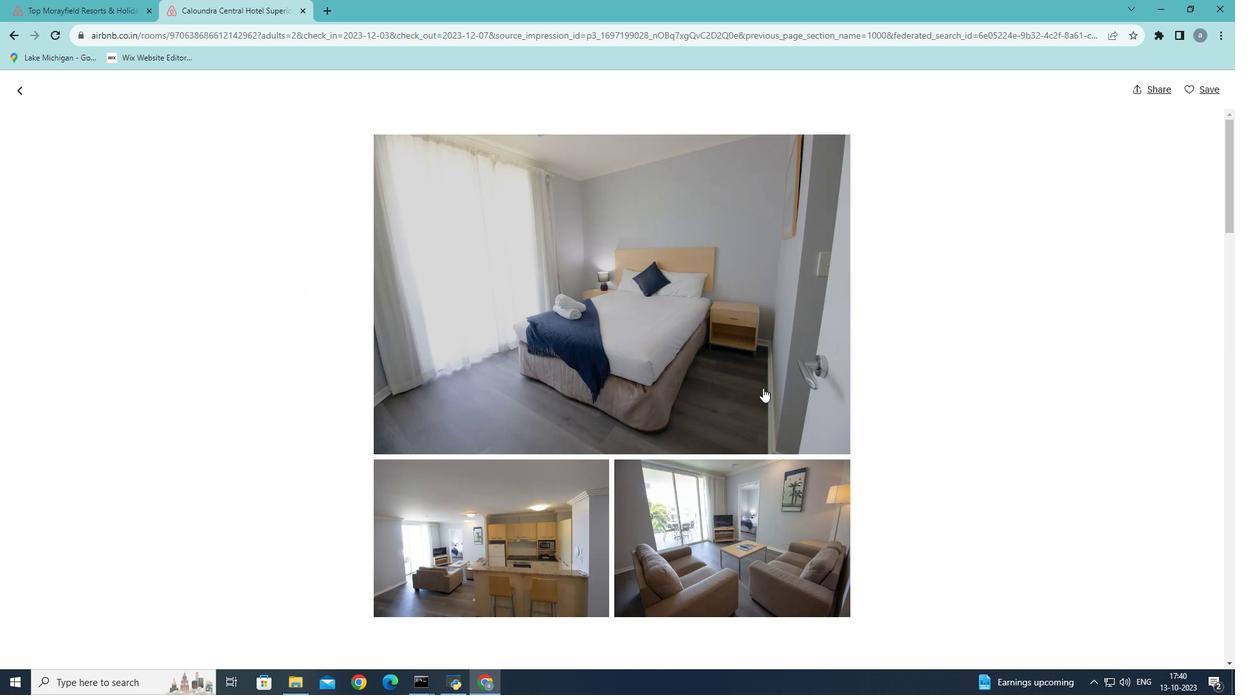 
Action: Mouse scrolled (763, 387) with delta (0, 0)
Screenshot: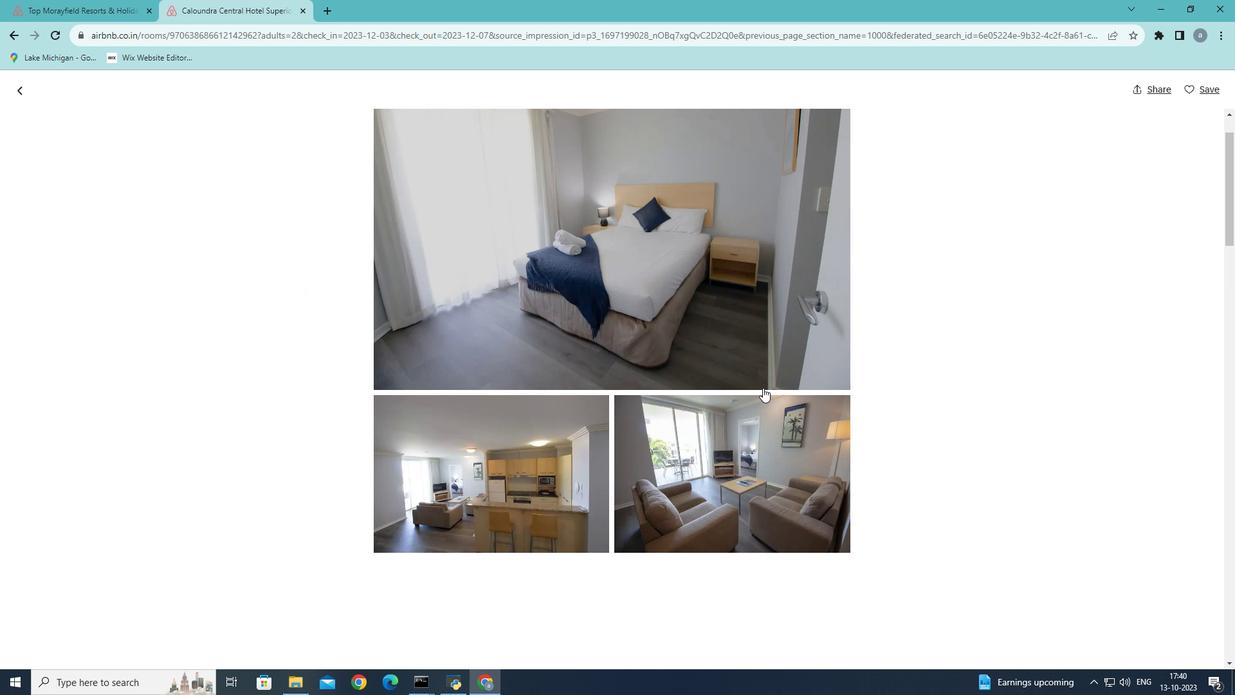
Action: Mouse scrolled (763, 387) with delta (0, 0)
Screenshot: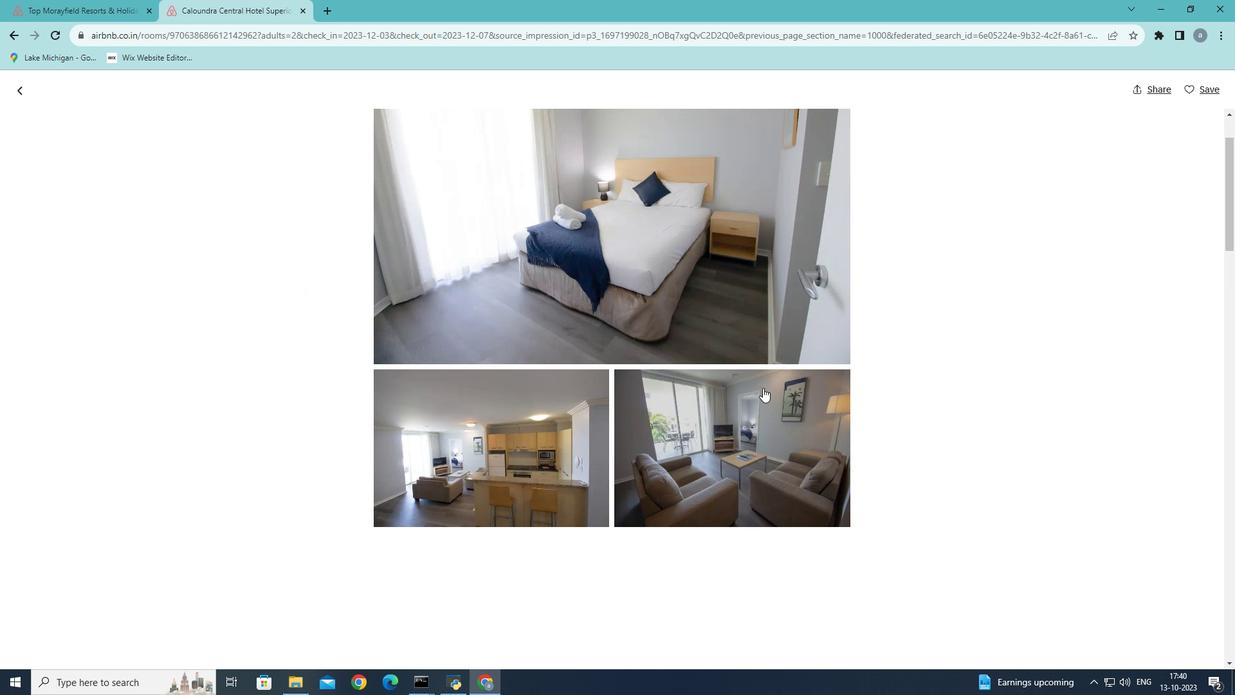 
Action: Mouse scrolled (763, 387) with delta (0, 0)
Screenshot: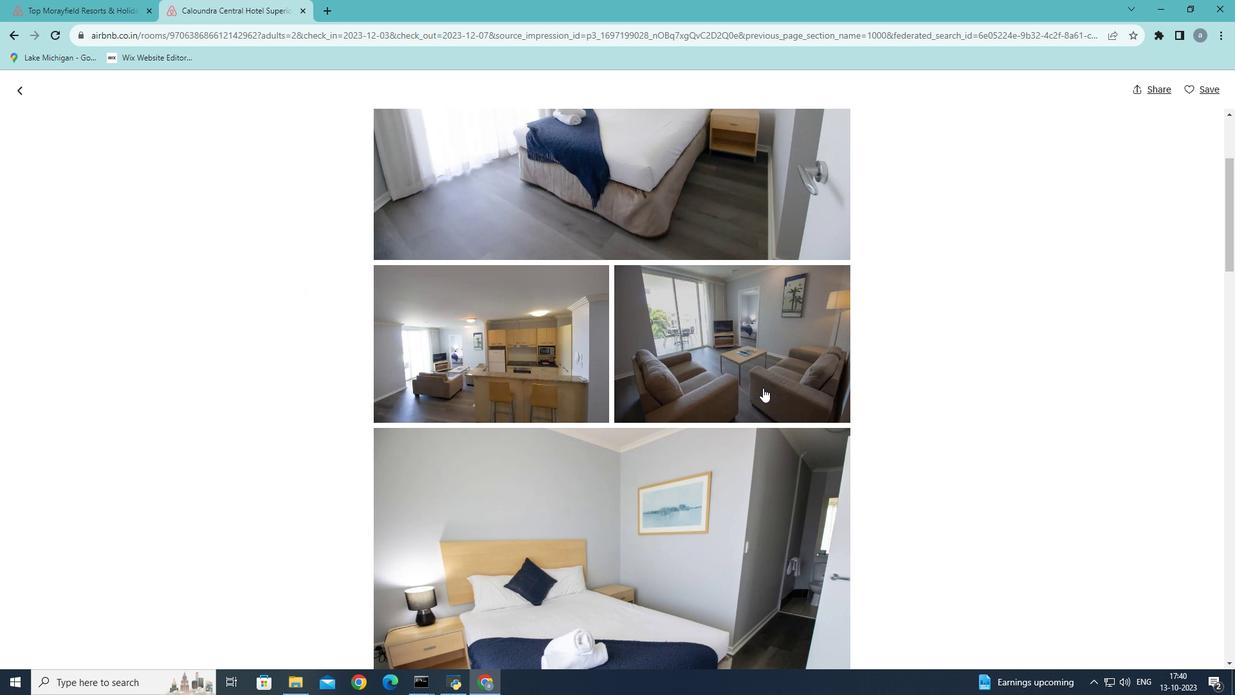 
Action: Mouse scrolled (763, 387) with delta (0, 0)
Screenshot: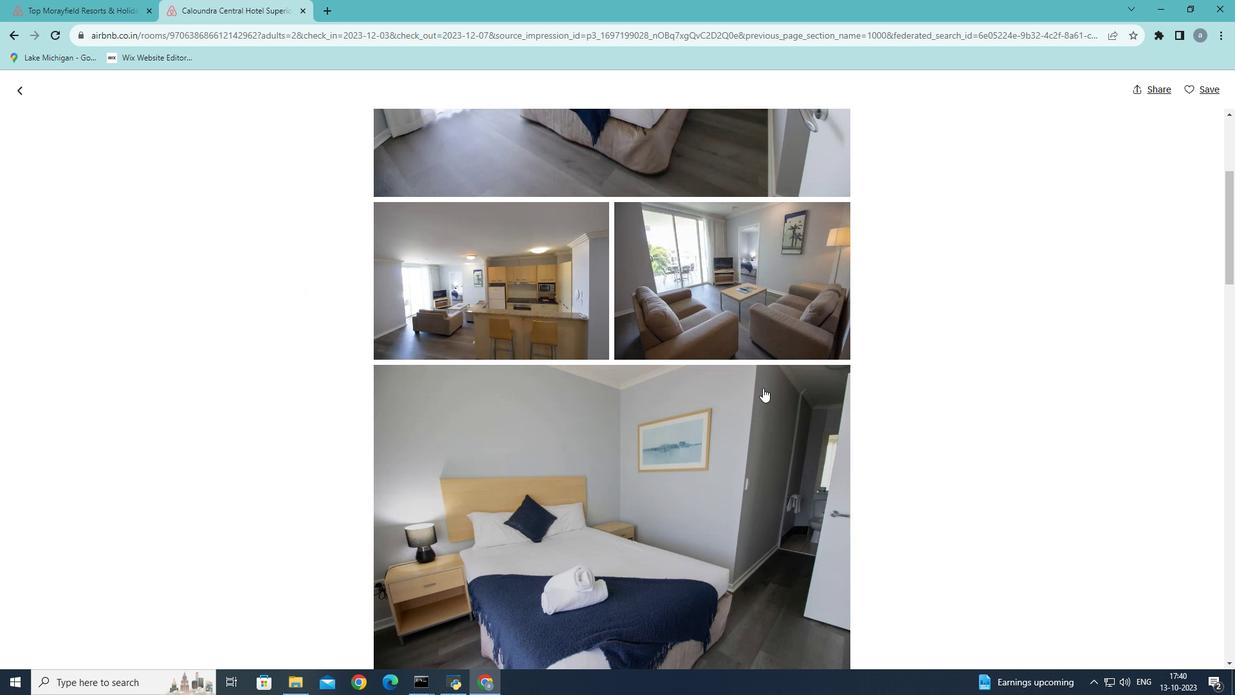 
Action: Mouse scrolled (763, 387) with delta (0, 0)
Screenshot: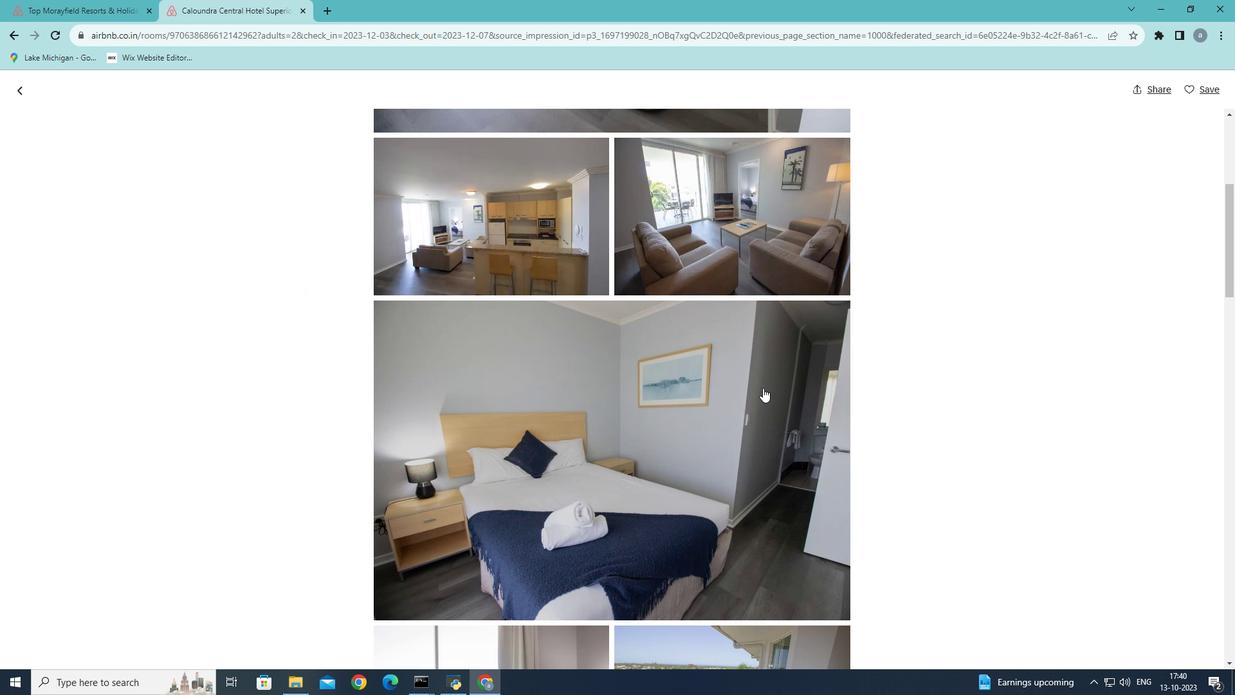 
Action: Mouse scrolled (763, 387) with delta (0, 0)
Screenshot: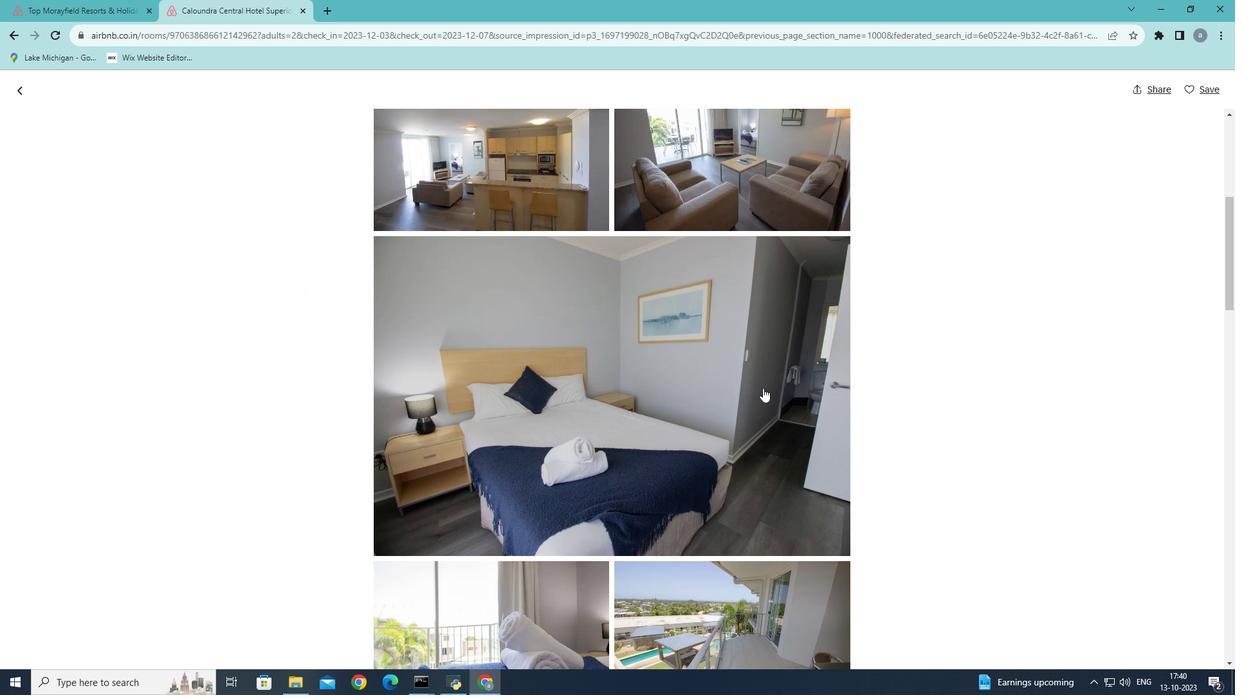
Action: Mouse scrolled (763, 387) with delta (0, 0)
Screenshot: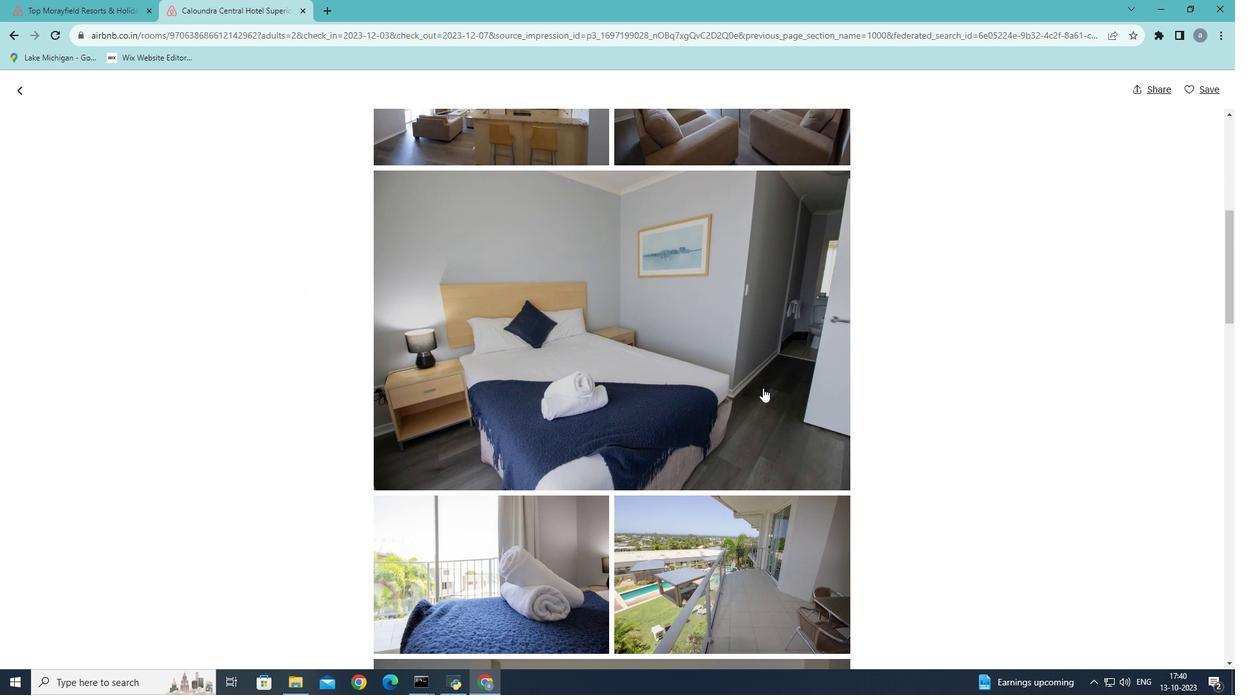 
Action: Mouse scrolled (763, 387) with delta (0, 0)
Screenshot: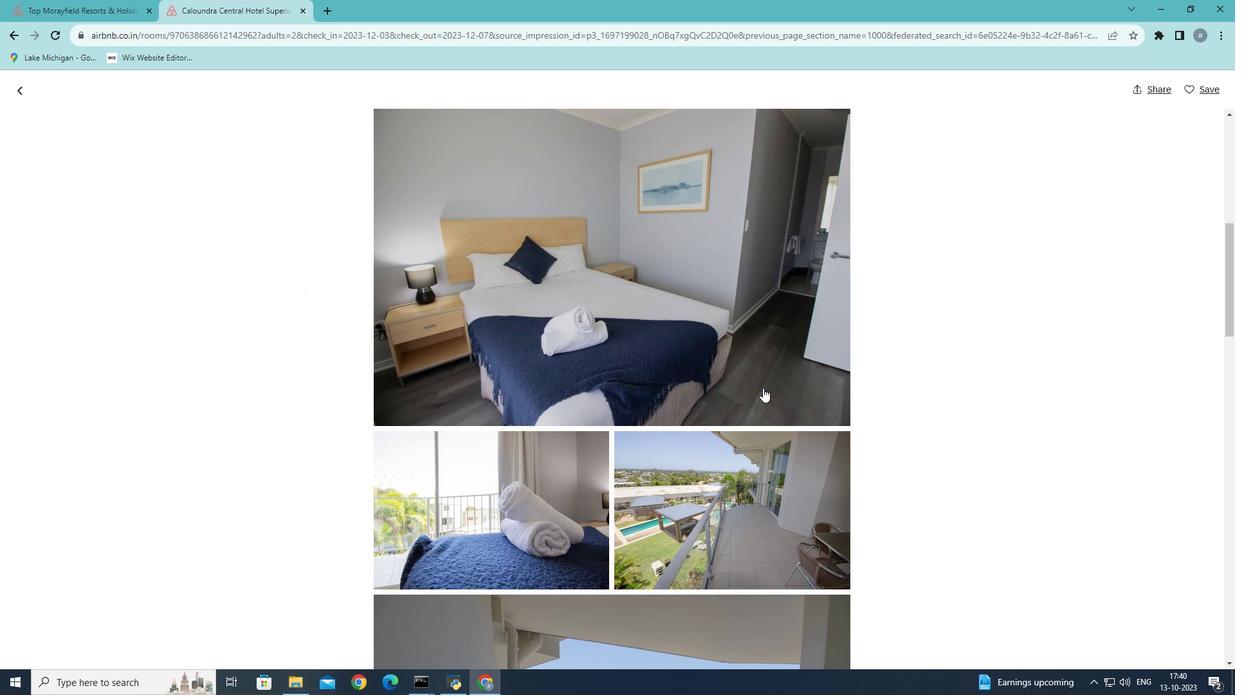 
Action: Mouse scrolled (763, 387) with delta (0, 0)
Screenshot: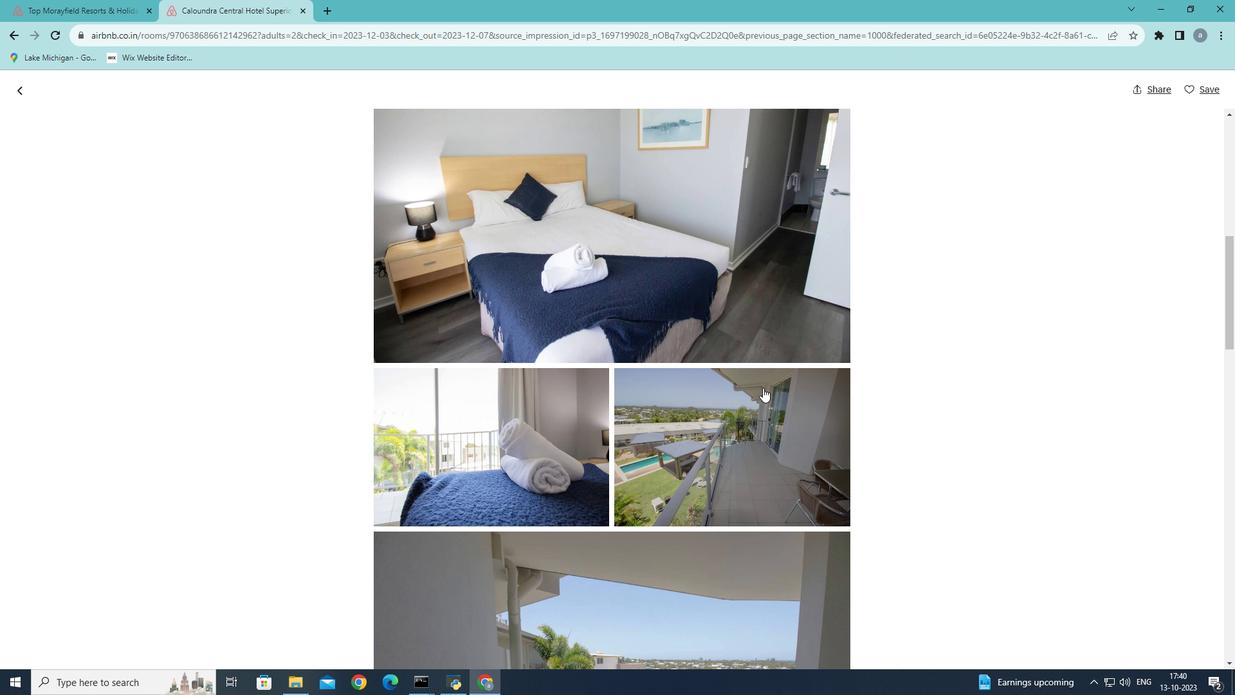
Action: Mouse scrolled (763, 387) with delta (0, 0)
Screenshot: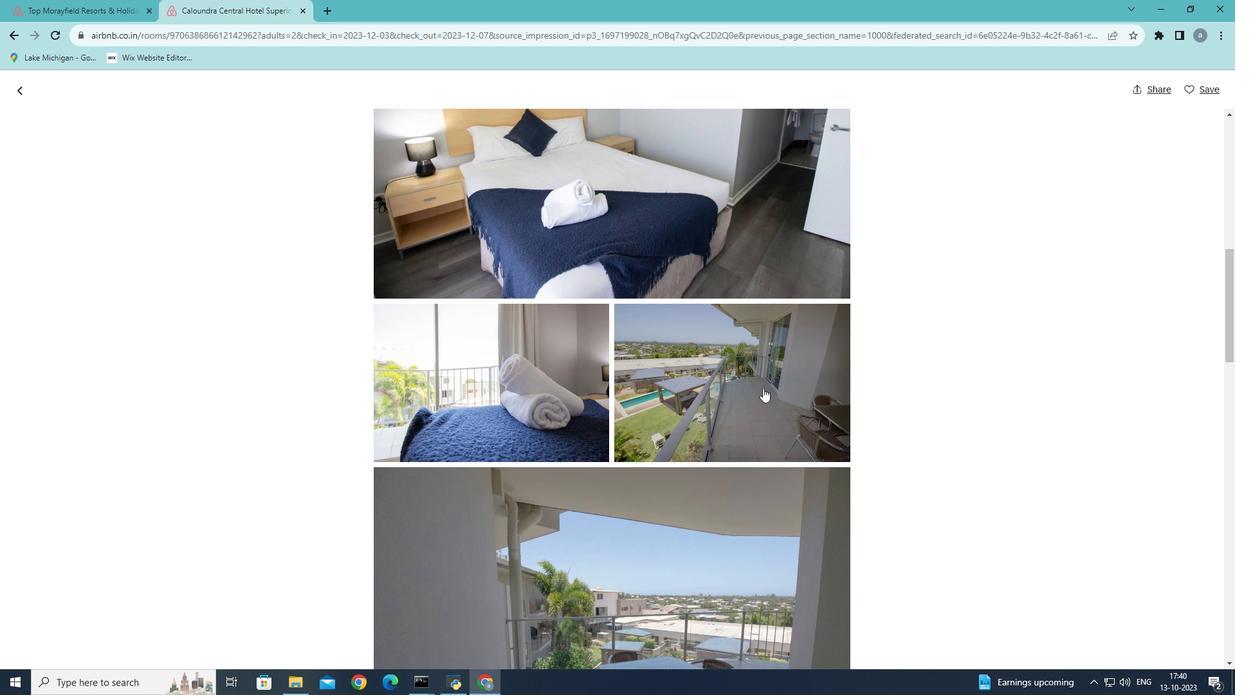 
Action: Mouse scrolled (763, 387) with delta (0, 0)
Screenshot: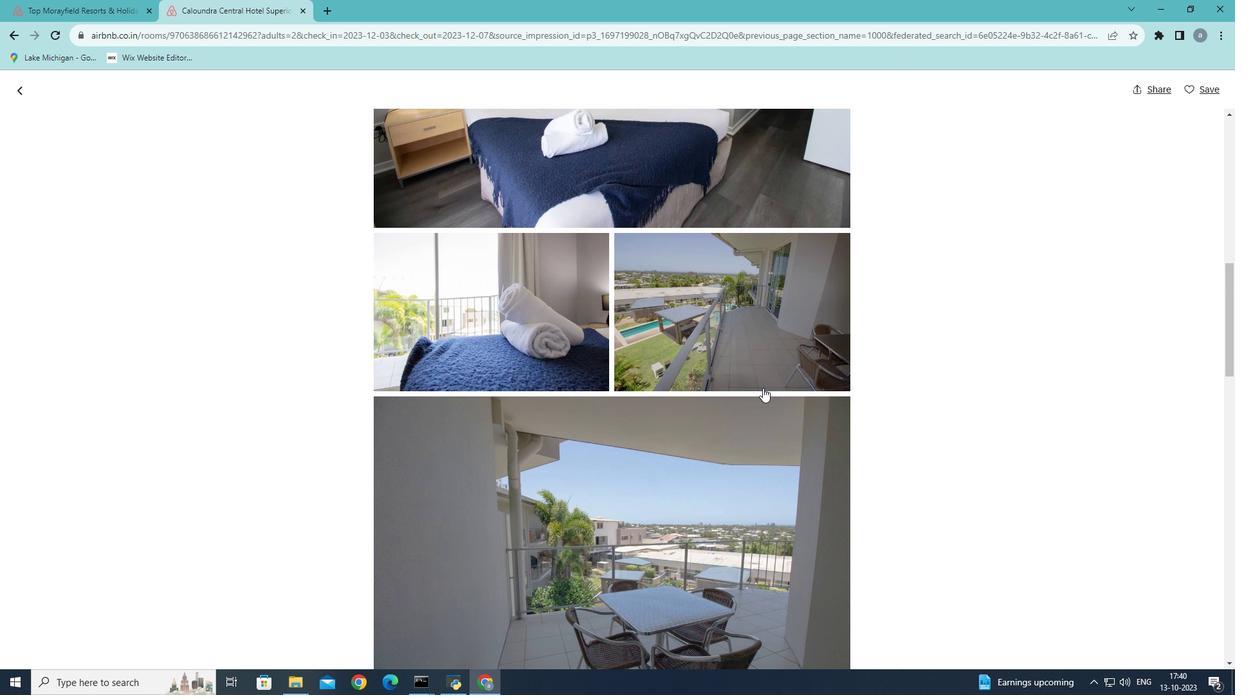 
Action: Mouse scrolled (763, 387) with delta (0, 0)
Screenshot: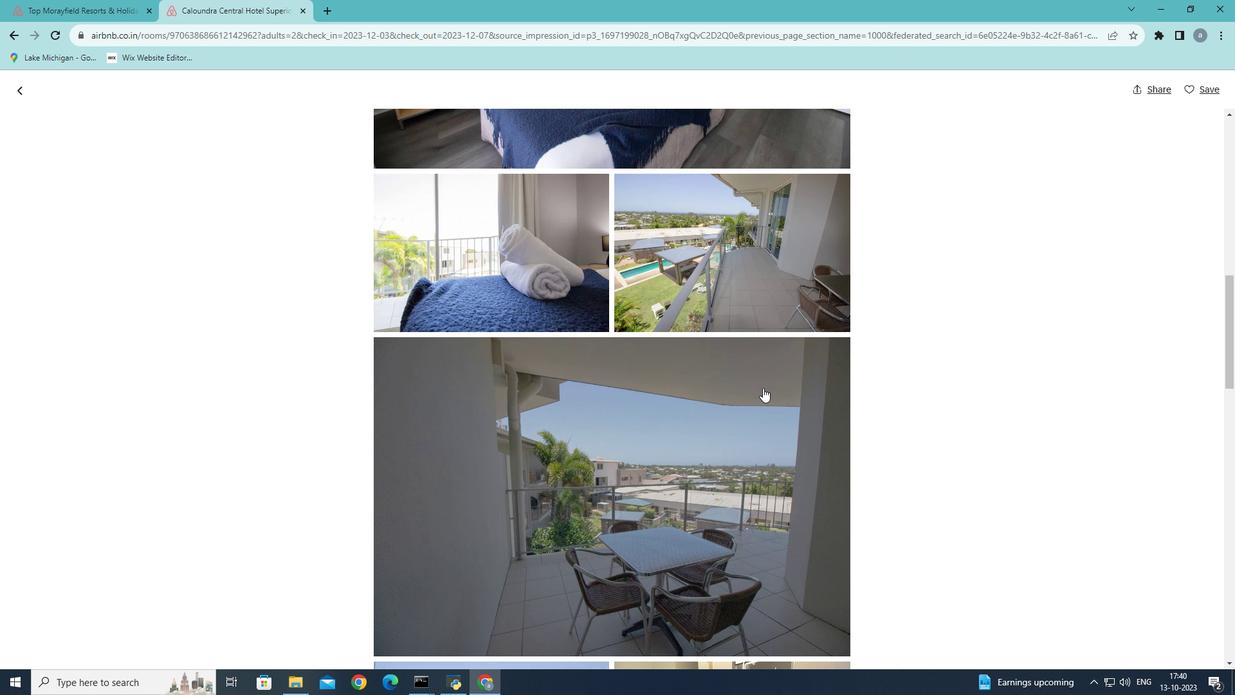 
Action: Mouse scrolled (763, 387) with delta (0, 0)
Screenshot: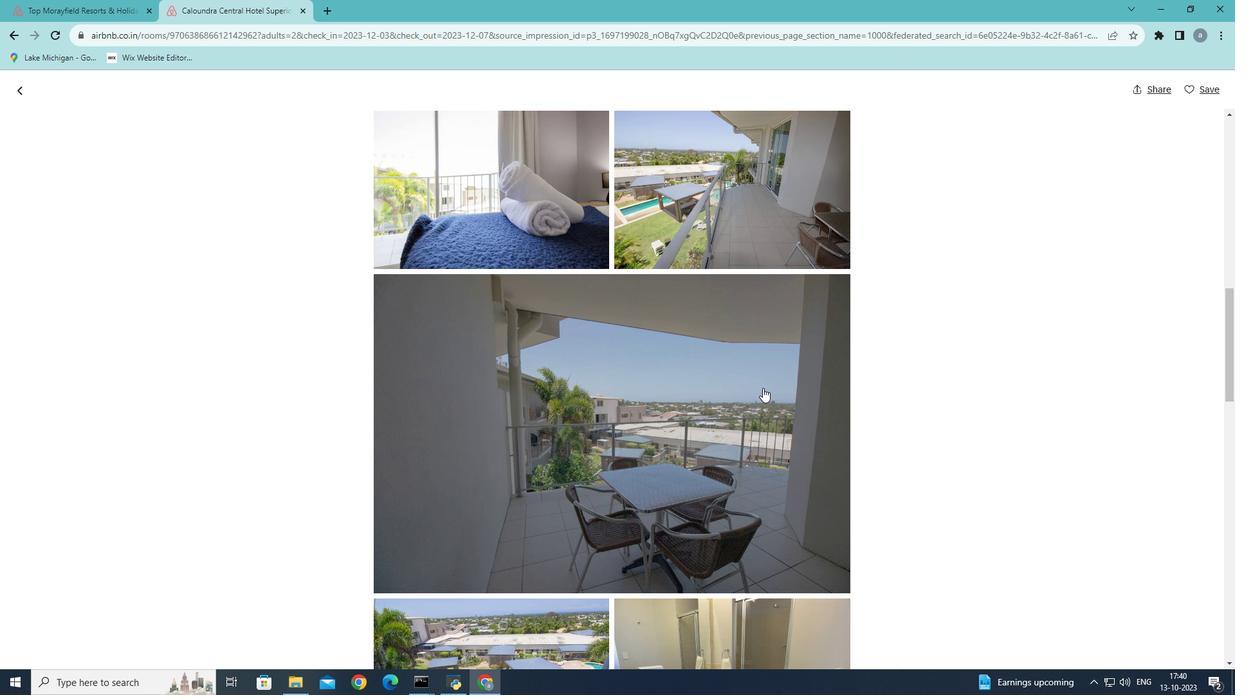 
Action: Mouse scrolled (763, 387) with delta (0, 0)
Screenshot: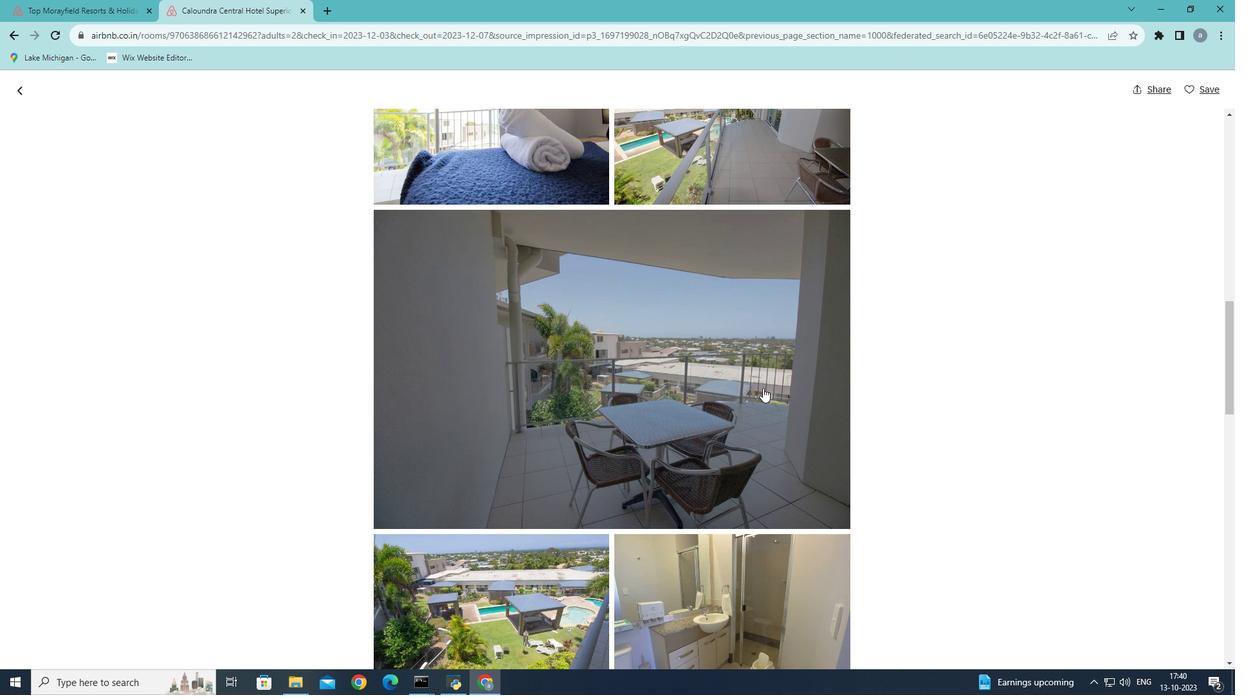 
Action: Mouse scrolled (763, 387) with delta (0, 0)
Screenshot: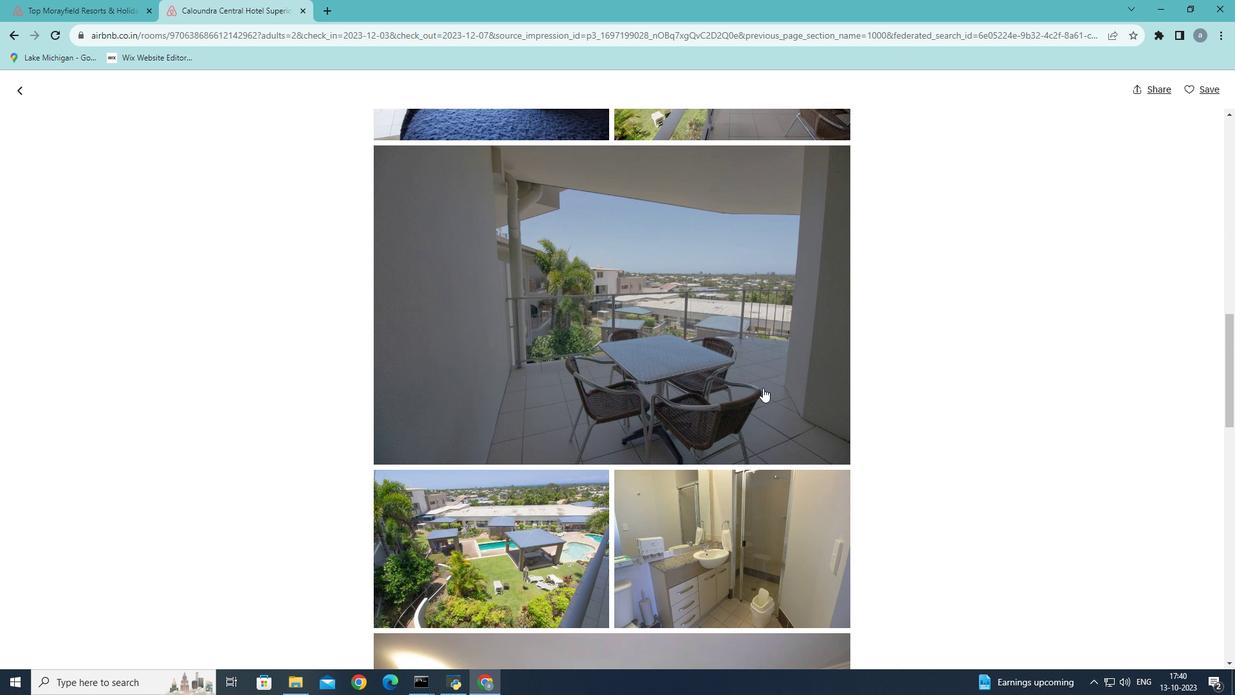 
Action: Mouse scrolled (763, 387) with delta (0, 0)
Screenshot: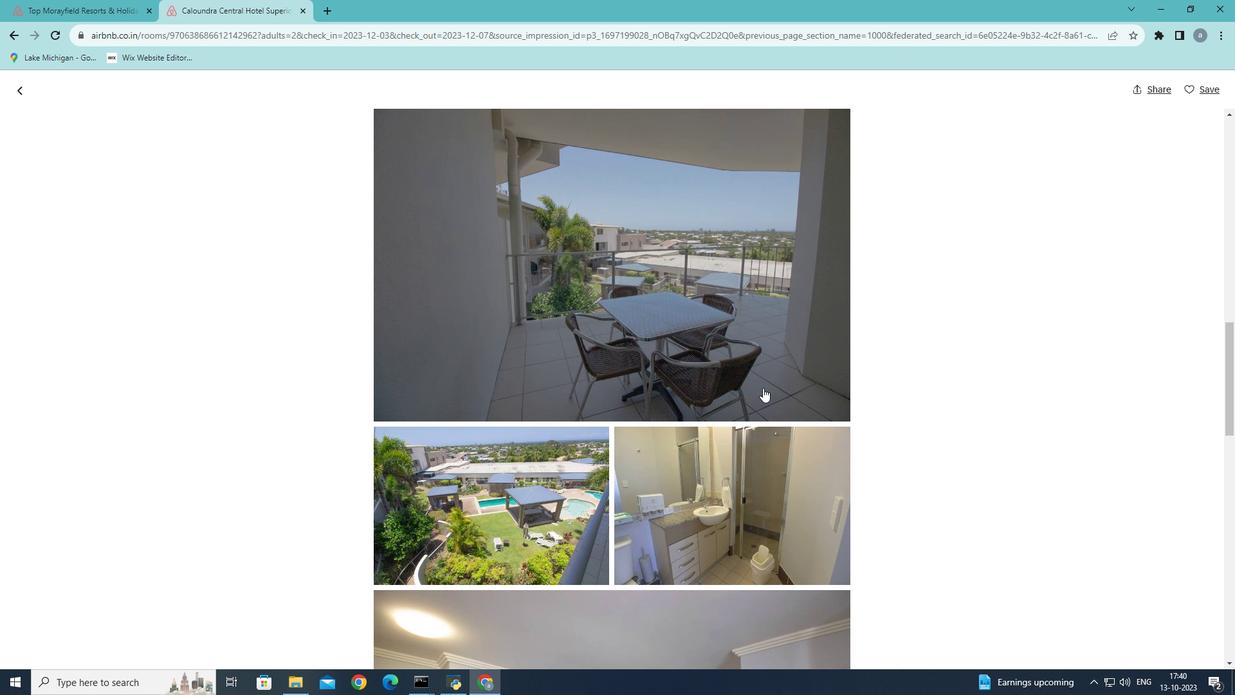 
Action: Mouse scrolled (763, 387) with delta (0, 0)
Screenshot: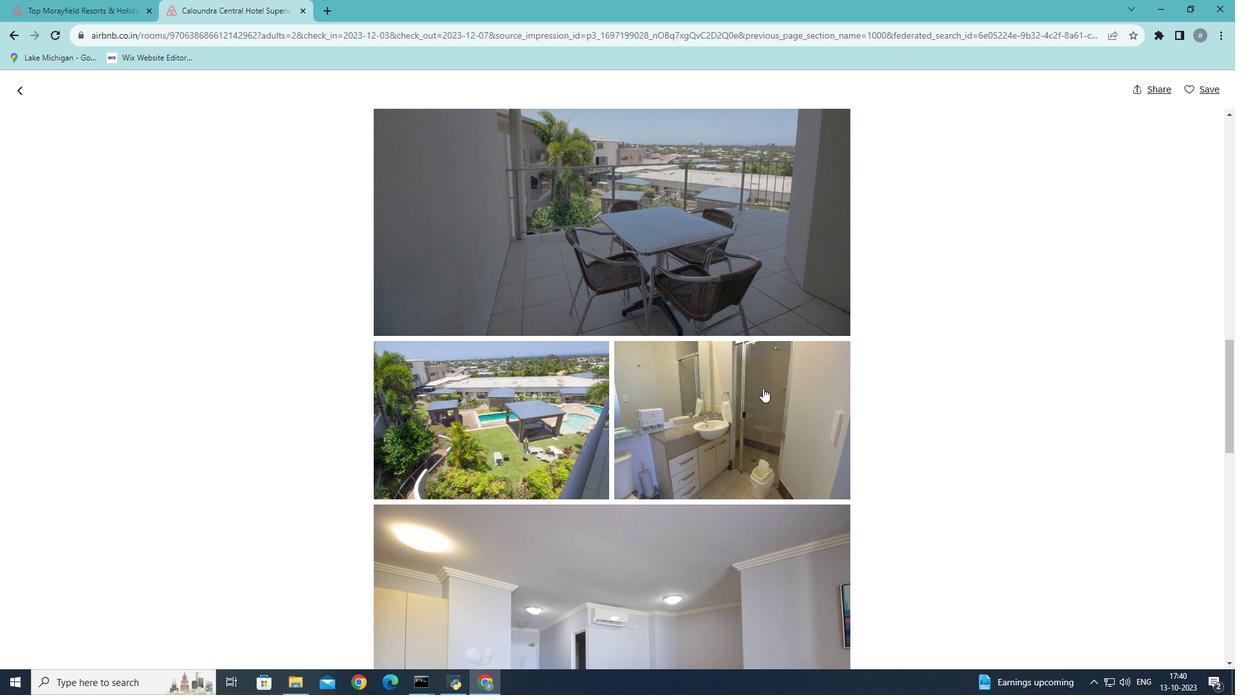 
Action: Mouse moved to (763, 387)
Screenshot: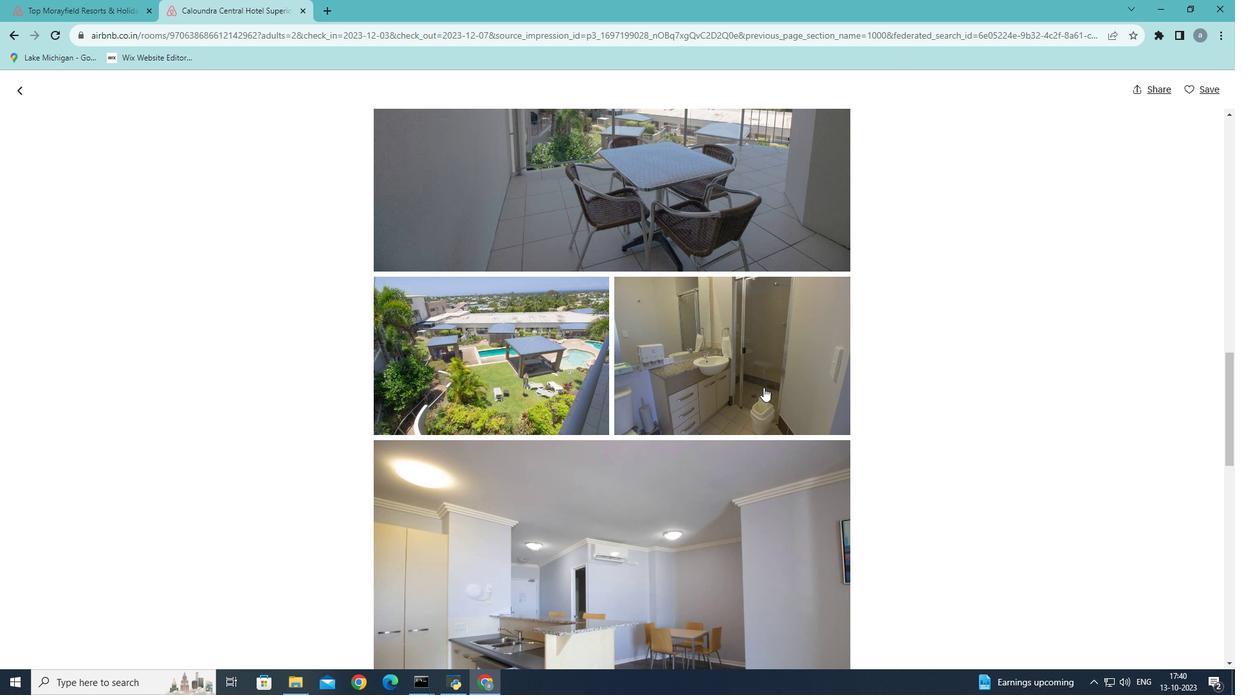 
Action: Mouse scrolled (763, 386) with delta (0, 0)
Screenshot: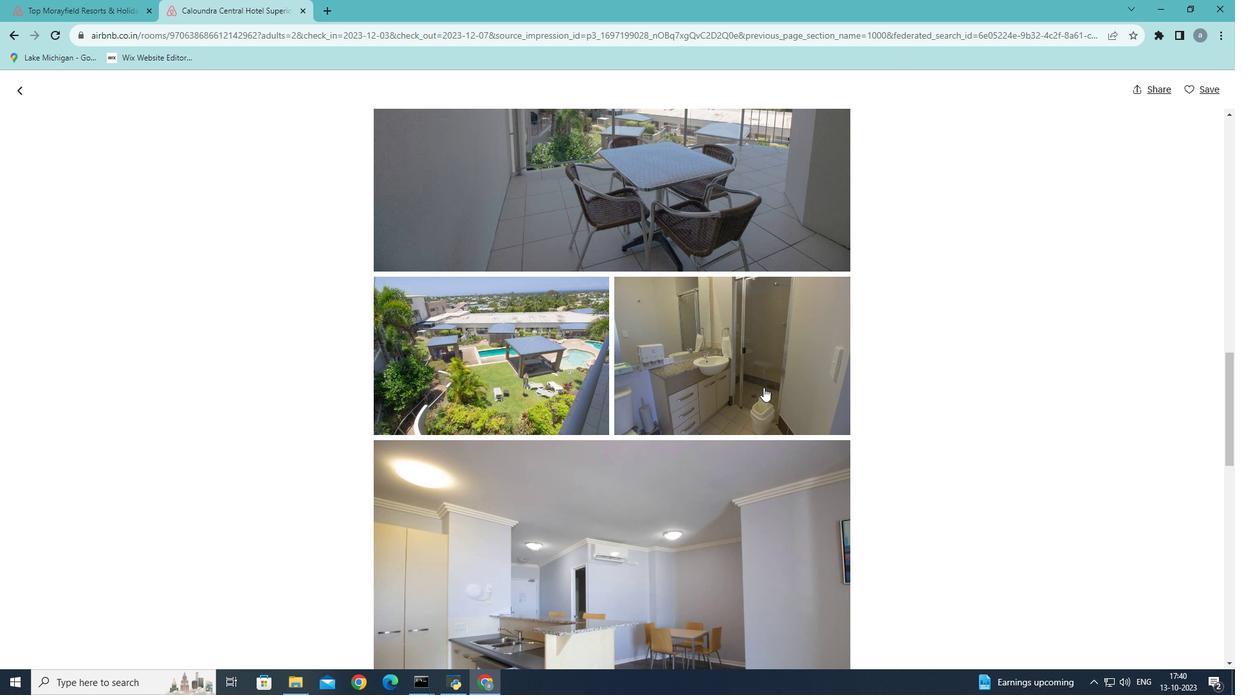 
Action: Mouse scrolled (763, 386) with delta (0, 0)
Screenshot: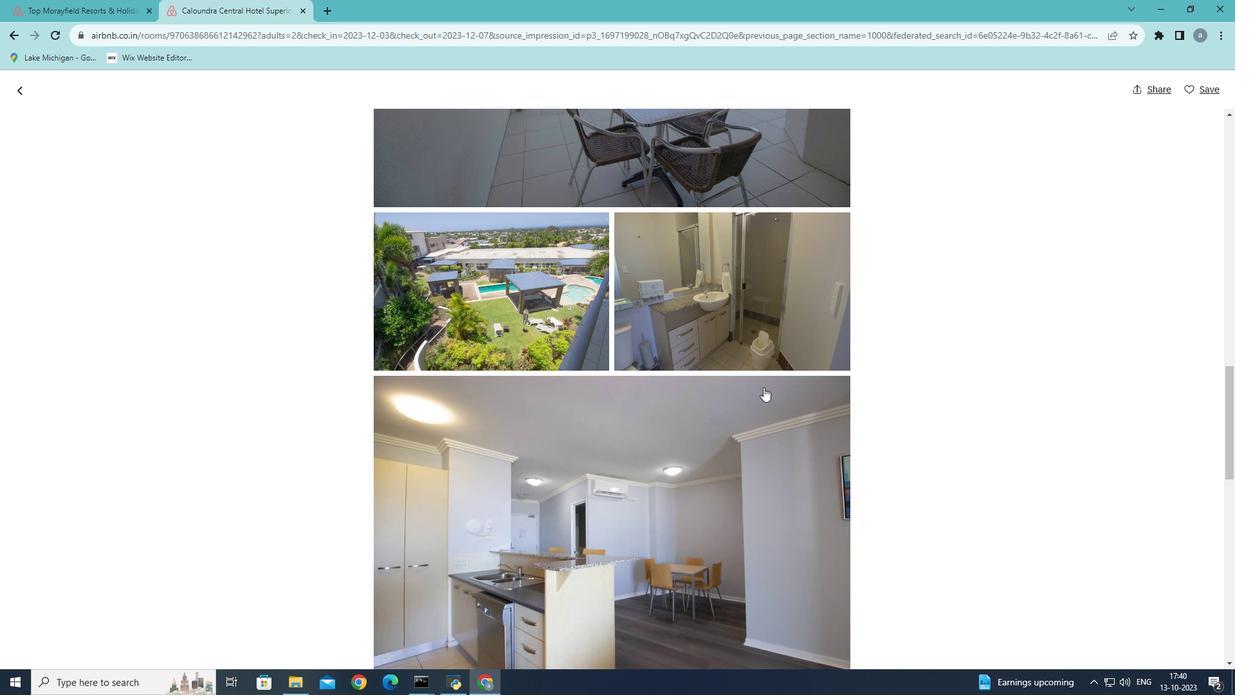 
Action: Mouse moved to (763, 379)
Screenshot: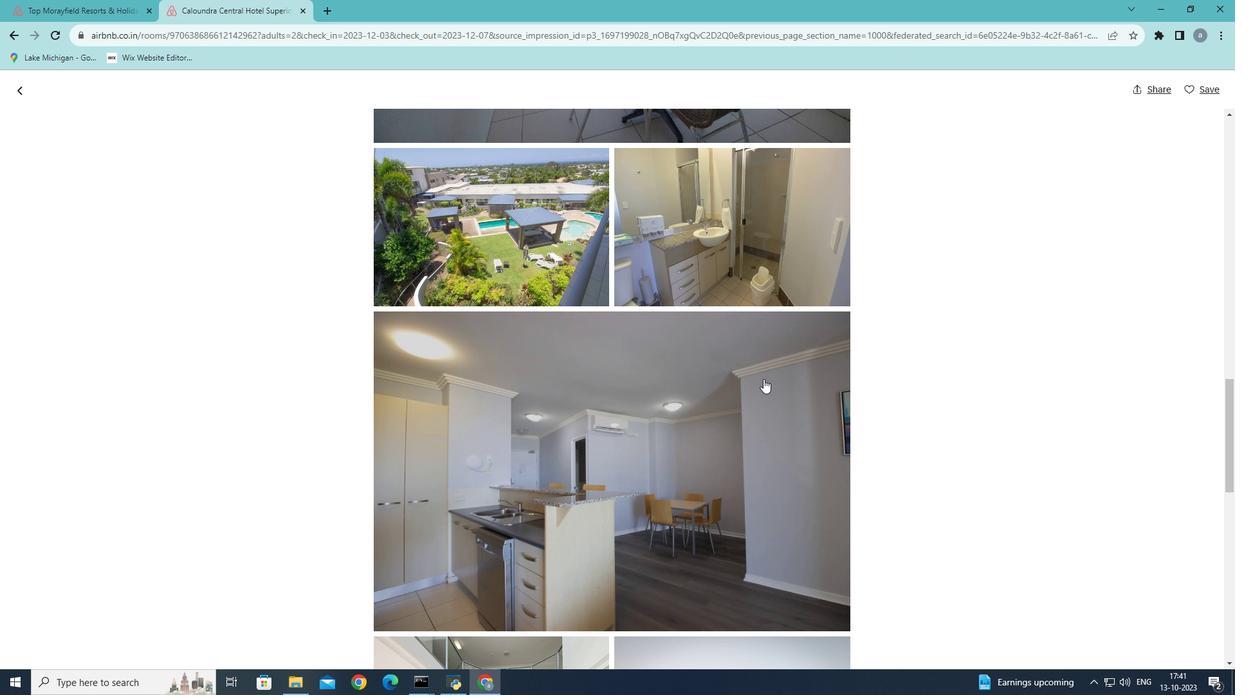 
Action: Mouse scrolled (763, 378) with delta (0, 0)
Screenshot: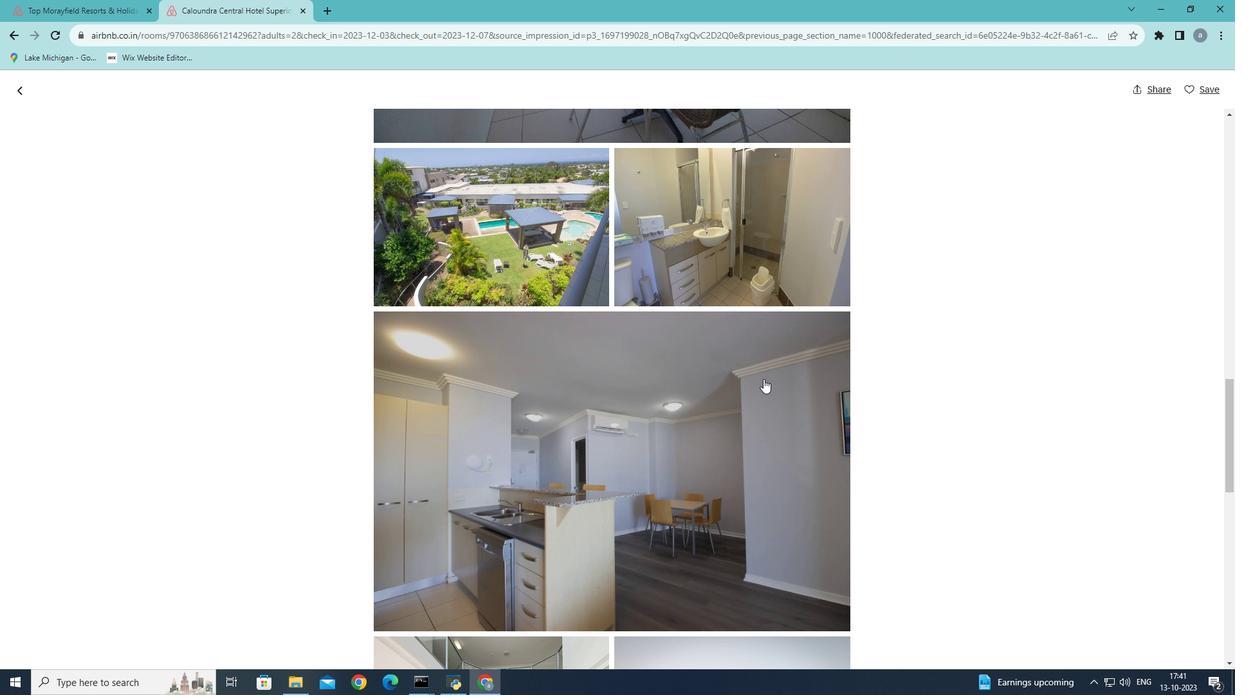 
Action: Mouse scrolled (763, 378) with delta (0, 0)
Screenshot: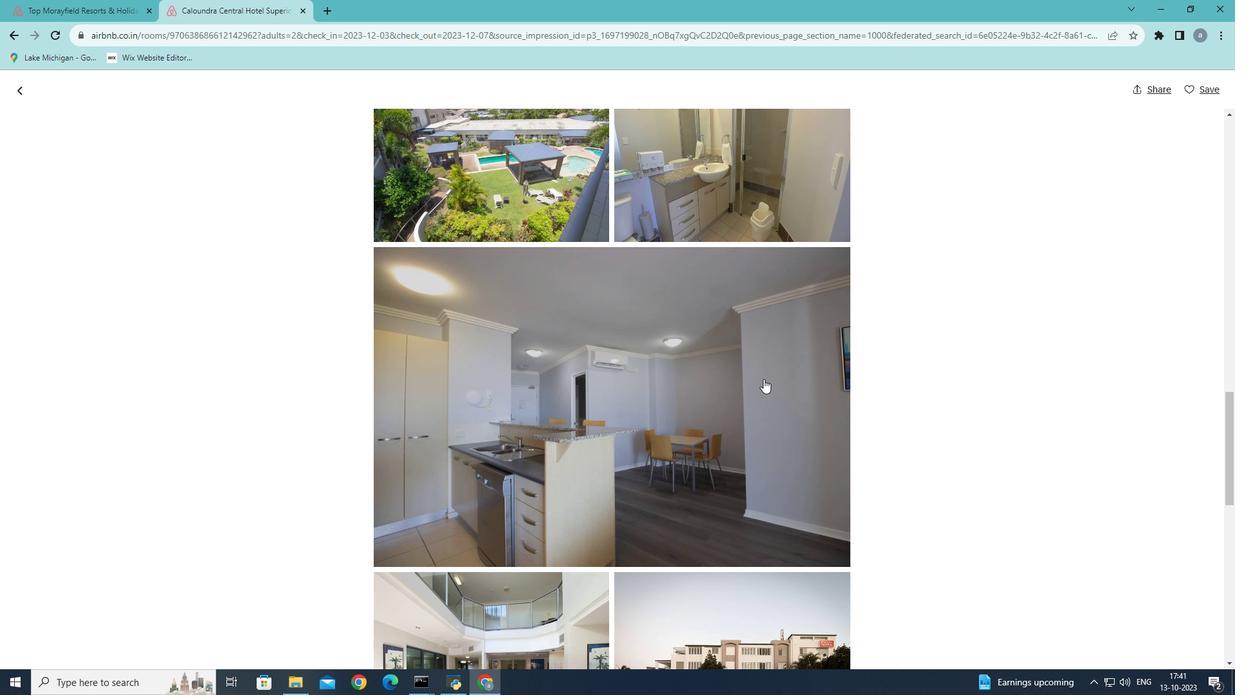 
Action: Mouse scrolled (763, 378) with delta (0, 0)
Screenshot: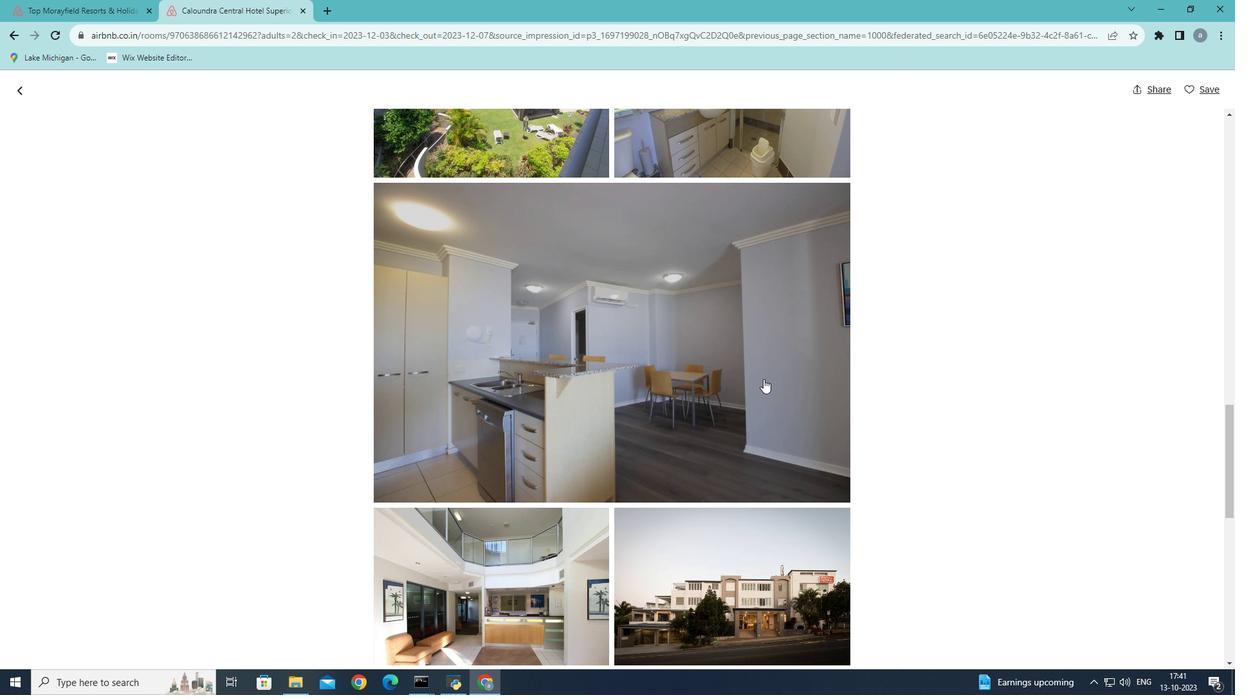 
Action: Mouse scrolled (763, 378) with delta (0, 0)
Screenshot: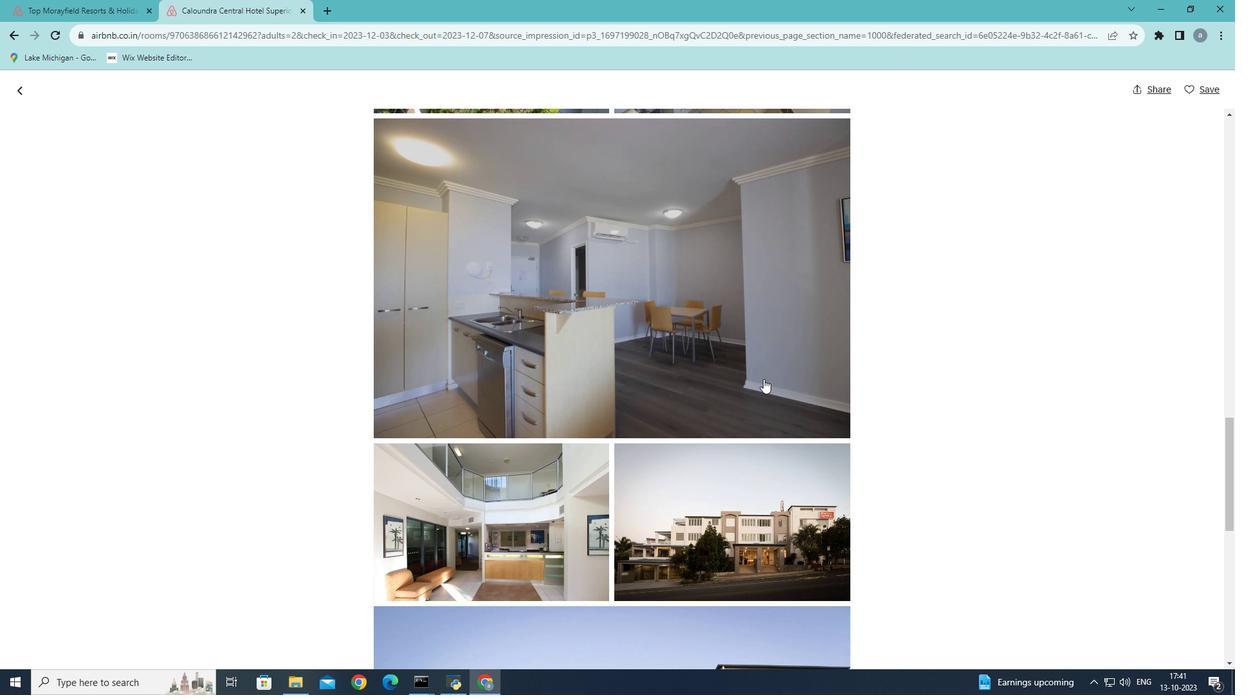 
Action: Mouse scrolled (763, 378) with delta (0, 0)
Screenshot: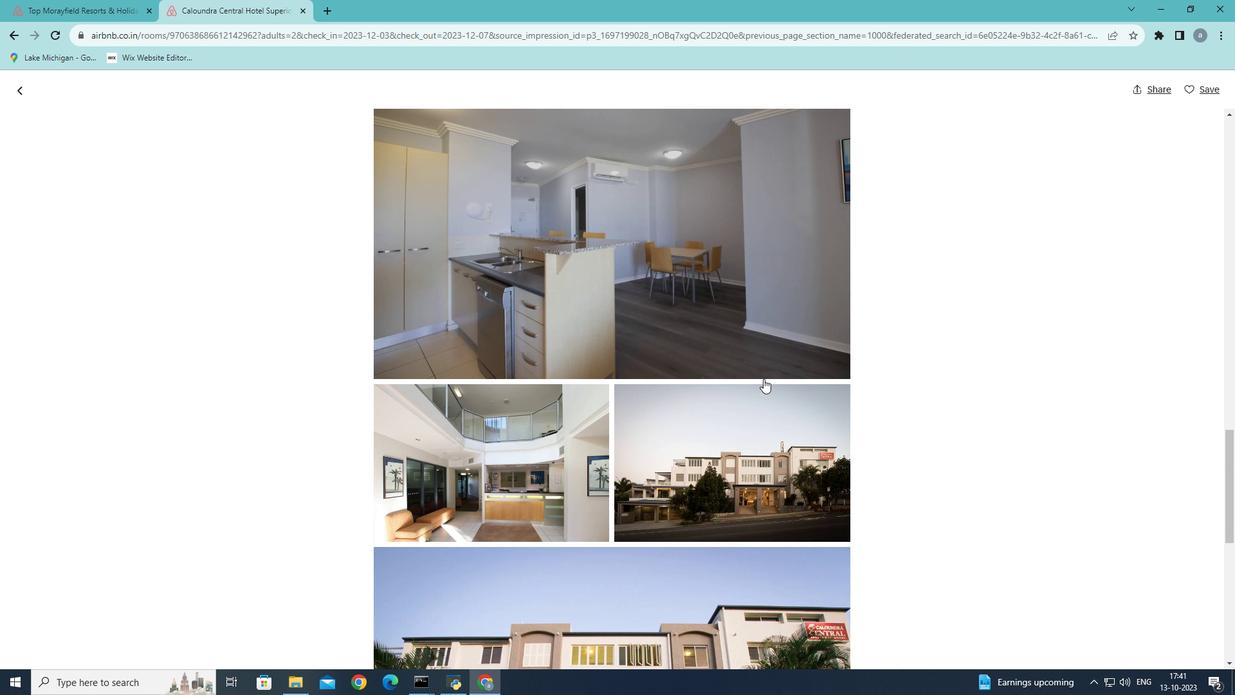 
Action: Mouse scrolled (763, 378) with delta (0, 0)
Screenshot: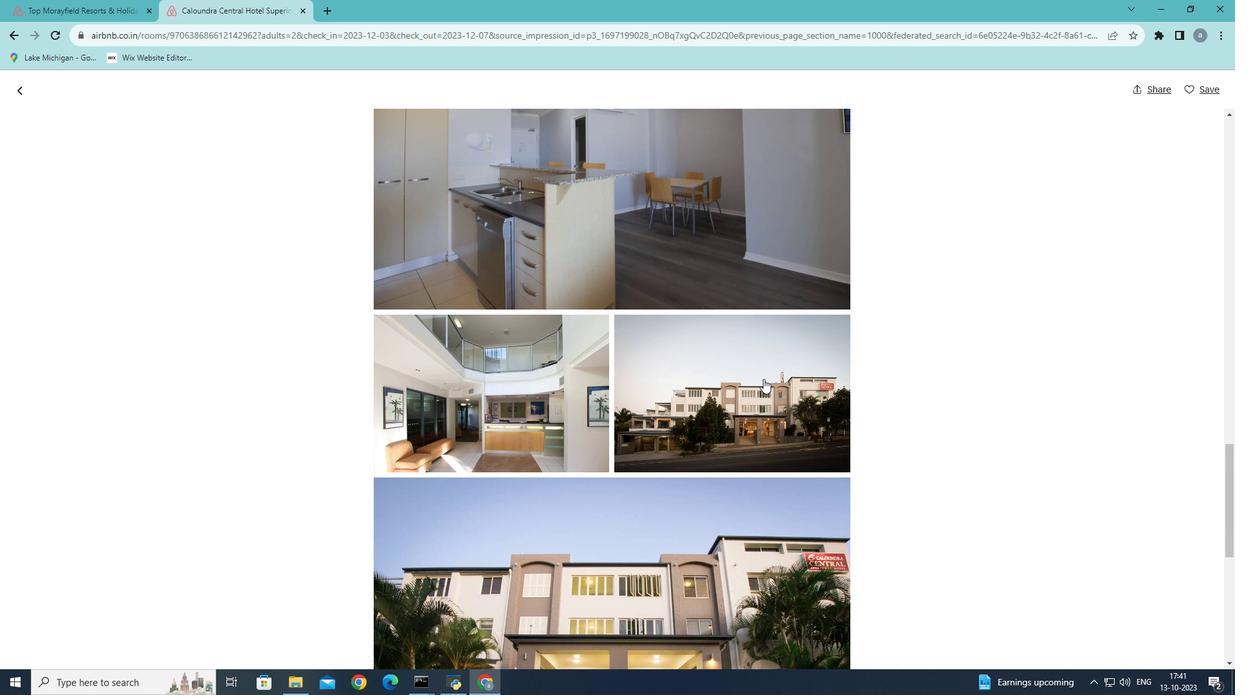 
Action: Mouse scrolled (763, 378) with delta (0, 0)
Screenshot: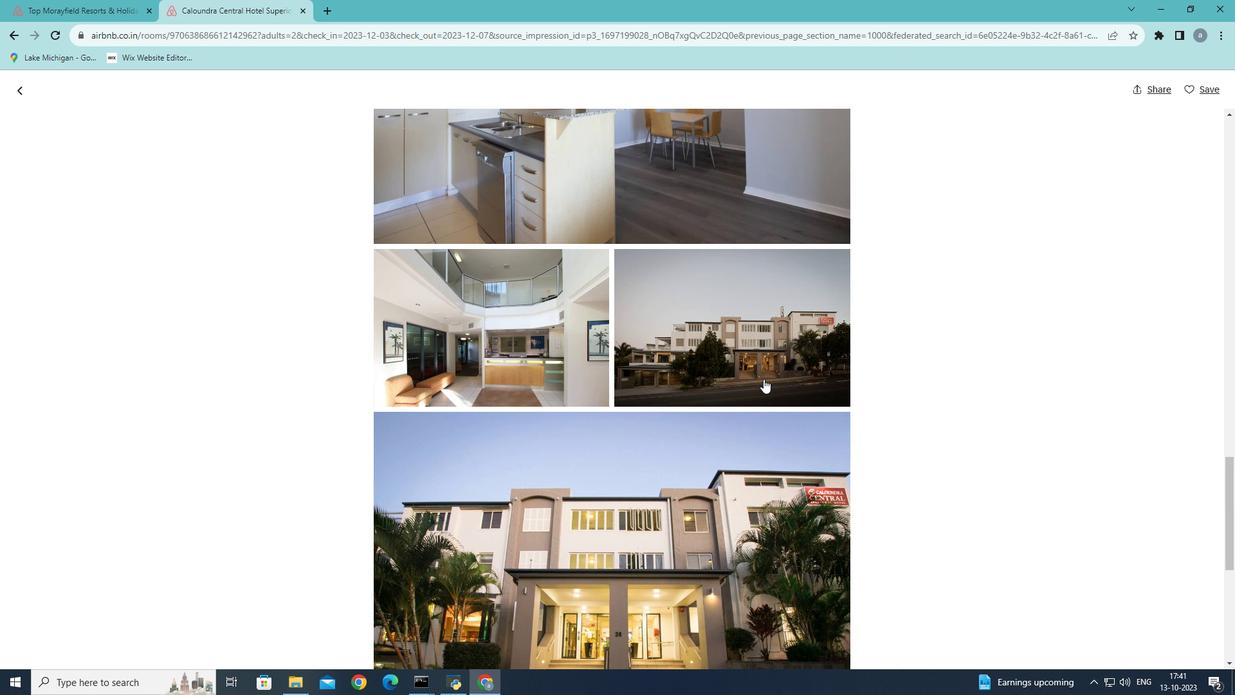 
Action: Mouse scrolled (763, 378) with delta (0, 0)
Screenshot: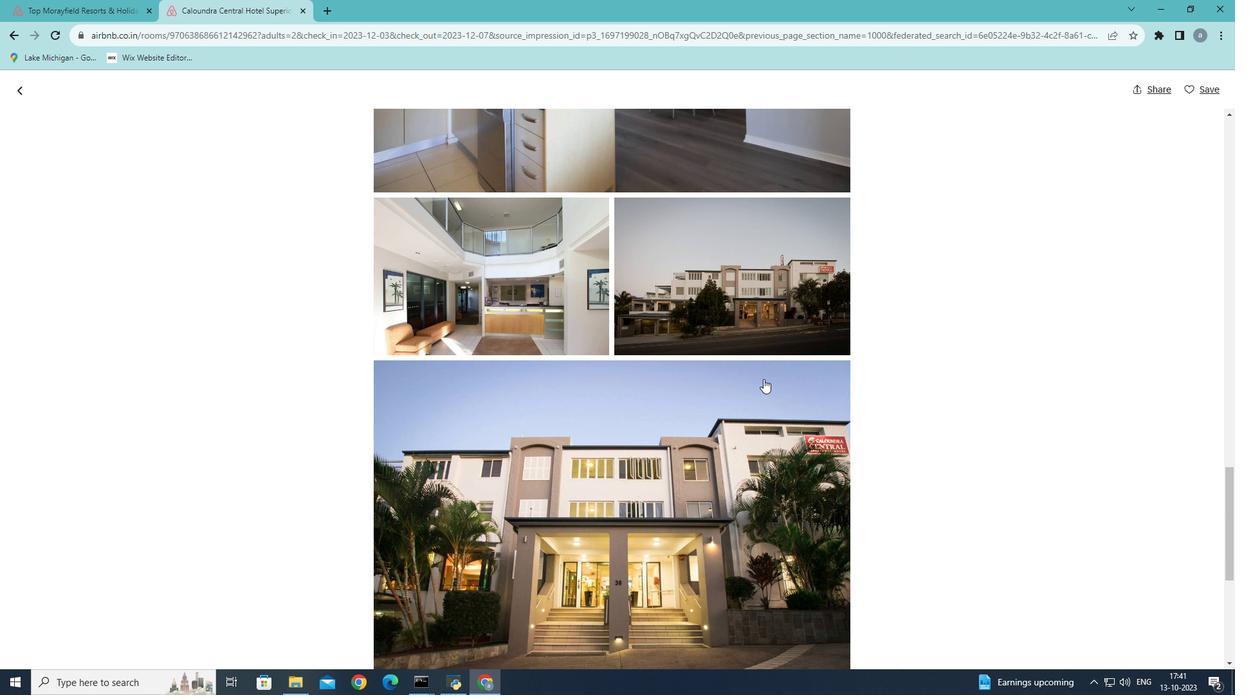 
Action: Mouse scrolled (763, 378) with delta (0, 0)
Screenshot: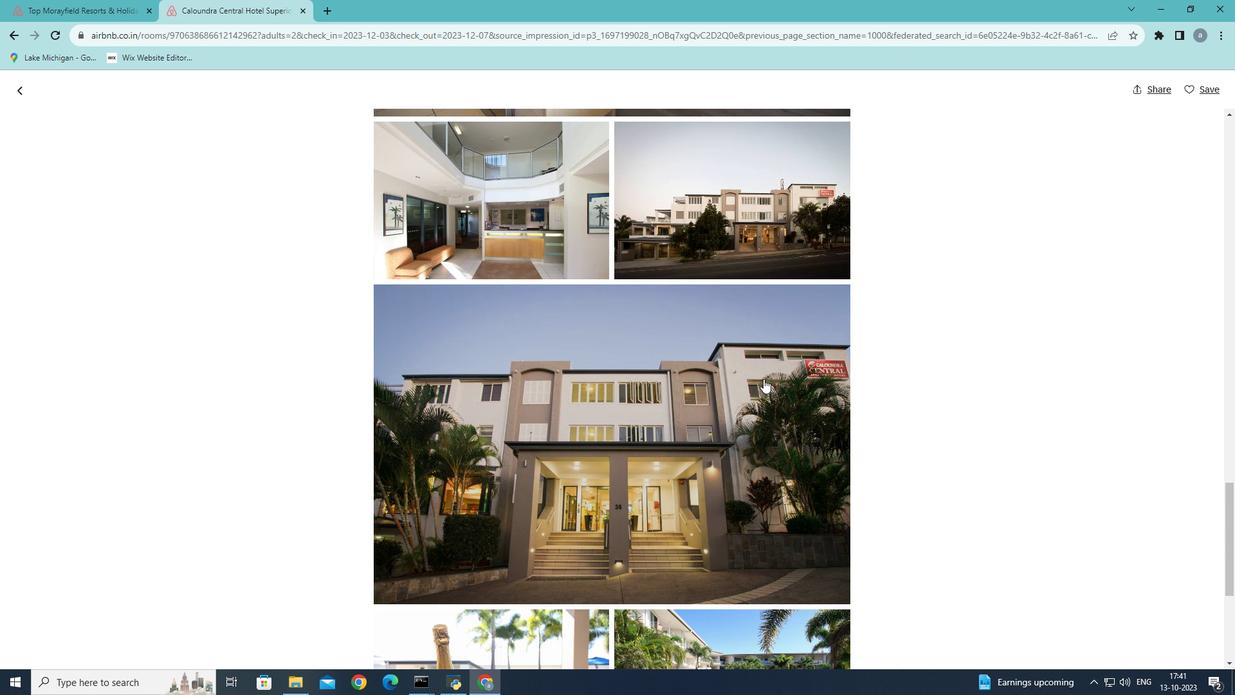 
Action: Mouse scrolled (763, 378) with delta (0, 0)
Screenshot: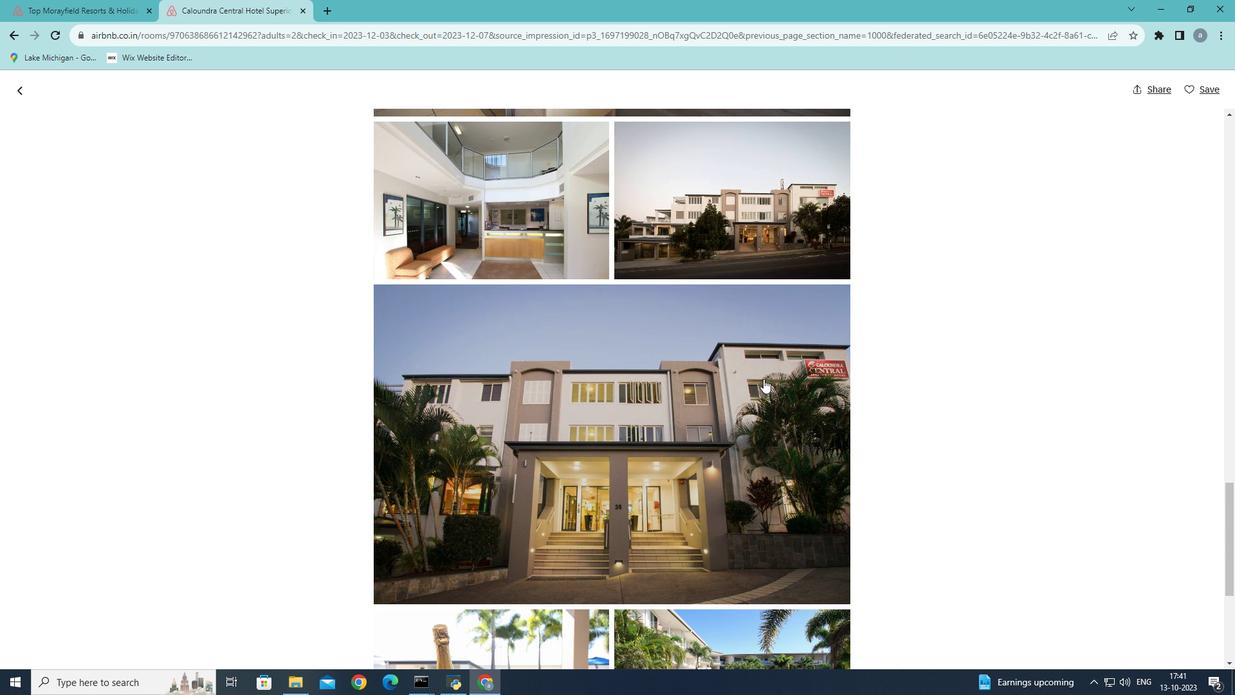 
Action: Mouse scrolled (763, 378) with delta (0, 0)
Screenshot: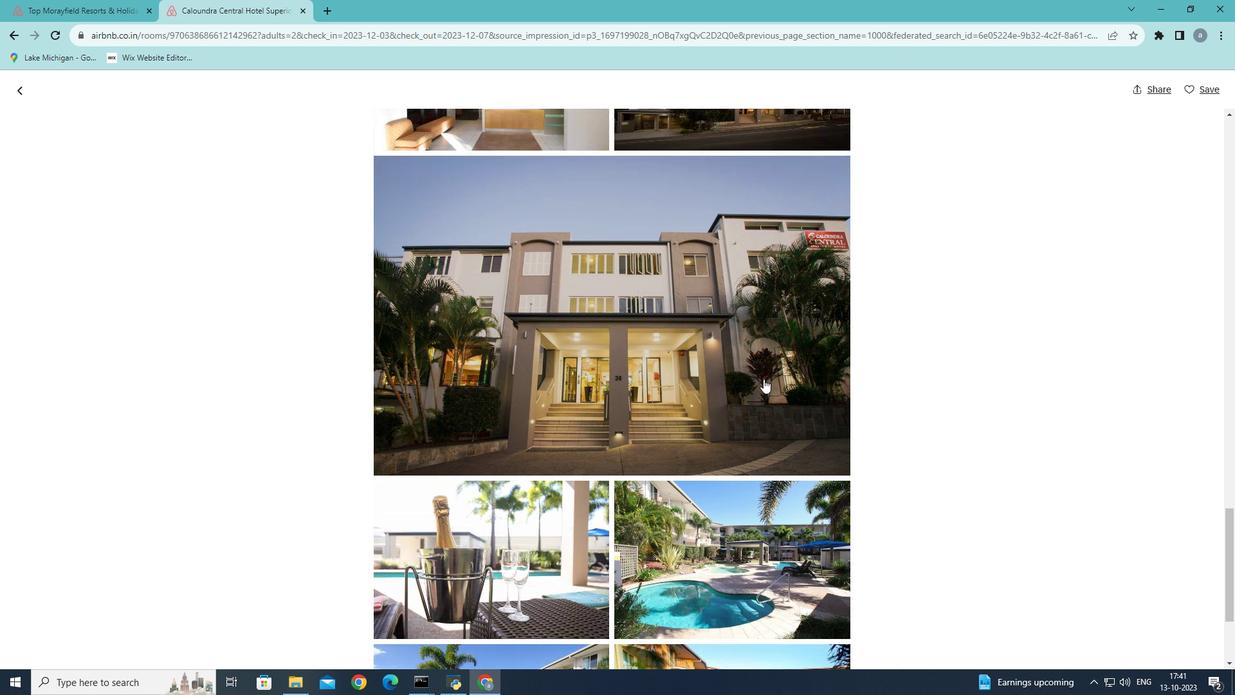 
Action: Mouse scrolled (763, 378) with delta (0, 0)
Screenshot: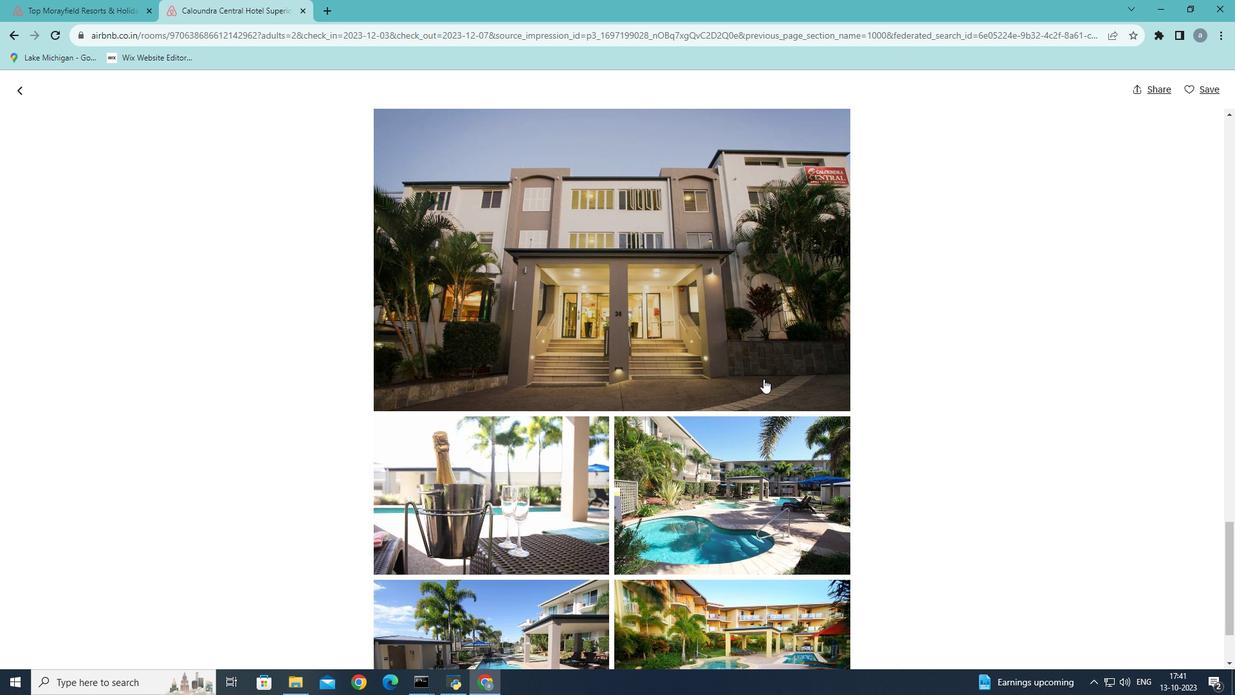 
Action: Mouse scrolled (763, 378) with delta (0, 0)
Screenshot: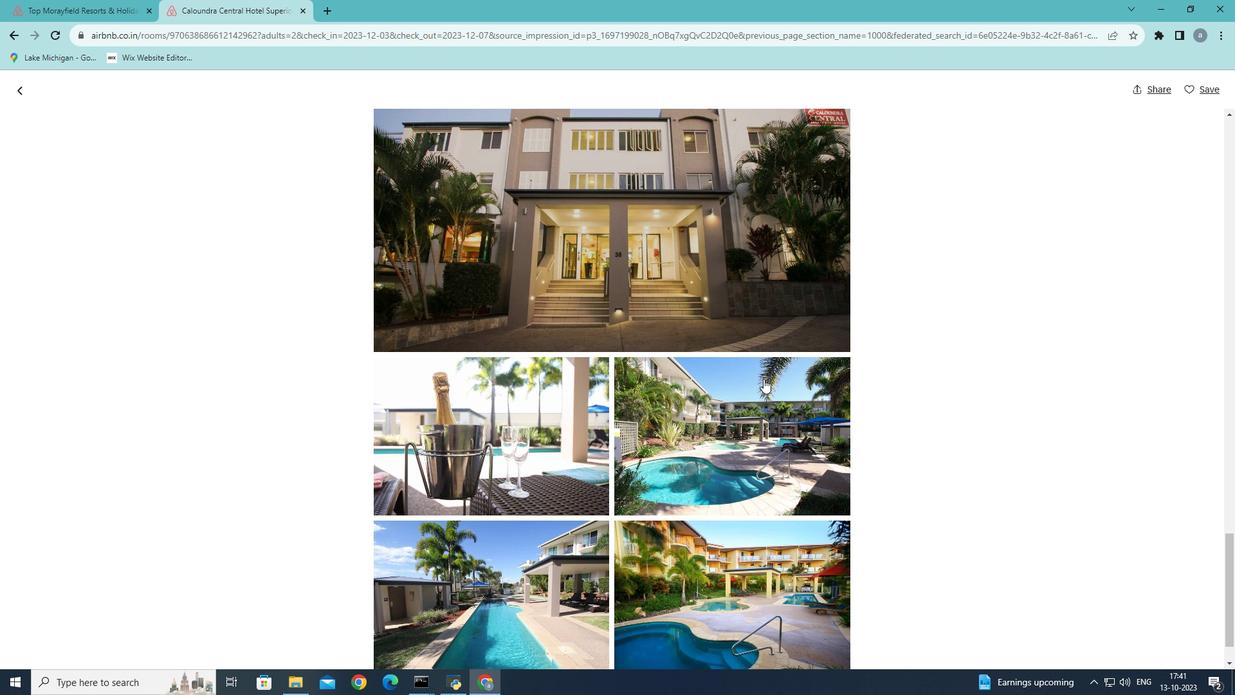 
Action: Mouse scrolled (763, 378) with delta (0, 0)
Screenshot: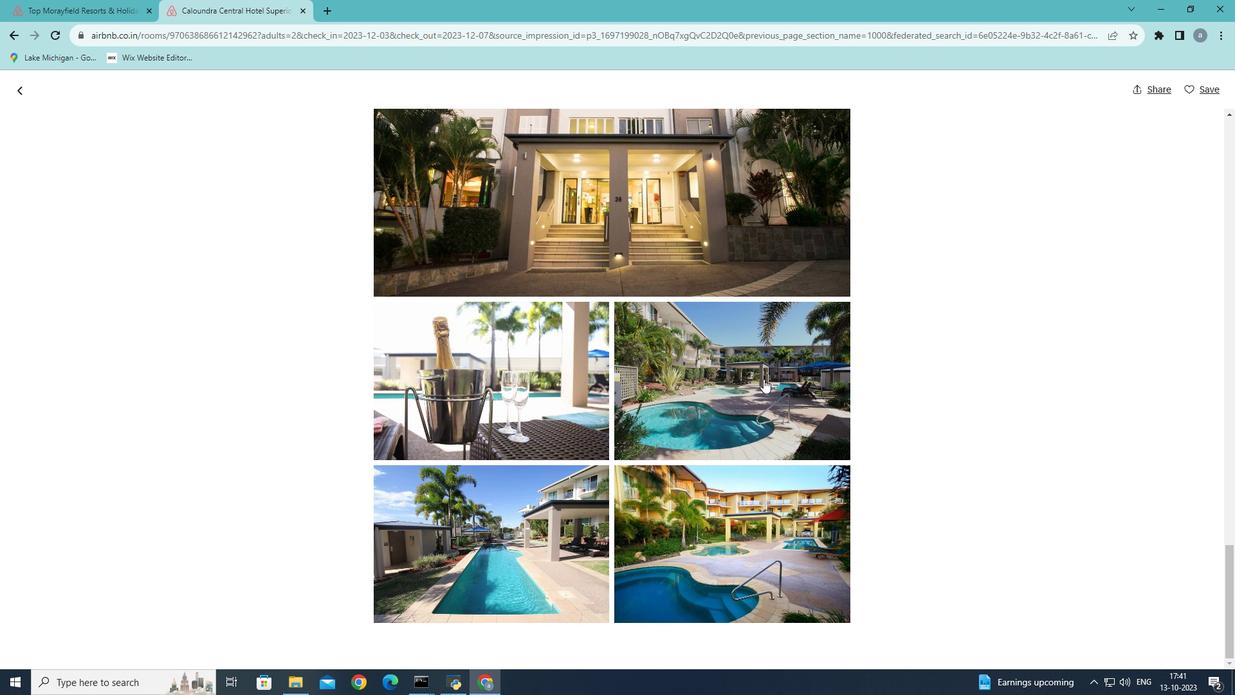 
Action: Mouse scrolled (763, 378) with delta (0, 0)
Screenshot: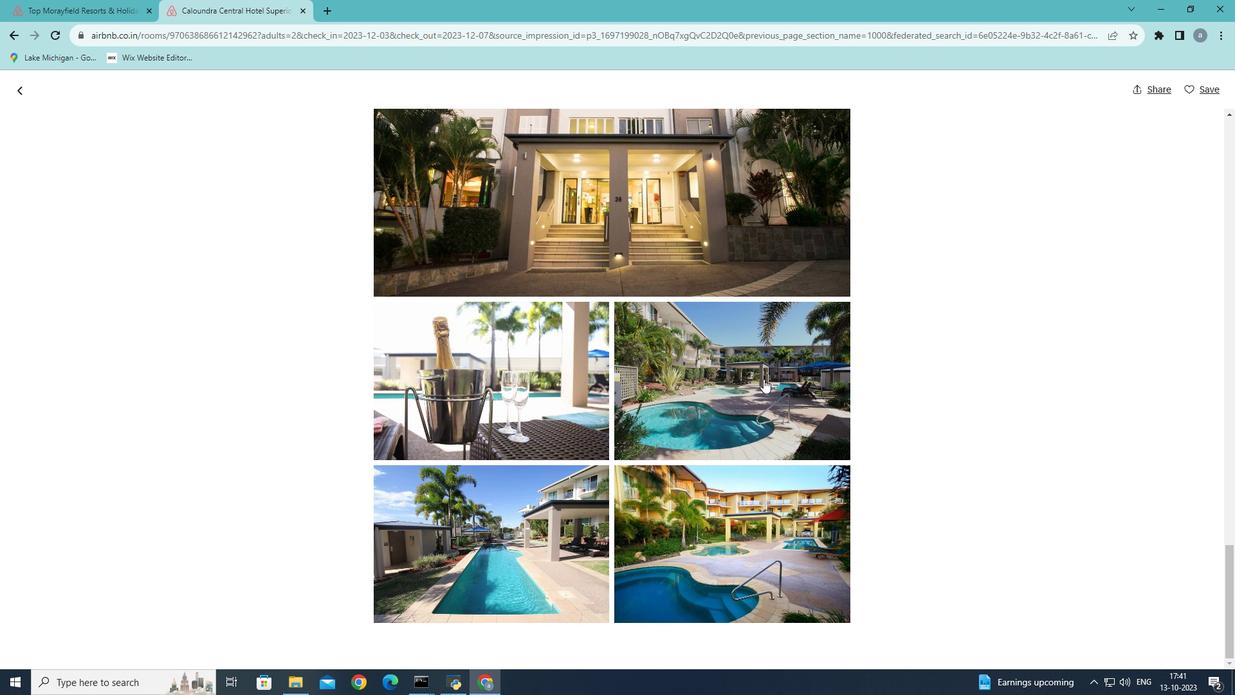 
Action: Mouse moved to (756, 380)
Screenshot: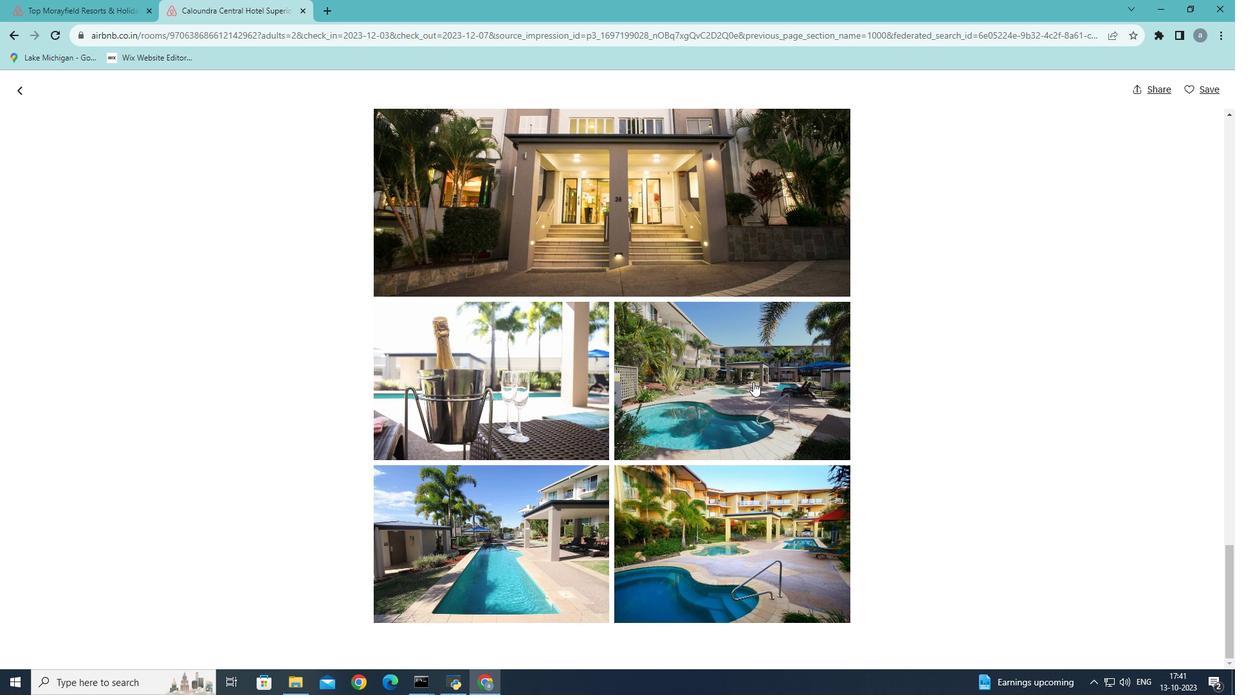 
Action: Mouse scrolled (756, 380) with delta (0, 0)
Screenshot: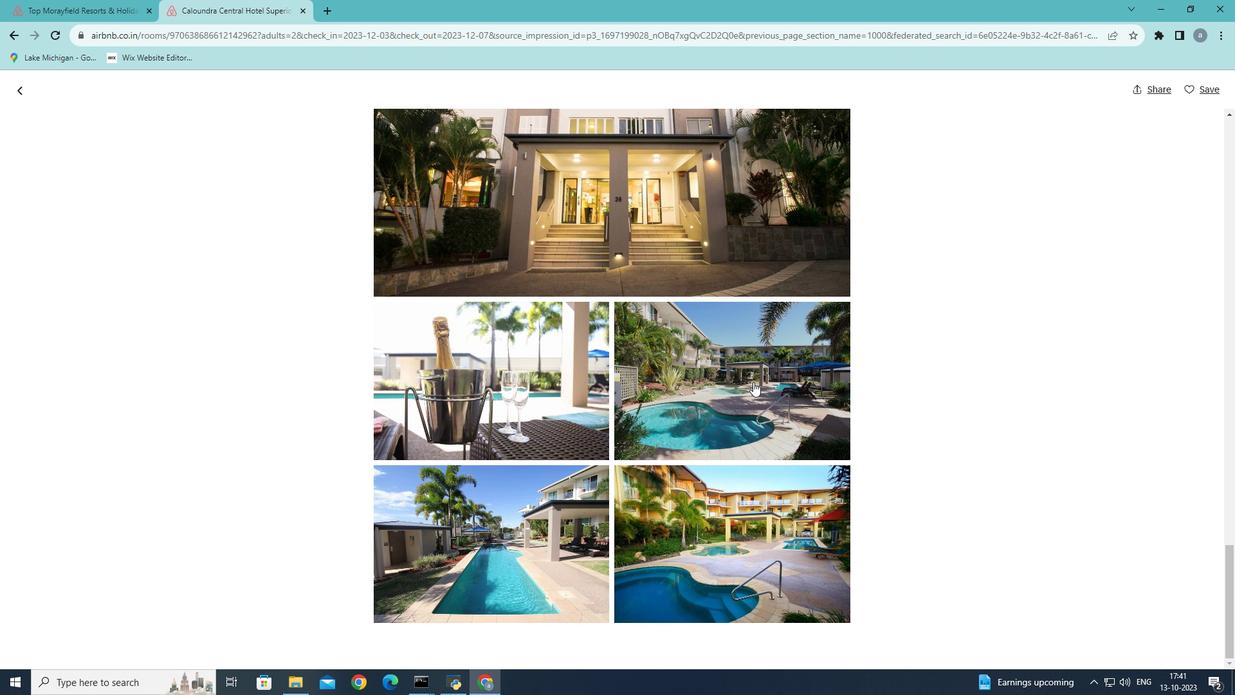
Action: Mouse moved to (685, 392)
Screenshot: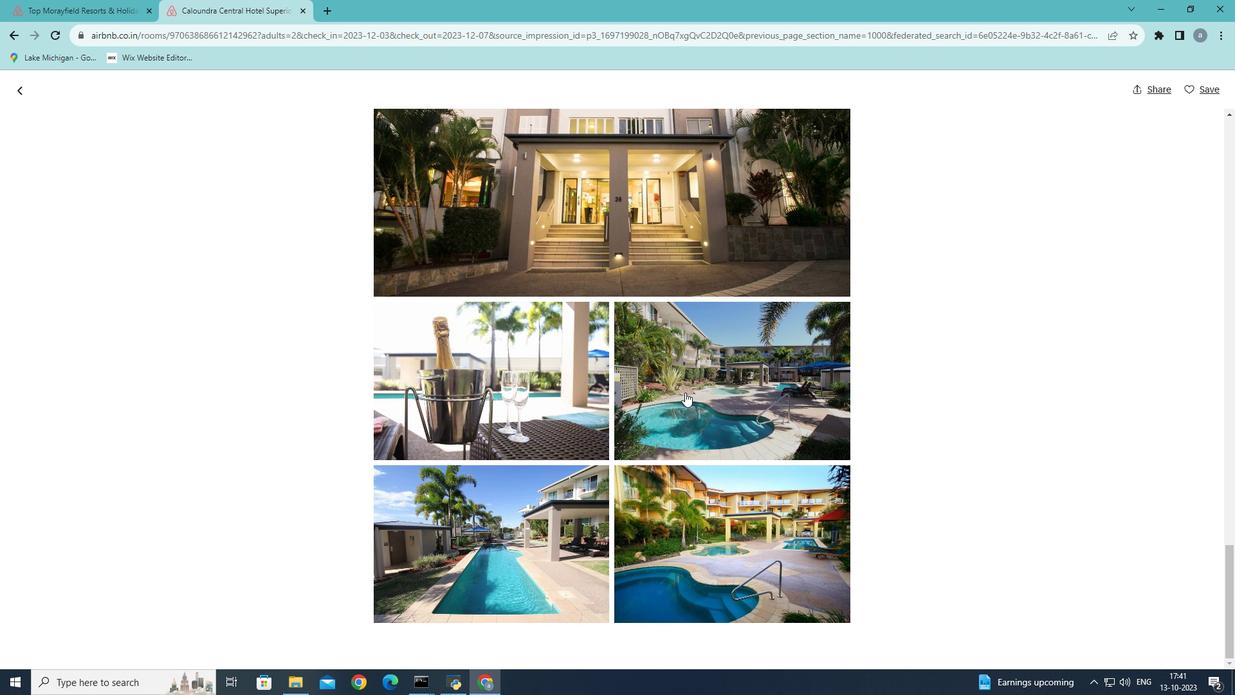 
Action: Mouse scrolled (685, 391) with delta (0, 0)
Screenshot: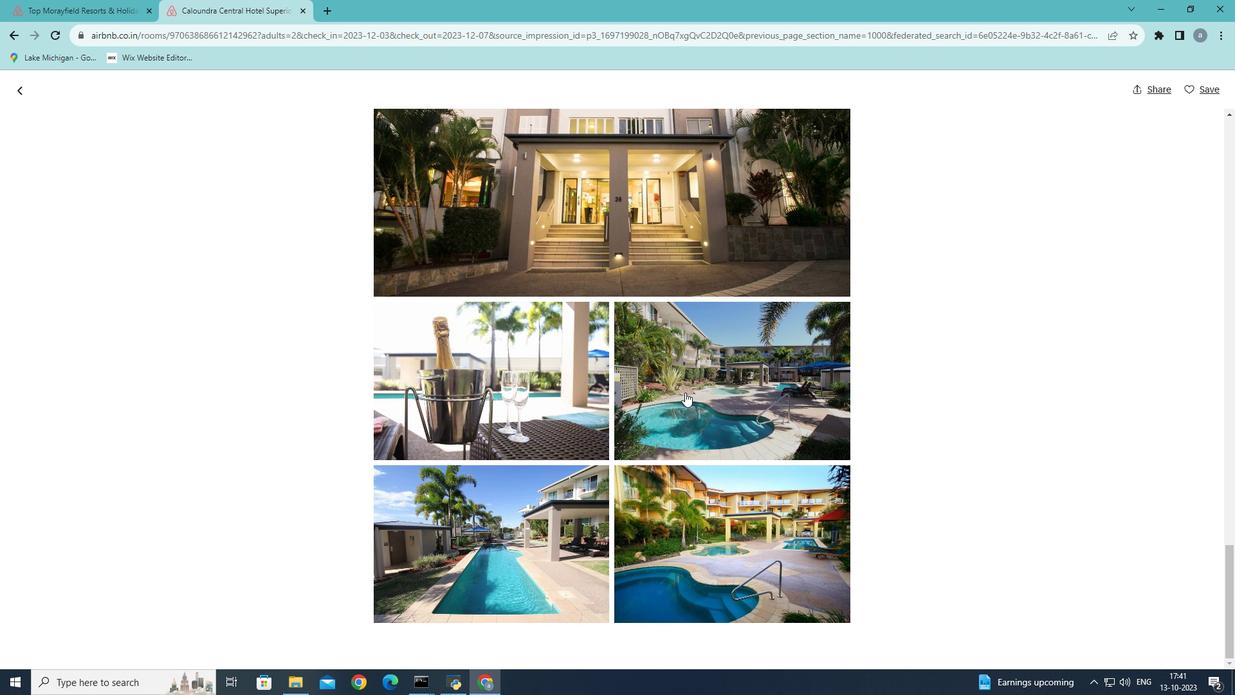 
Action: Mouse scrolled (685, 391) with delta (0, 0)
Screenshot: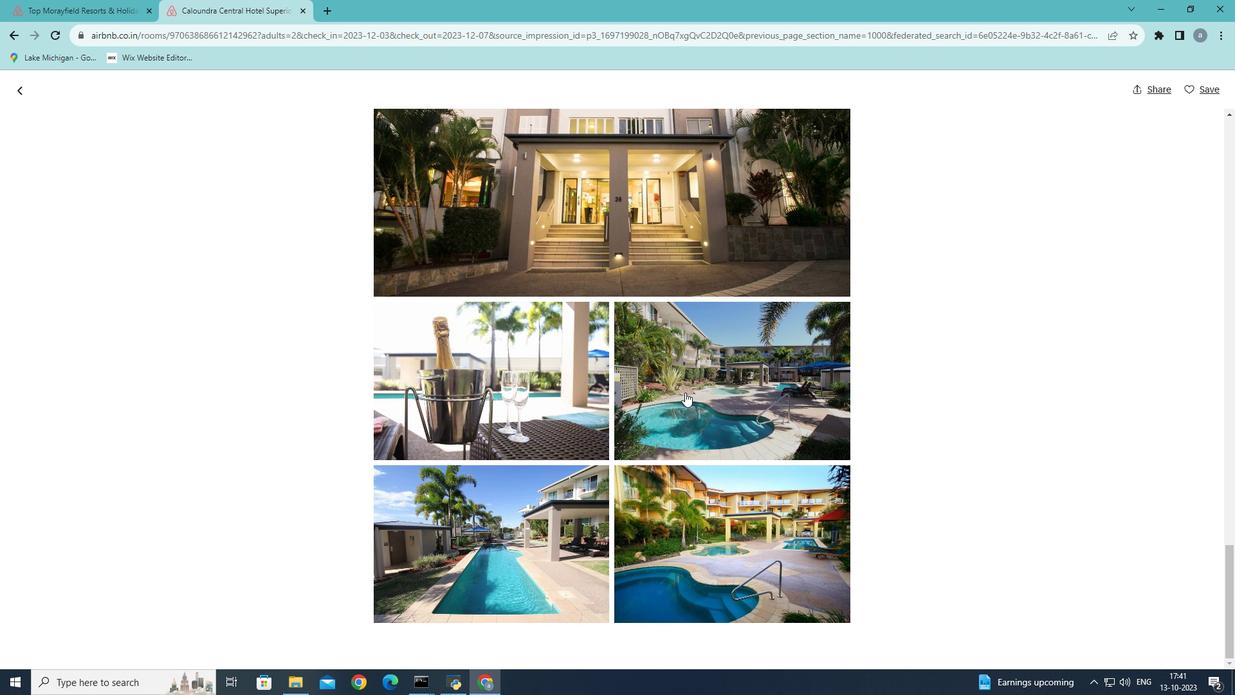 
Action: Mouse scrolled (685, 391) with delta (0, 0)
Screenshot: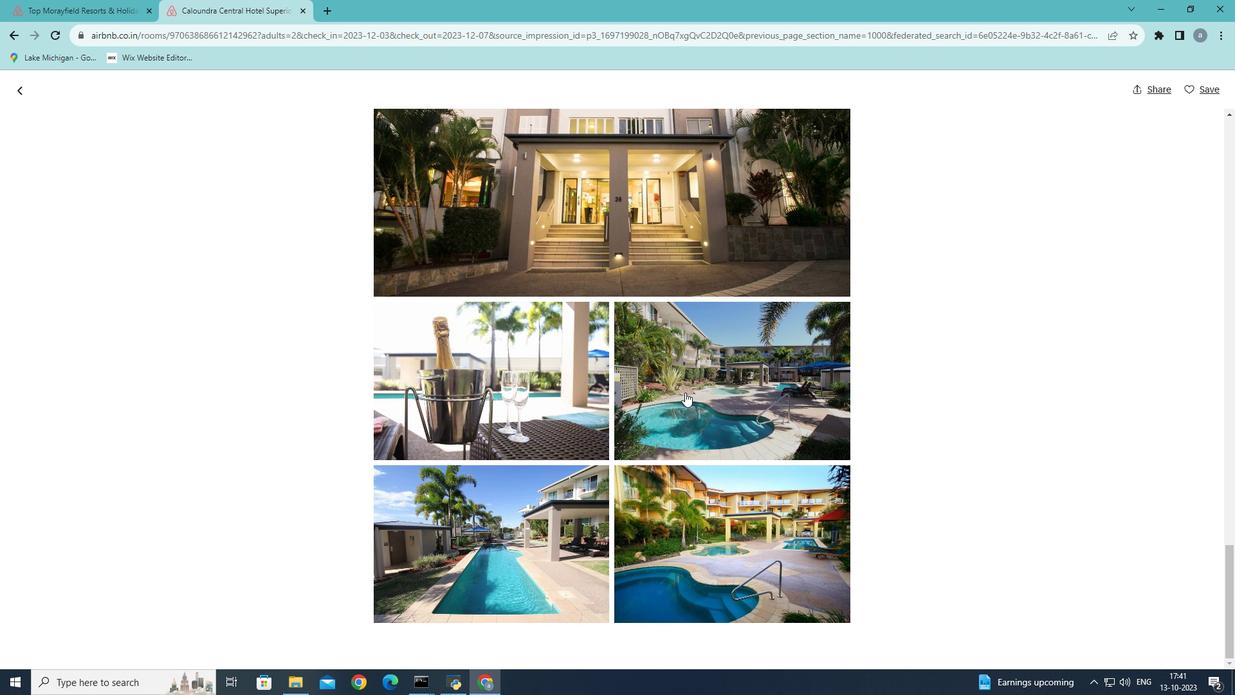 
Action: Mouse moved to (20, 91)
Screenshot: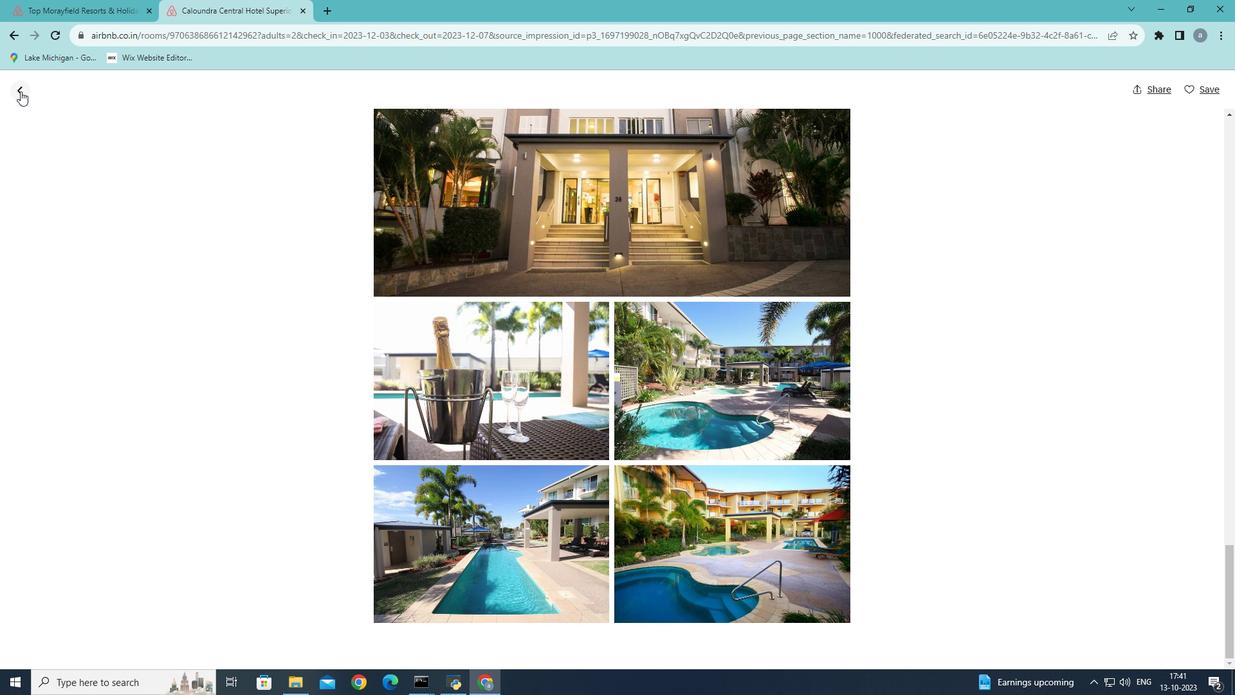 
Action: Mouse pressed left at (20, 91)
Screenshot: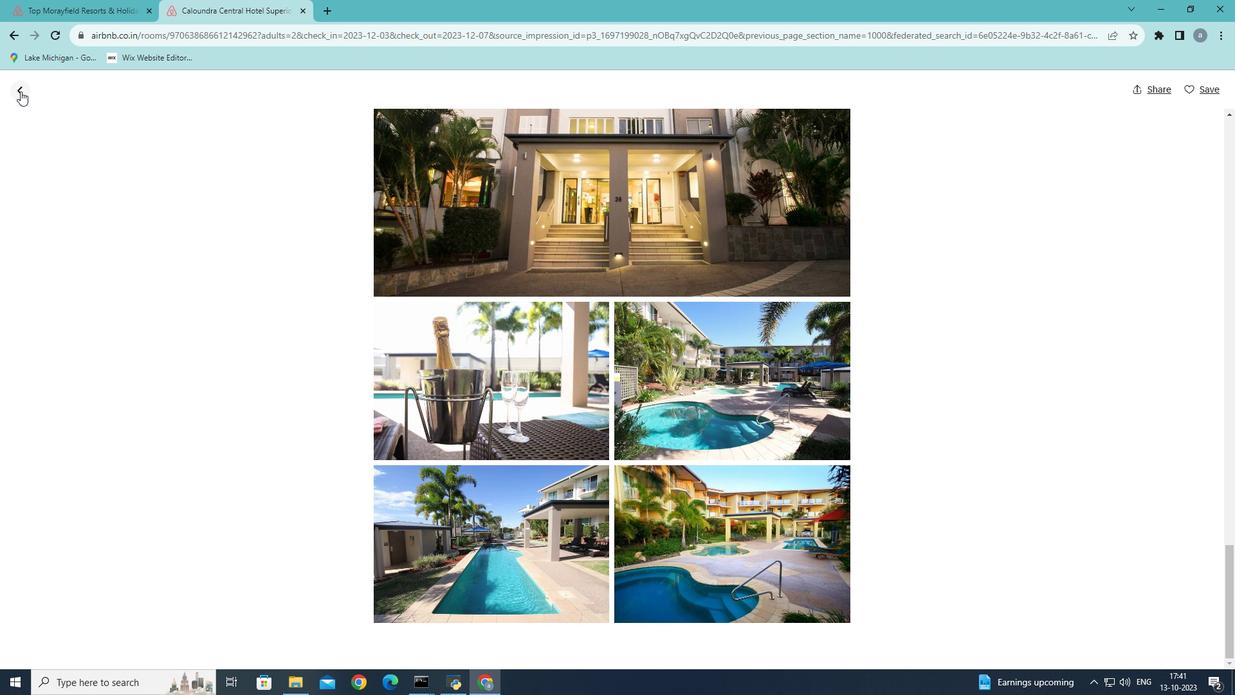
Action: Mouse moved to (559, 366)
Screenshot: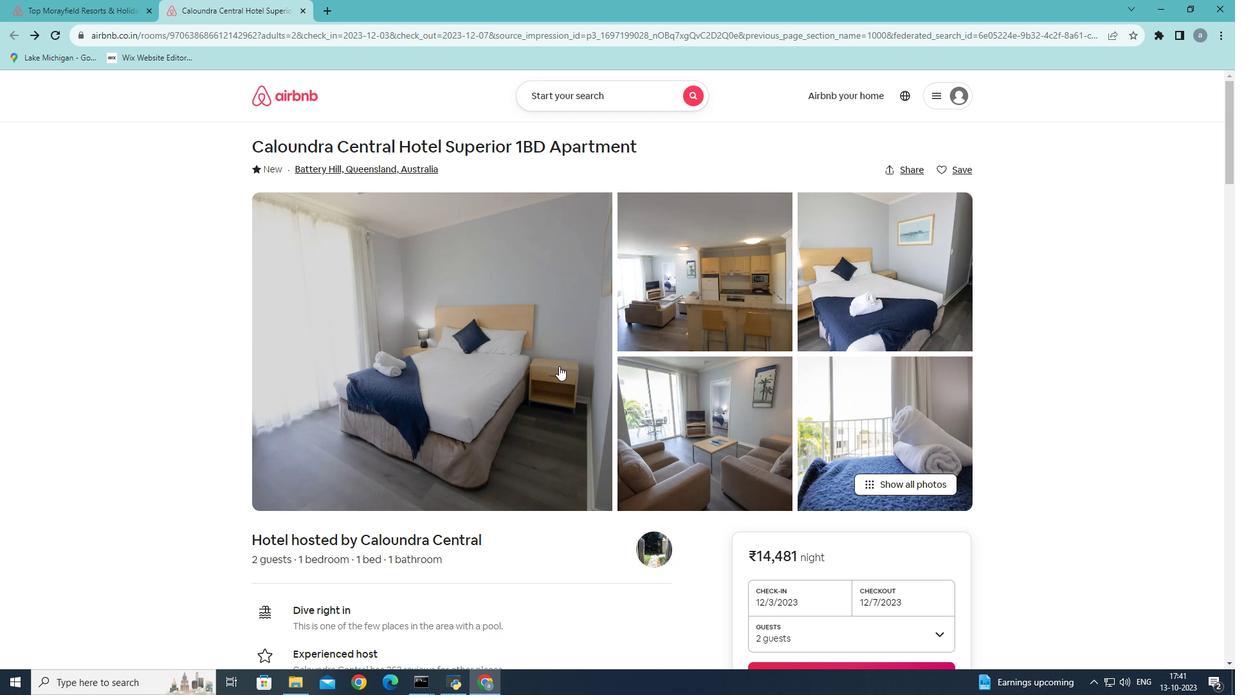 
Action: Mouse scrolled (559, 365) with delta (0, 0)
Screenshot: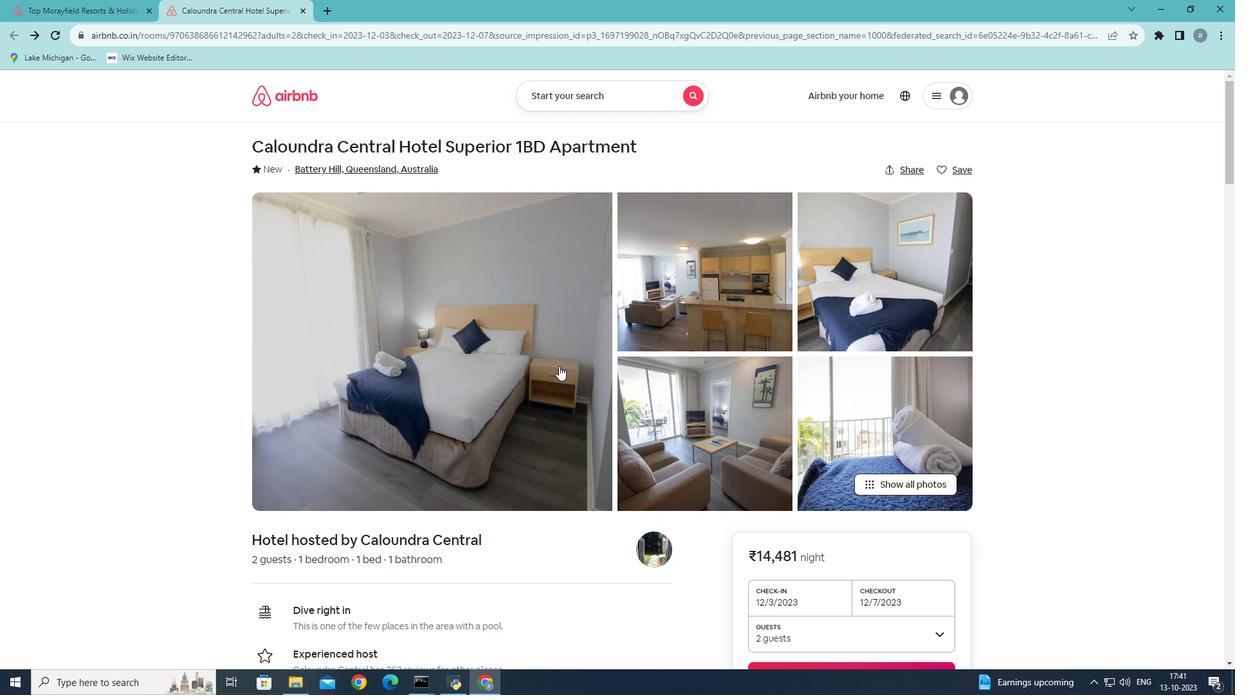 
Action: Mouse scrolled (559, 365) with delta (0, 0)
Screenshot: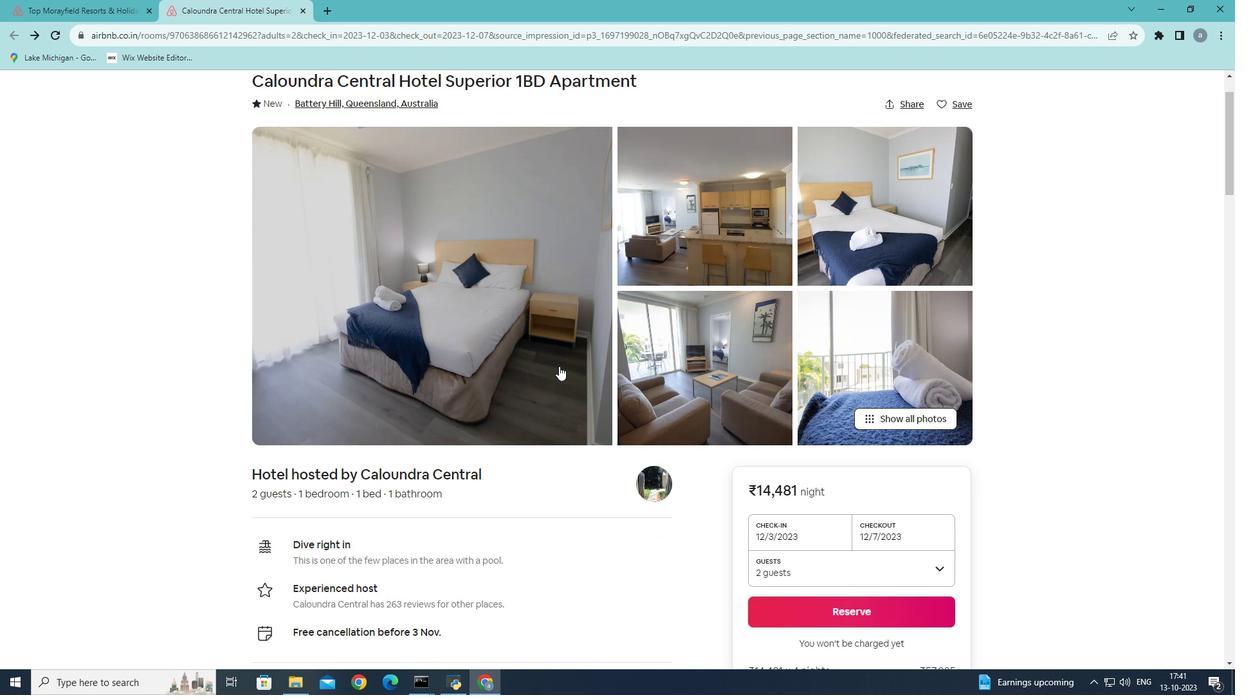 
Action: Mouse scrolled (559, 365) with delta (0, 0)
Screenshot: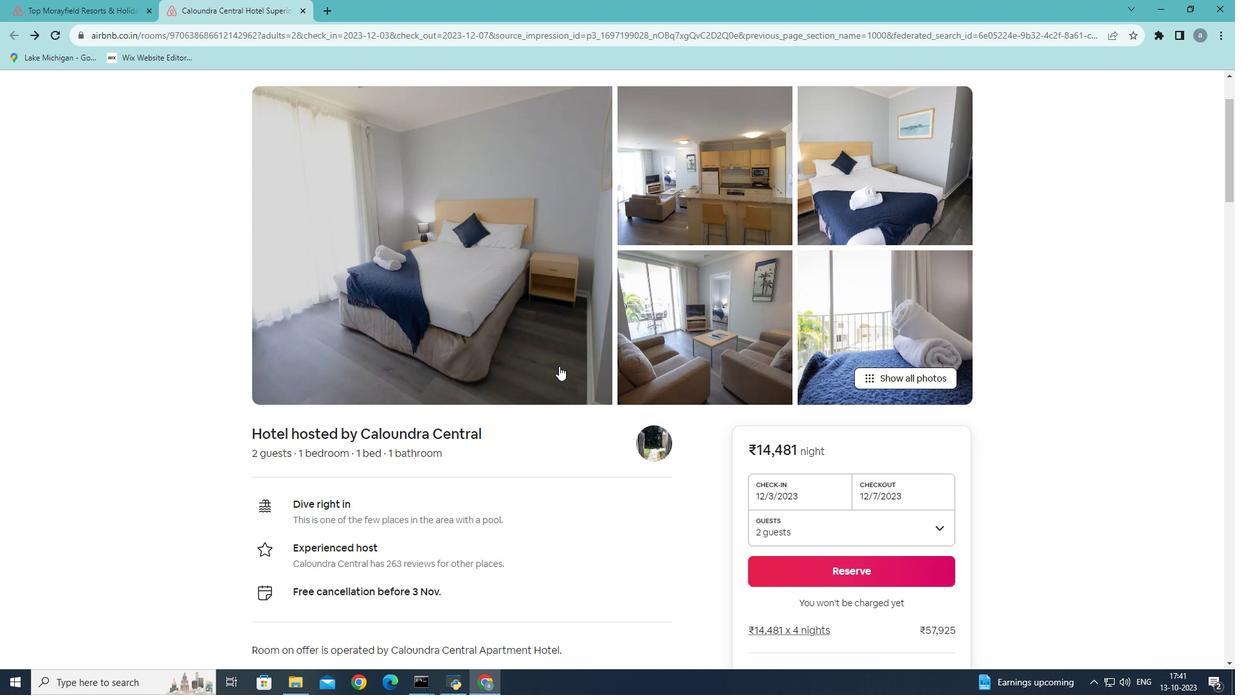 
Action: Mouse moved to (561, 359)
Screenshot: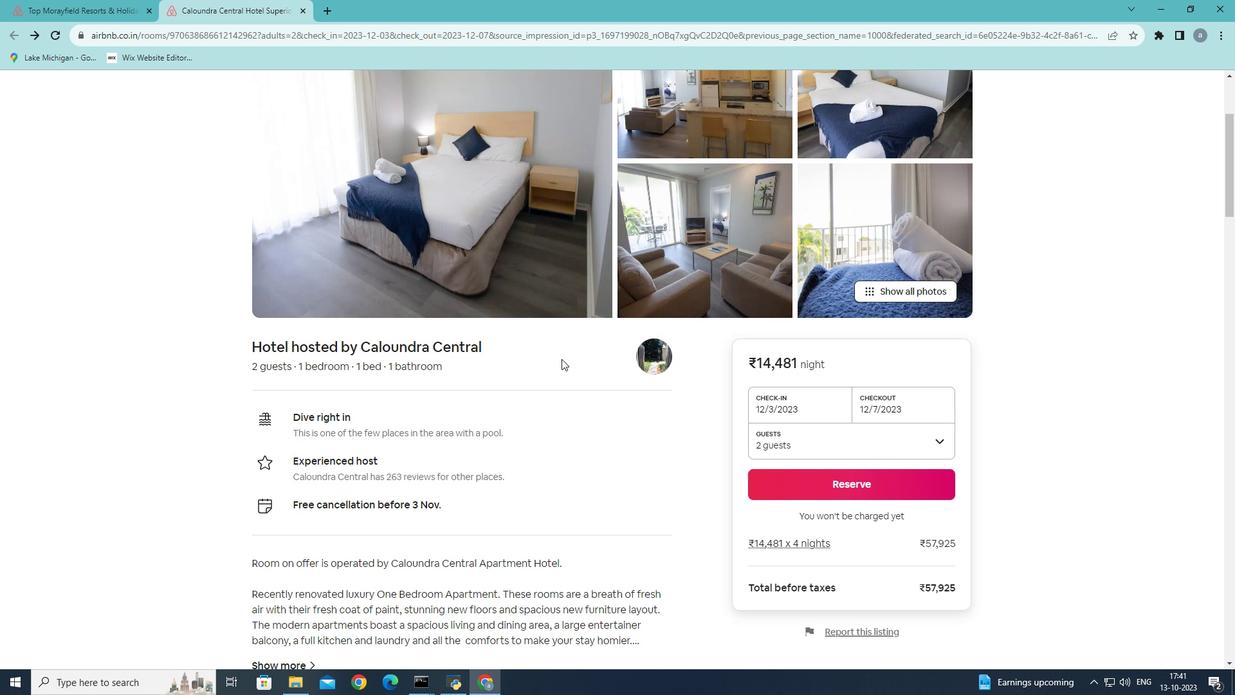 
Action: Mouse scrolled (561, 358) with delta (0, 0)
Screenshot: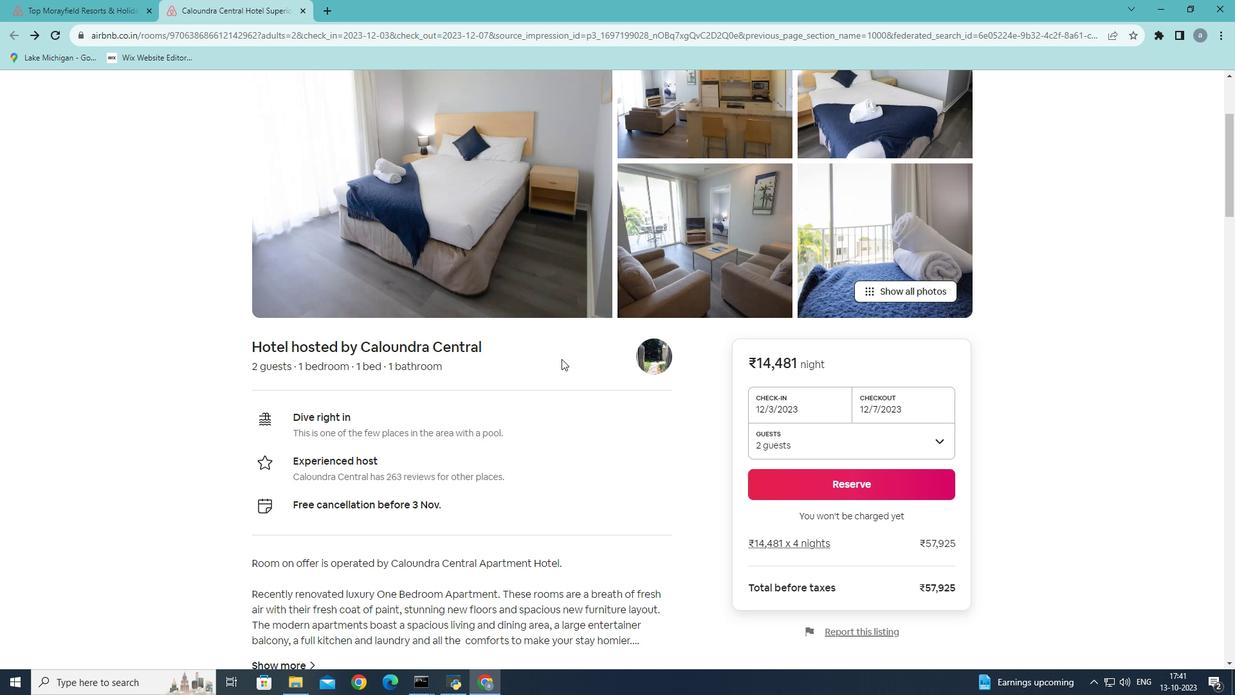 
Action: Mouse scrolled (561, 358) with delta (0, 0)
Screenshot: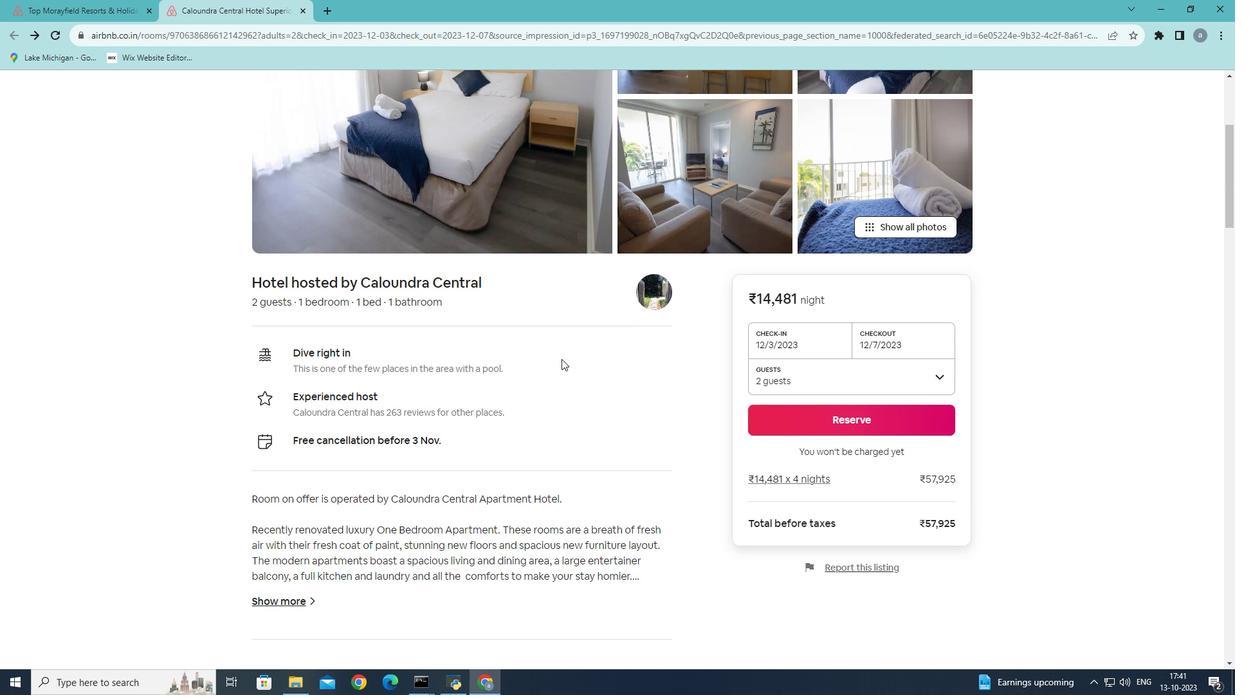 
Action: Mouse scrolled (561, 358) with delta (0, 0)
Screenshot: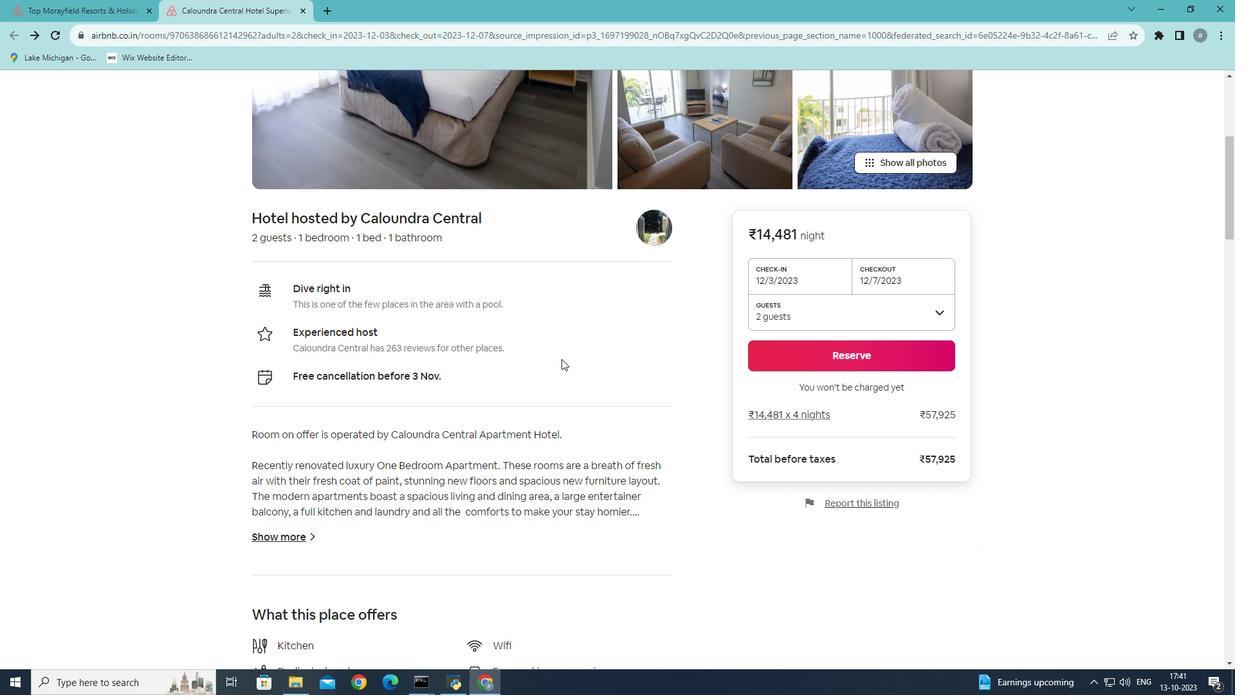 
Action: Mouse scrolled (561, 358) with delta (0, 0)
Screenshot: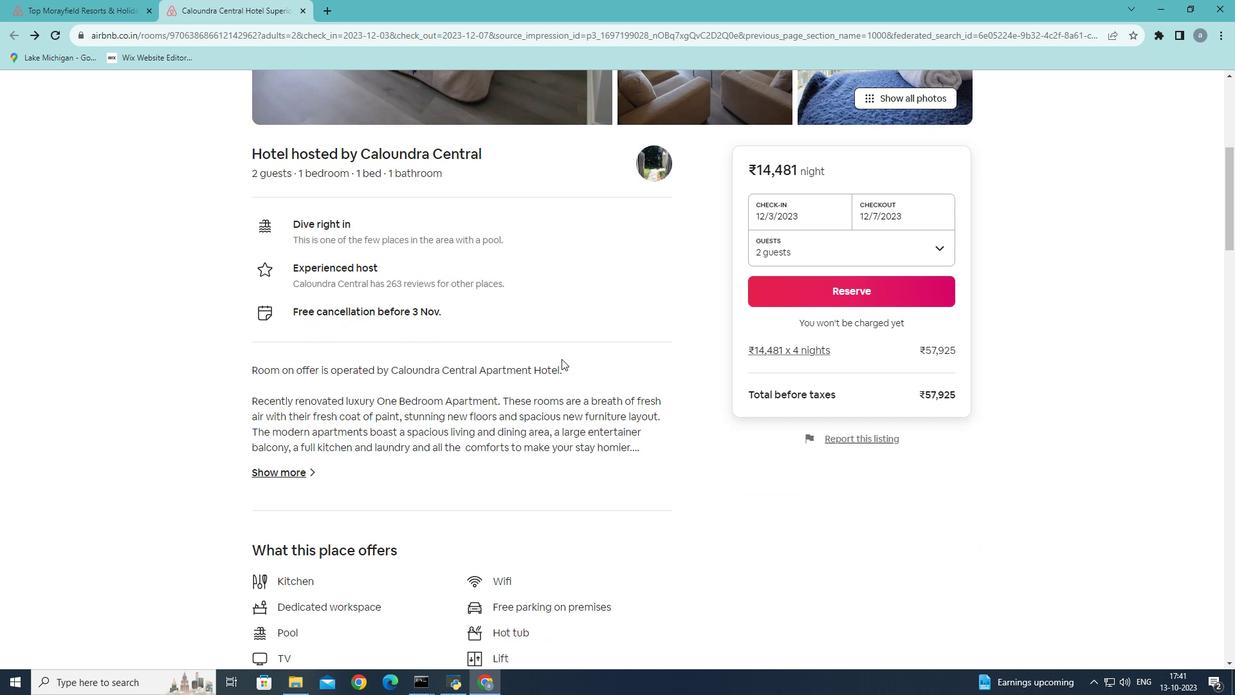 
Action: Mouse scrolled (561, 358) with delta (0, 0)
Screenshot: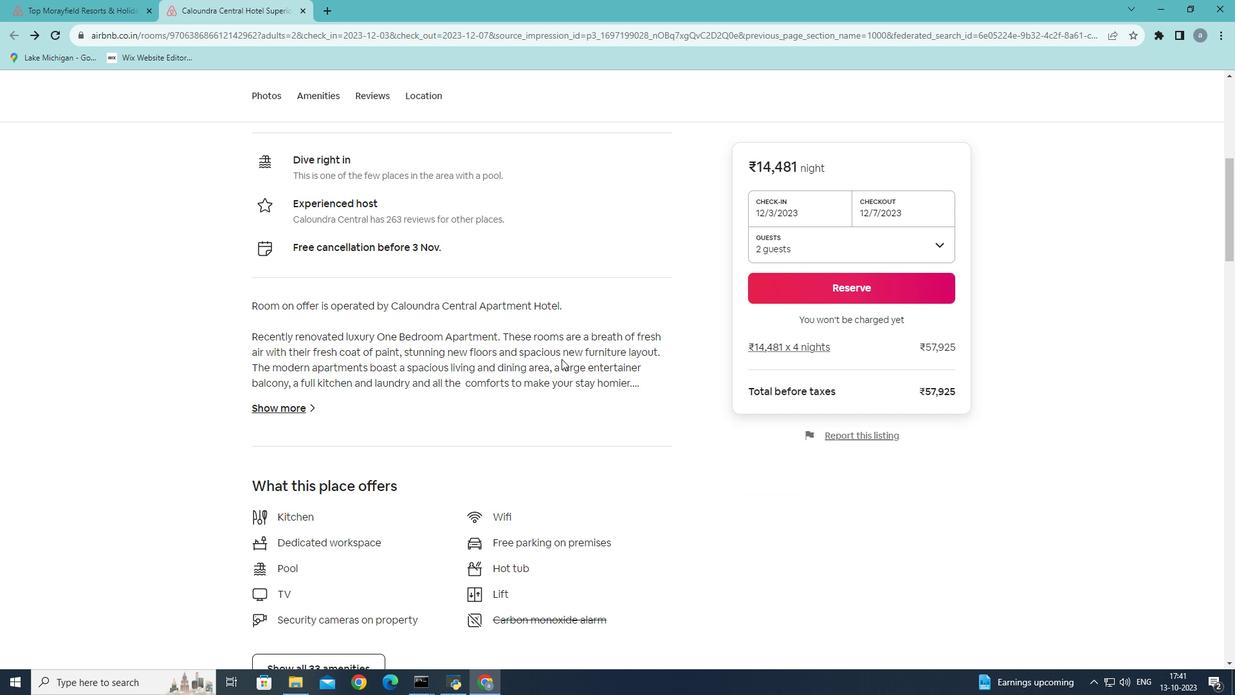 
Action: Mouse scrolled (561, 358) with delta (0, 0)
Screenshot: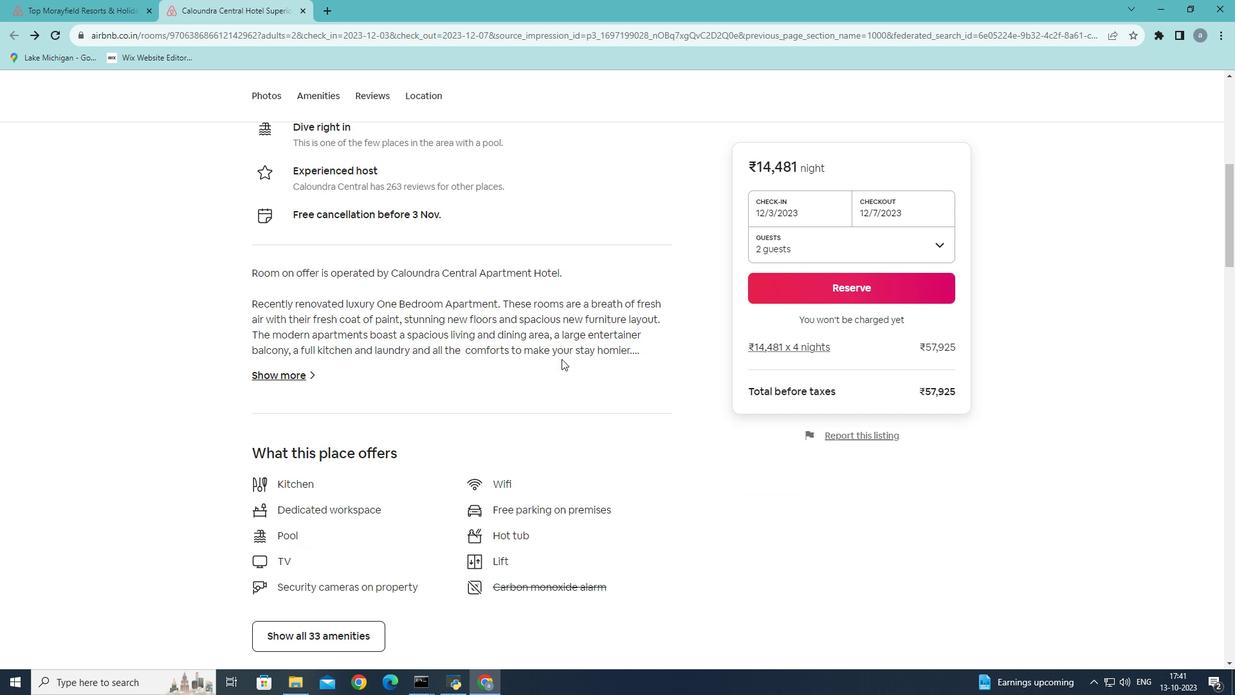 
Action: Mouse scrolled (561, 358) with delta (0, 0)
Screenshot: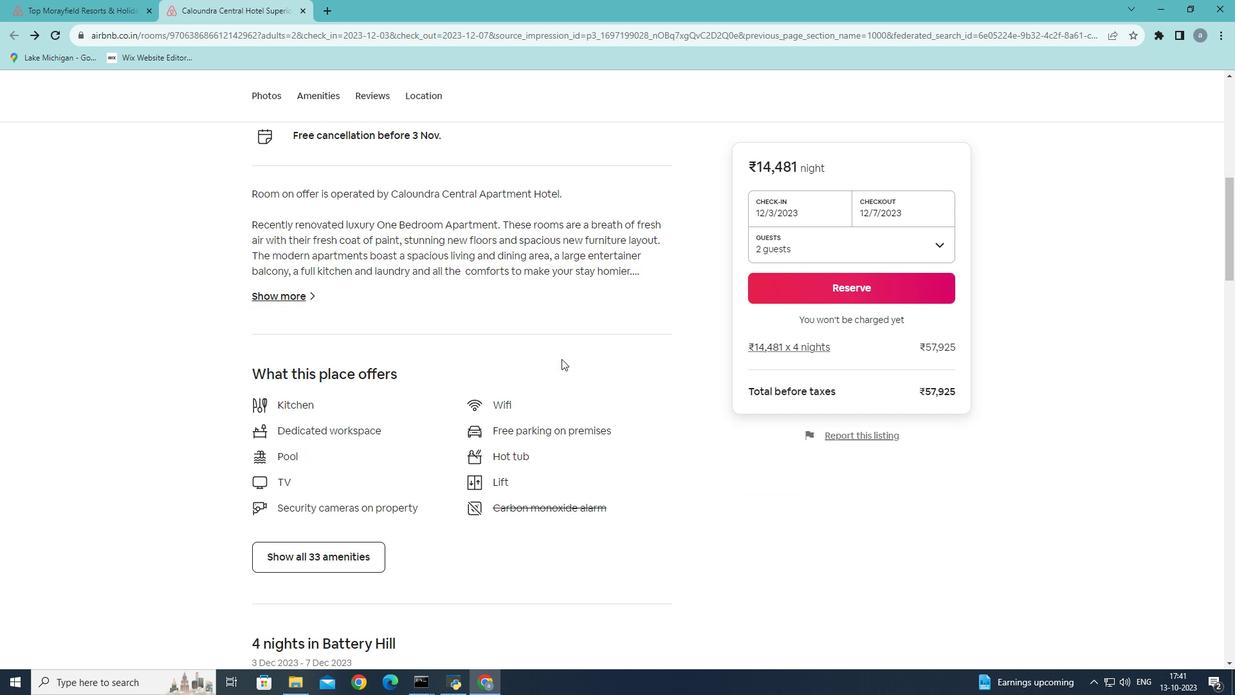 
Action: Mouse moved to (308, 480)
Screenshot: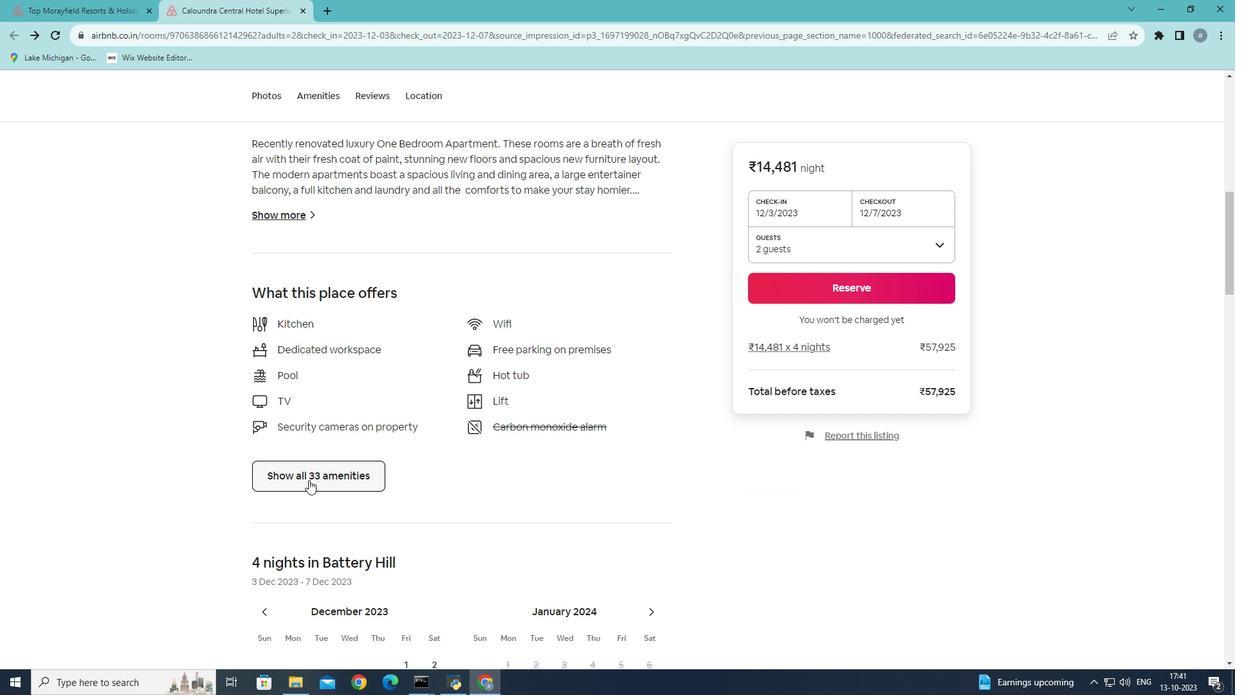 
Action: Mouse pressed left at (308, 480)
Screenshot: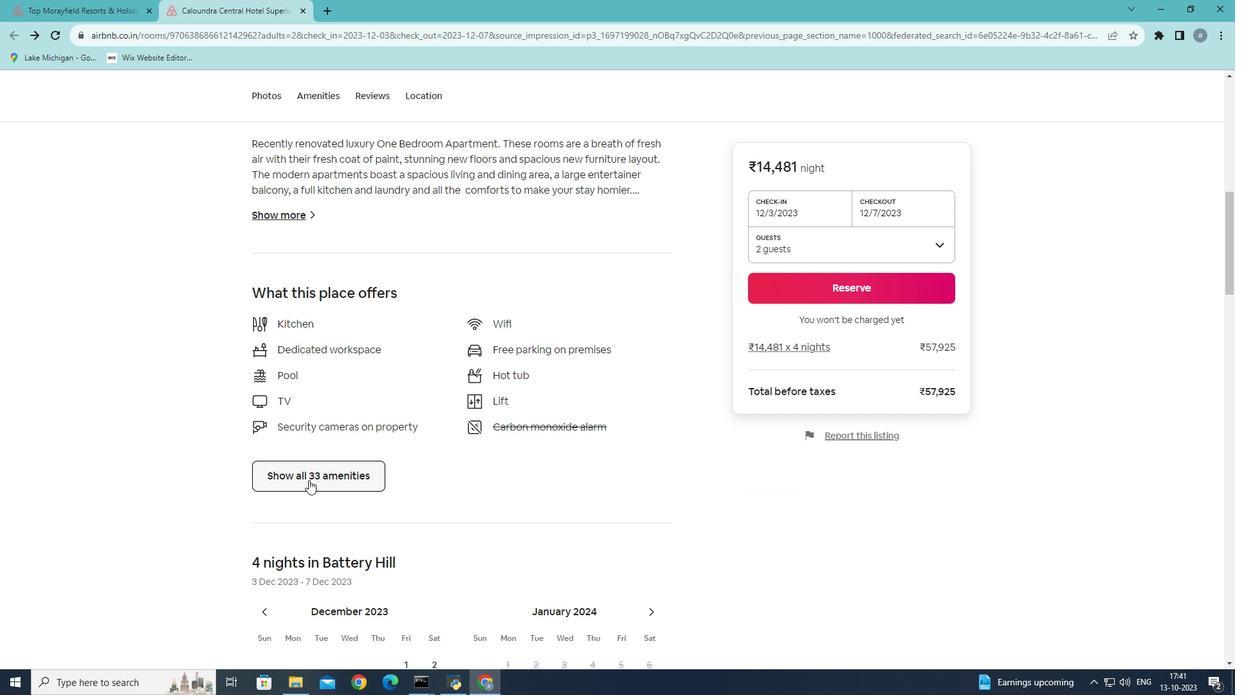 
Action: Mouse moved to (566, 288)
Screenshot: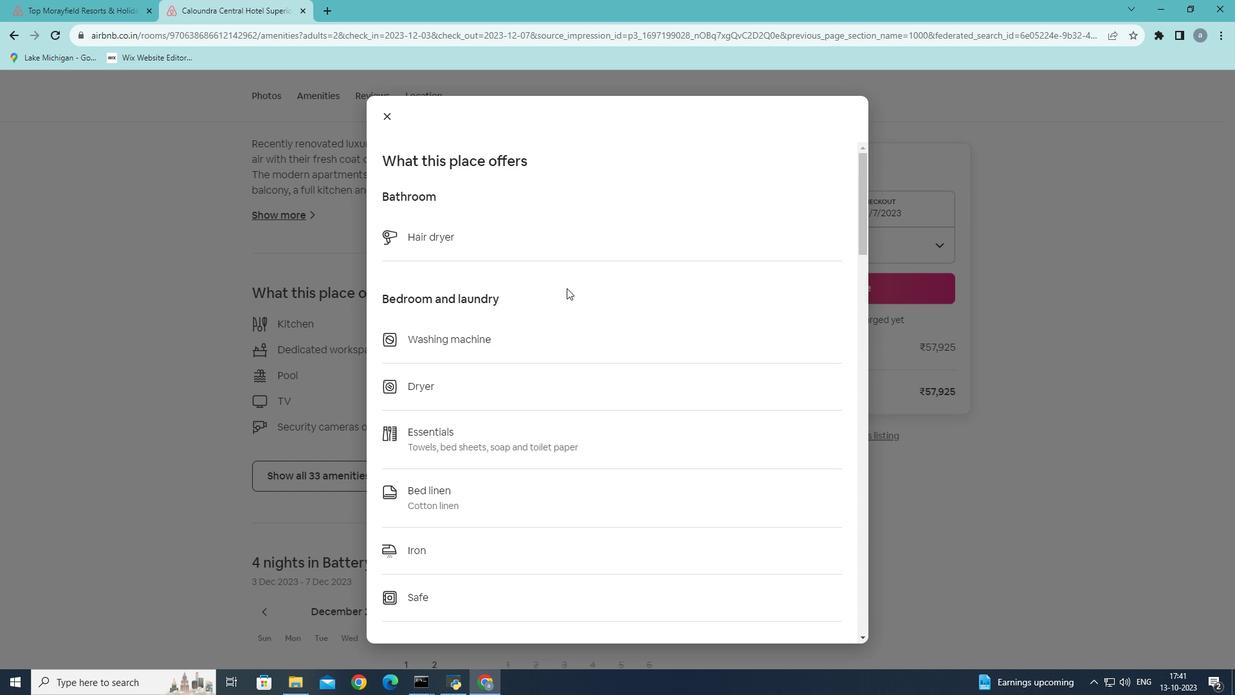 
Action: Mouse scrolled (566, 287) with delta (0, 0)
Screenshot: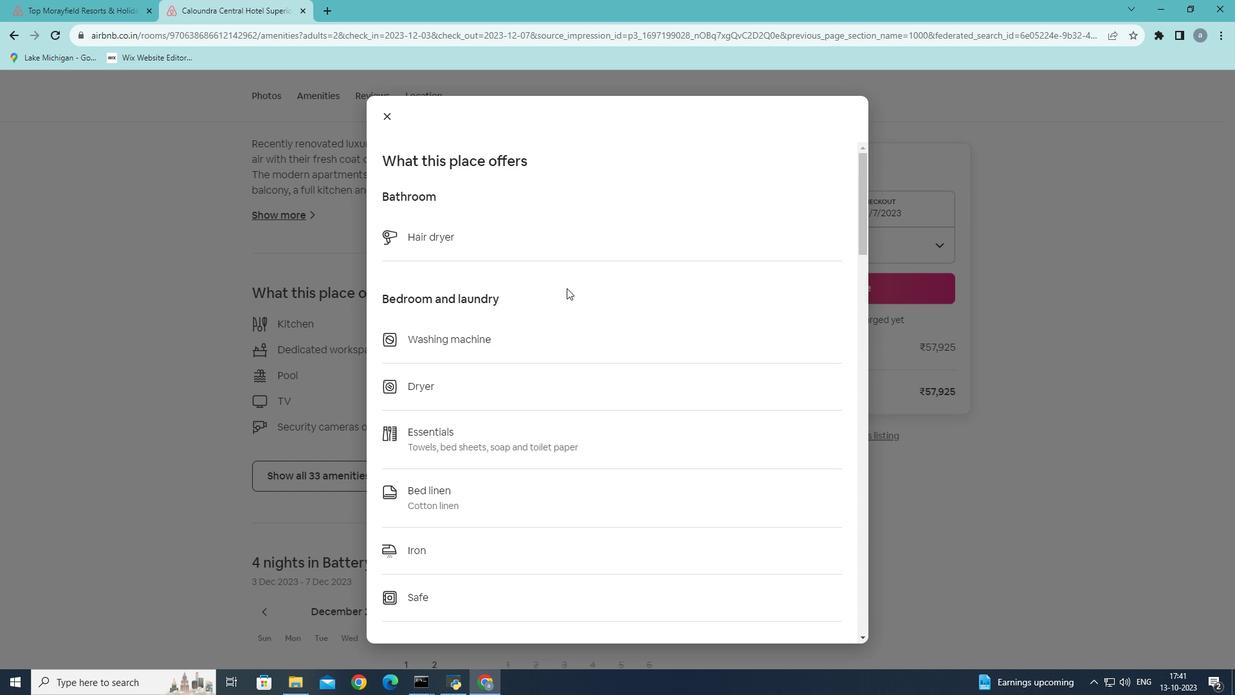 
Action: Mouse scrolled (566, 287) with delta (0, 0)
Screenshot: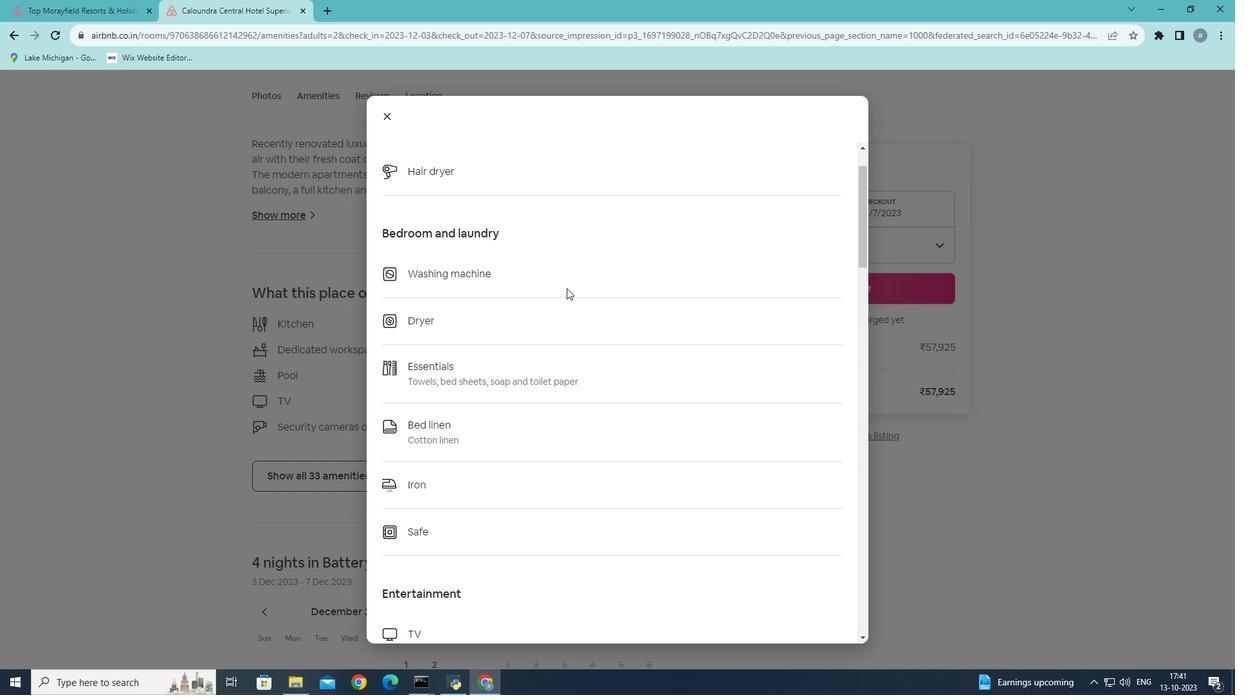 
Action: Mouse scrolled (566, 287) with delta (0, 0)
Screenshot: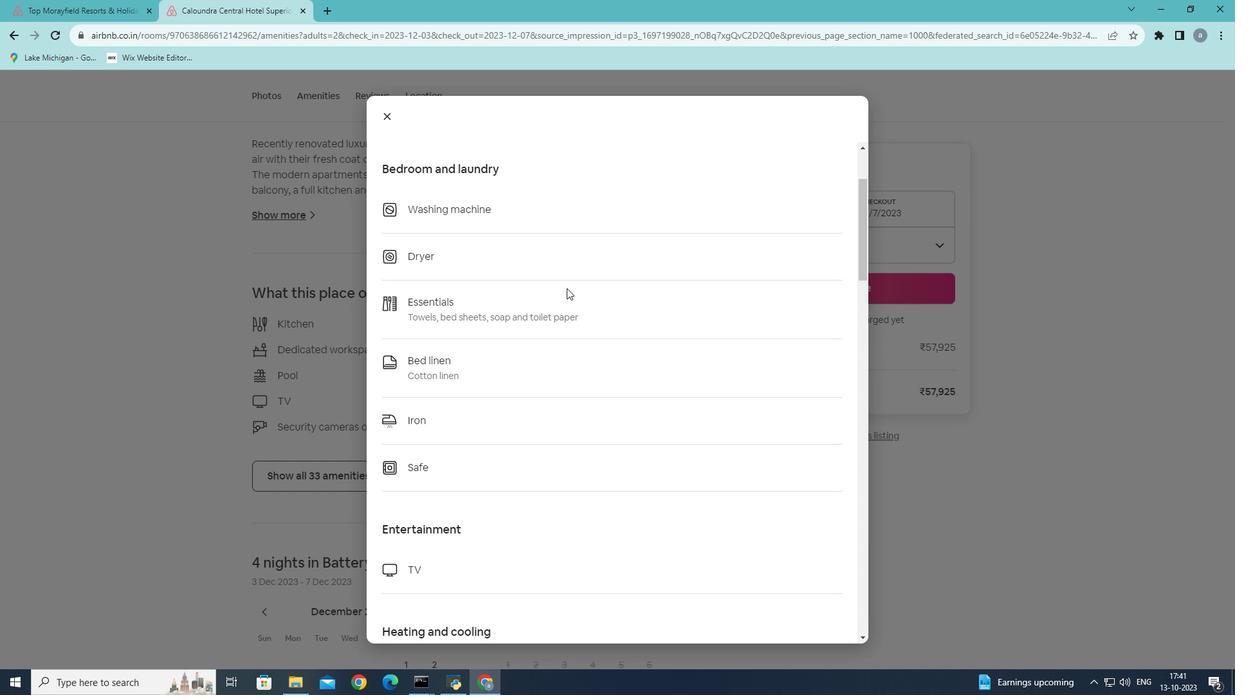 
Action: Mouse scrolled (566, 287) with delta (0, 0)
Screenshot: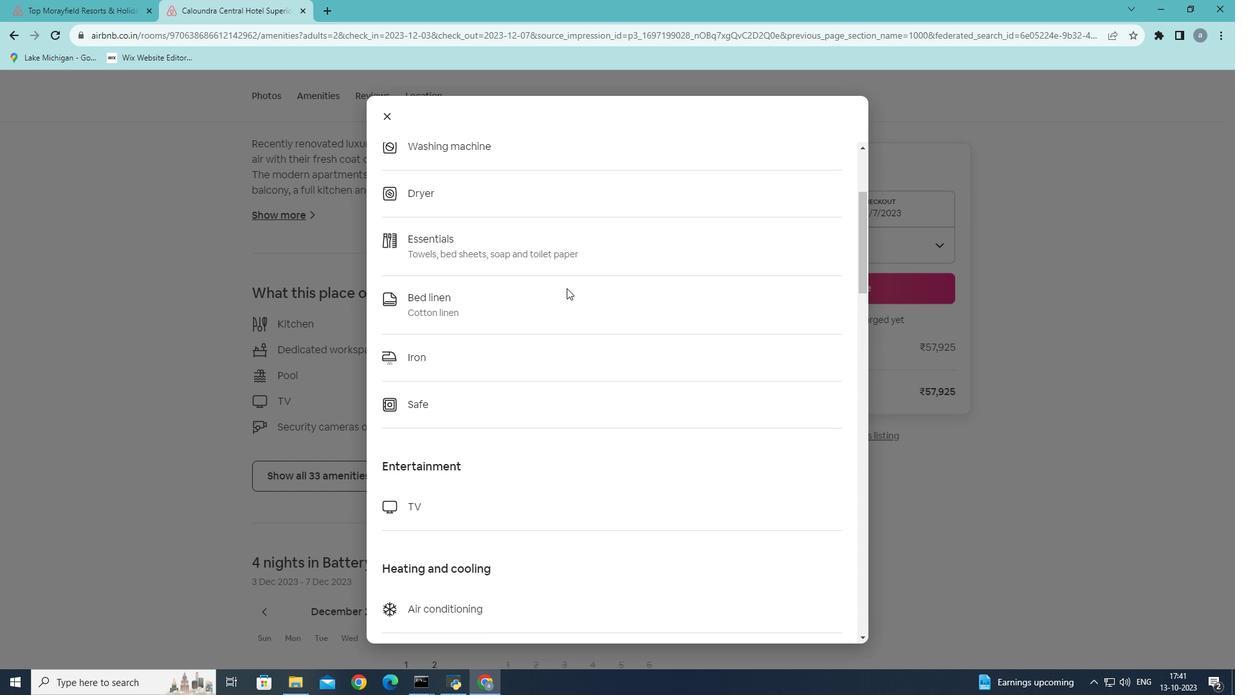 
Action: Mouse scrolled (566, 287) with delta (0, 0)
Screenshot: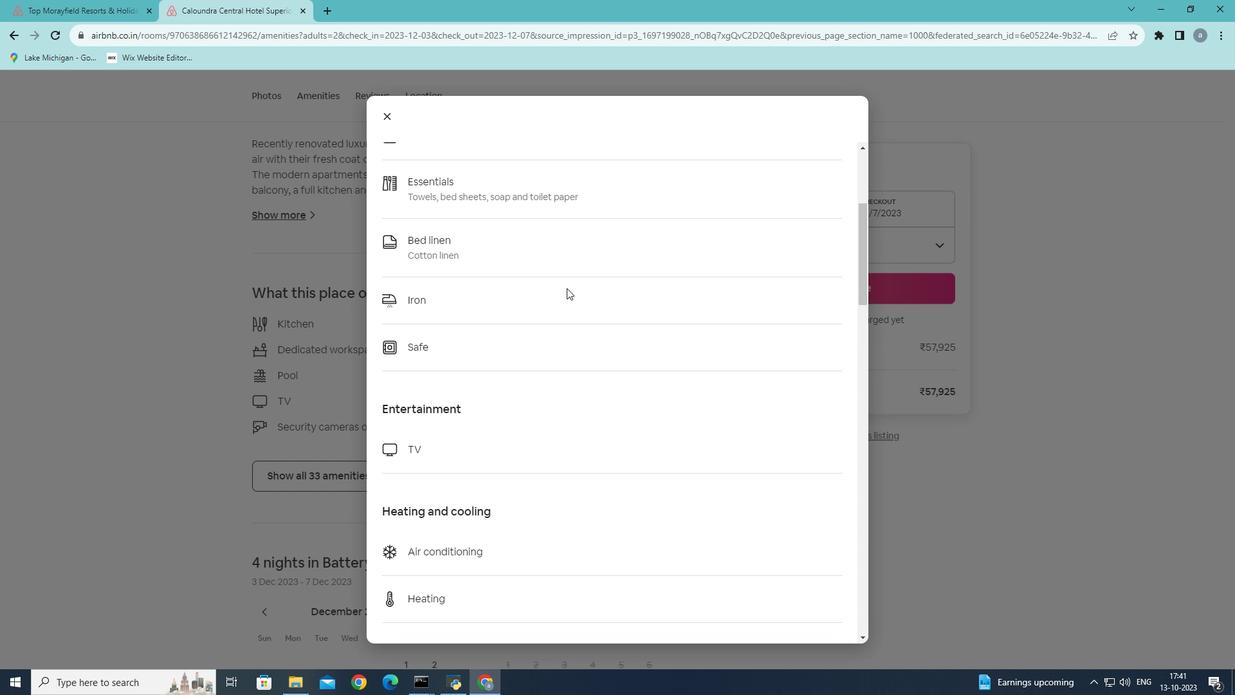 
Action: Mouse scrolled (566, 287) with delta (0, 0)
Screenshot: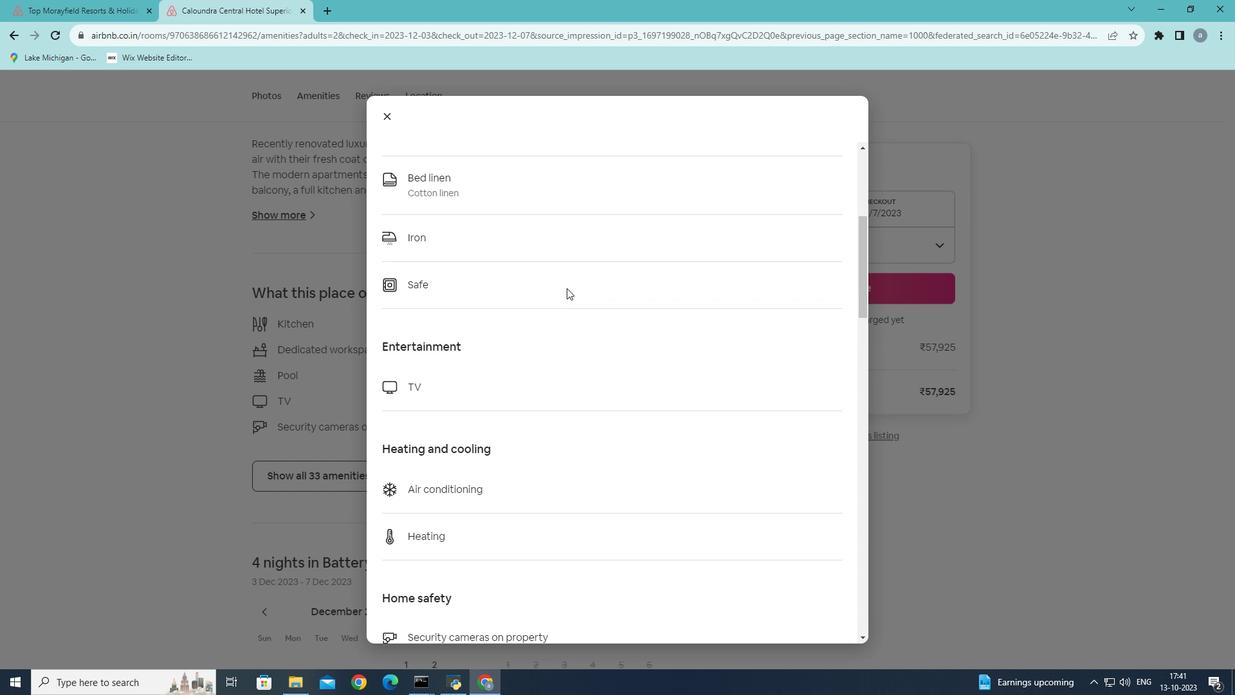 
Action: Mouse moved to (567, 291)
Screenshot: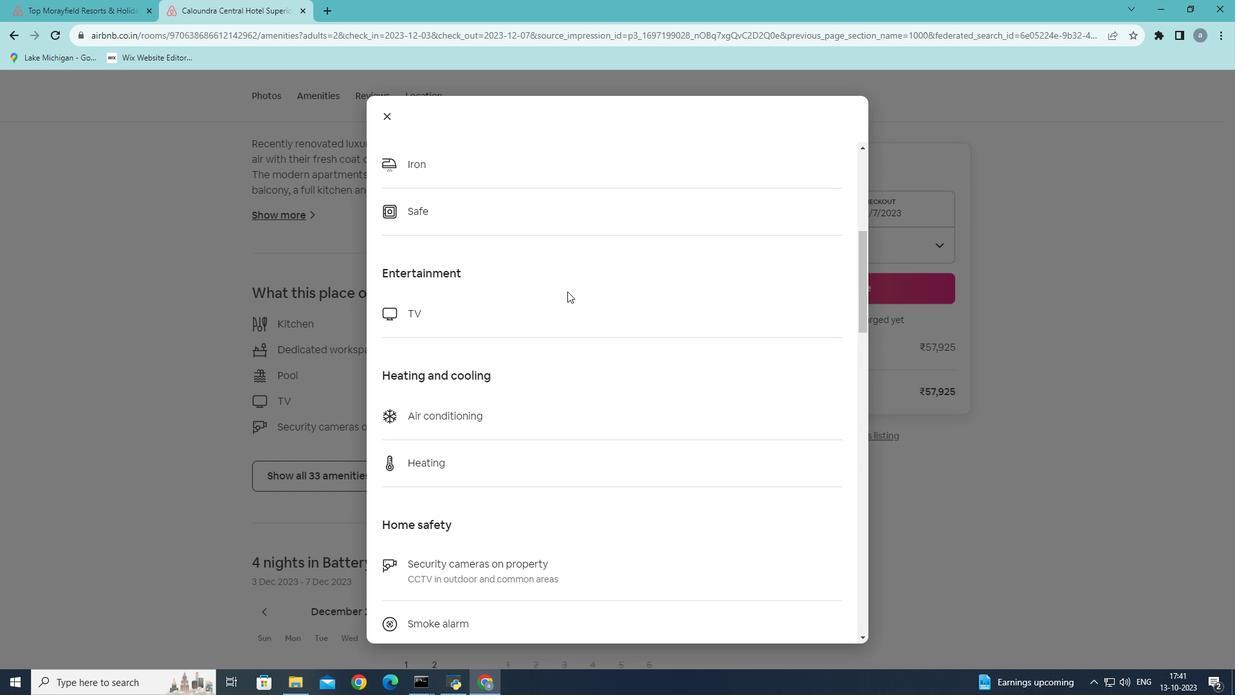 
Action: Mouse scrolled (567, 290) with delta (0, 0)
Screenshot: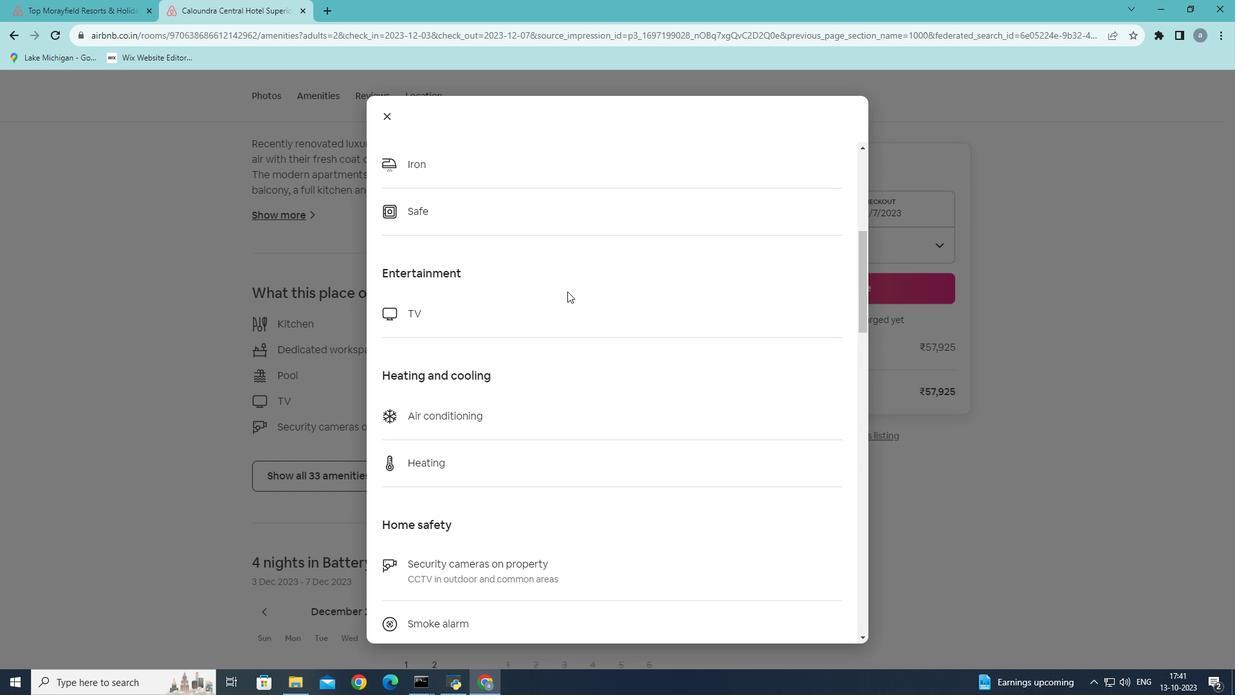 
Action: Mouse scrolled (567, 290) with delta (0, 0)
Screenshot: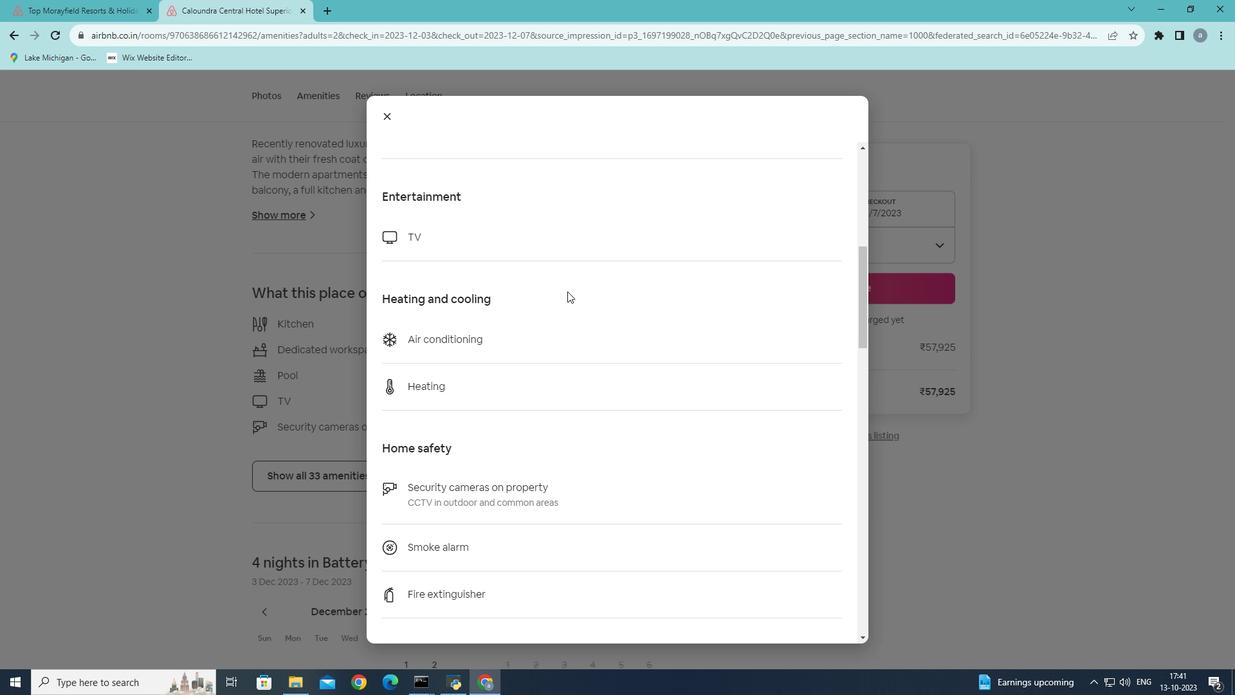 
Action: Mouse moved to (567, 294)
Screenshot: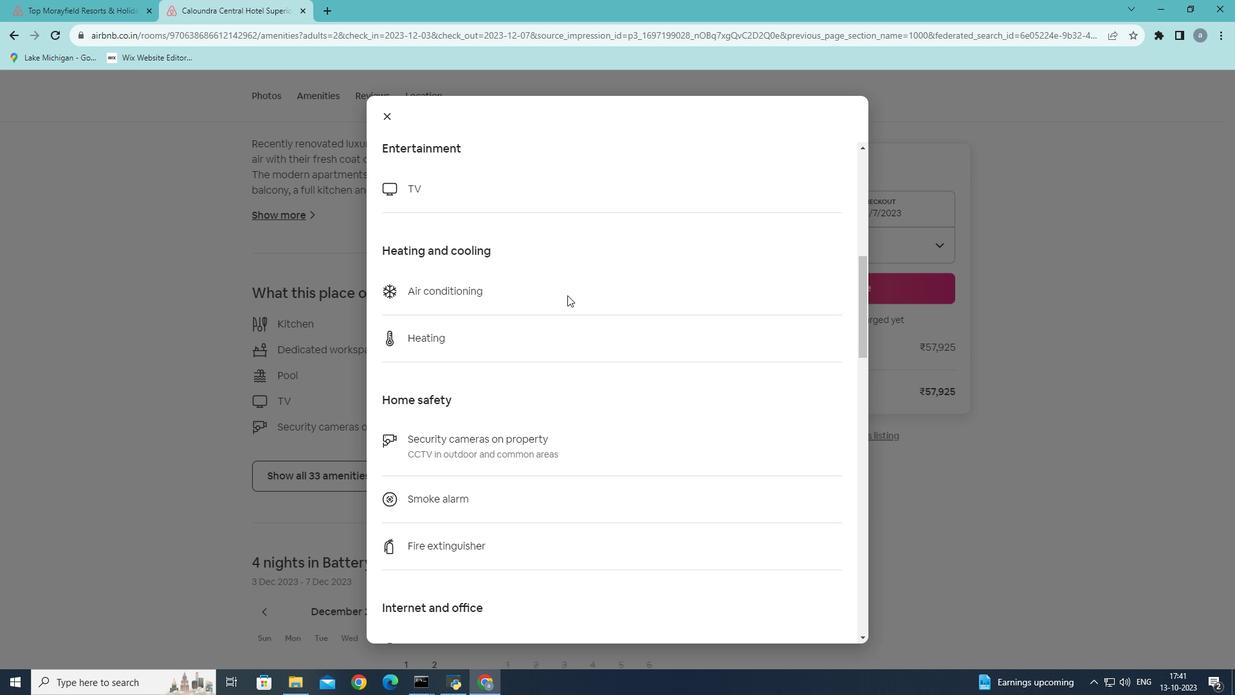 
Action: Mouse scrolled (567, 293) with delta (0, 0)
Screenshot: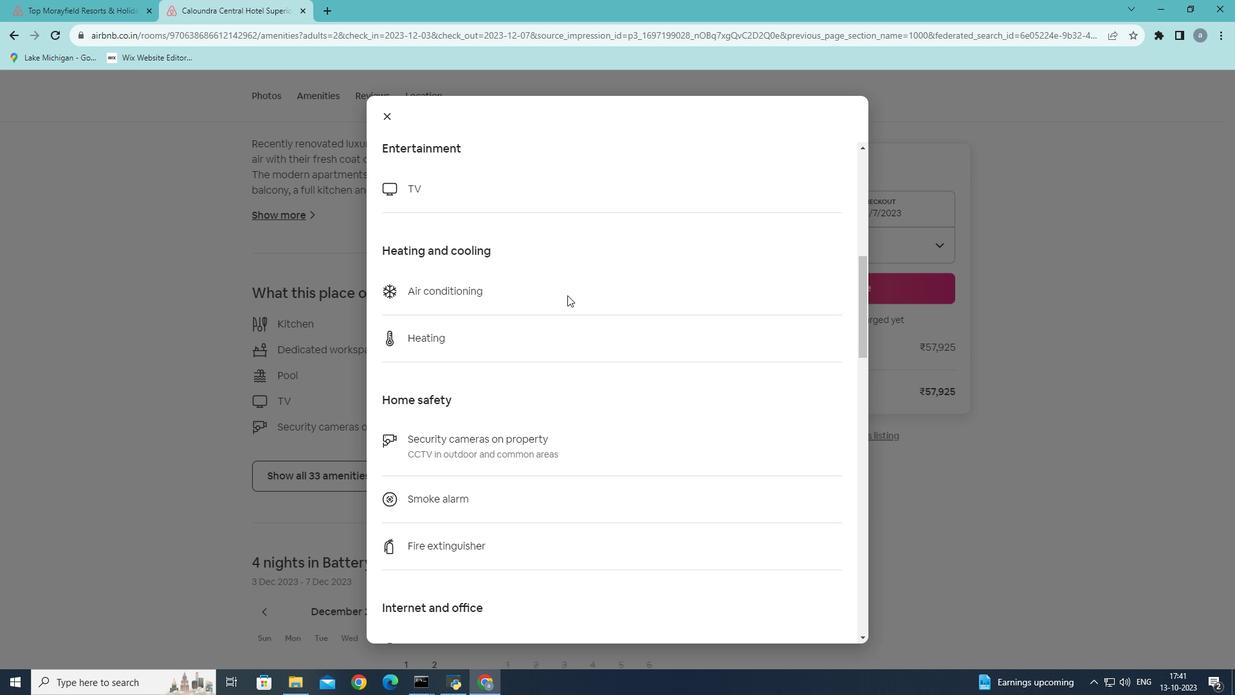 
Action: Mouse moved to (567, 296)
Screenshot: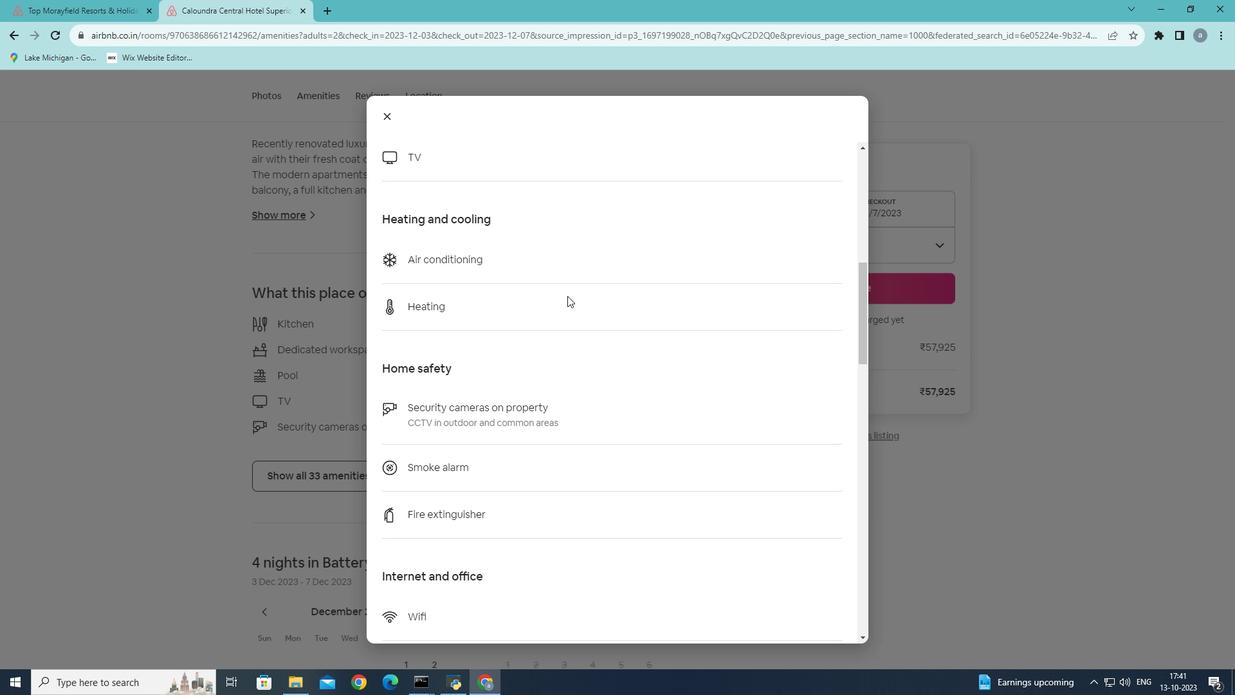 
Action: Mouse scrolled (567, 295) with delta (0, 0)
Screenshot: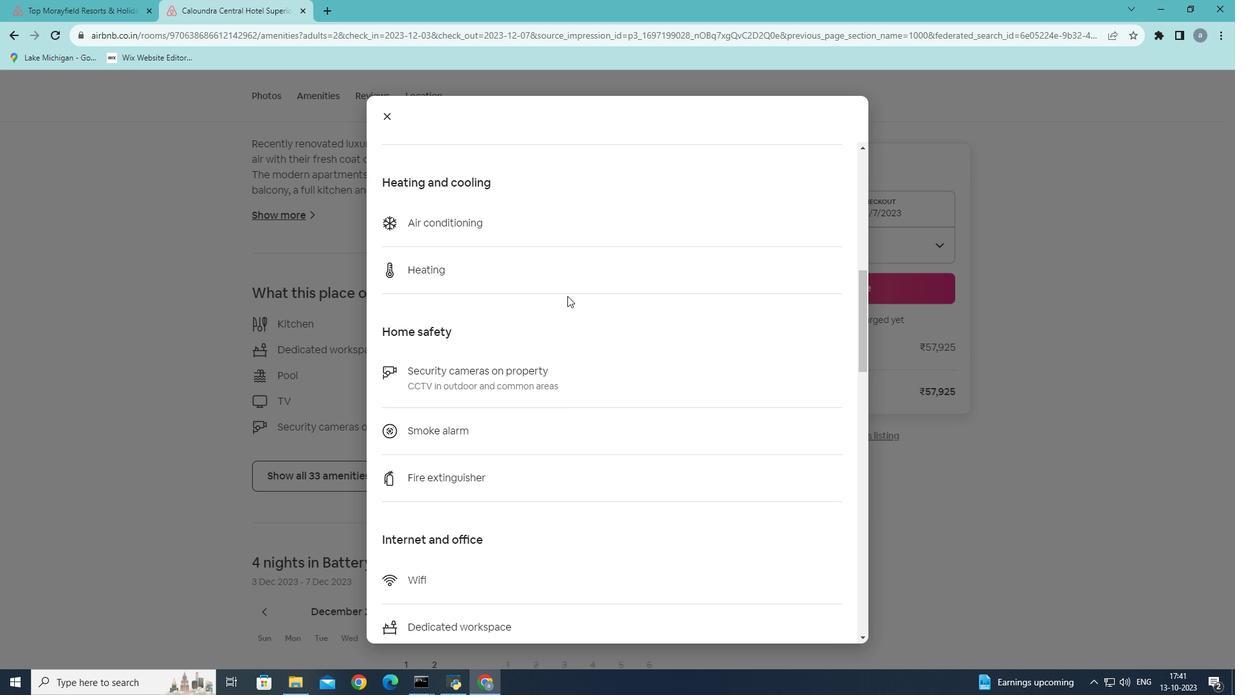 
Action: Mouse scrolled (567, 295) with delta (0, 0)
Screenshot: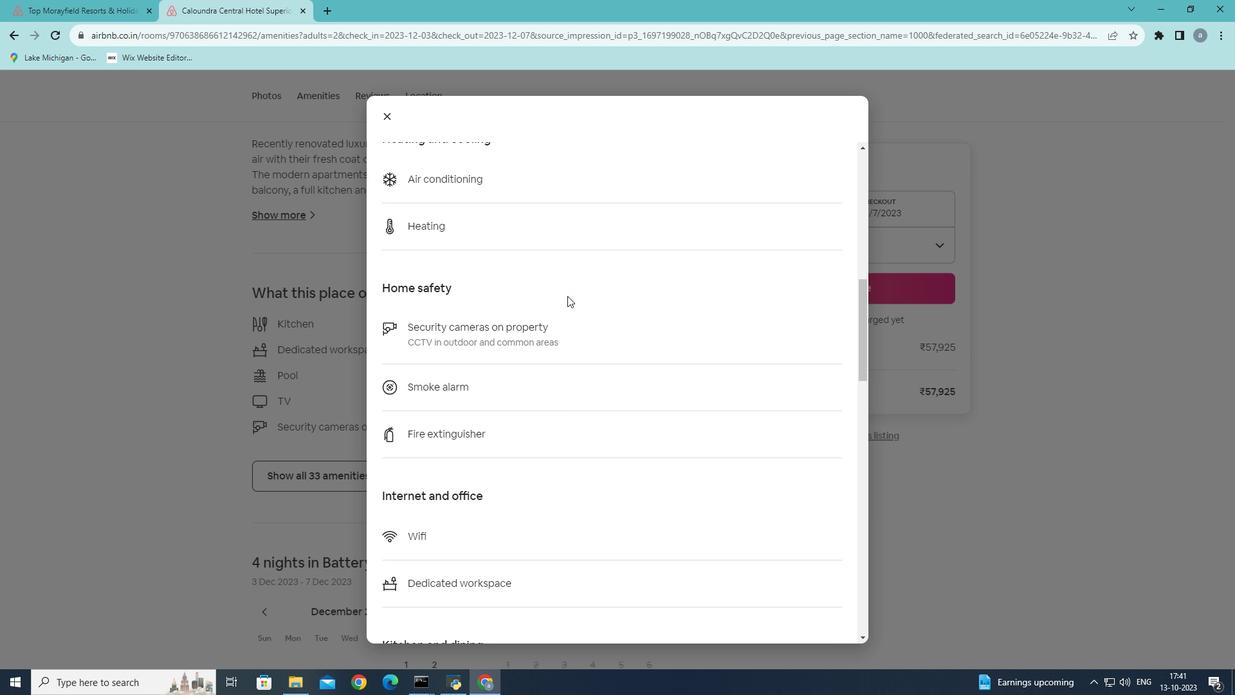 
Action: Mouse moved to (565, 299)
Screenshot: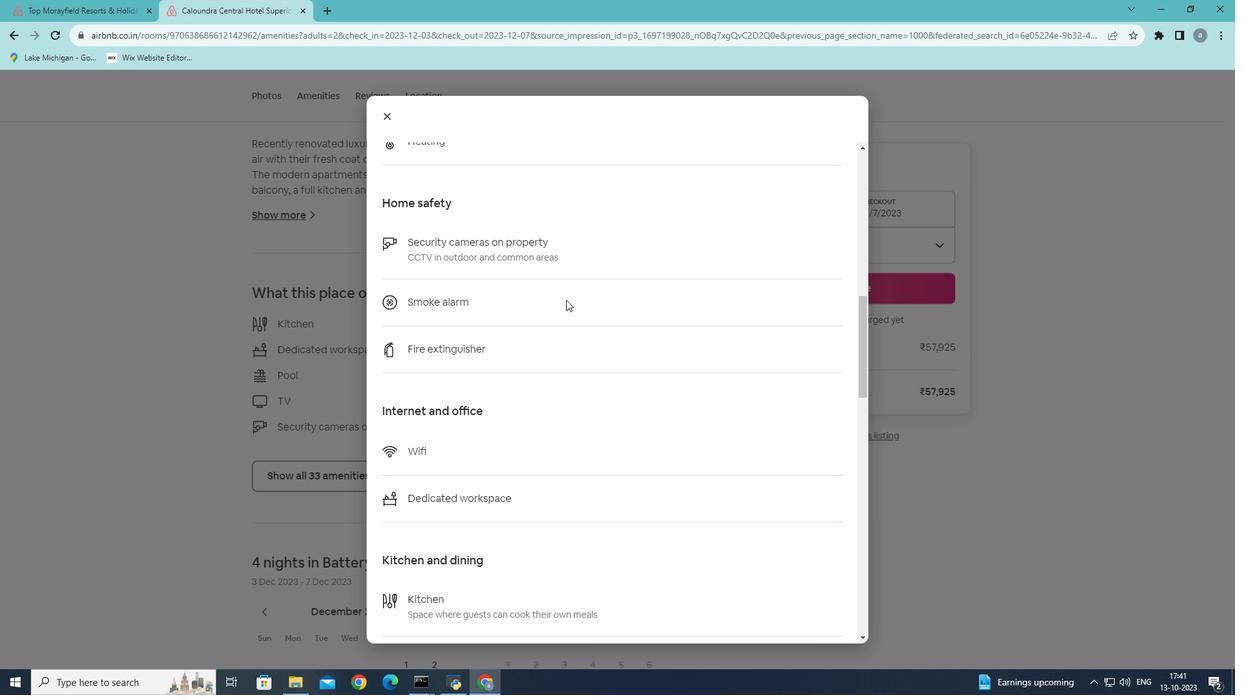 
Action: Mouse scrolled (565, 299) with delta (0, 0)
Screenshot: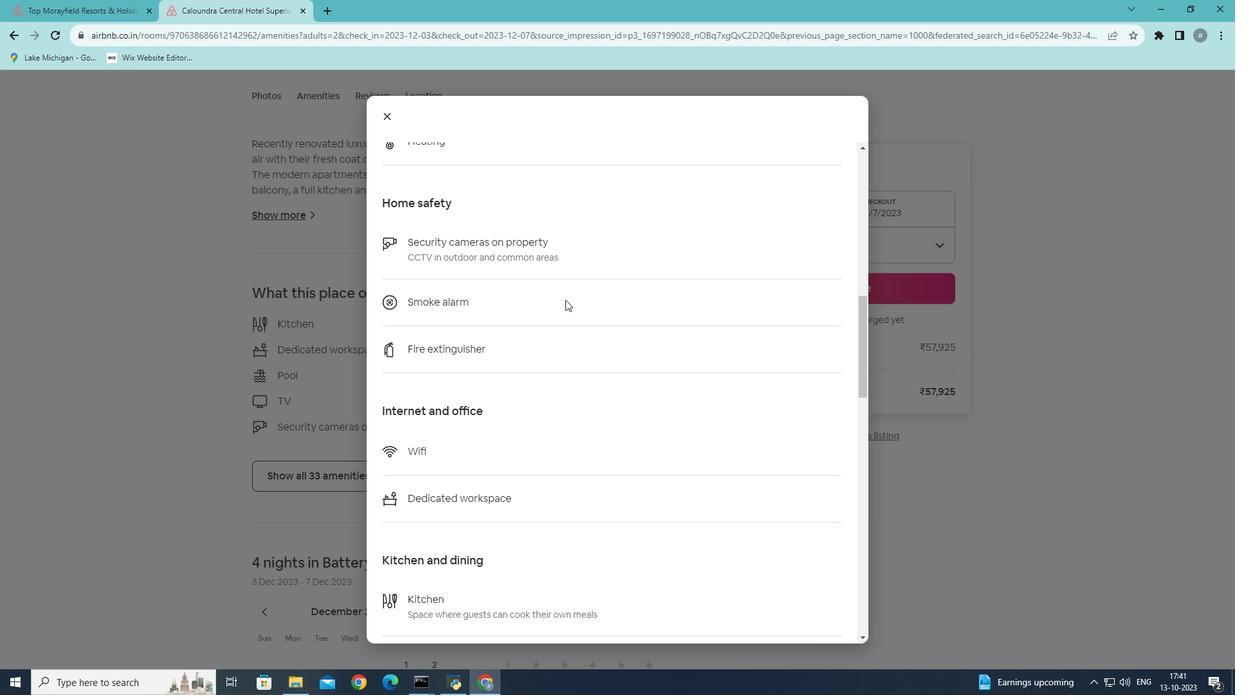 
Action: Mouse scrolled (565, 299) with delta (0, 0)
Screenshot: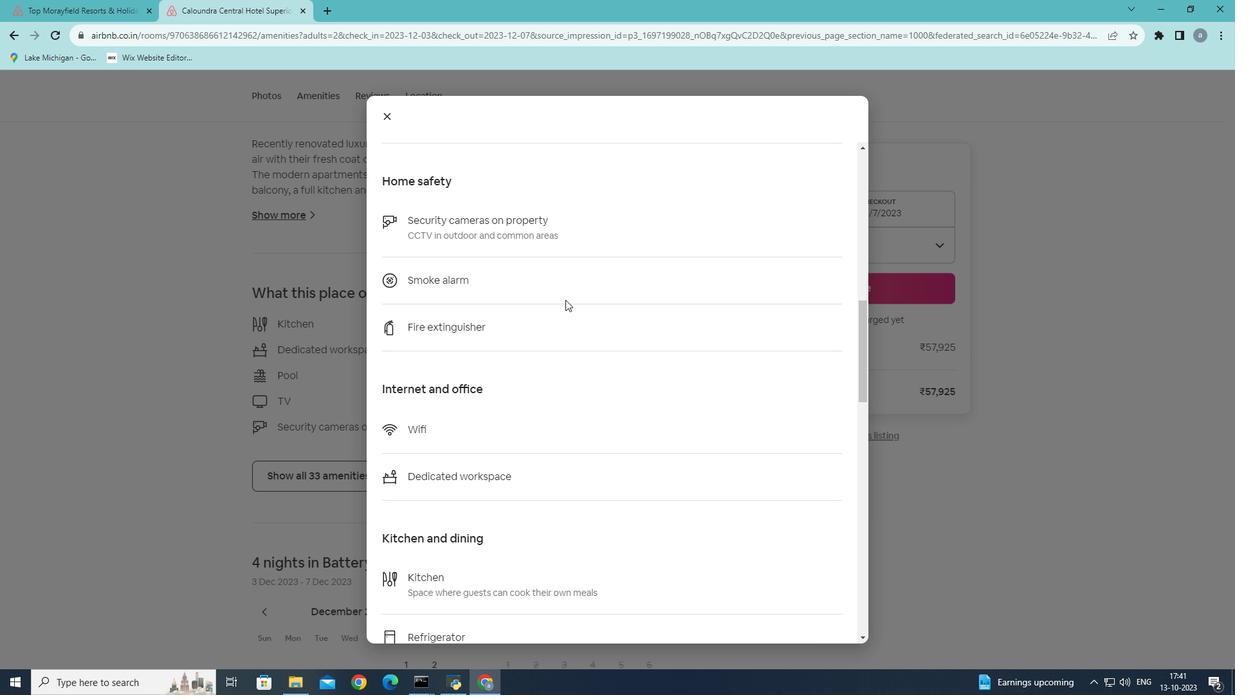 
Action: Mouse moved to (565, 300)
Screenshot: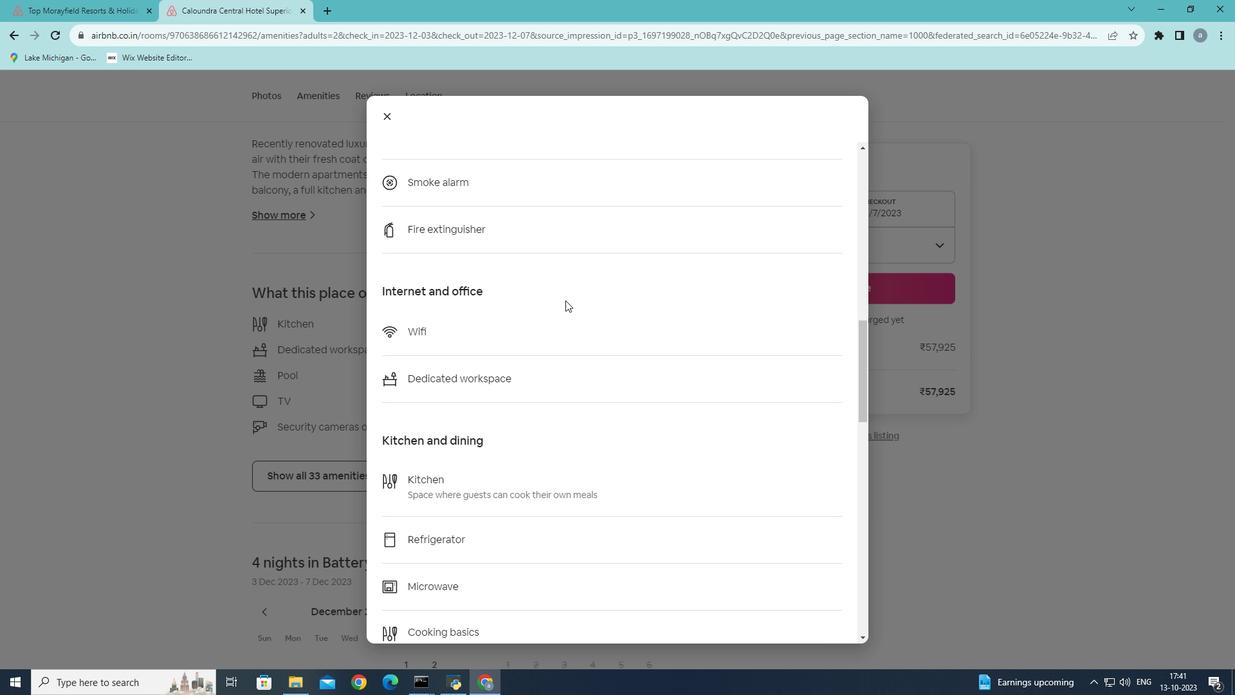 
Action: Mouse scrolled (565, 299) with delta (0, 0)
Screenshot: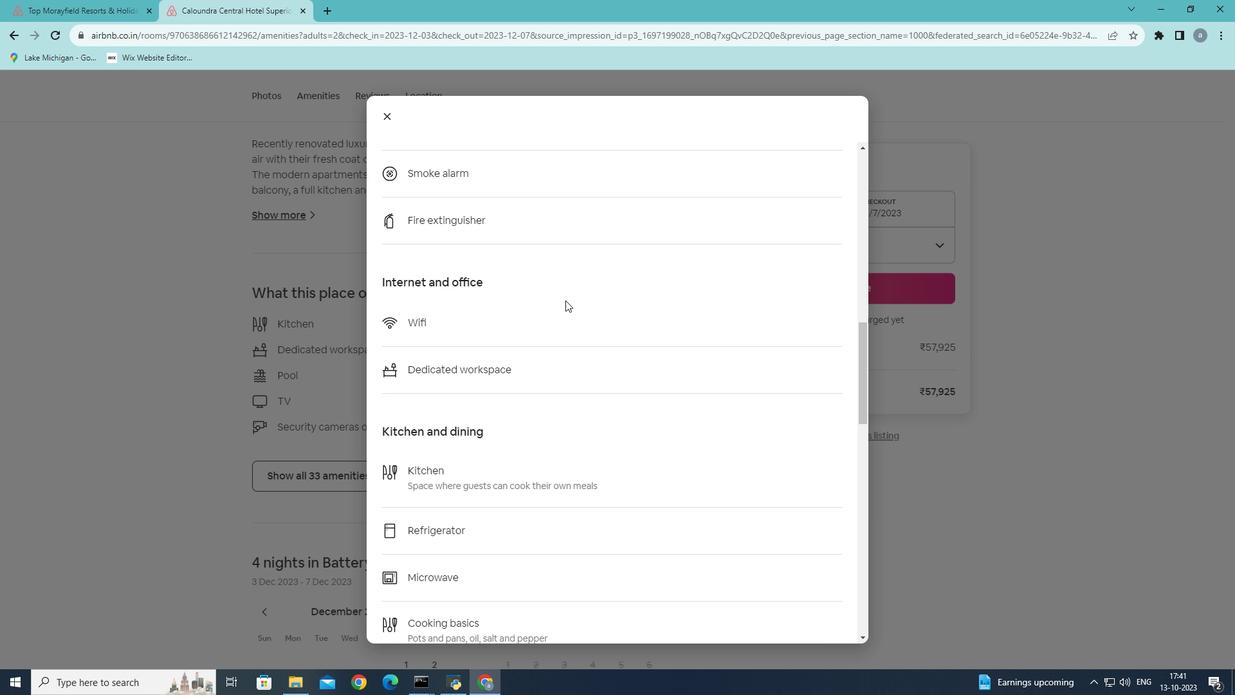 
Action: Mouse scrolled (565, 299) with delta (0, 0)
Screenshot: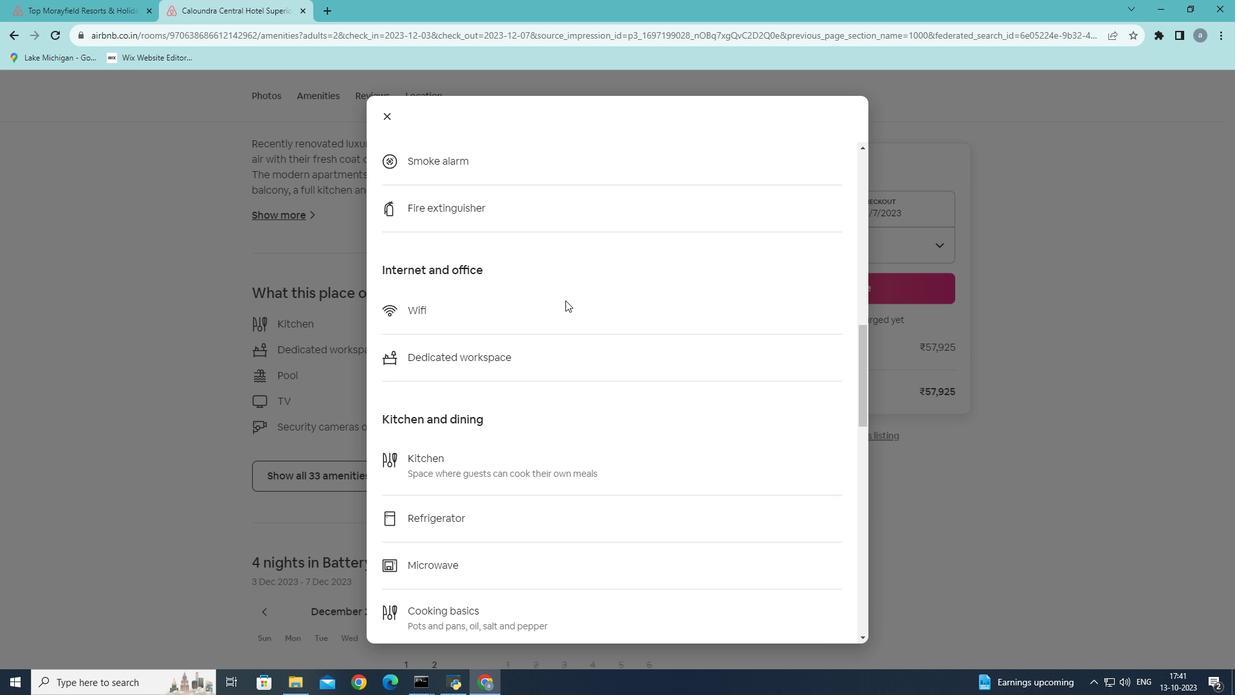 
Action: Mouse scrolled (565, 299) with delta (0, 0)
Screenshot: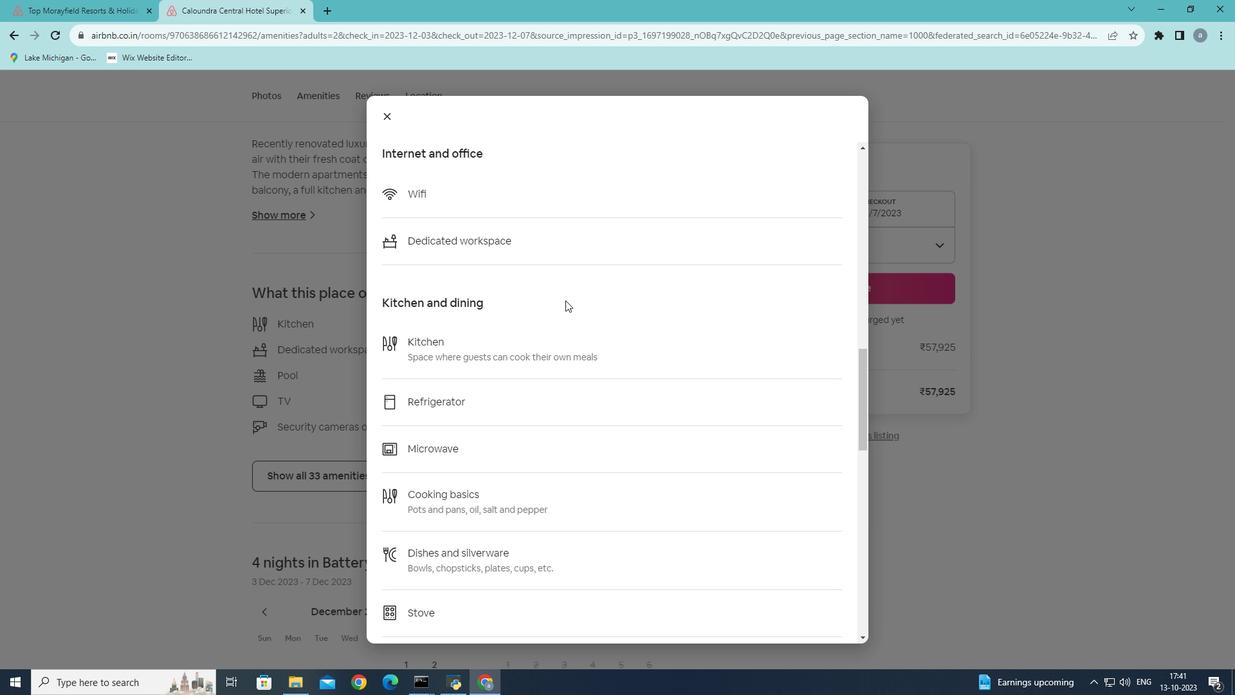
Action: Mouse scrolled (565, 299) with delta (0, 0)
Screenshot: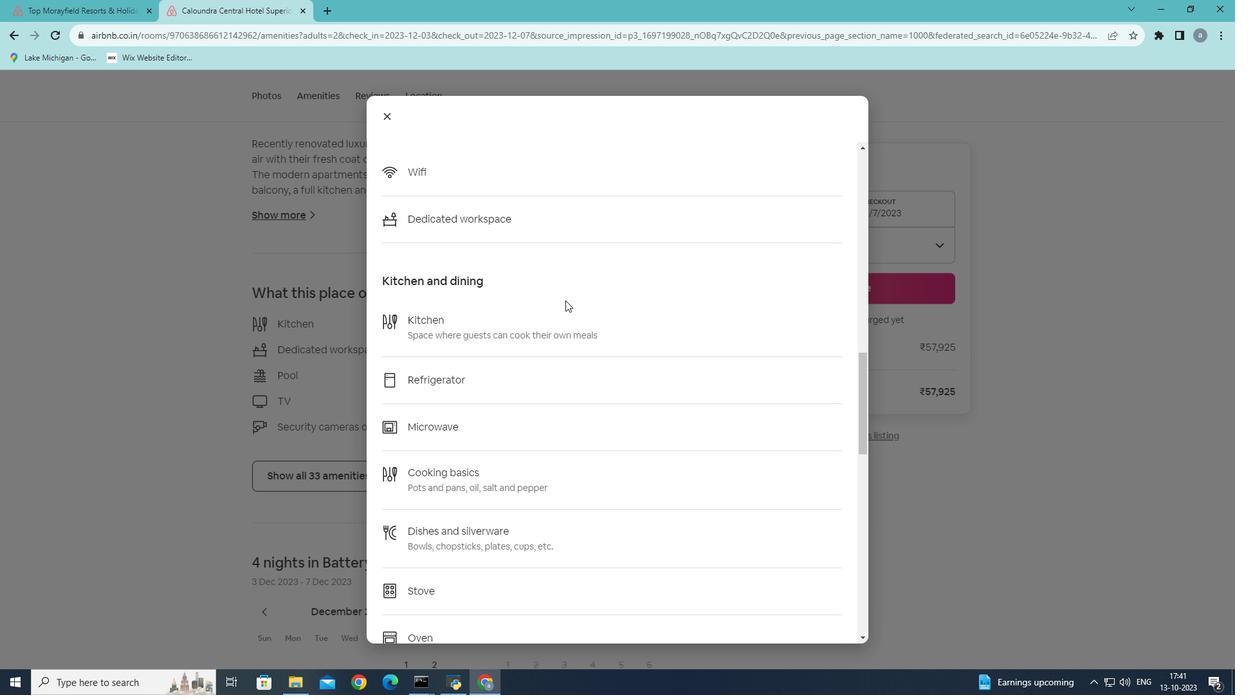 
Action: Mouse scrolled (565, 299) with delta (0, 0)
Screenshot: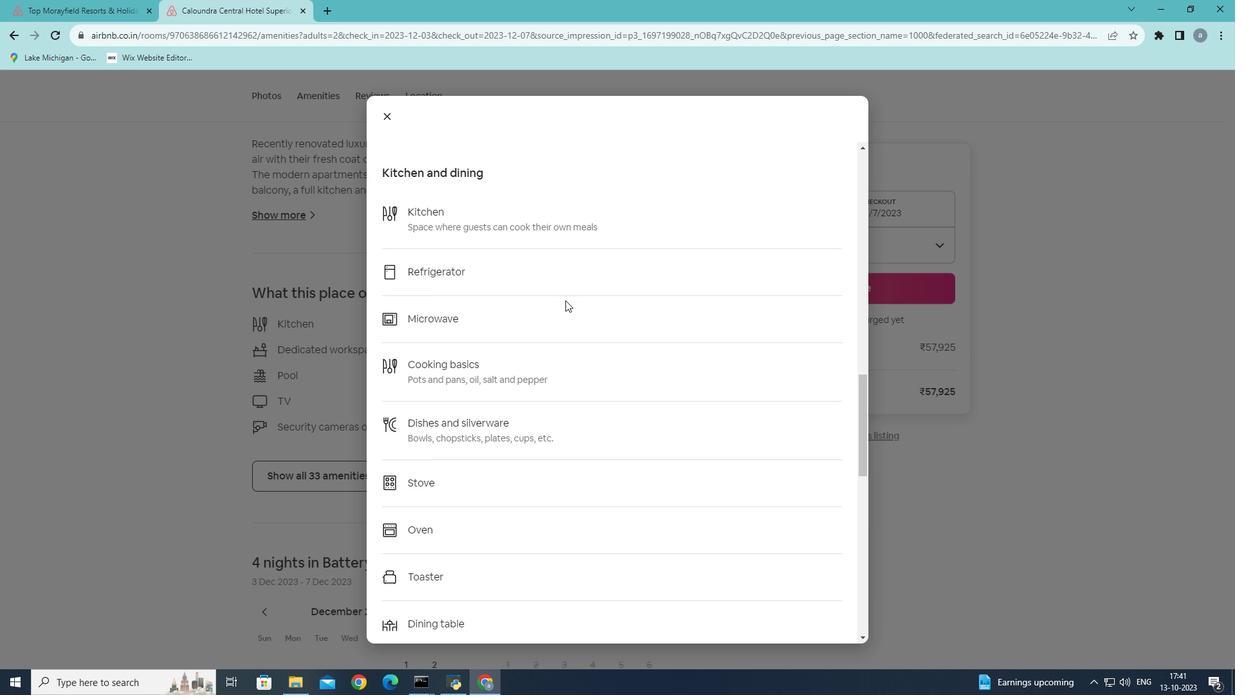 
Action: Mouse scrolled (565, 299) with delta (0, 0)
Screenshot: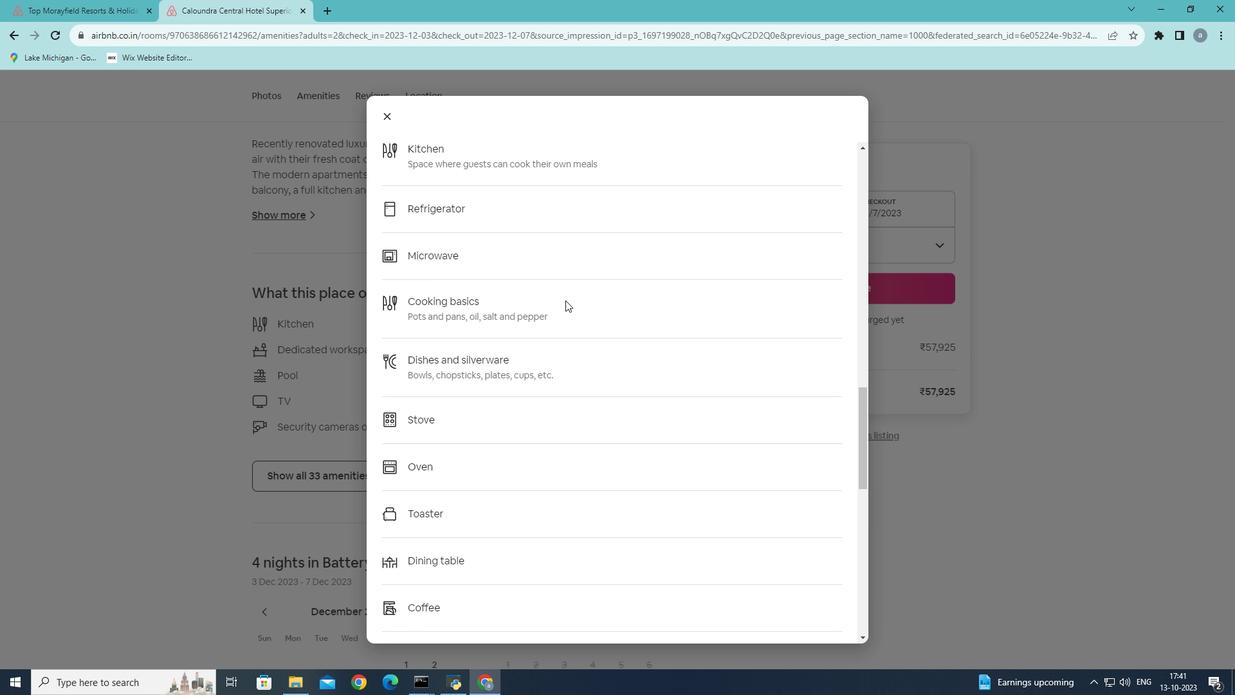 
Action: Mouse scrolled (565, 299) with delta (0, 0)
Screenshot: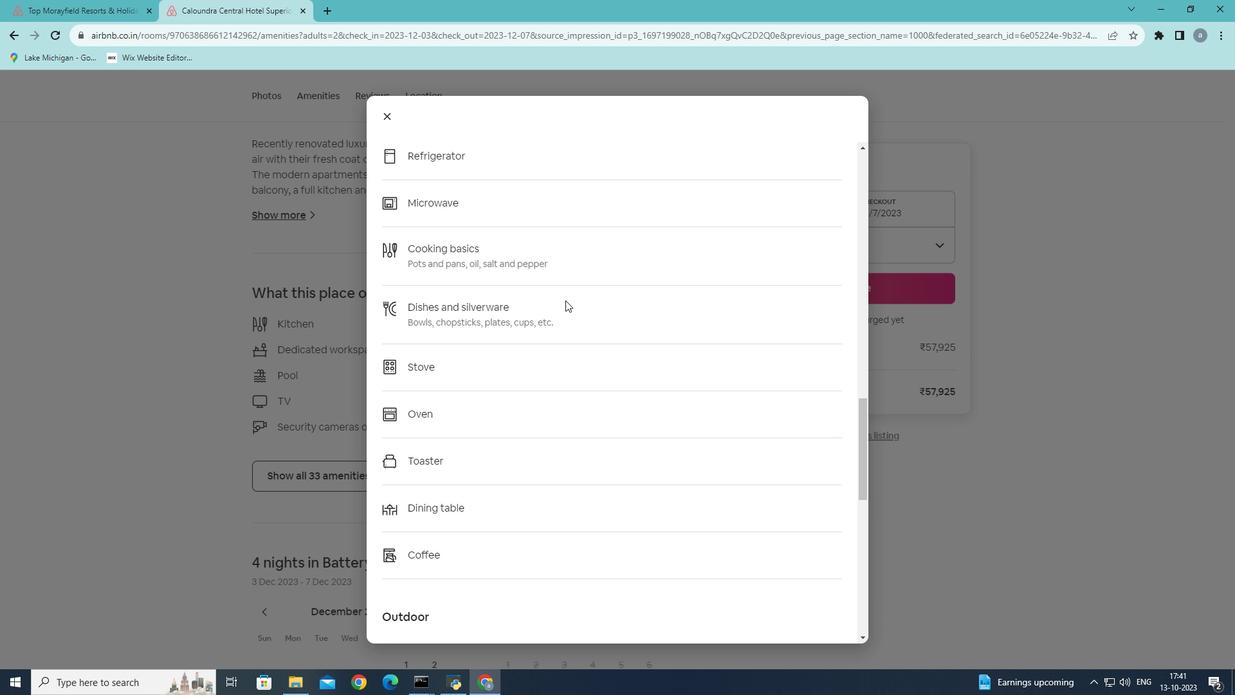 
Action: Mouse scrolled (565, 299) with delta (0, 0)
Screenshot: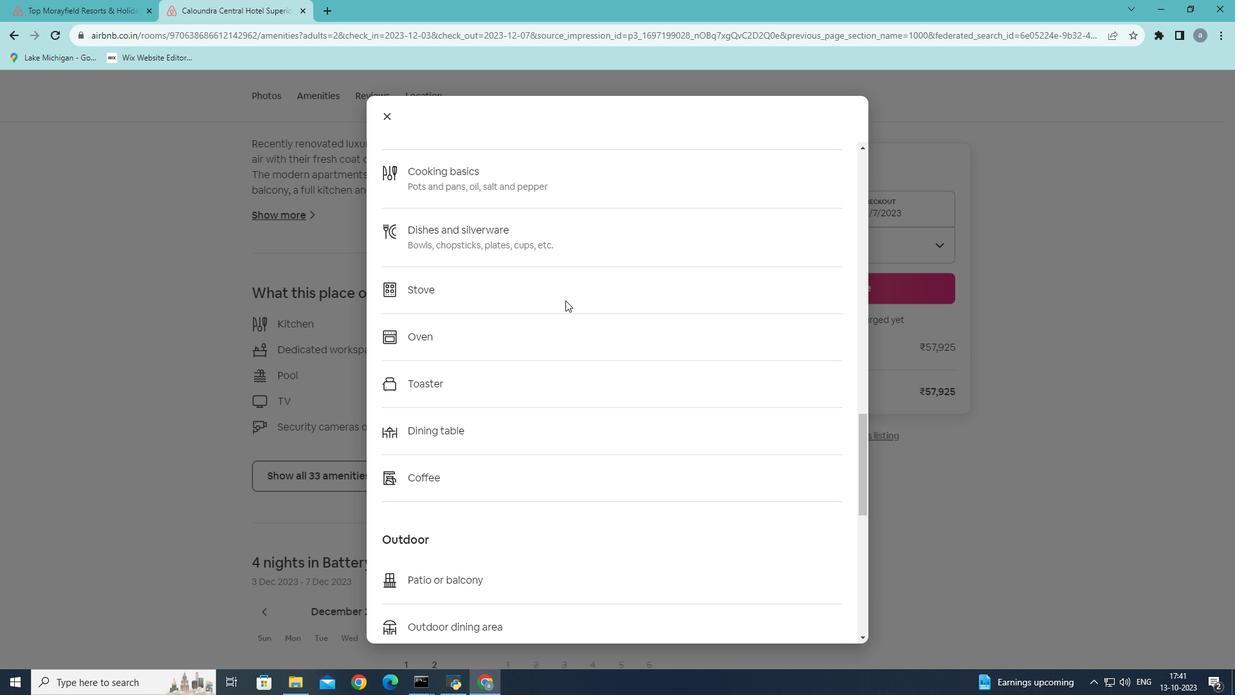 
Action: Mouse scrolled (565, 299) with delta (0, 0)
Screenshot: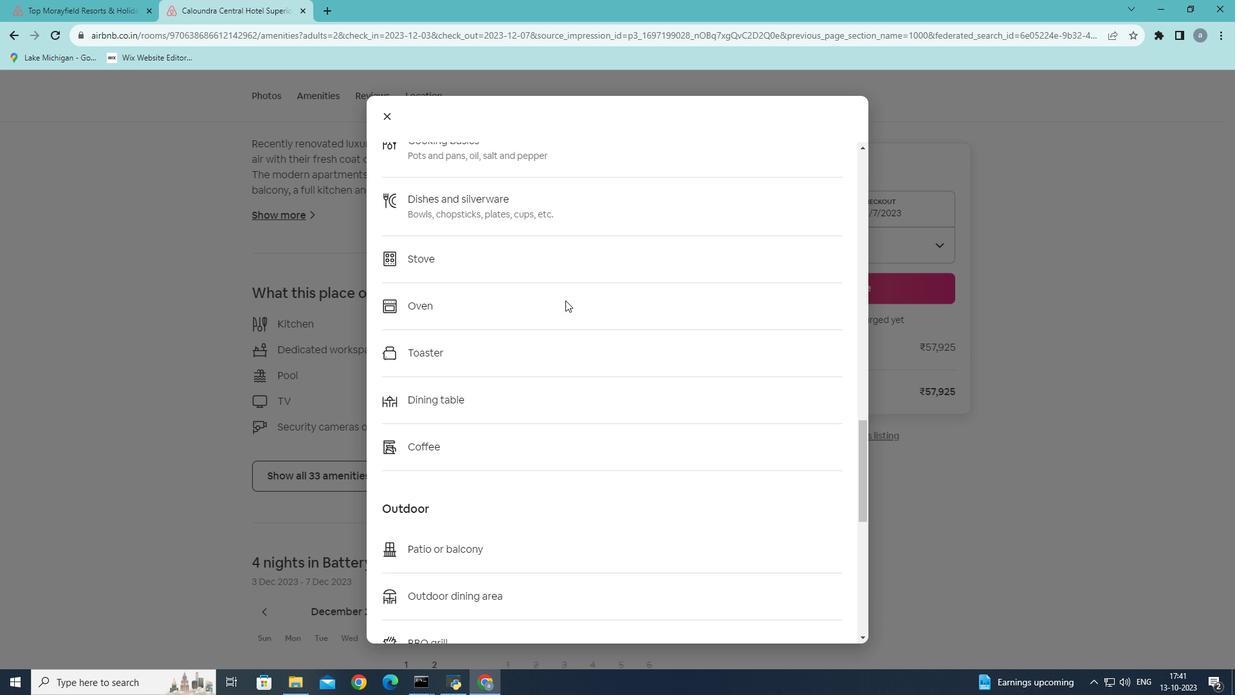 
Action: Mouse scrolled (565, 299) with delta (0, 0)
Screenshot: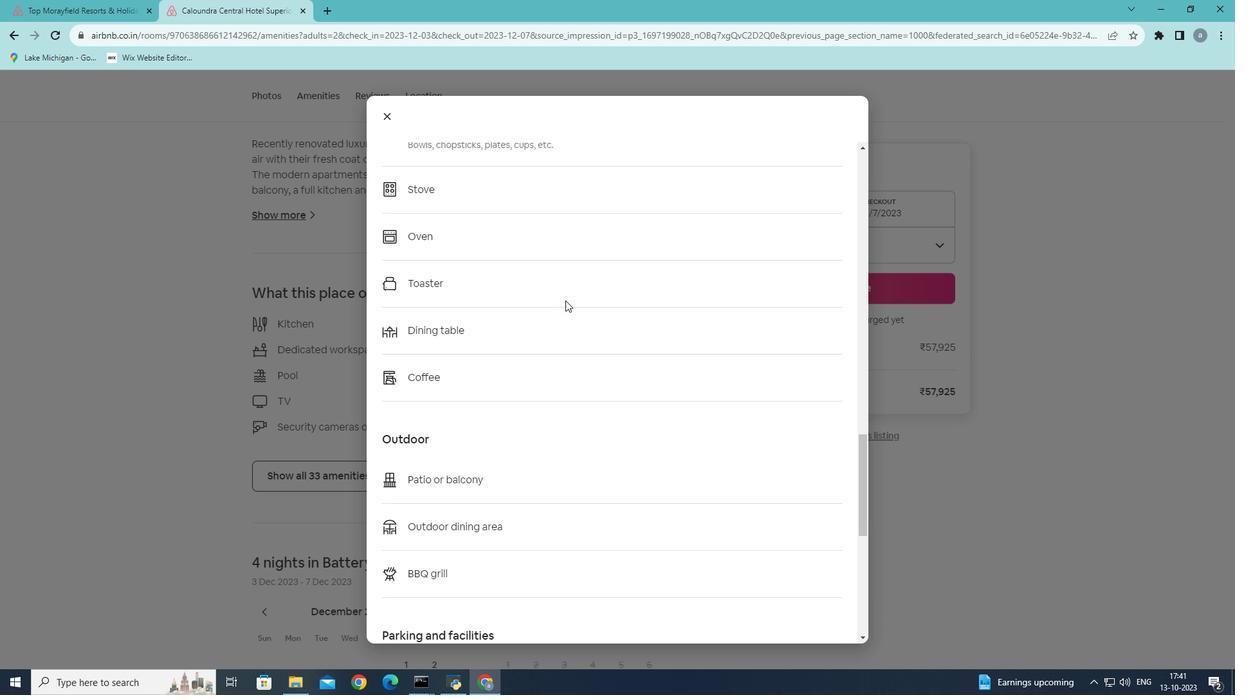 
Action: Mouse scrolled (565, 299) with delta (0, 0)
Screenshot: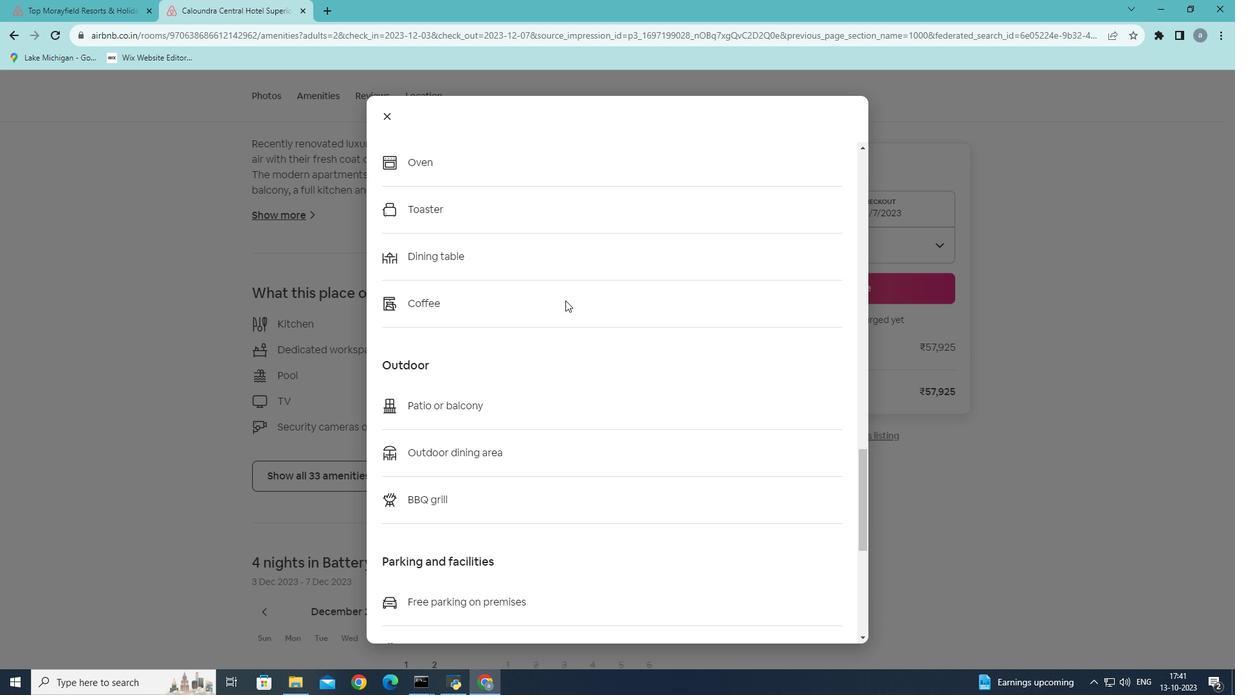 
Action: Mouse scrolled (565, 299) with delta (0, 0)
Screenshot: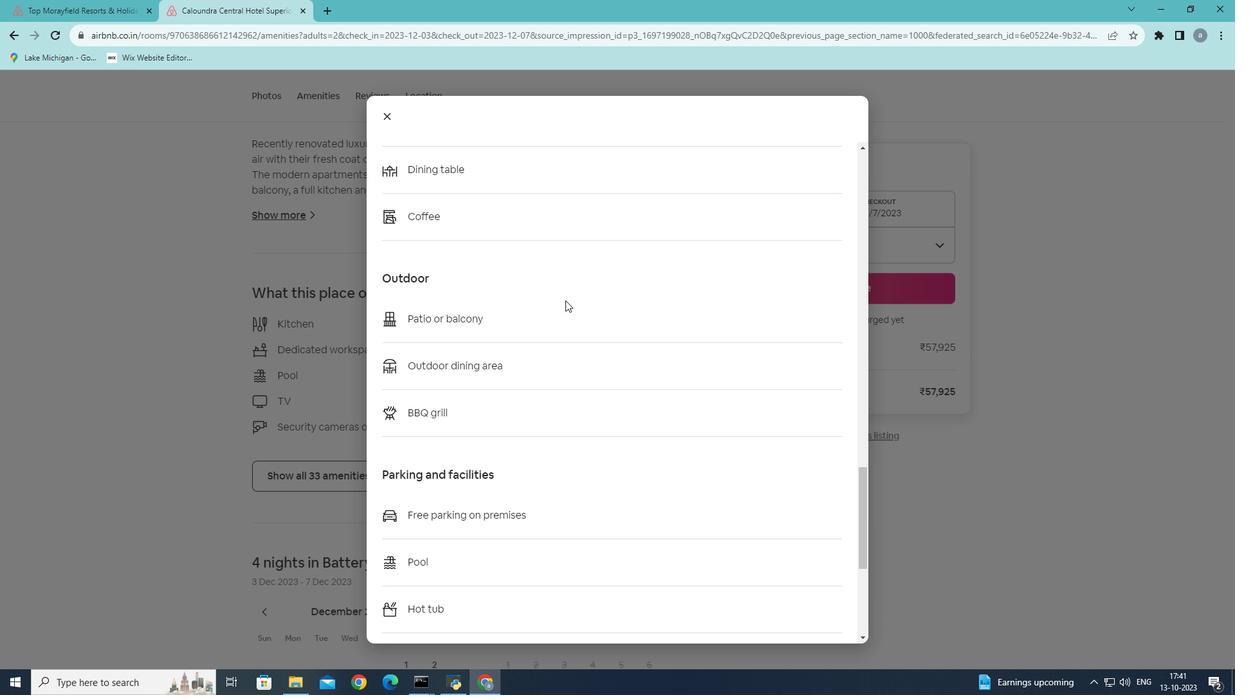 
Action: Mouse scrolled (565, 299) with delta (0, 0)
Screenshot: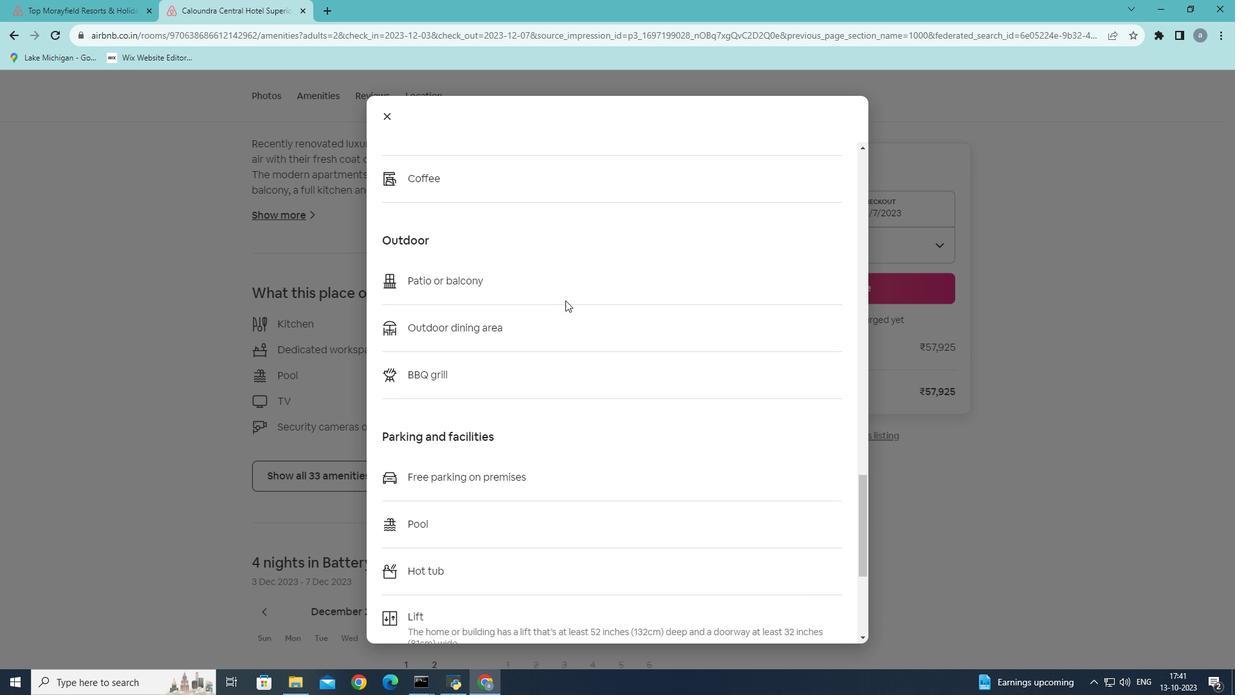 
Action: Mouse scrolled (565, 299) with delta (0, 0)
Screenshot: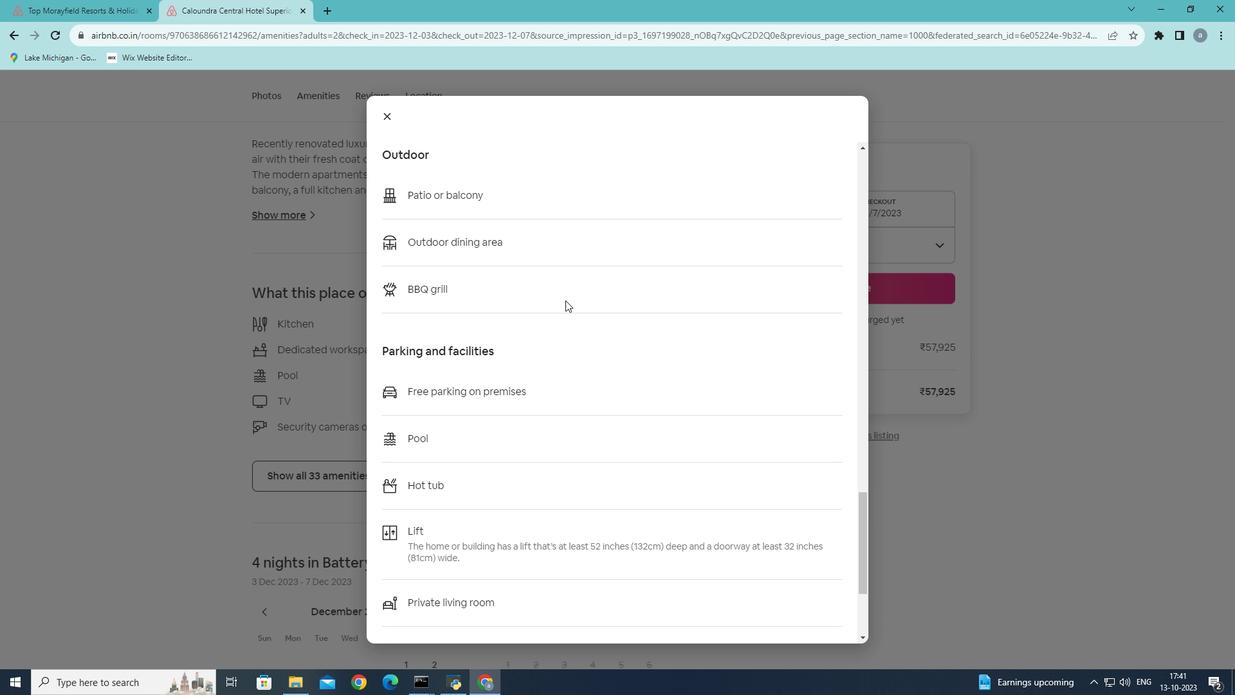 
Action: Mouse scrolled (565, 299) with delta (0, 0)
Screenshot: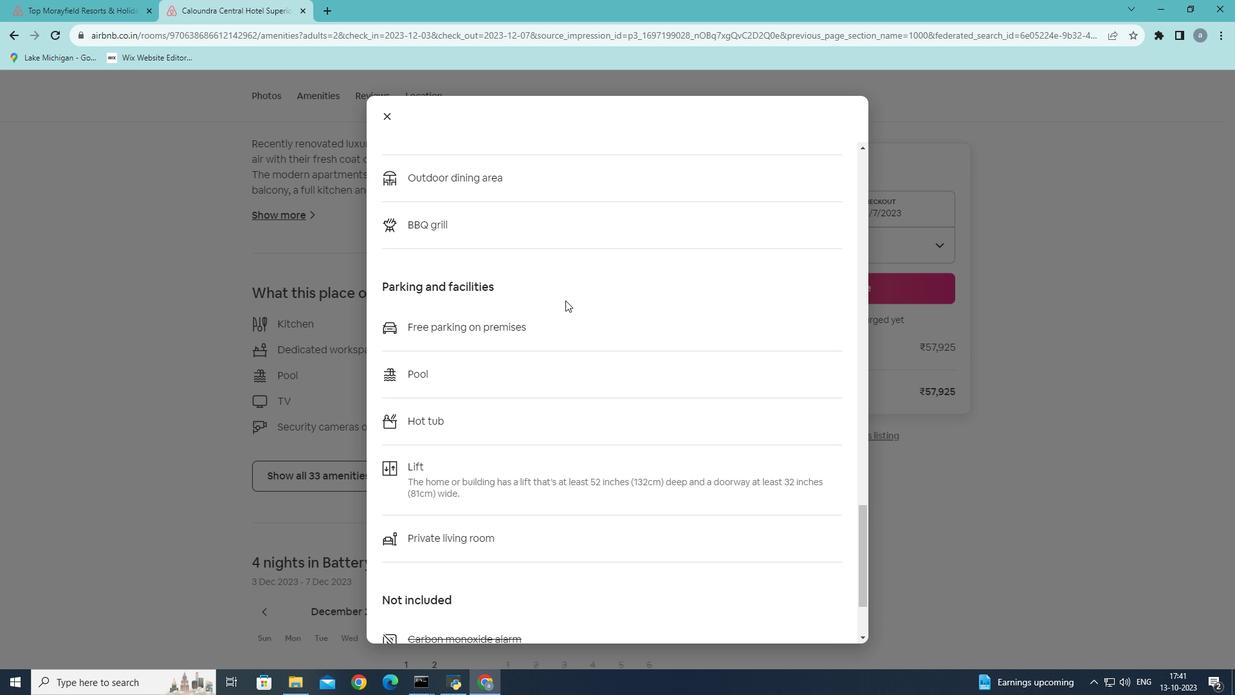 
Action: Mouse scrolled (565, 299) with delta (0, 0)
